 Task: Apply color and lighting effect for a moody and atmospheric portrait.
Action: Mouse moved to (1141, 686)
Screenshot: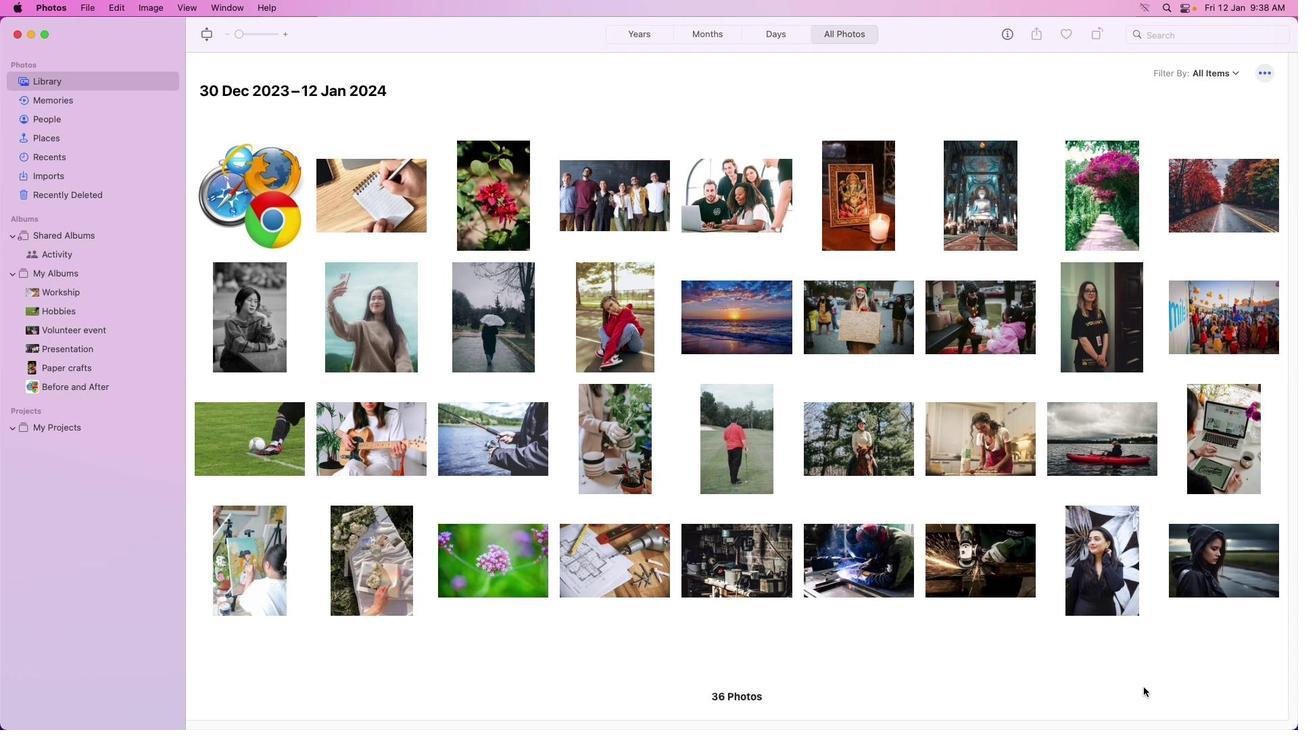 
Action: Mouse pressed left at (1141, 686)
Screenshot: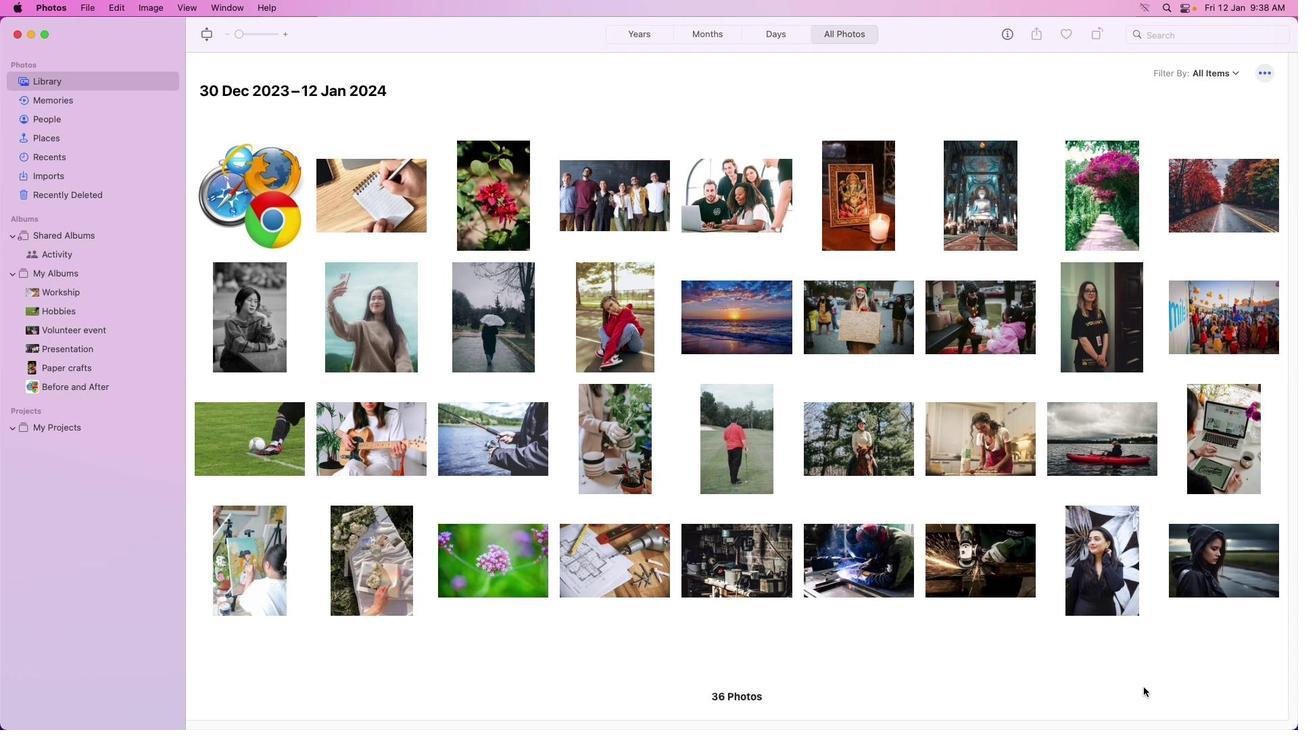 
Action: Mouse moved to (1221, 566)
Screenshot: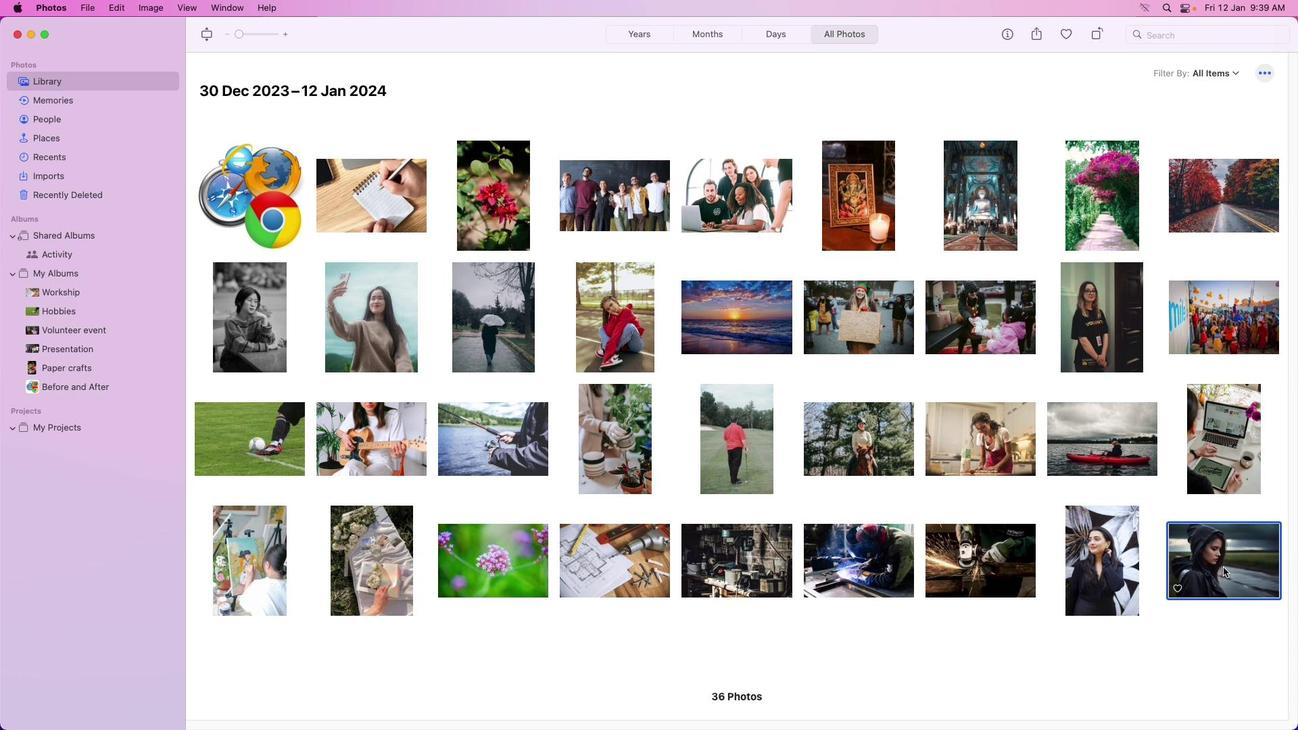 
Action: Mouse pressed left at (1221, 566)
Screenshot: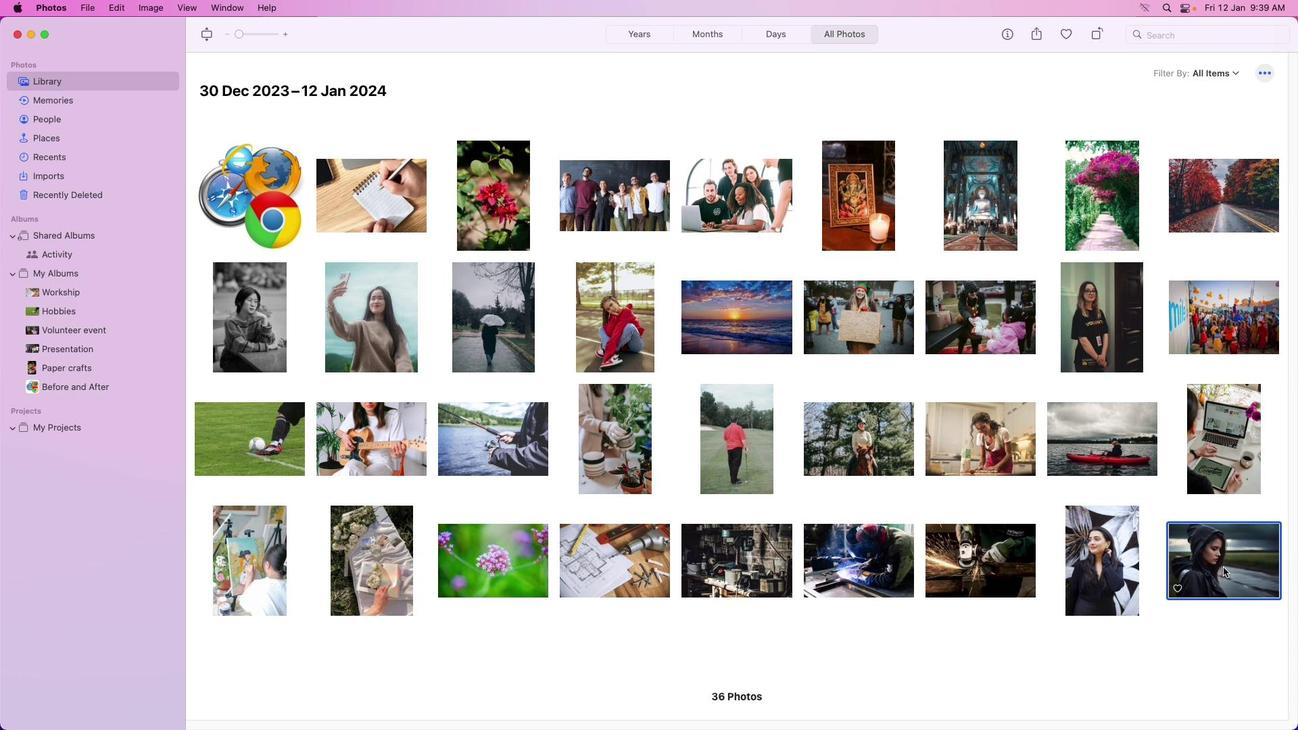 
Action: Mouse moved to (1223, 567)
Screenshot: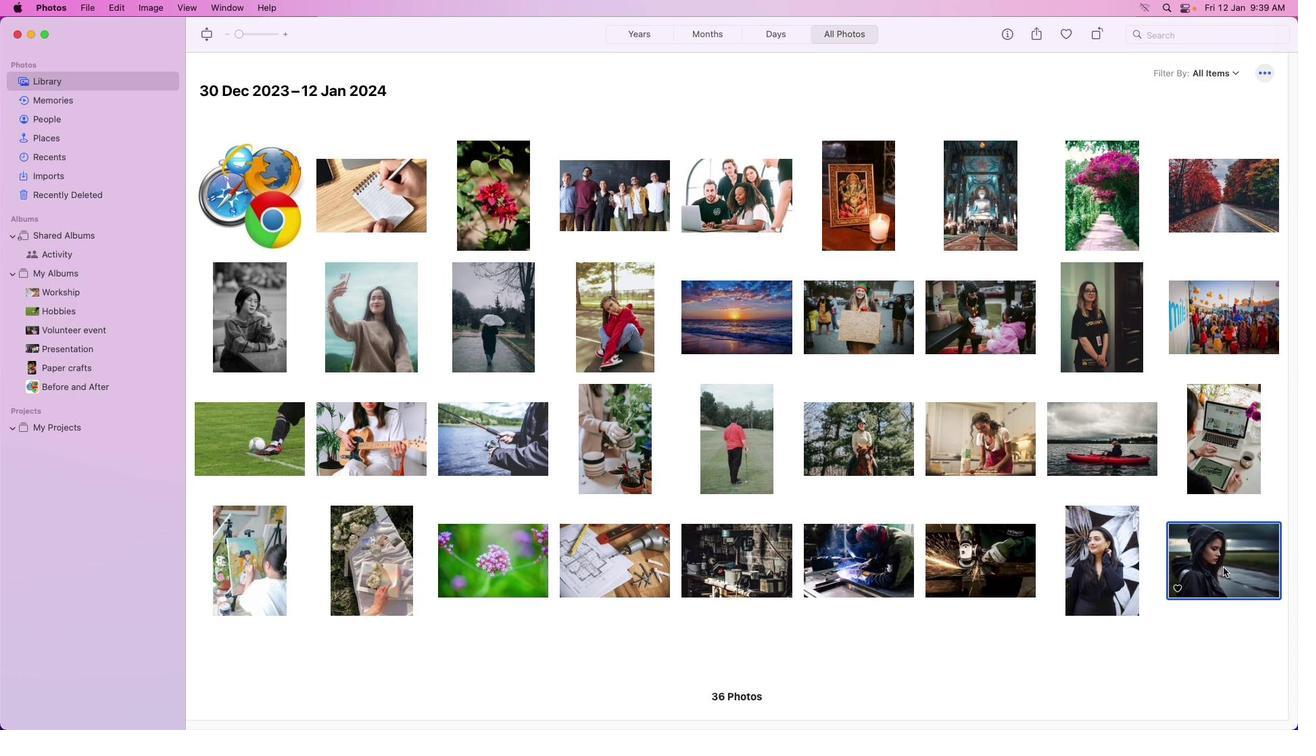 
Action: Mouse pressed left at (1223, 567)
Screenshot: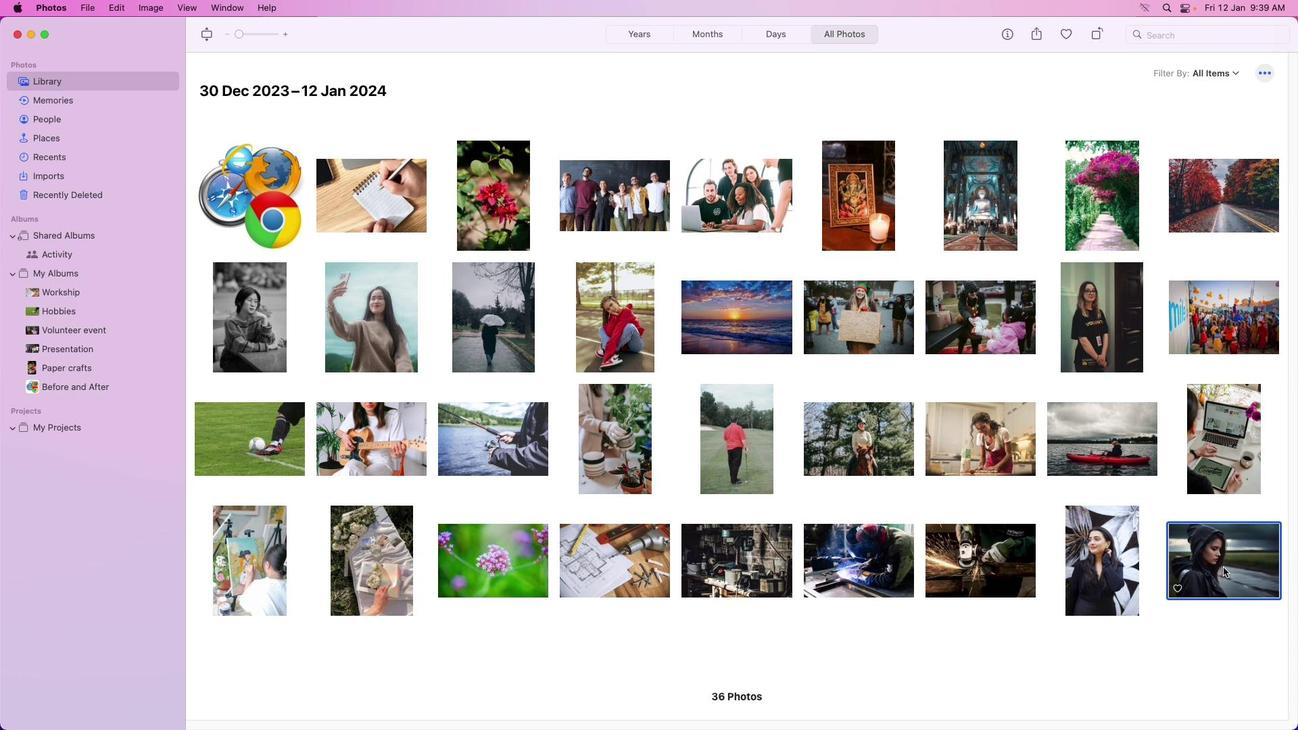 
Action: Mouse pressed left at (1223, 567)
Screenshot: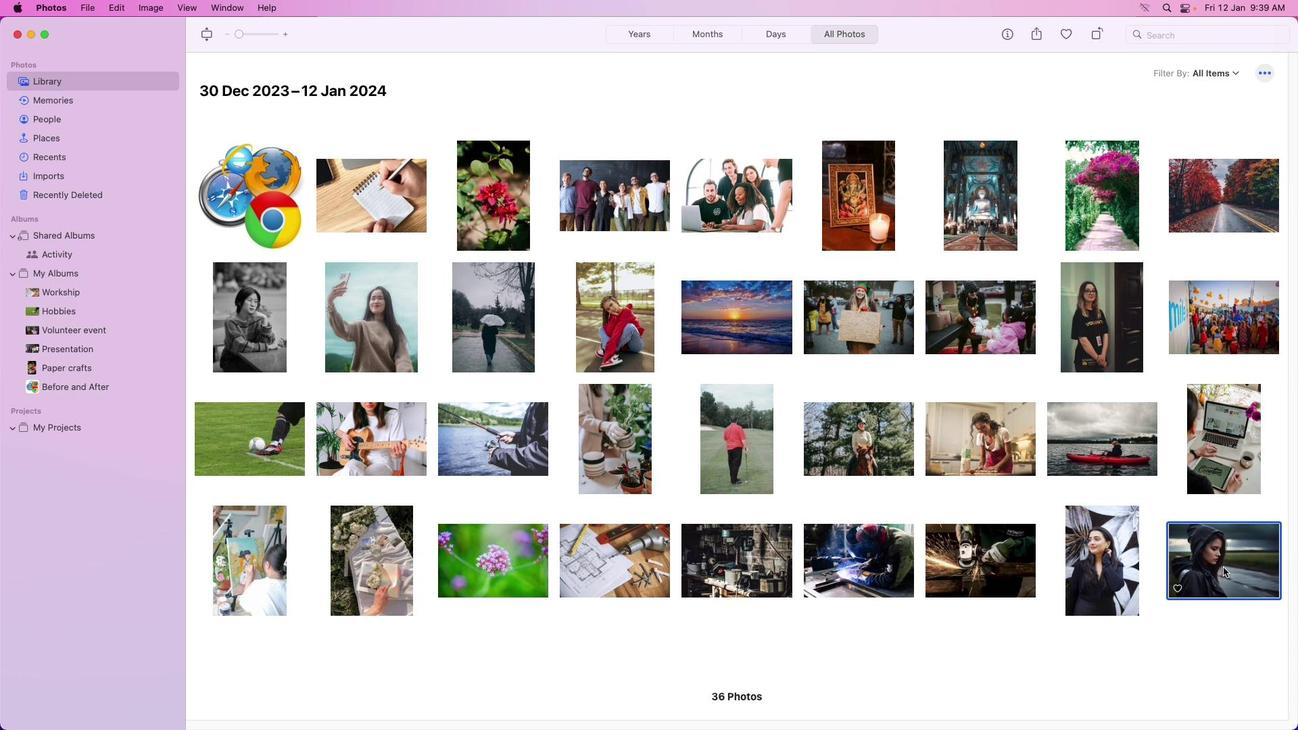 
Action: Mouse moved to (1271, 35)
Screenshot: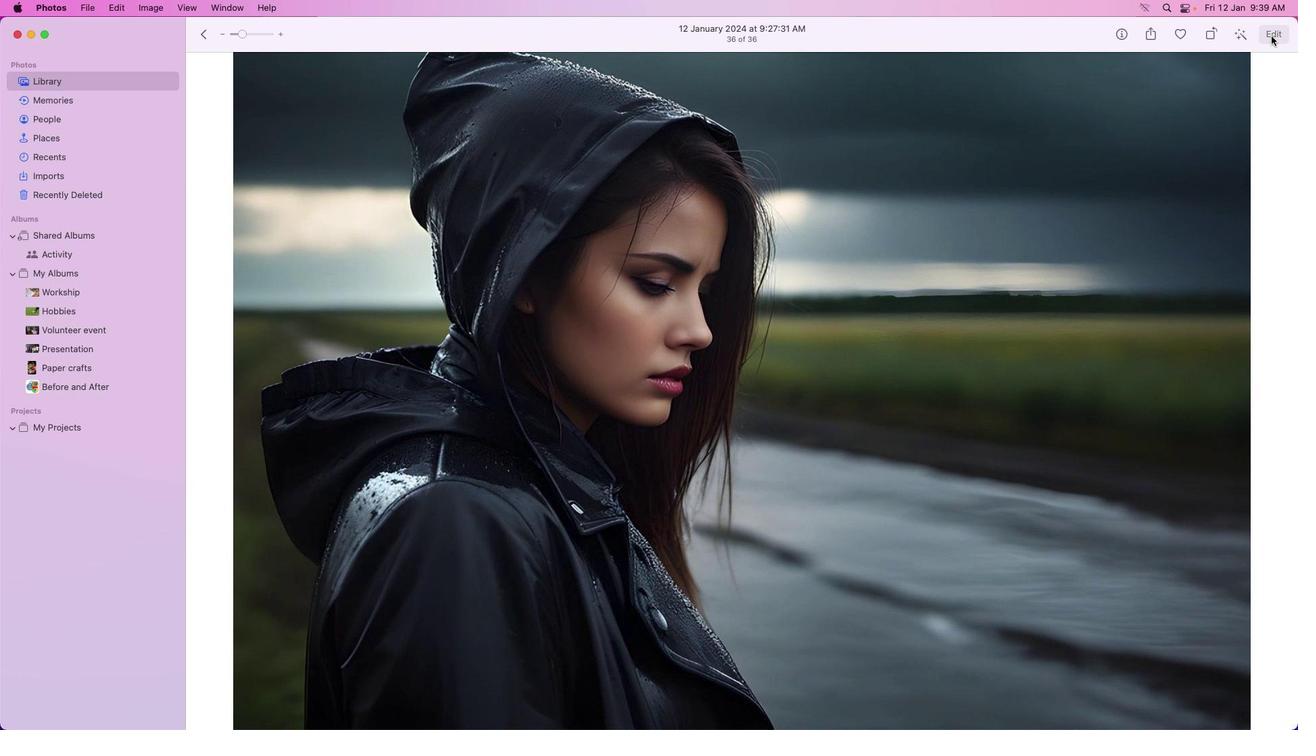 
Action: Mouse pressed left at (1271, 35)
Screenshot: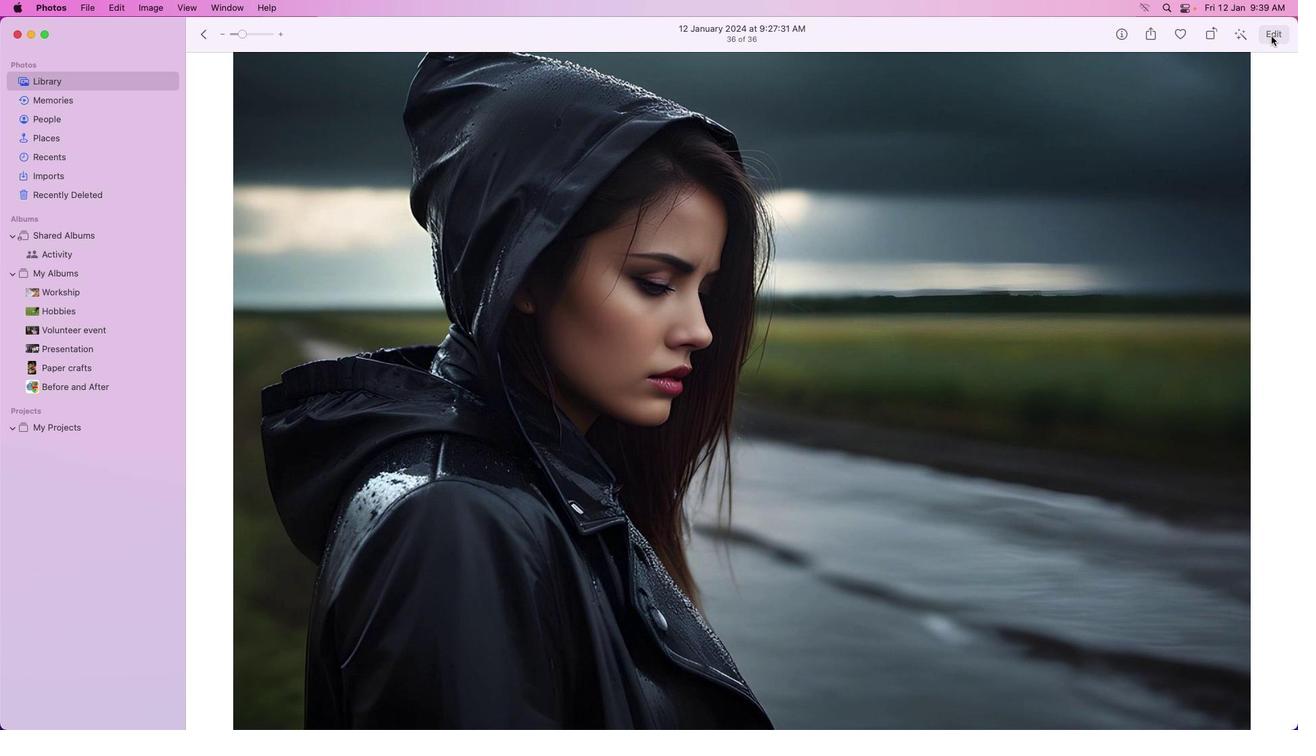 
Action: Mouse moved to (726, 34)
Screenshot: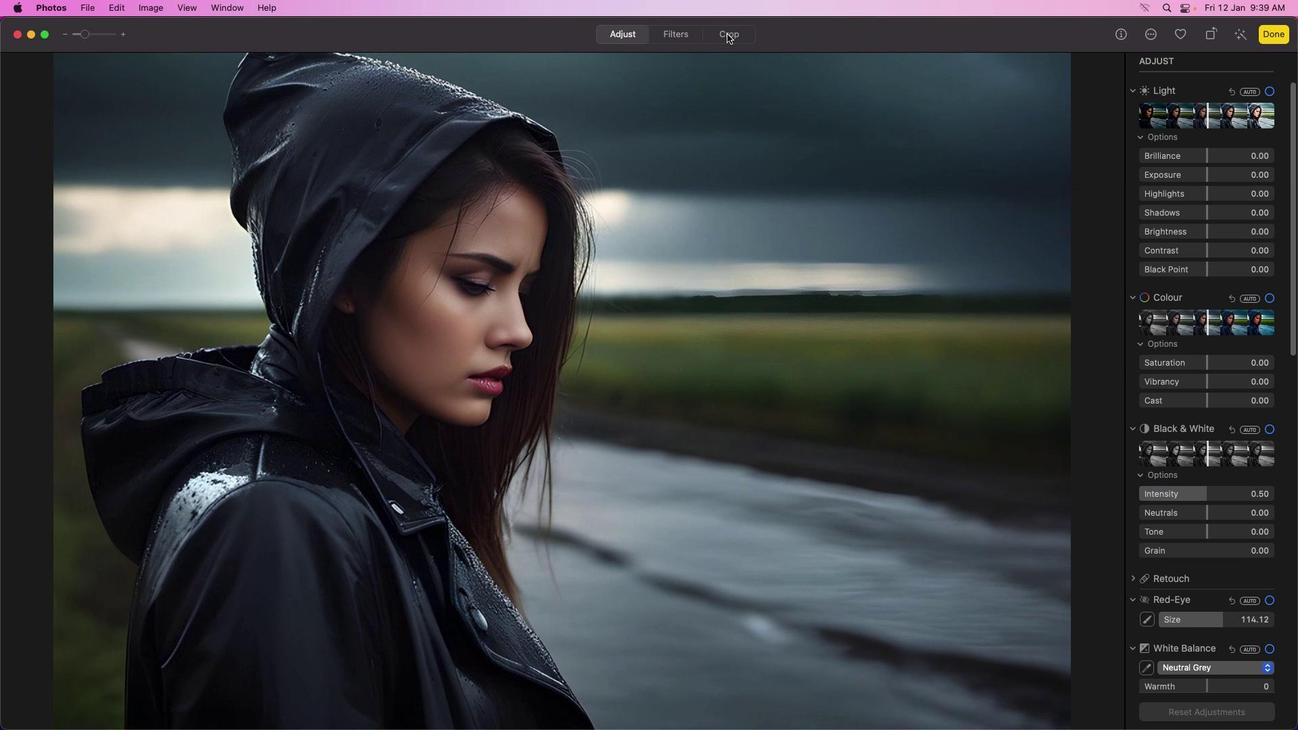 
Action: Mouse pressed left at (726, 34)
Screenshot: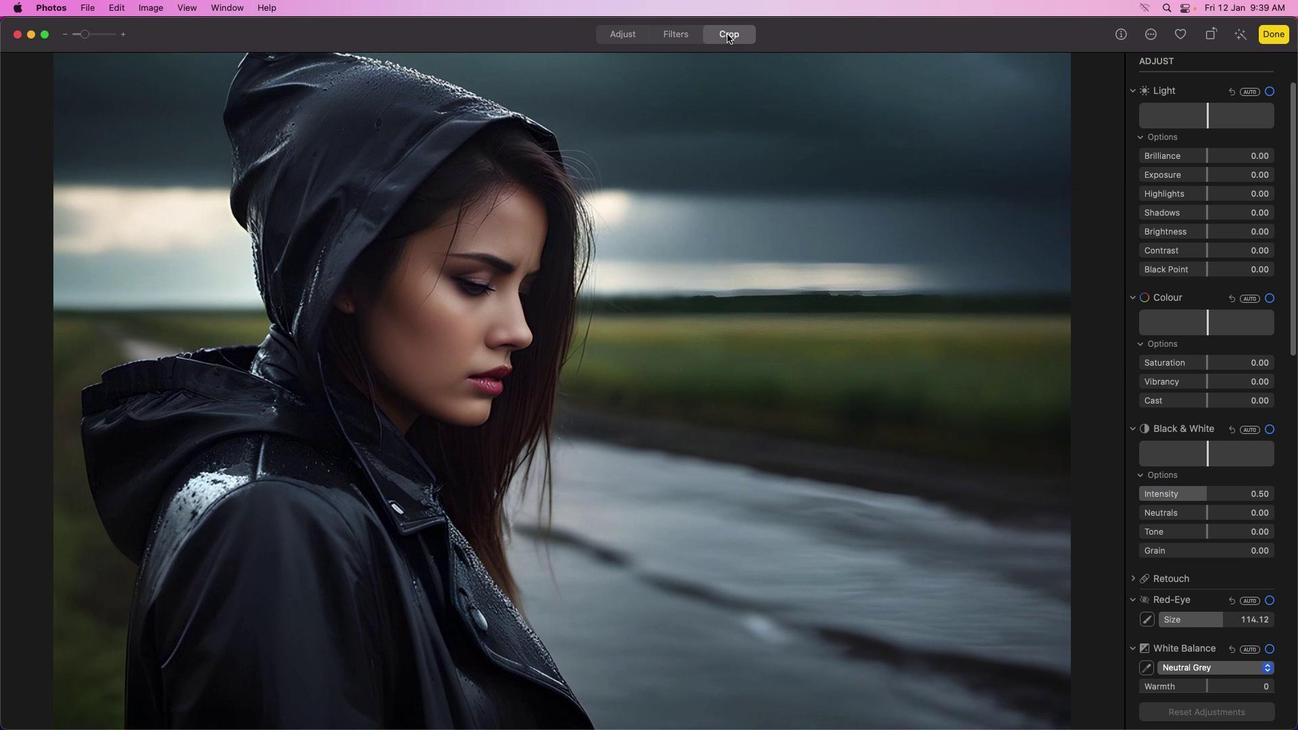 
Action: Mouse moved to (1038, 214)
Screenshot: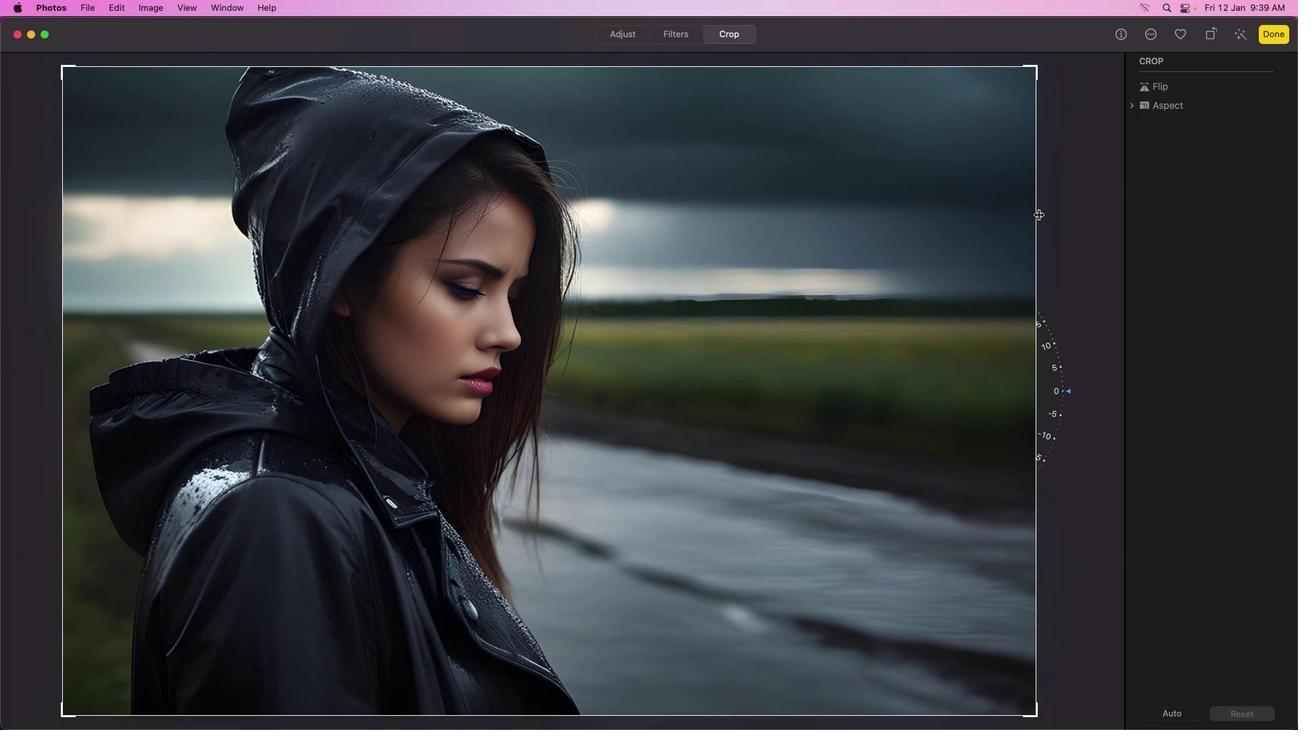 
Action: Mouse pressed left at (1038, 214)
Screenshot: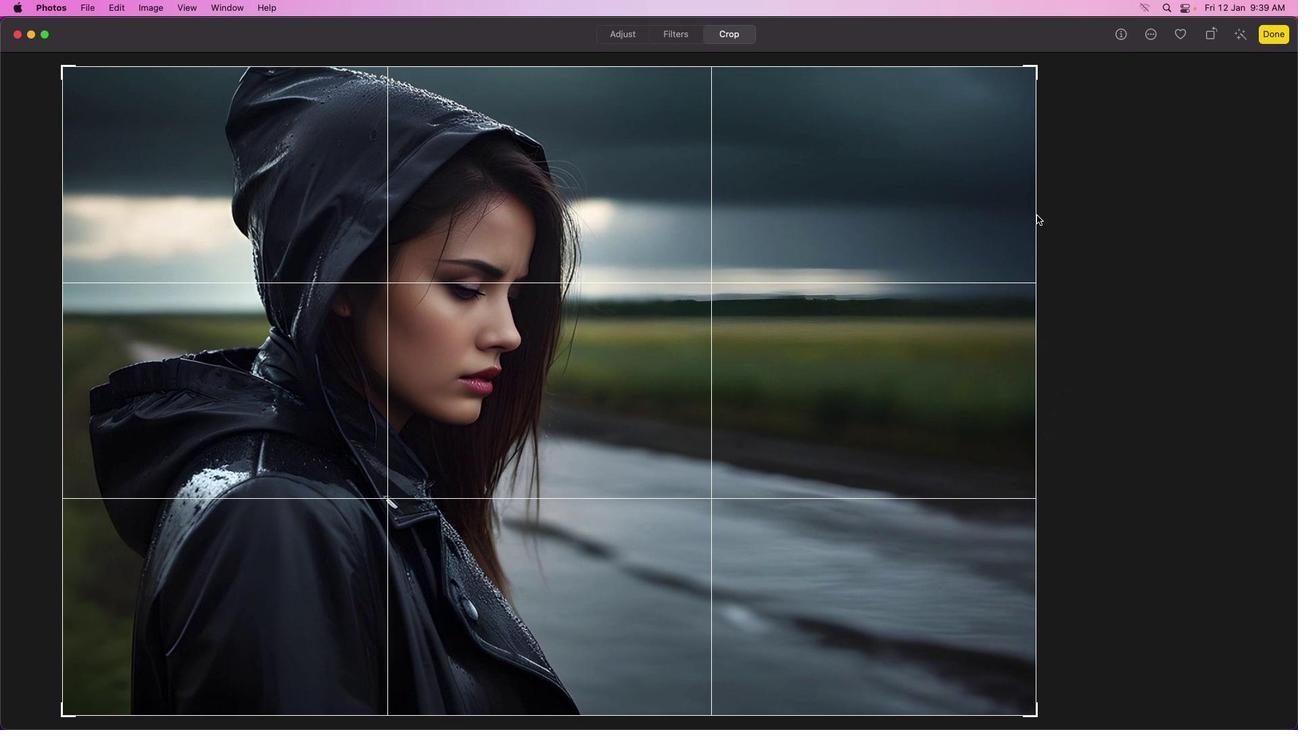 
Action: Mouse moved to (279, 256)
Screenshot: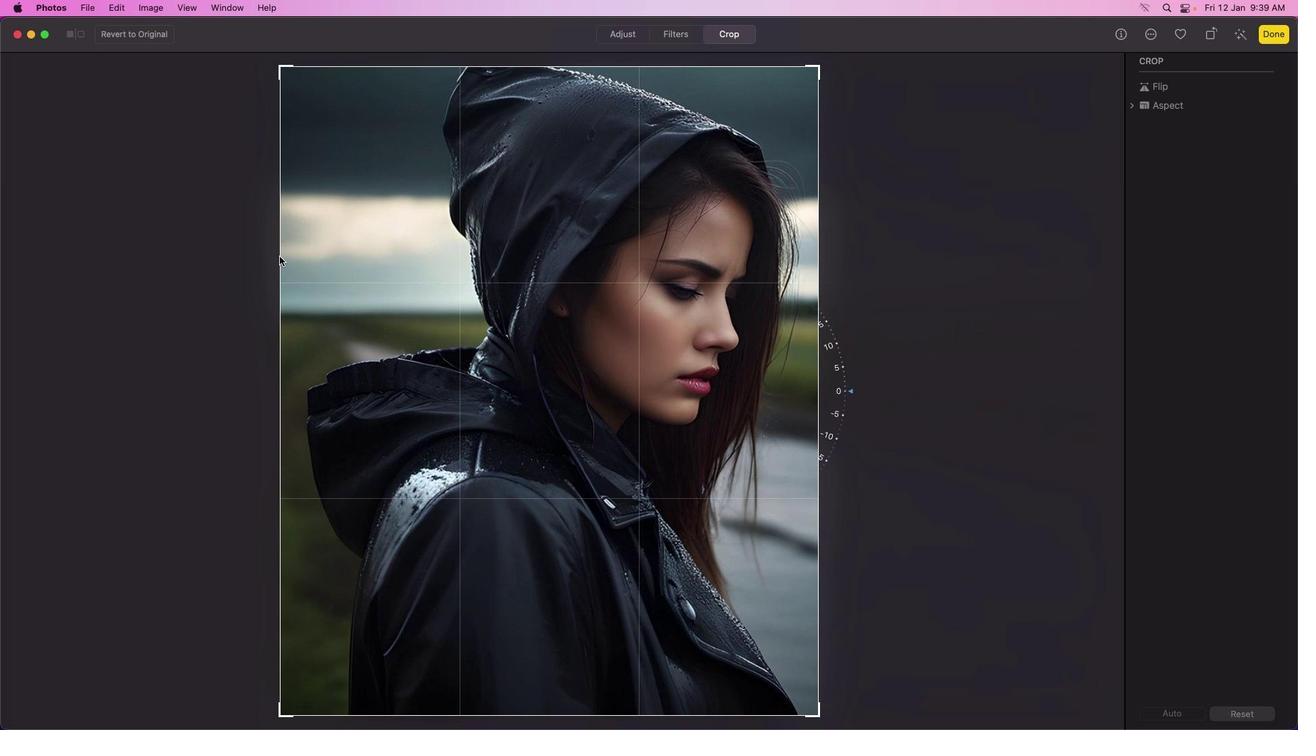 
Action: Mouse pressed left at (279, 256)
Screenshot: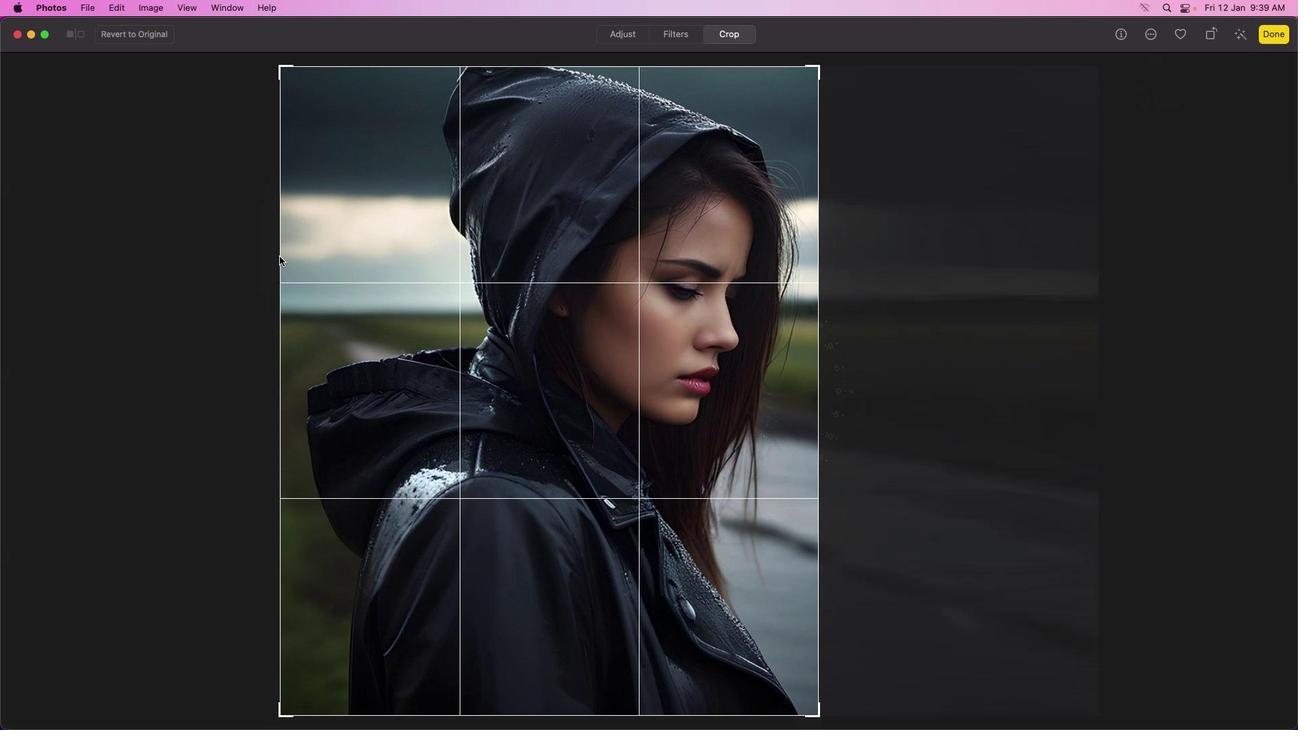 
Action: Mouse moved to (1279, 35)
Screenshot: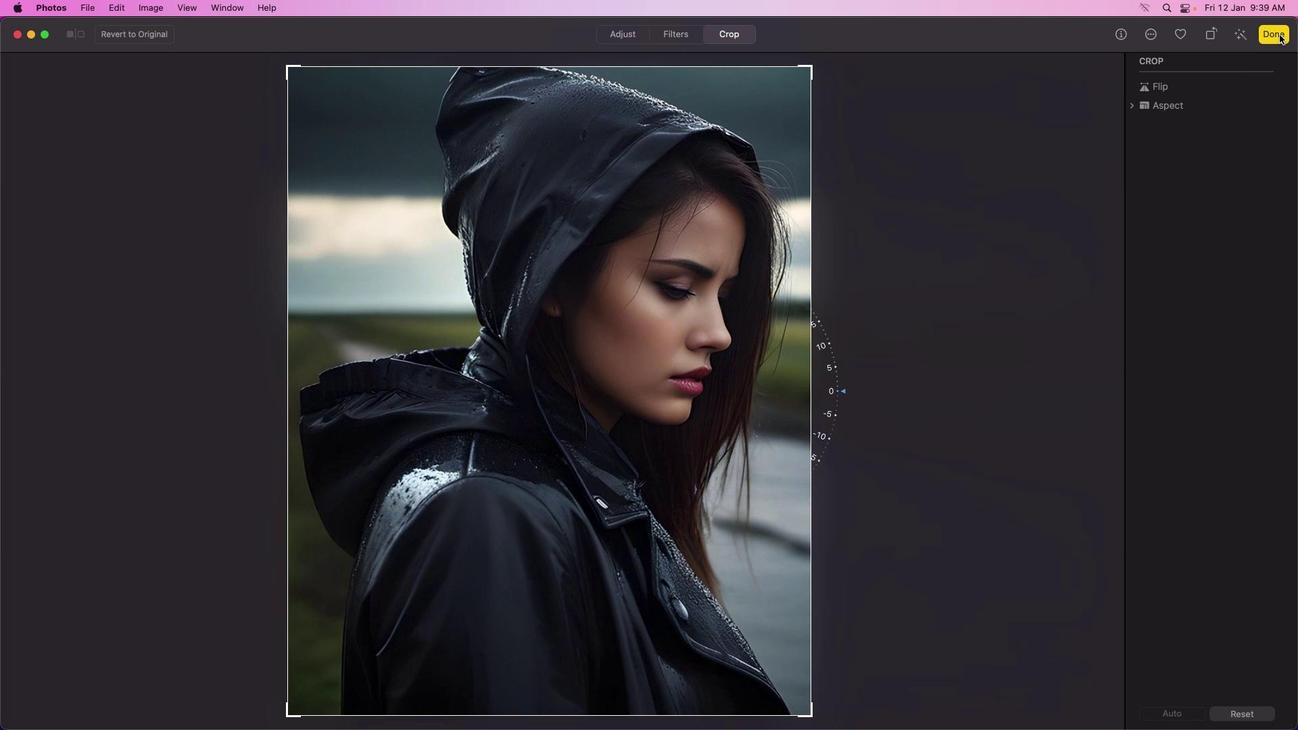 
Action: Mouse pressed left at (1279, 35)
Screenshot: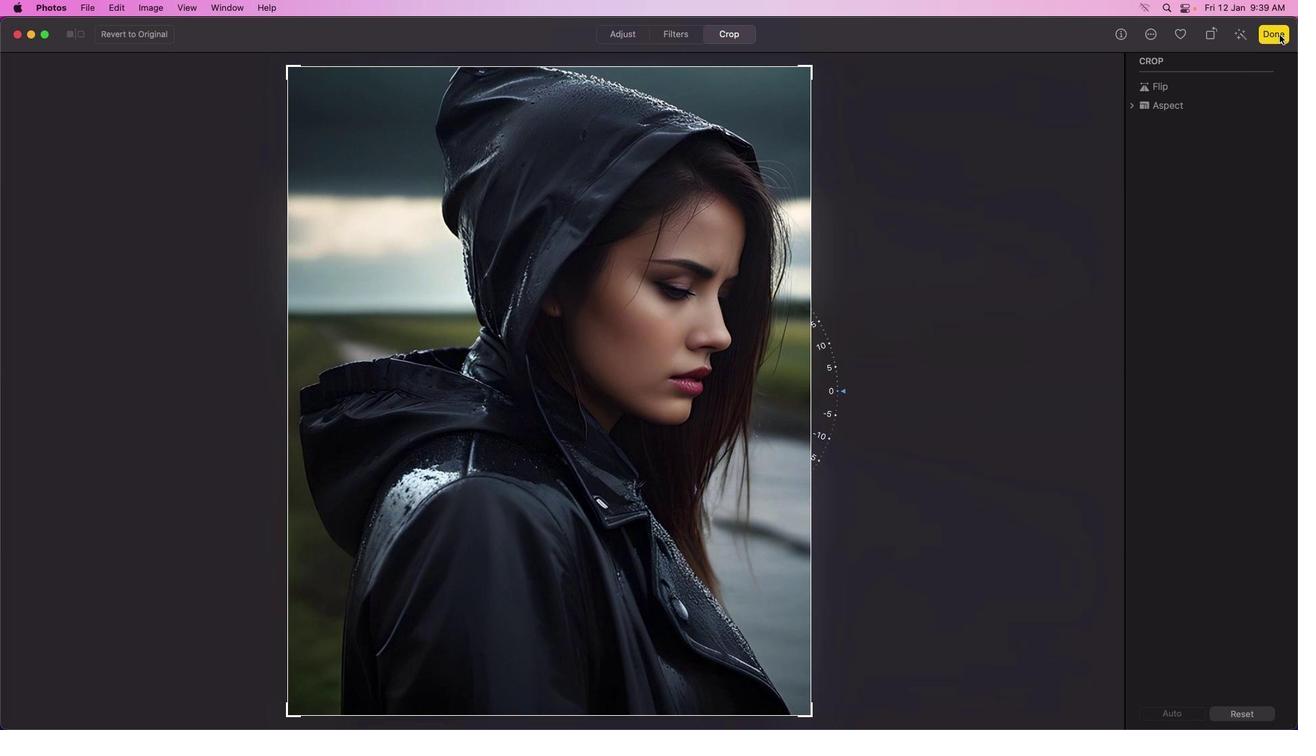 
Action: Mouse moved to (1264, 33)
Screenshot: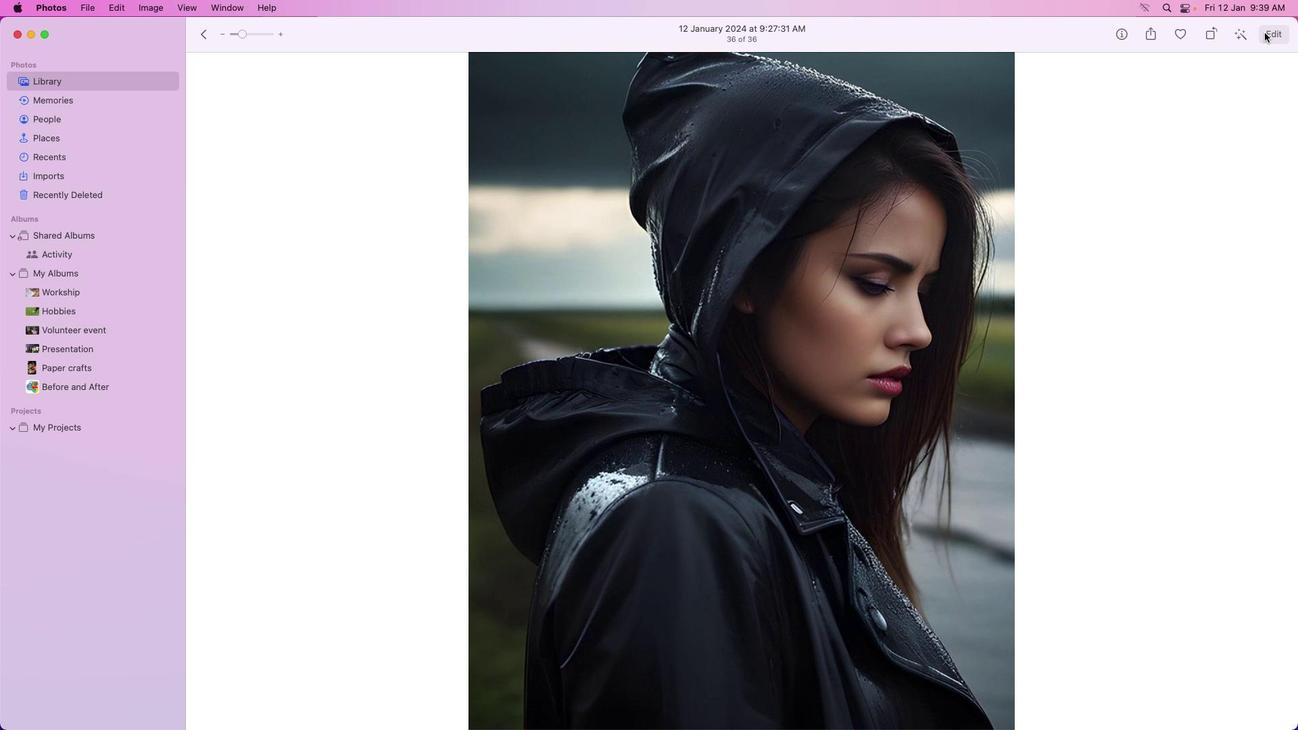 
Action: Mouse pressed left at (1264, 33)
Screenshot: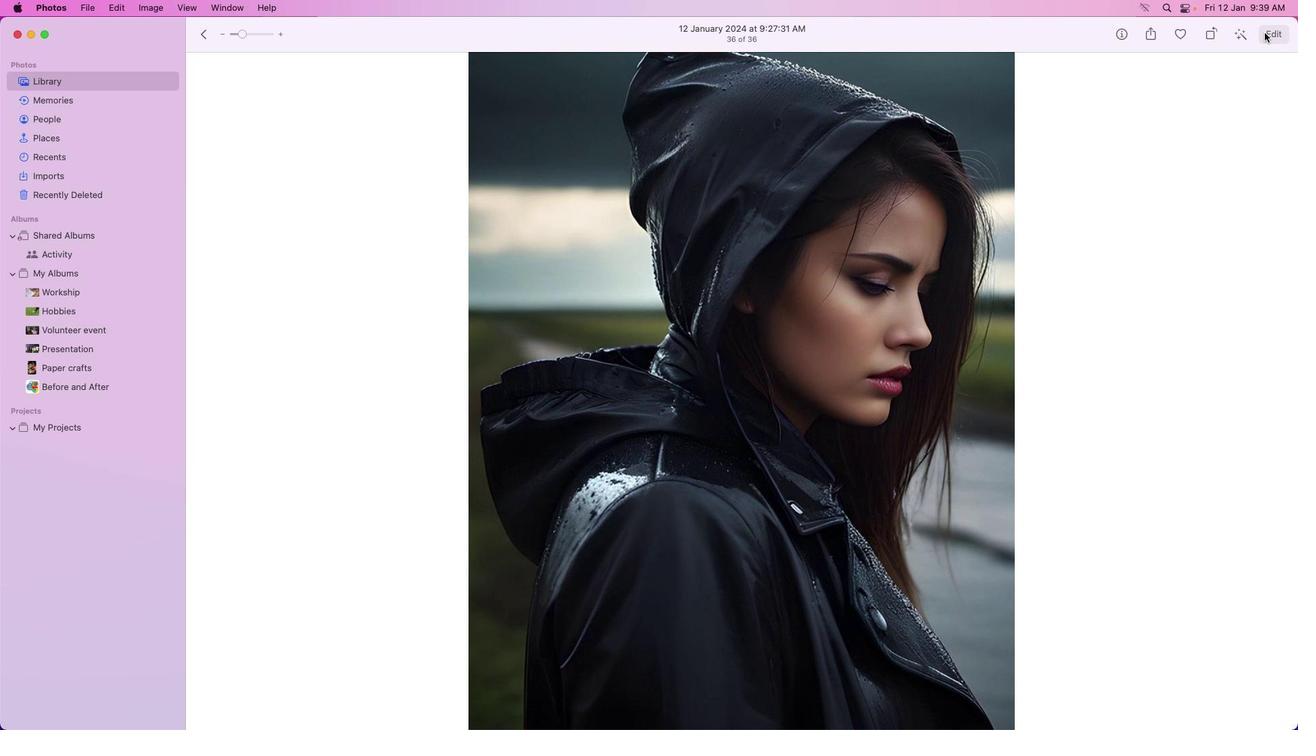 
Action: Mouse moved to (1204, 214)
Screenshot: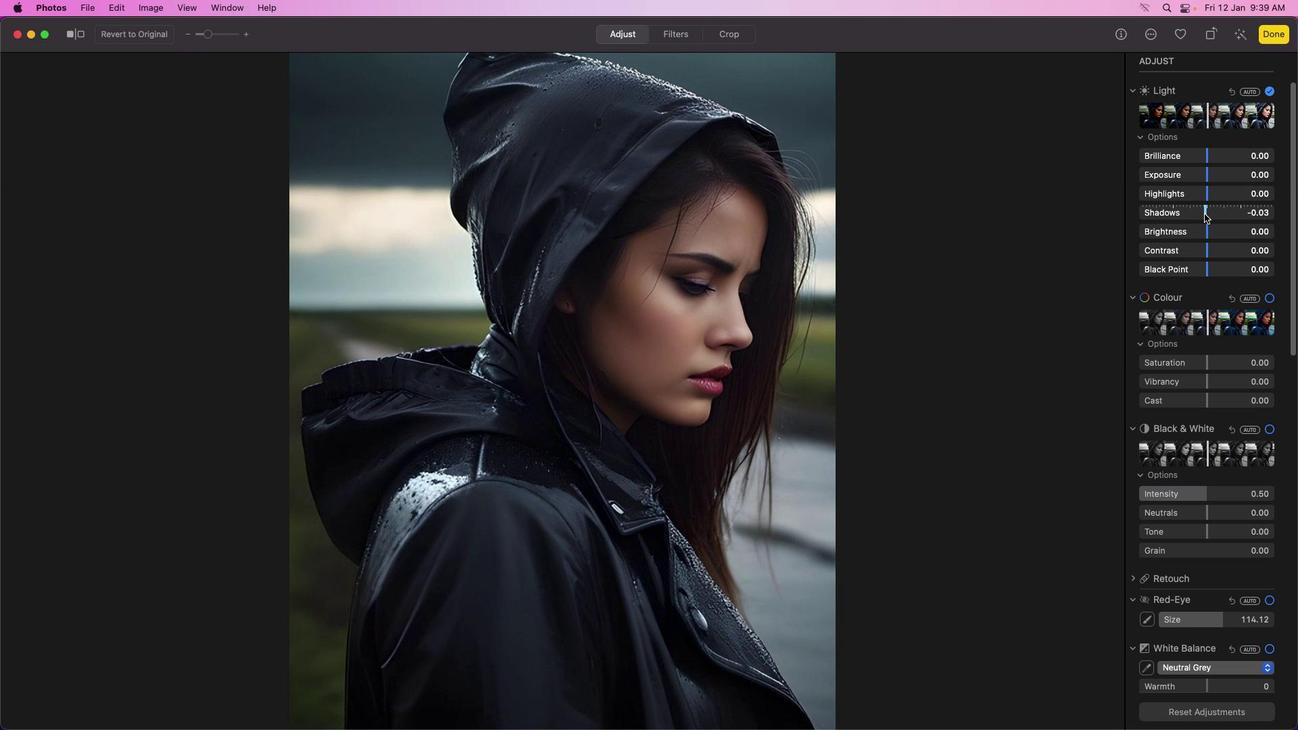 
Action: Mouse pressed left at (1204, 214)
Screenshot: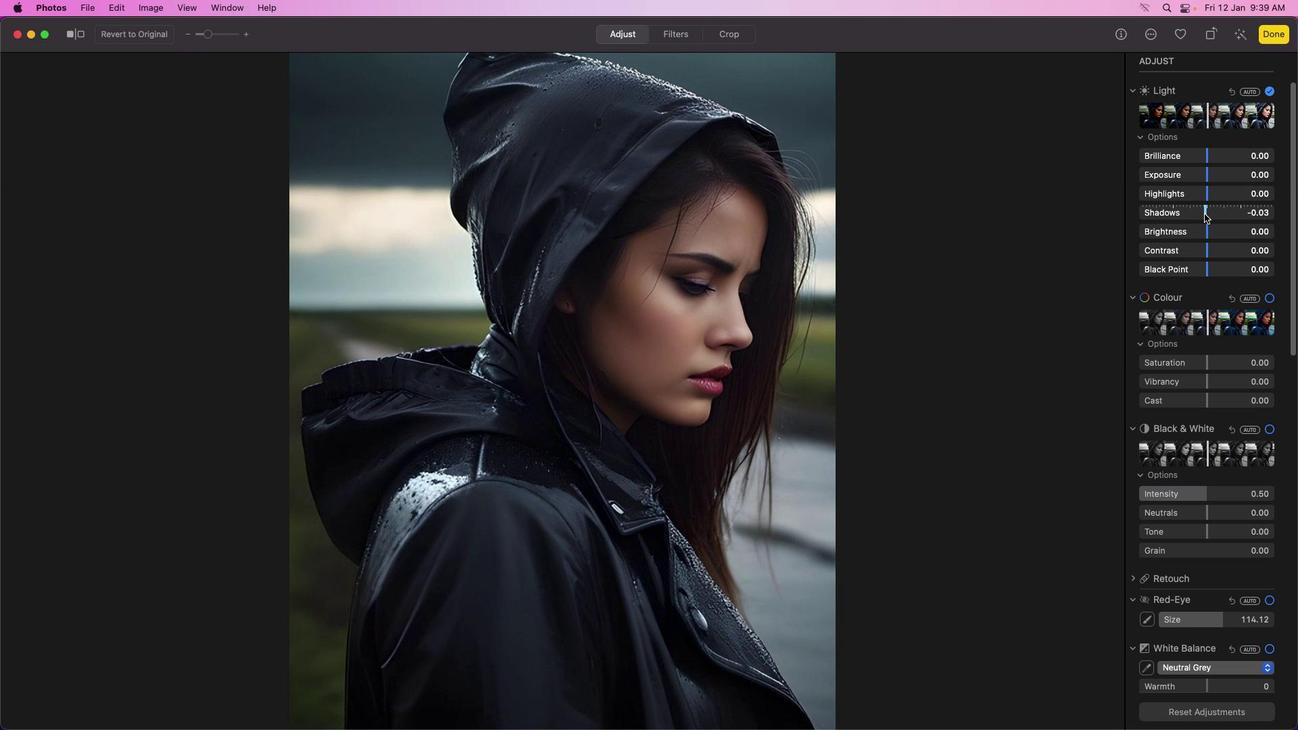 
Action: Mouse moved to (1208, 250)
Screenshot: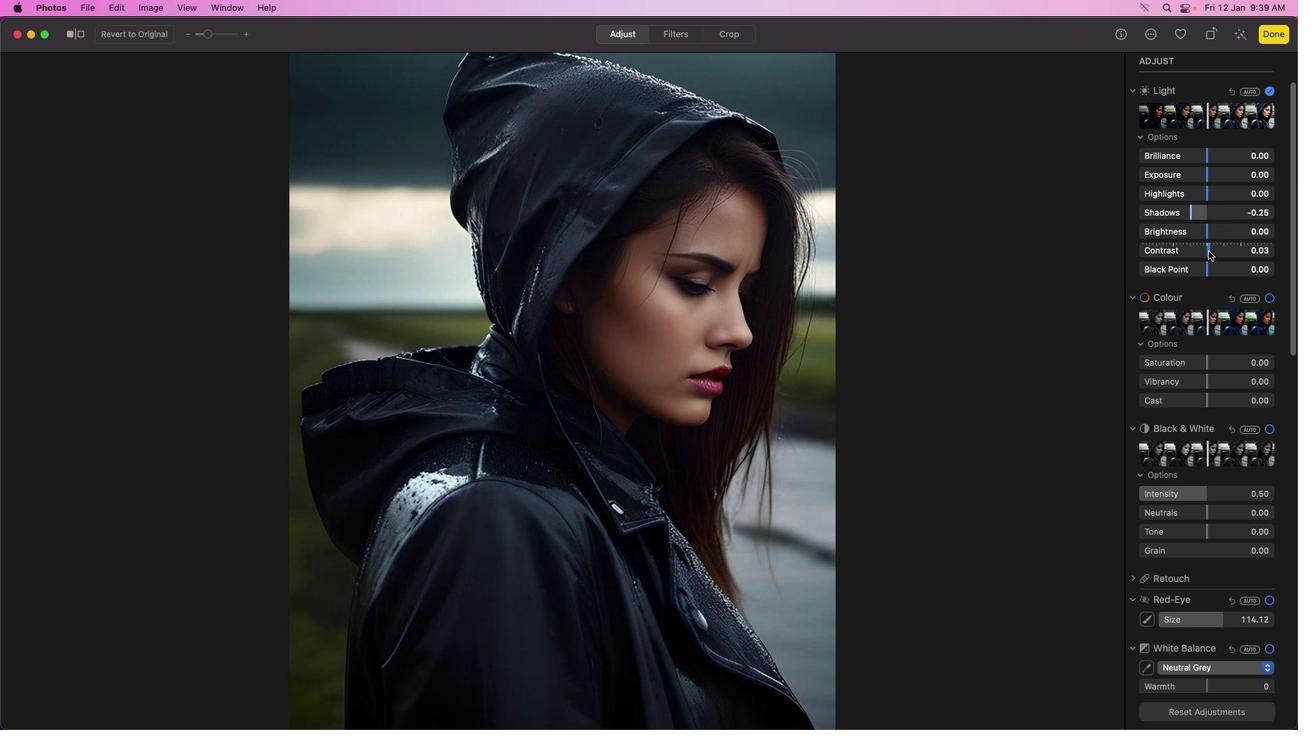 
Action: Mouse pressed left at (1208, 250)
Screenshot: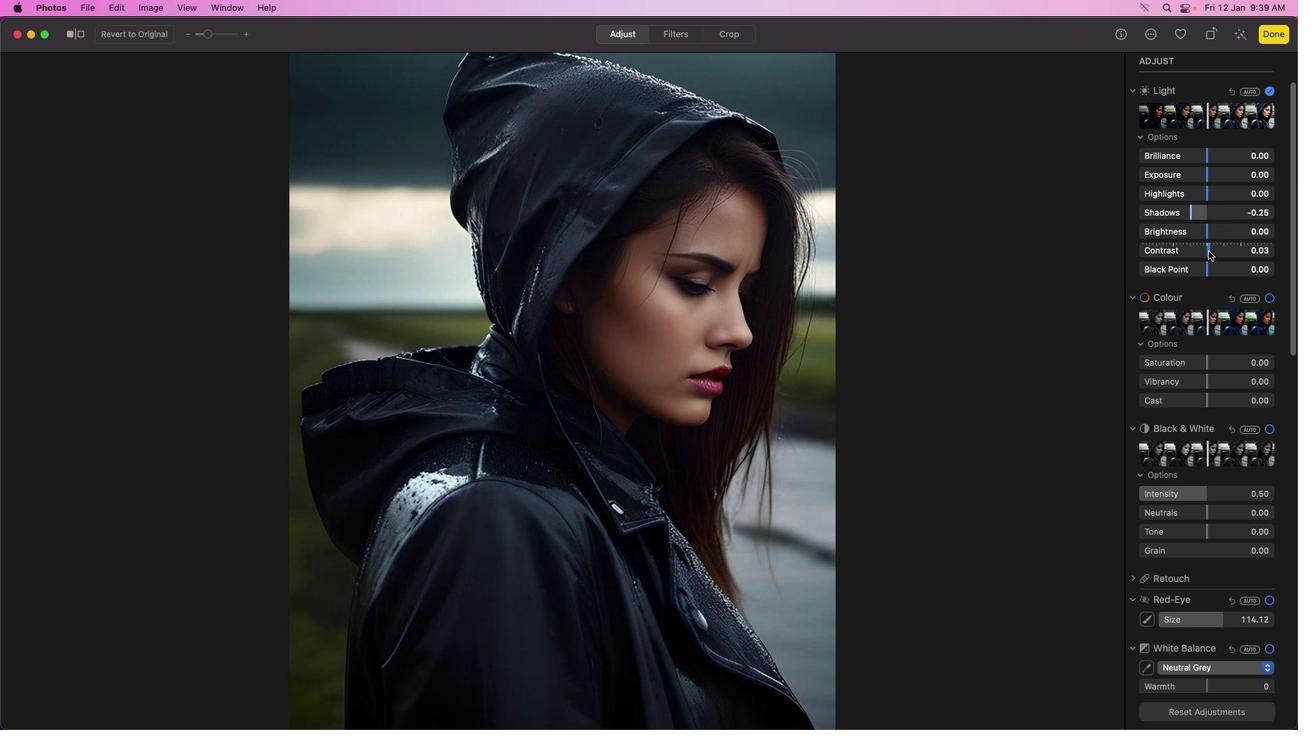 
Action: Mouse moved to (1206, 269)
Screenshot: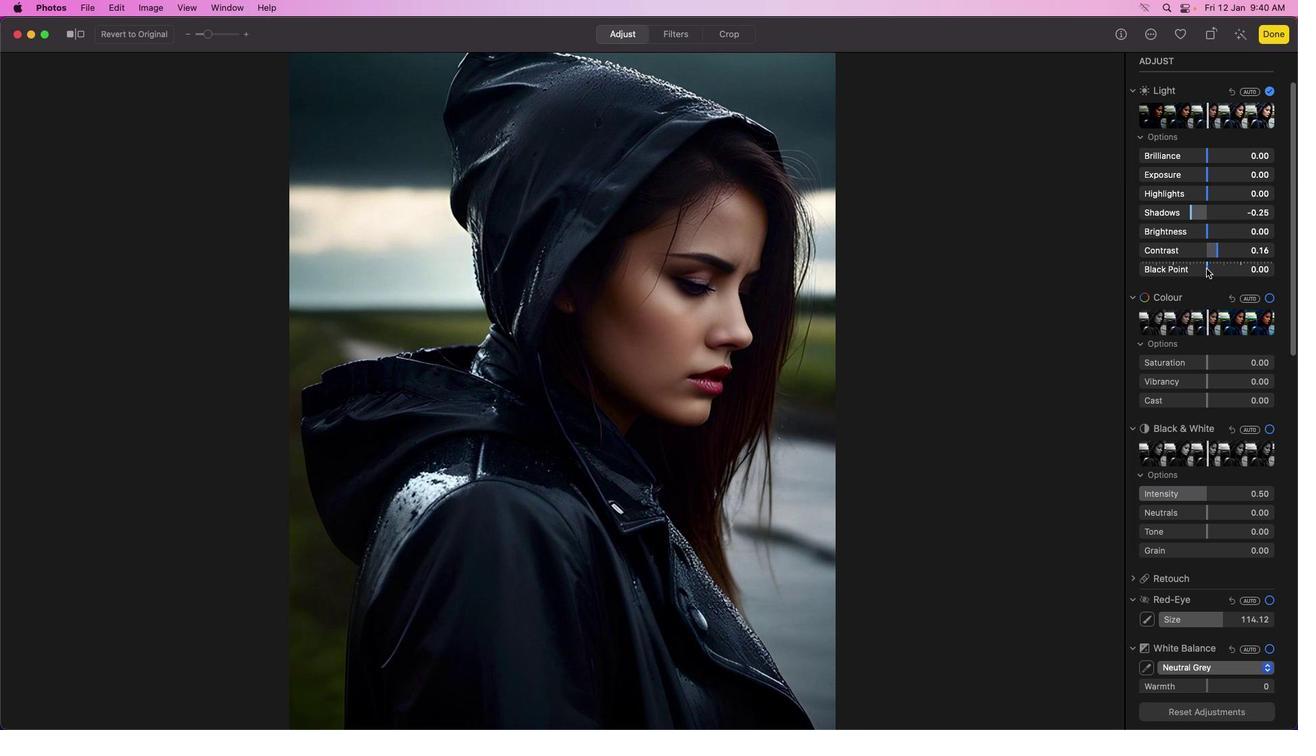 
Action: Mouse pressed left at (1206, 269)
Screenshot: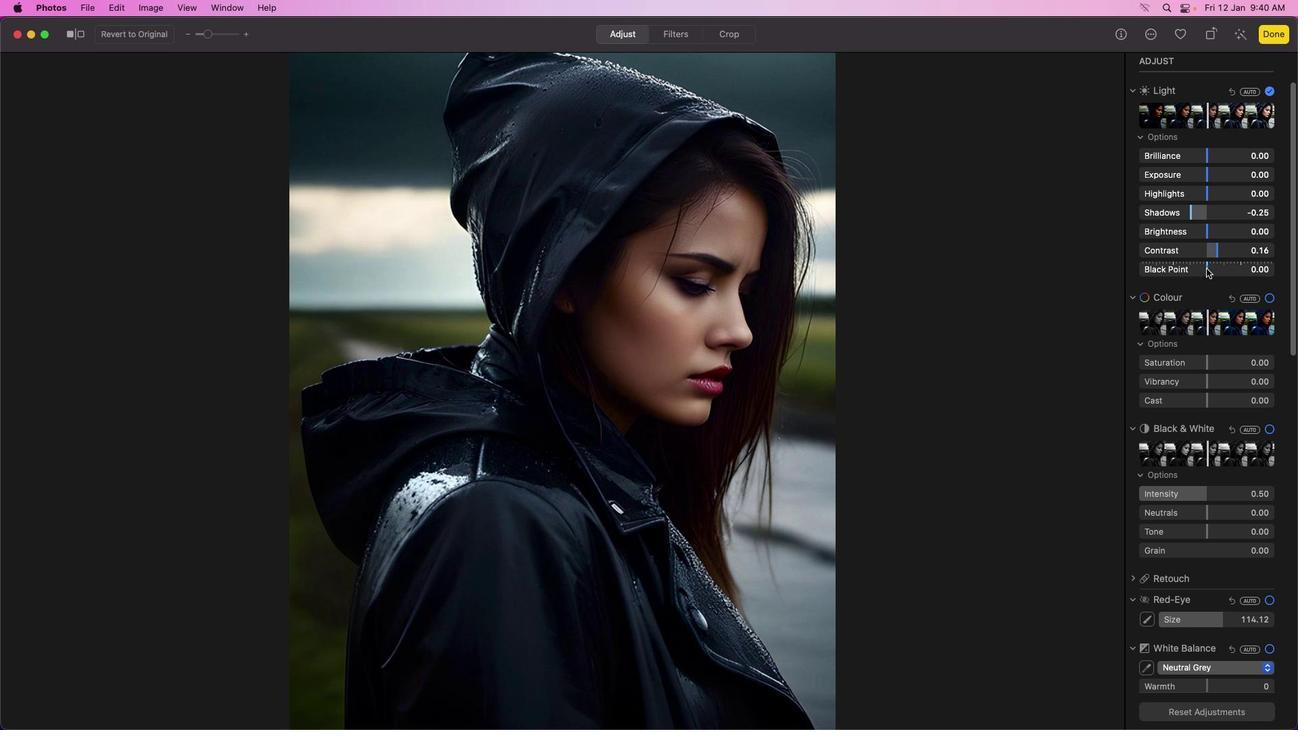 
Action: Mouse moved to (1208, 196)
Screenshot: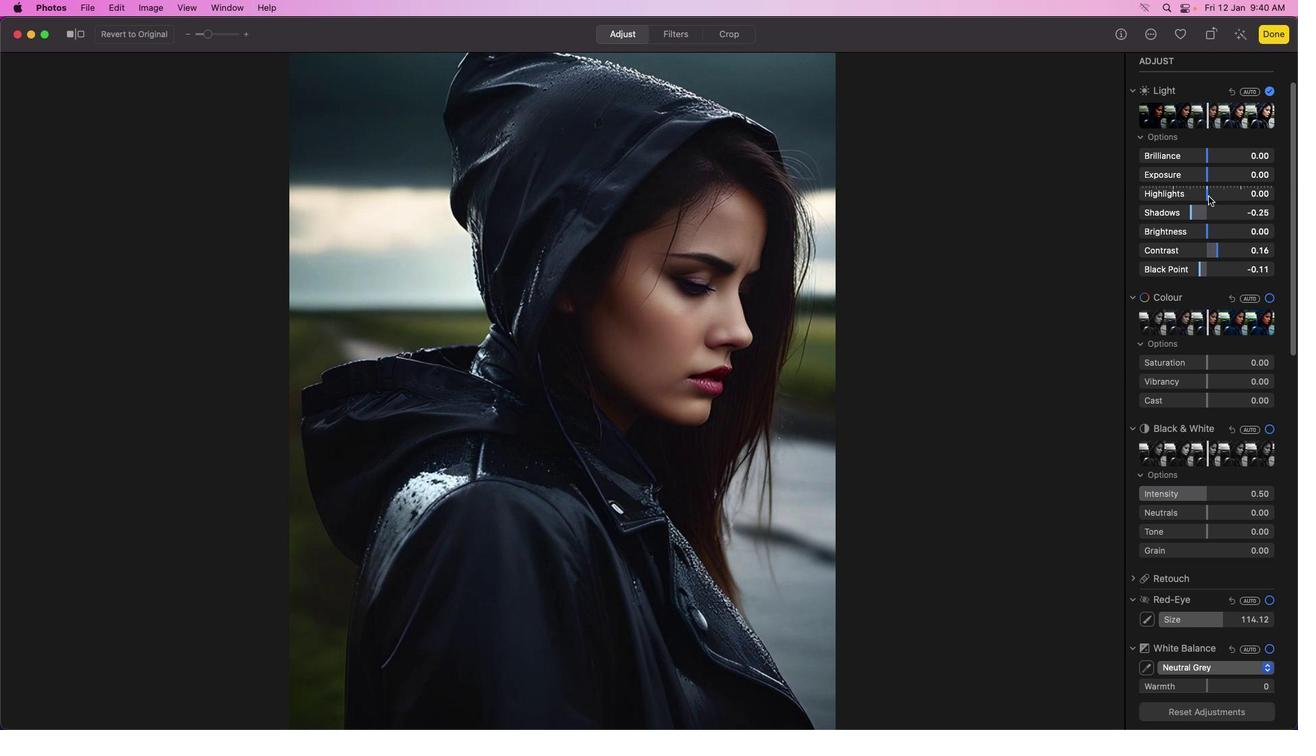 
Action: Mouse pressed left at (1208, 196)
Screenshot: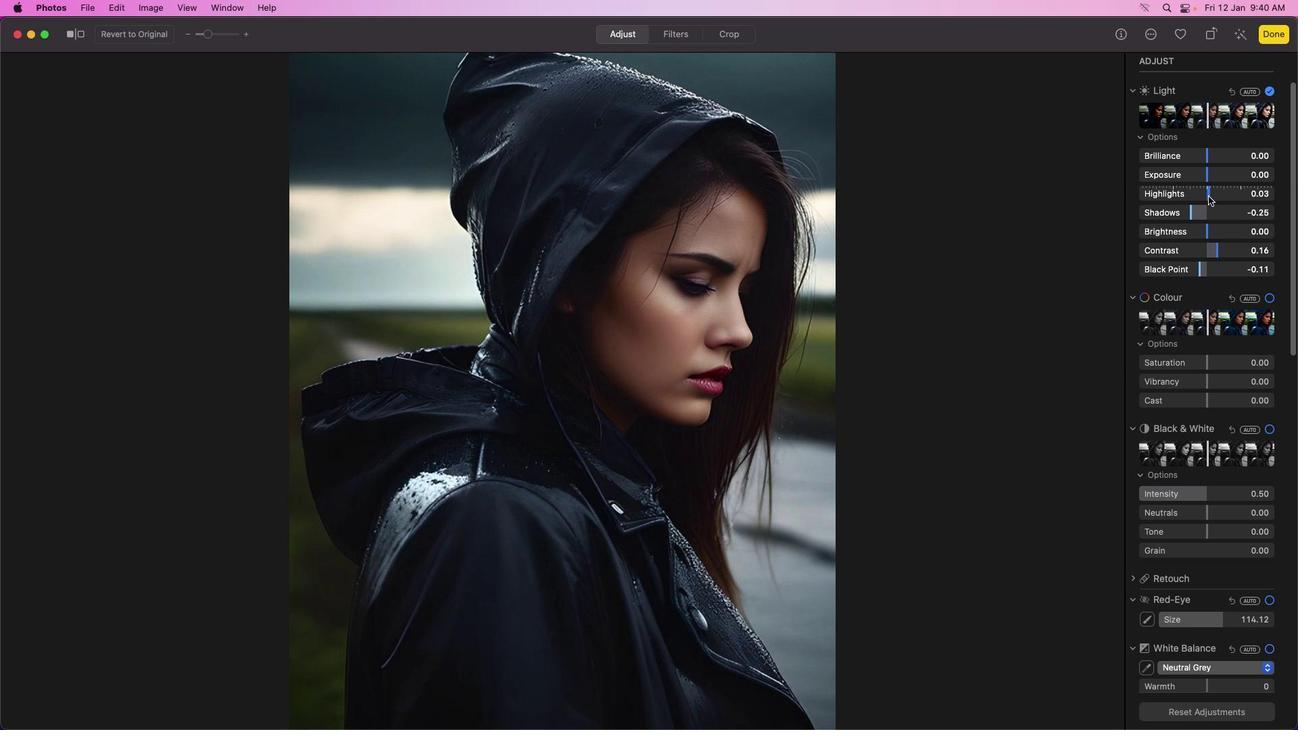 
Action: Mouse moved to (1205, 176)
Screenshot: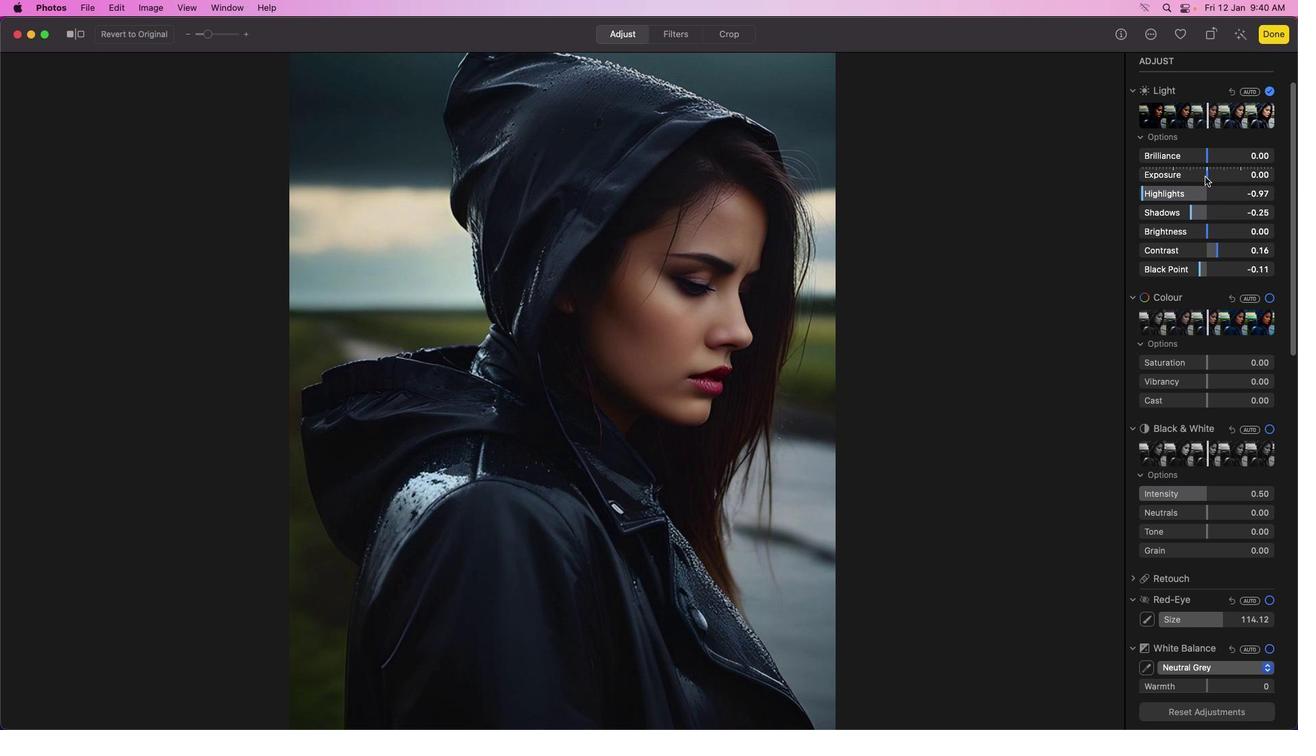 
Action: Mouse pressed left at (1205, 176)
Screenshot: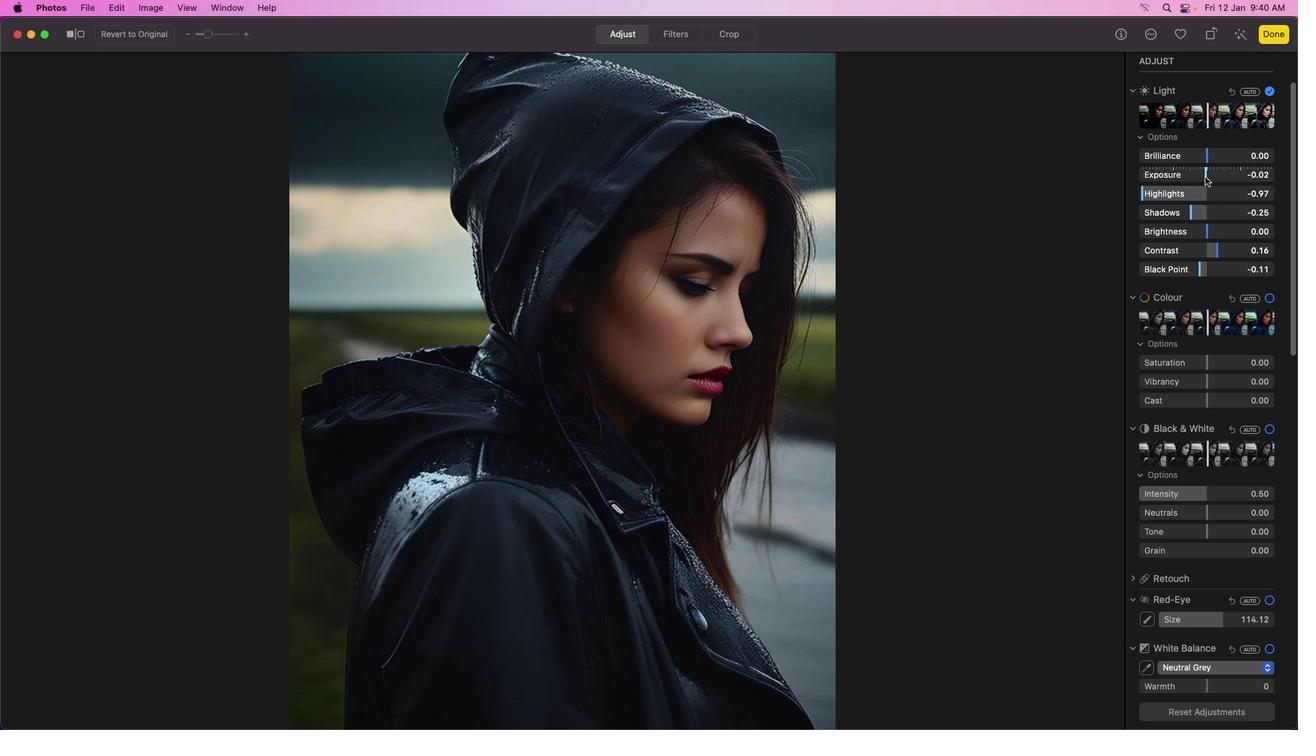 
Action: Mouse moved to (1208, 160)
Screenshot: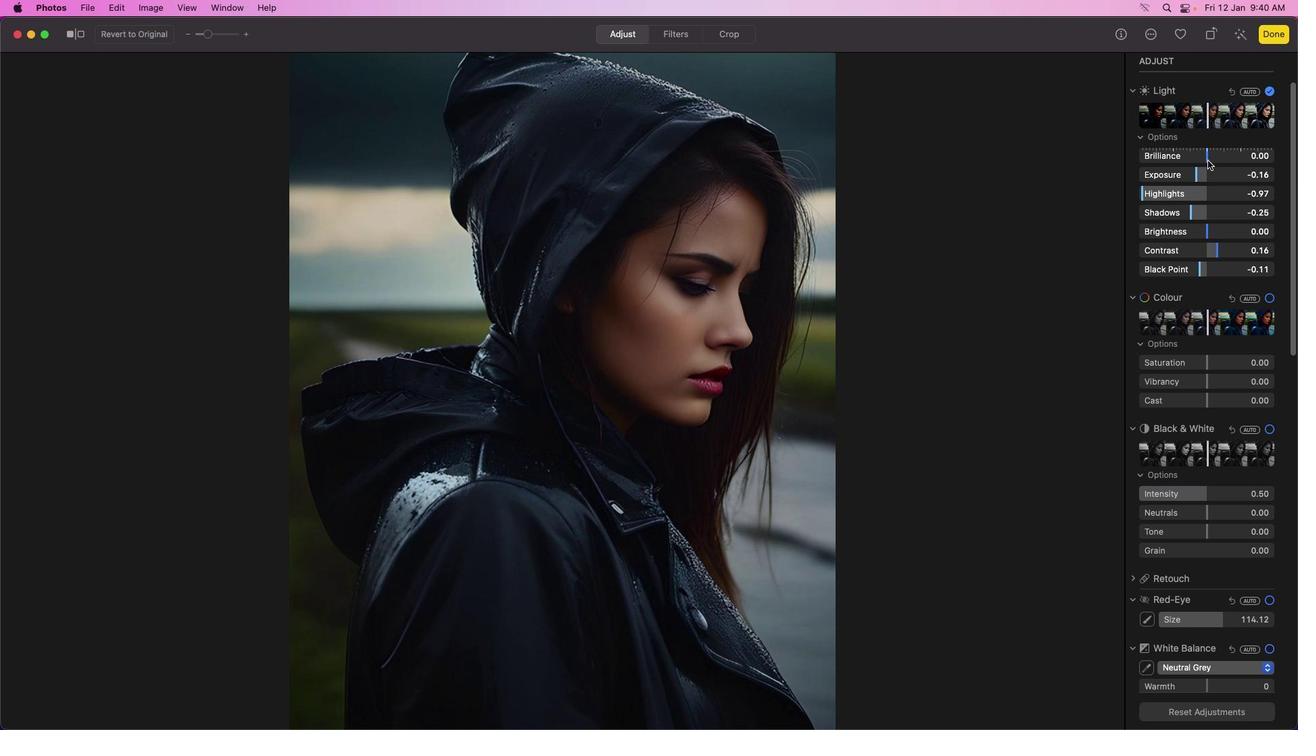 
Action: Mouse pressed left at (1208, 160)
Screenshot: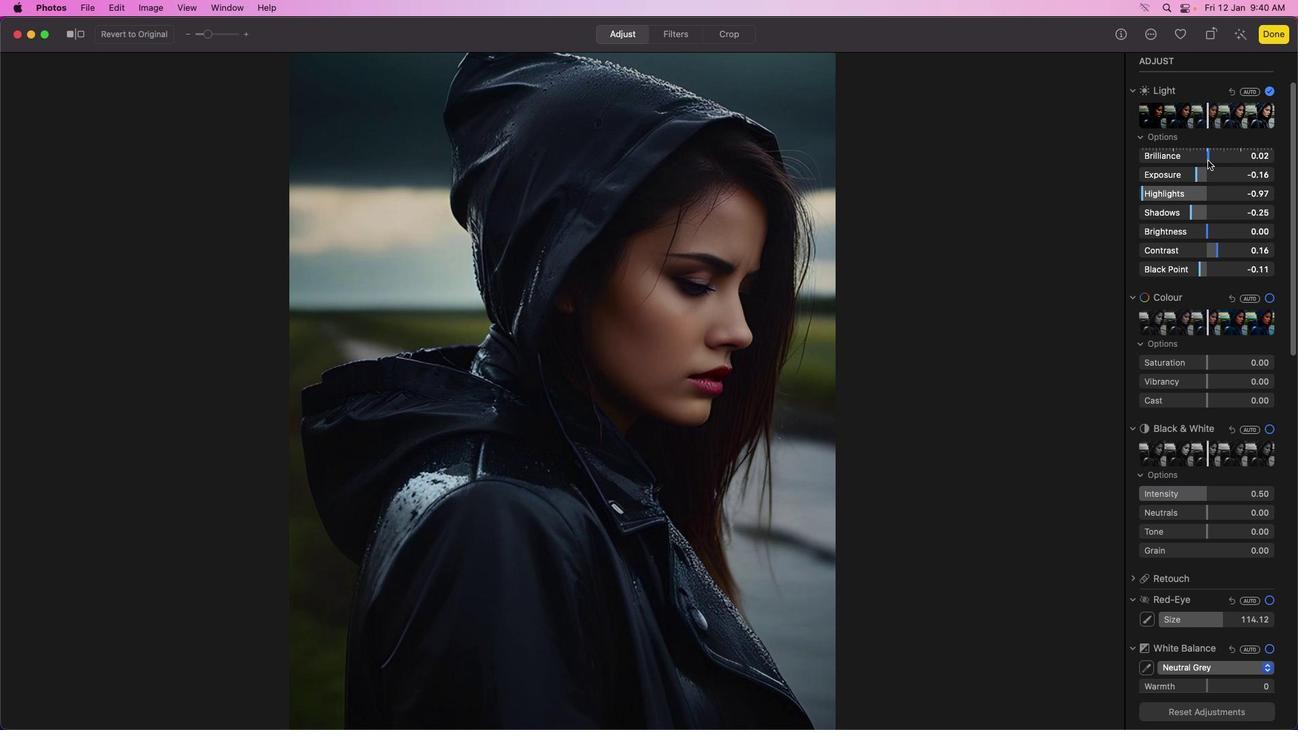 
Action: Mouse moved to (1224, 237)
Screenshot: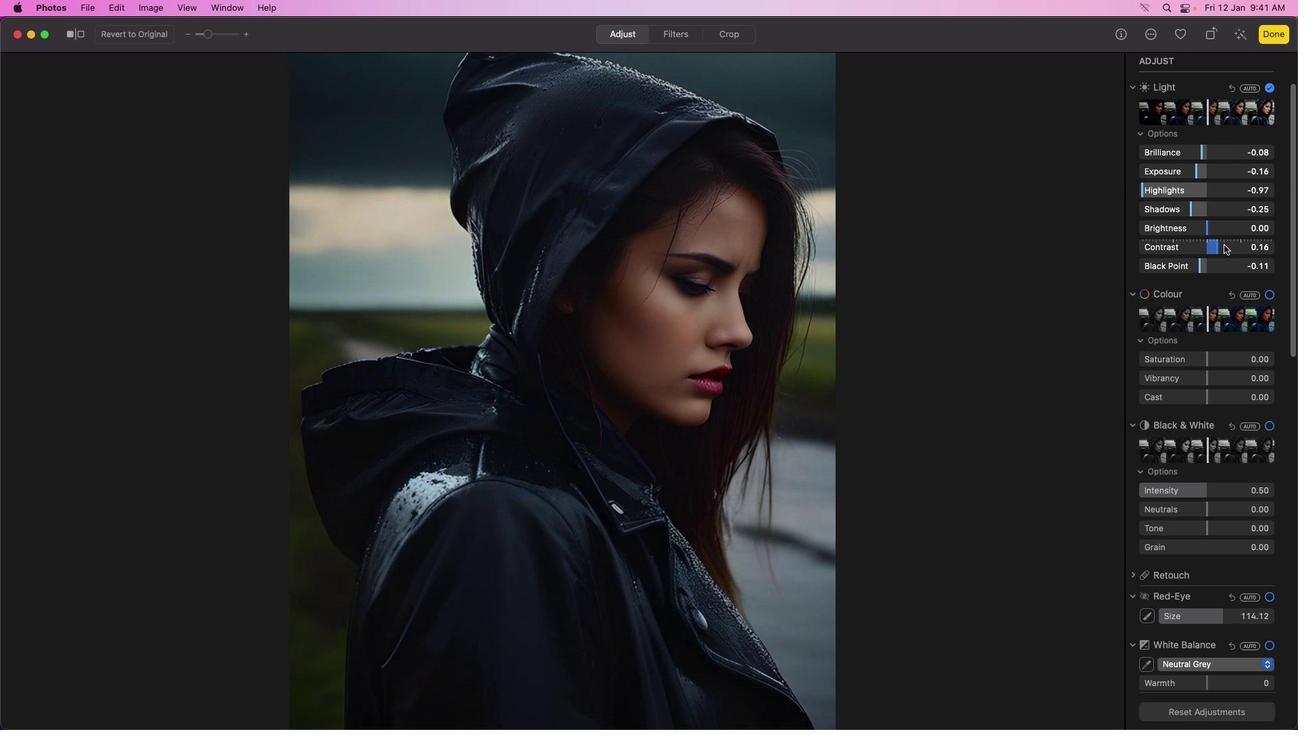 
Action: Mouse scrolled (1224, 237) with delta (0, 0)
Screenshot: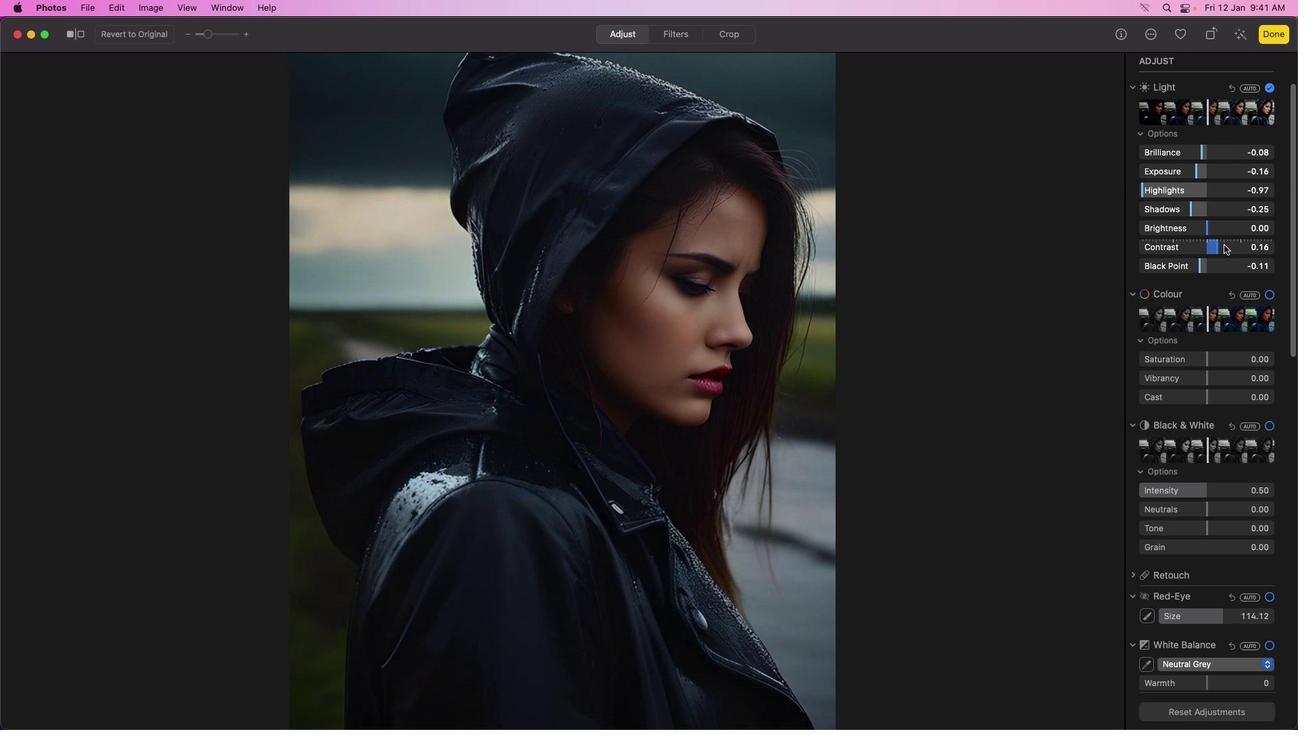 
Action: Mouse moved to (1225, 242)
Screenshot: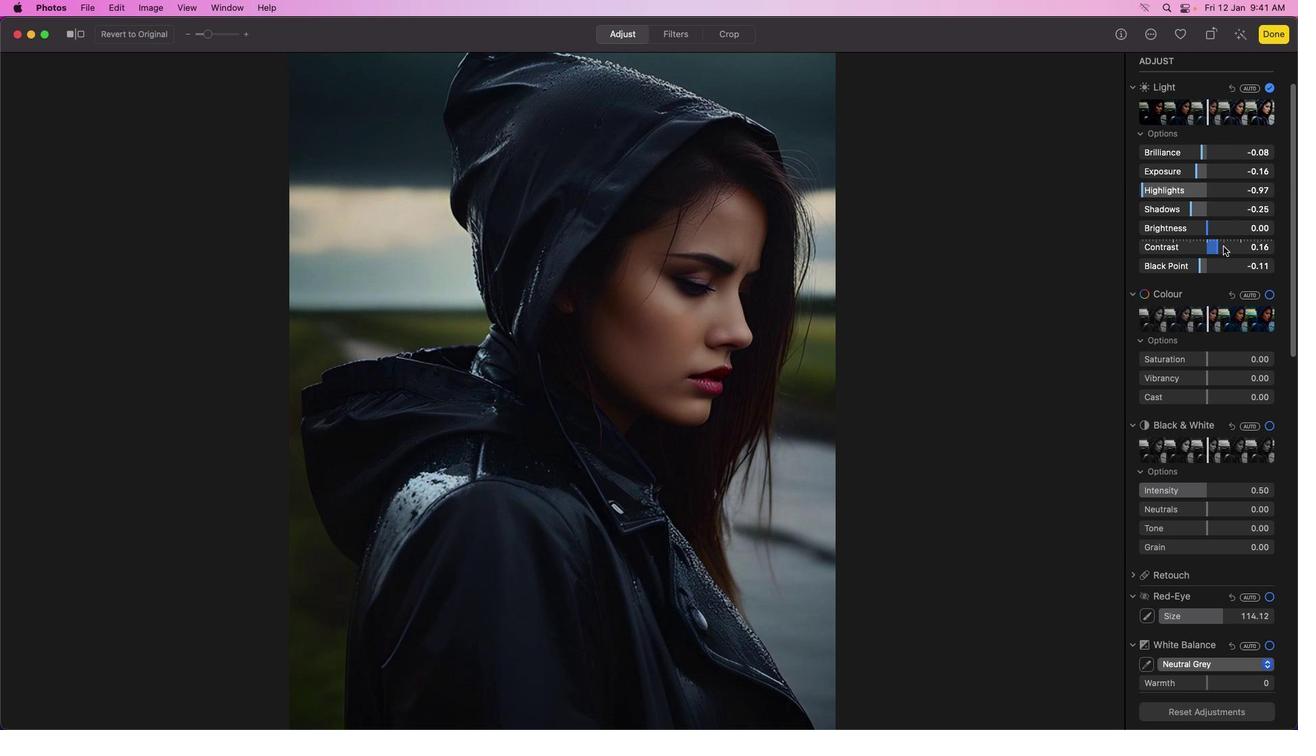 
Action: Mouse scrolled (1225, 242) with delta (0, 0)
Screenshot: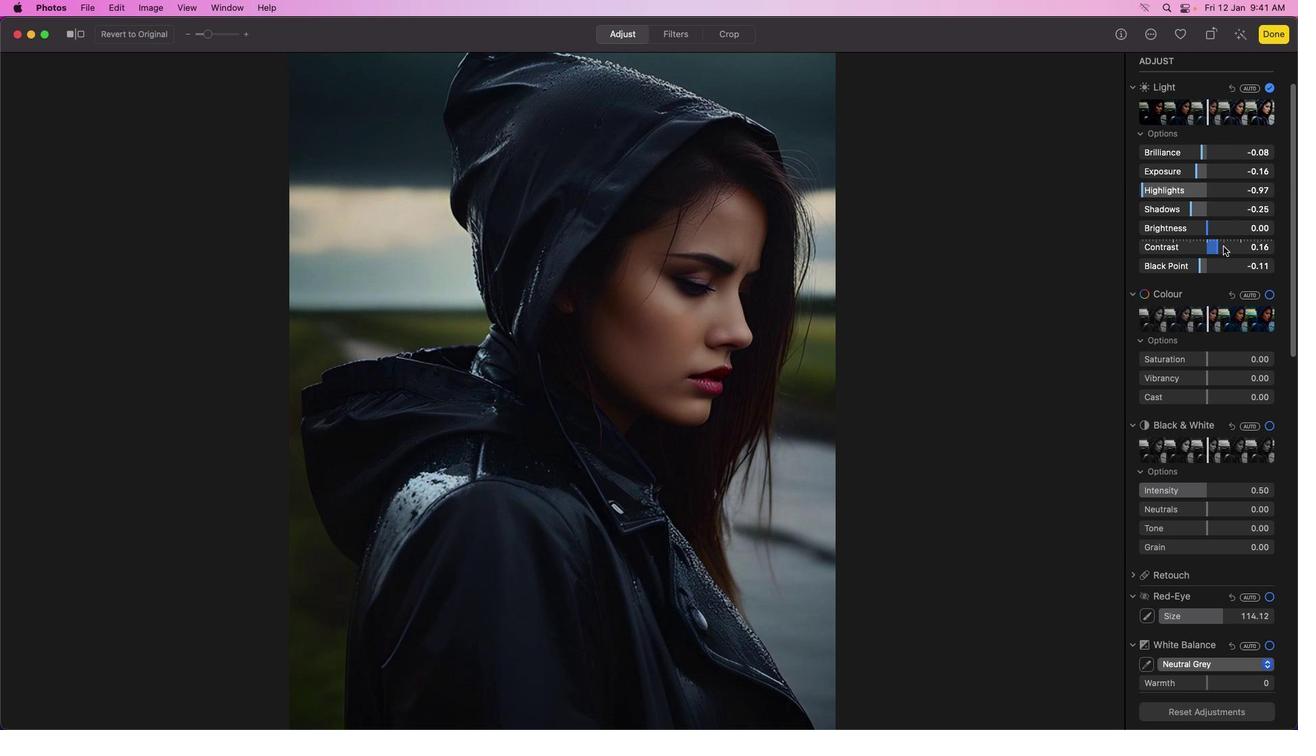 
Action: Mouse moved to (1200, 320)
Screenshot: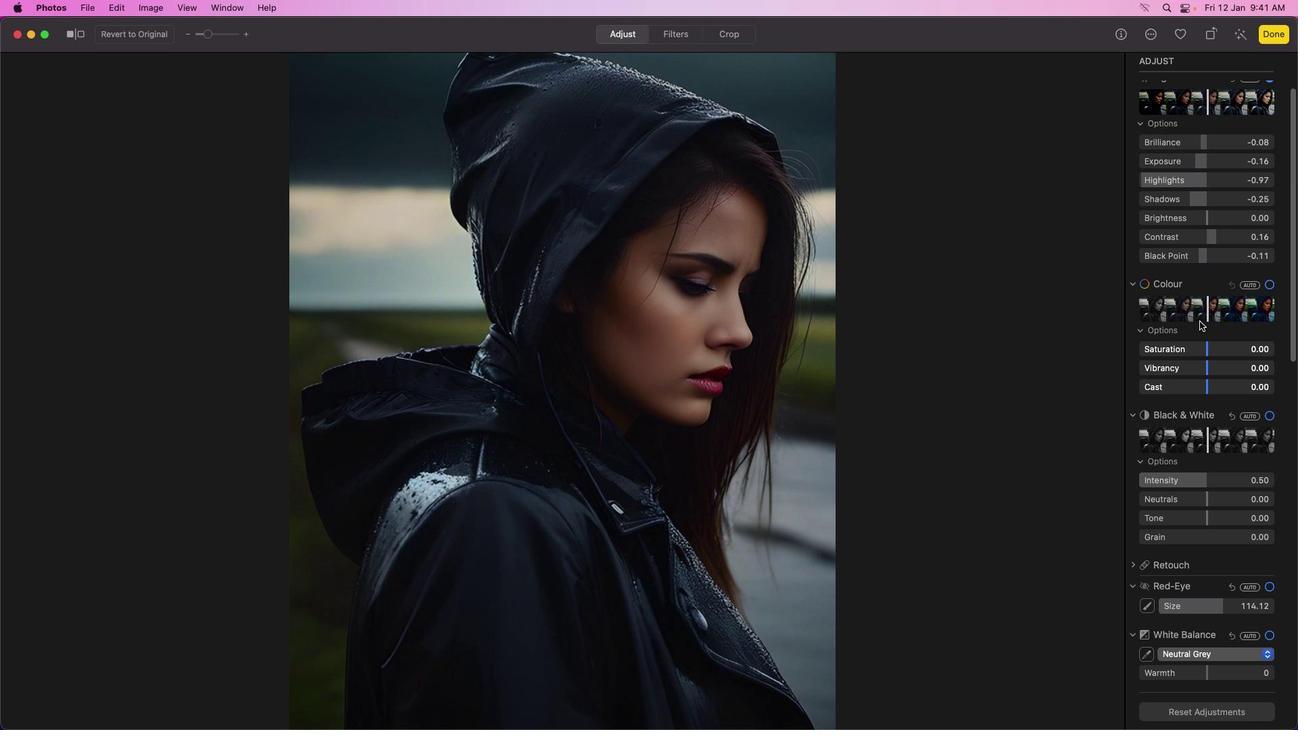 
Action: Mouse scrolled (1200, 320) with delta (0, 0)
Screenshot: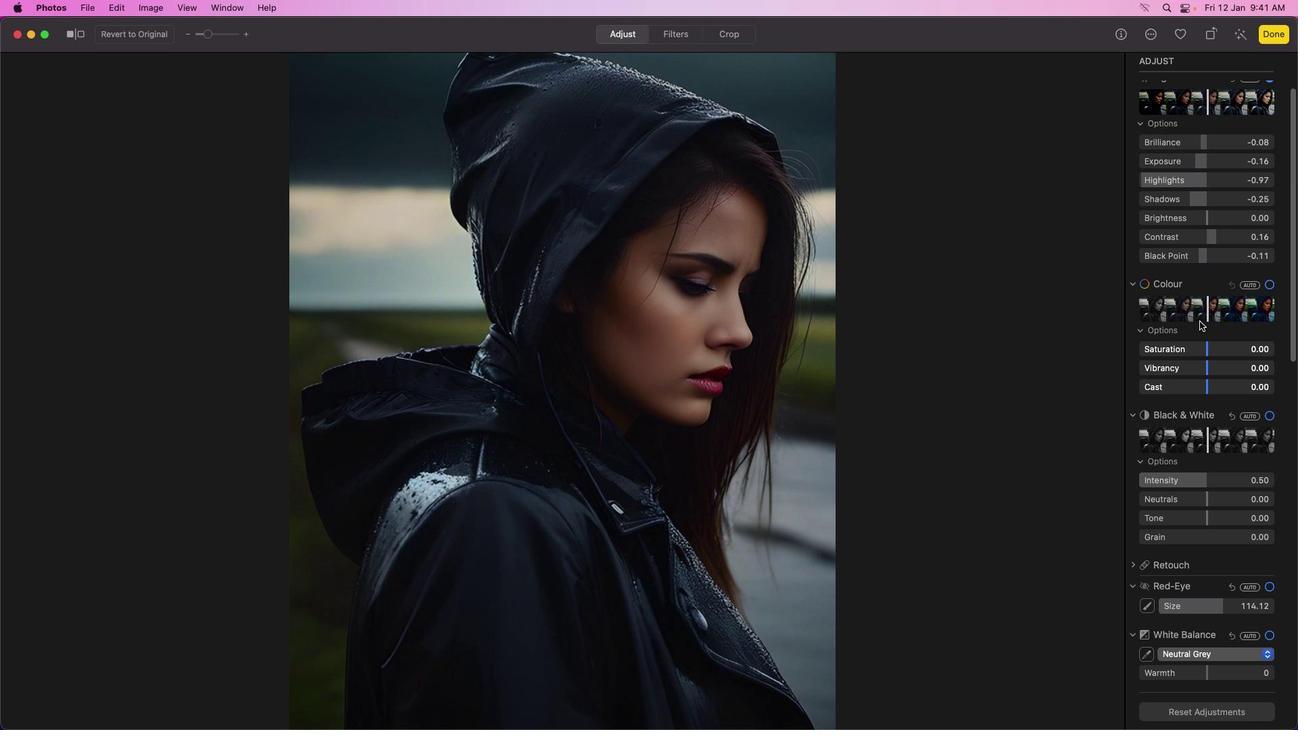 
Action: Mouse moved to (1200, 321)
Screenshot: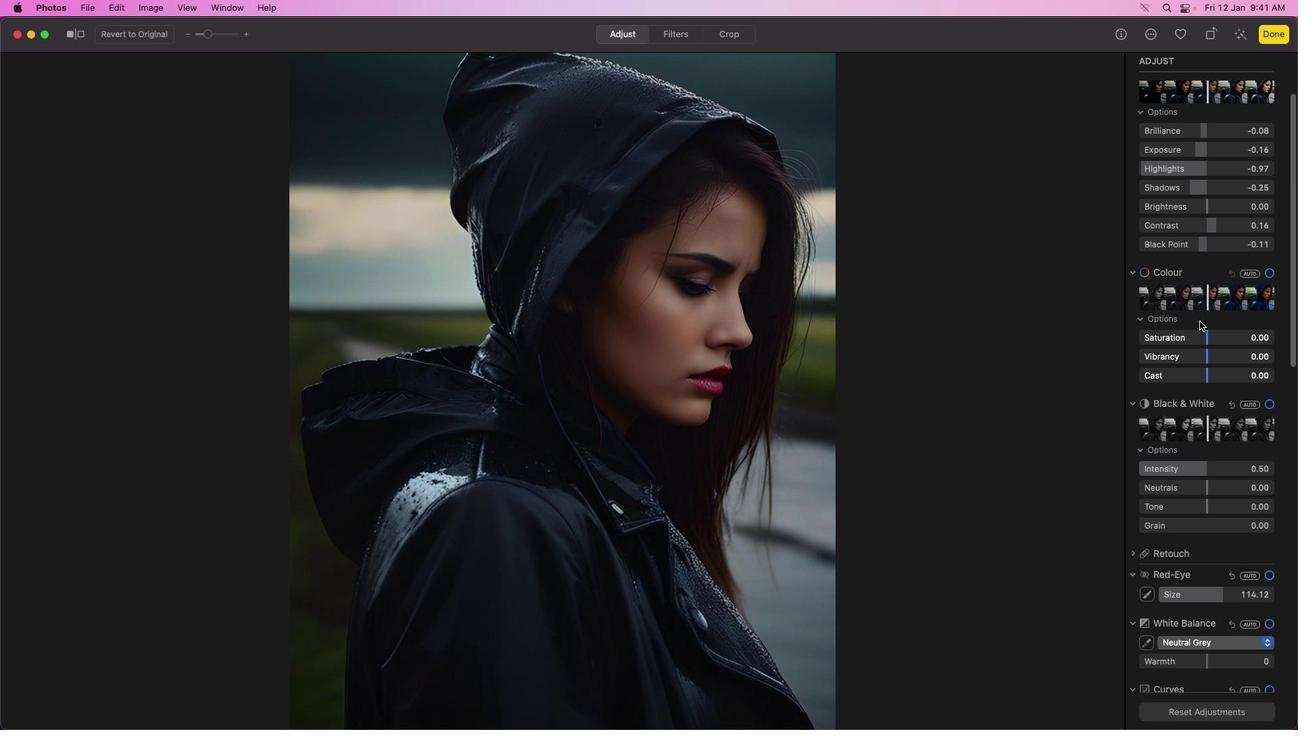 
Action: Mouse scrolled (1200, 321) with delta (0, 0)
Screenshot: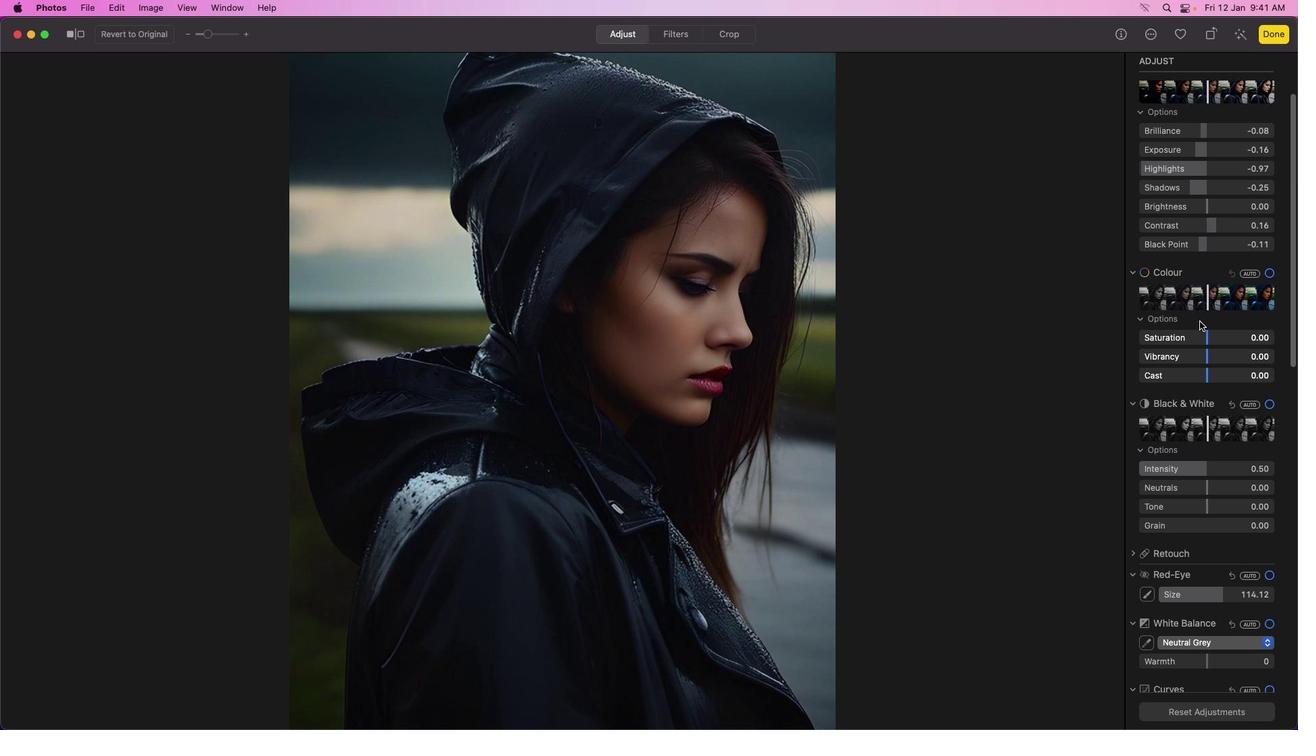 
Action: Mouse scrolled (1200, 321) with delta (0, 0)
Screenshot: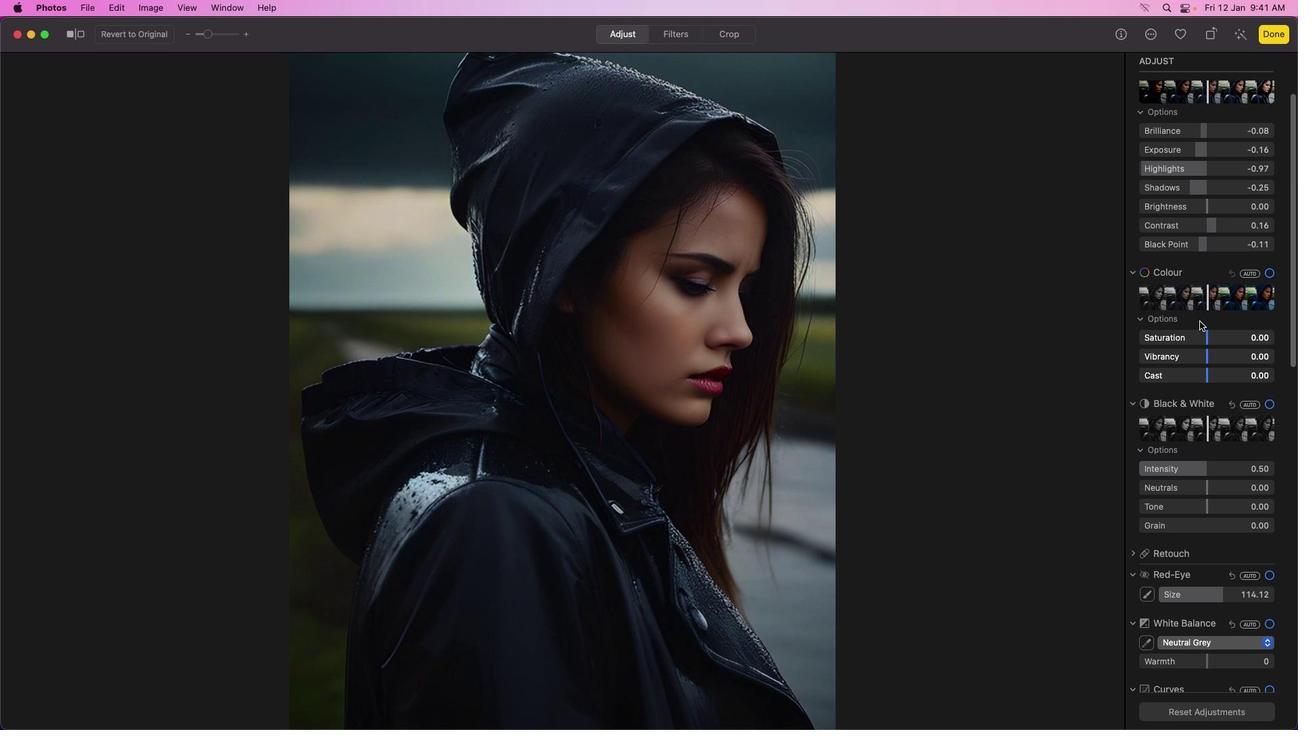 
Action: Mouse moved to (1200, 321)
Screenshot: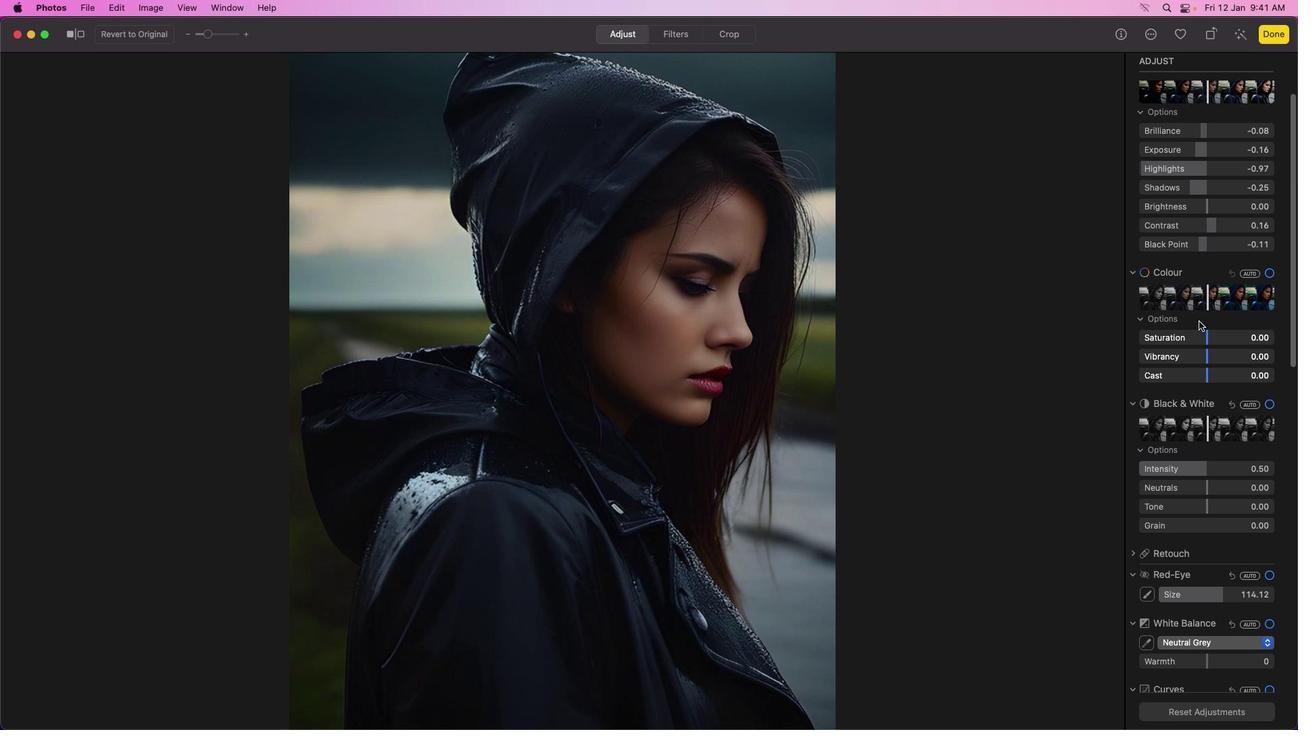 
Action: Mouse scrolled (1200, 321) with delta (0, 0)
Screenshot: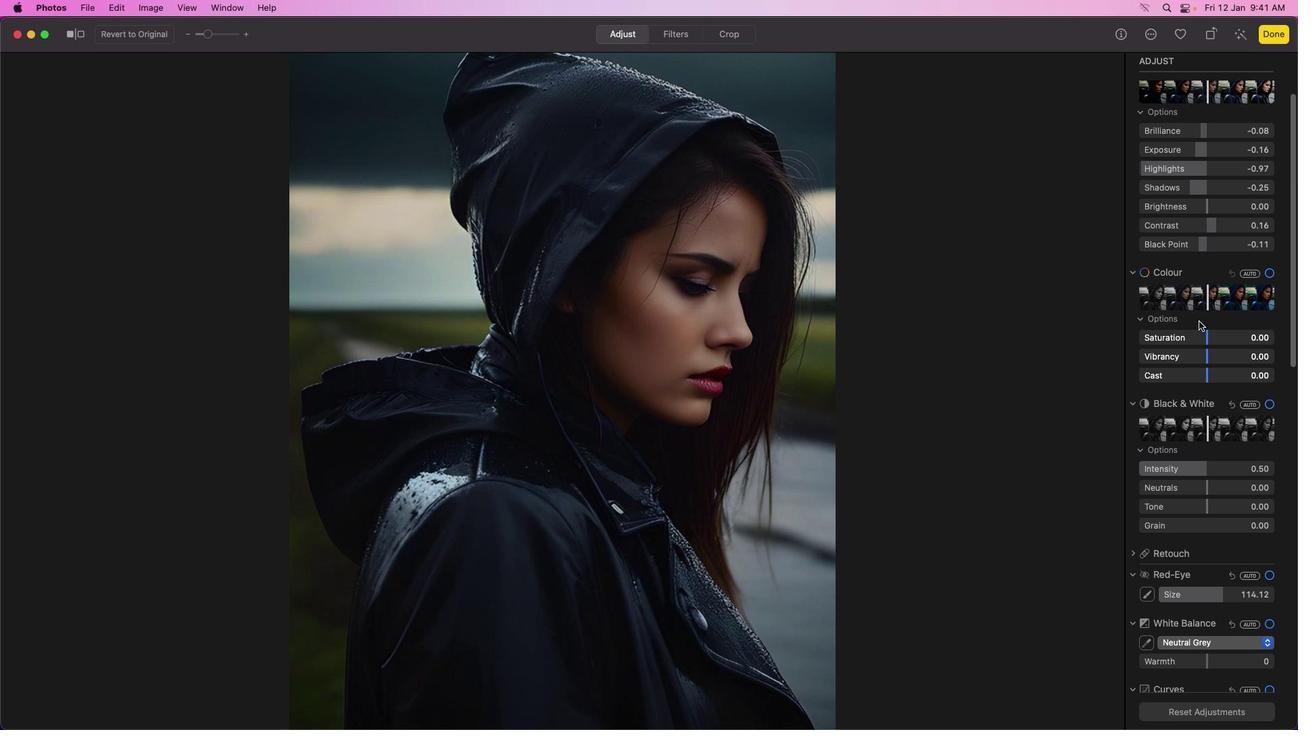 
Action: Mouse moved to (1196, 343)
Screenshot: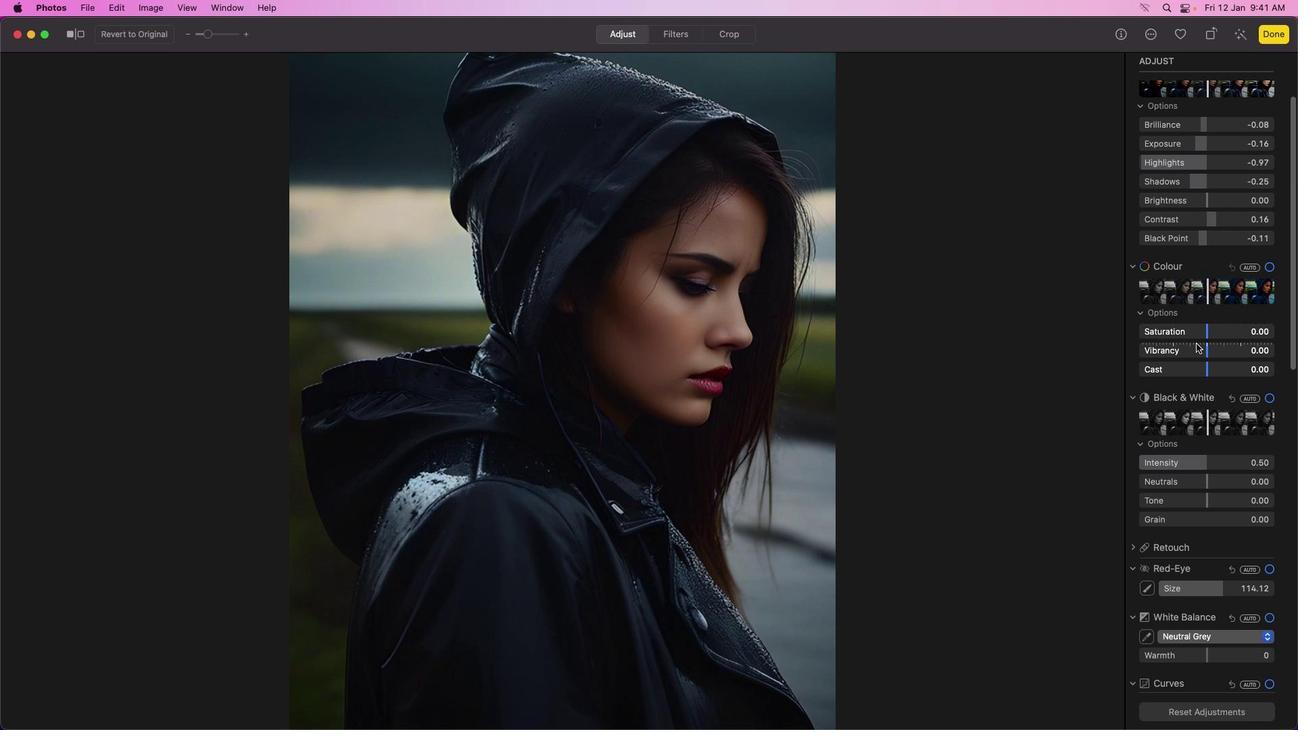 
Action: Mouse scrolled (1196, 343) with delta (0, 0)
Screenshot: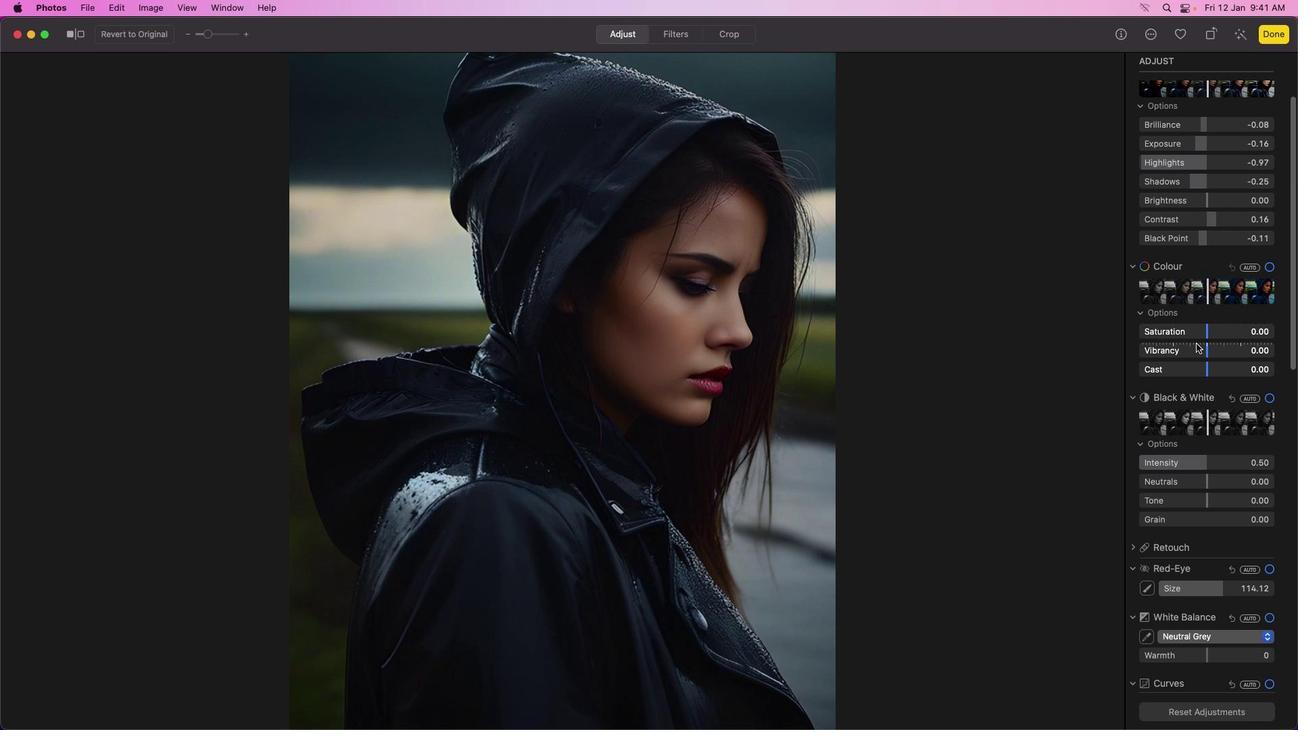 
Action: Mouse scrolled (1196, 343) with delta (0, 0)
Screenshot: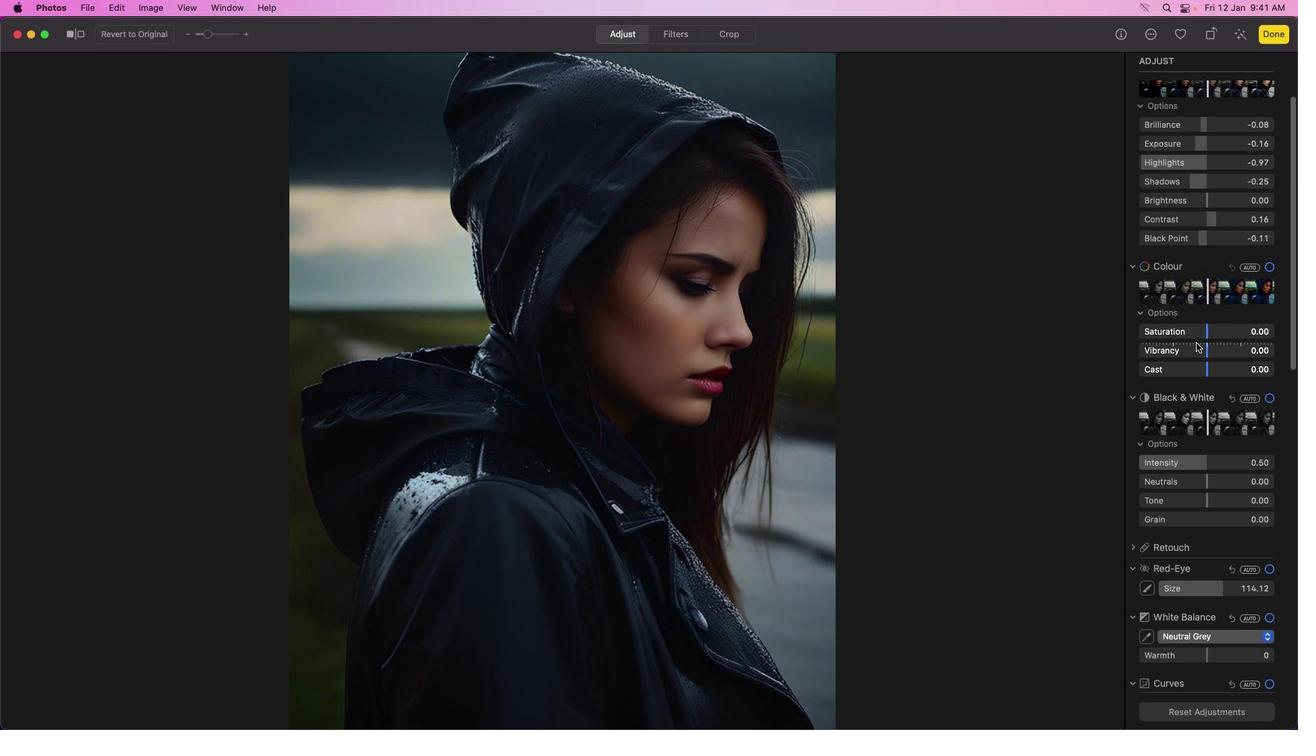 
Action: Mouse moved to (1207, 333)
Screenshot: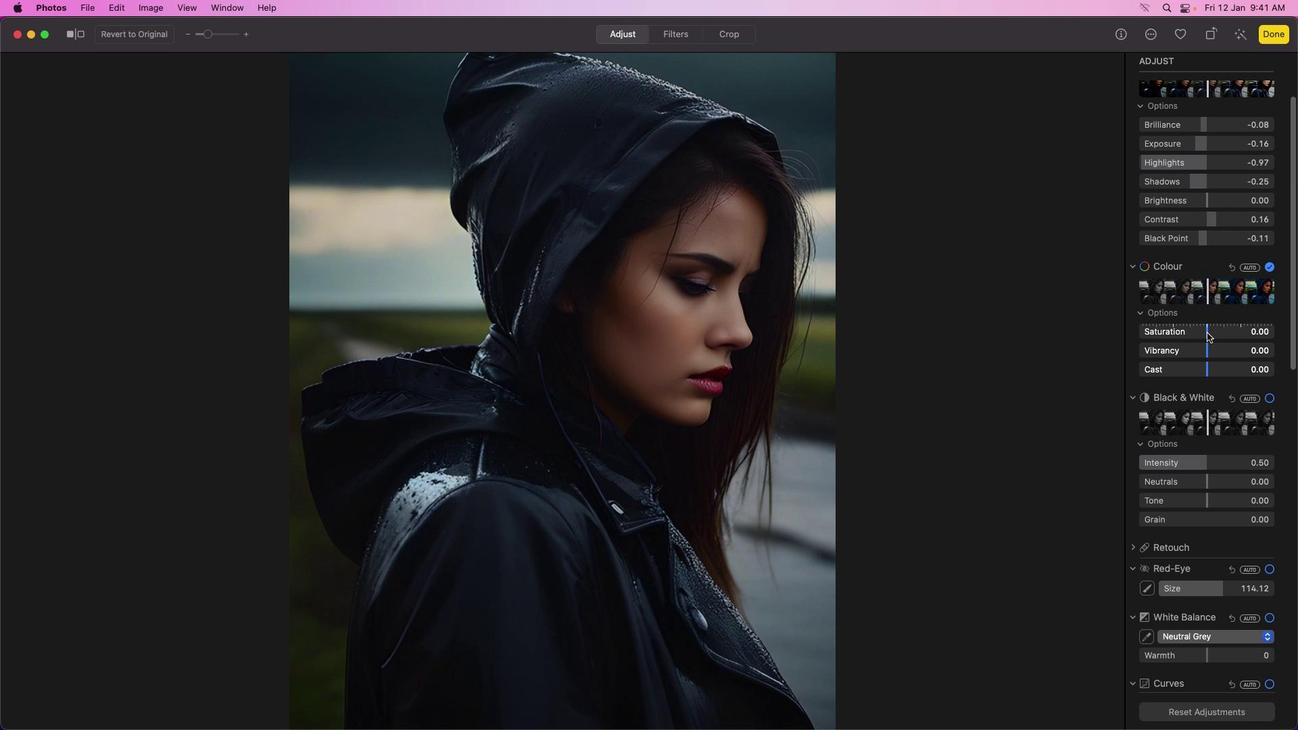 
Action: Mouse pressed left at (1207, 333)
Screenshot: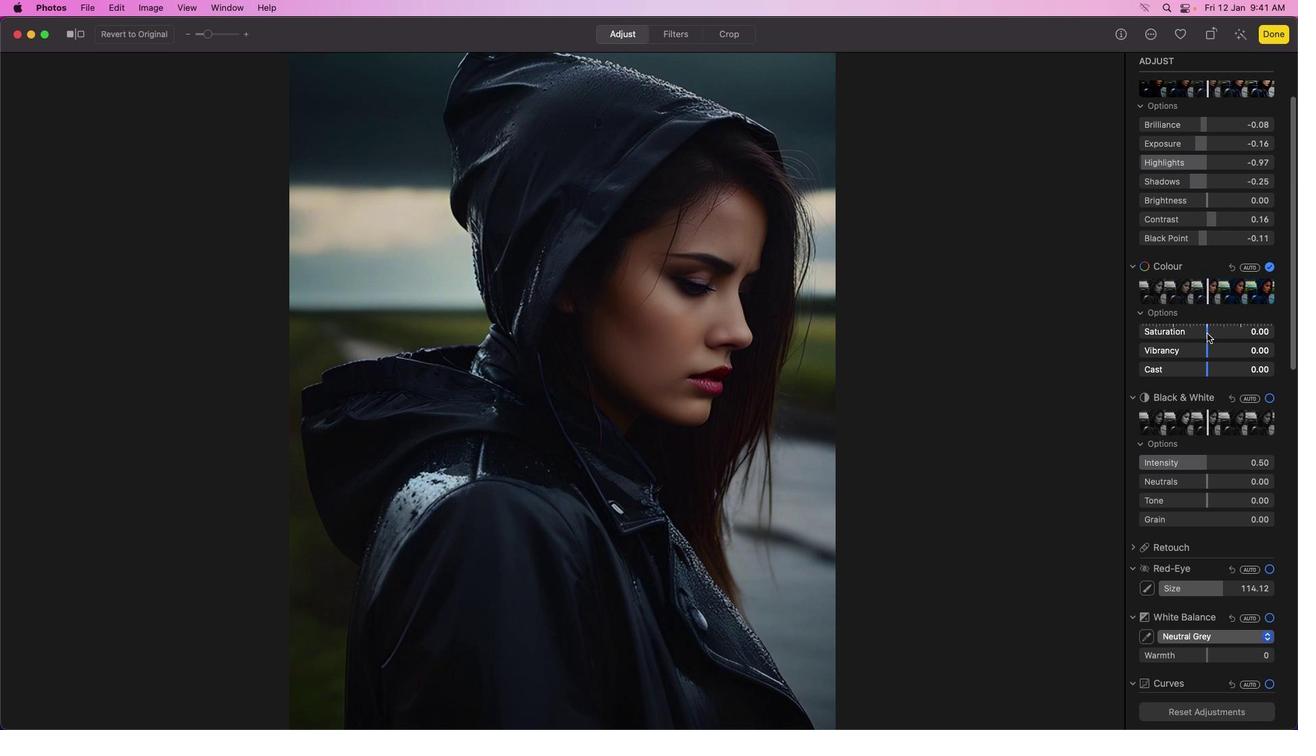 
Action: Mouse moved to (1214, 338)
Screenshot: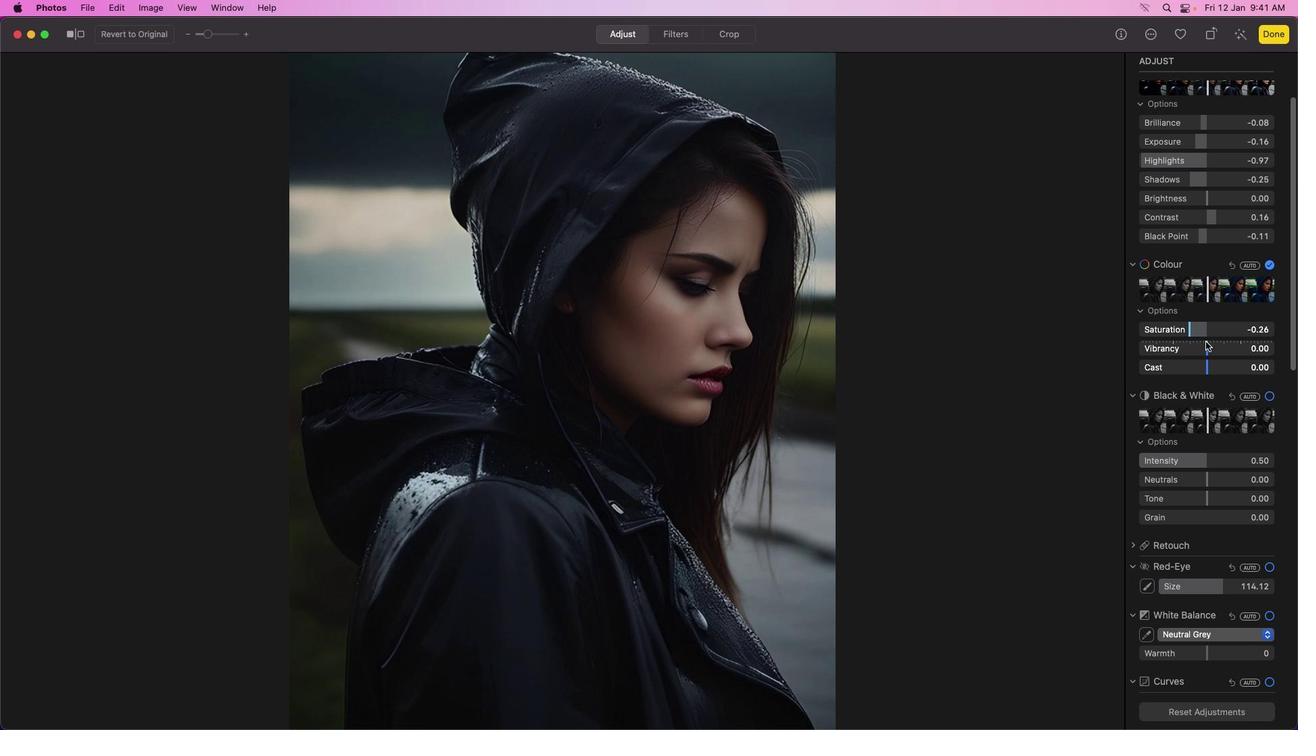 
Action: Mouse scrolled (1214, 338) with delta (0, 0)
Screenshot: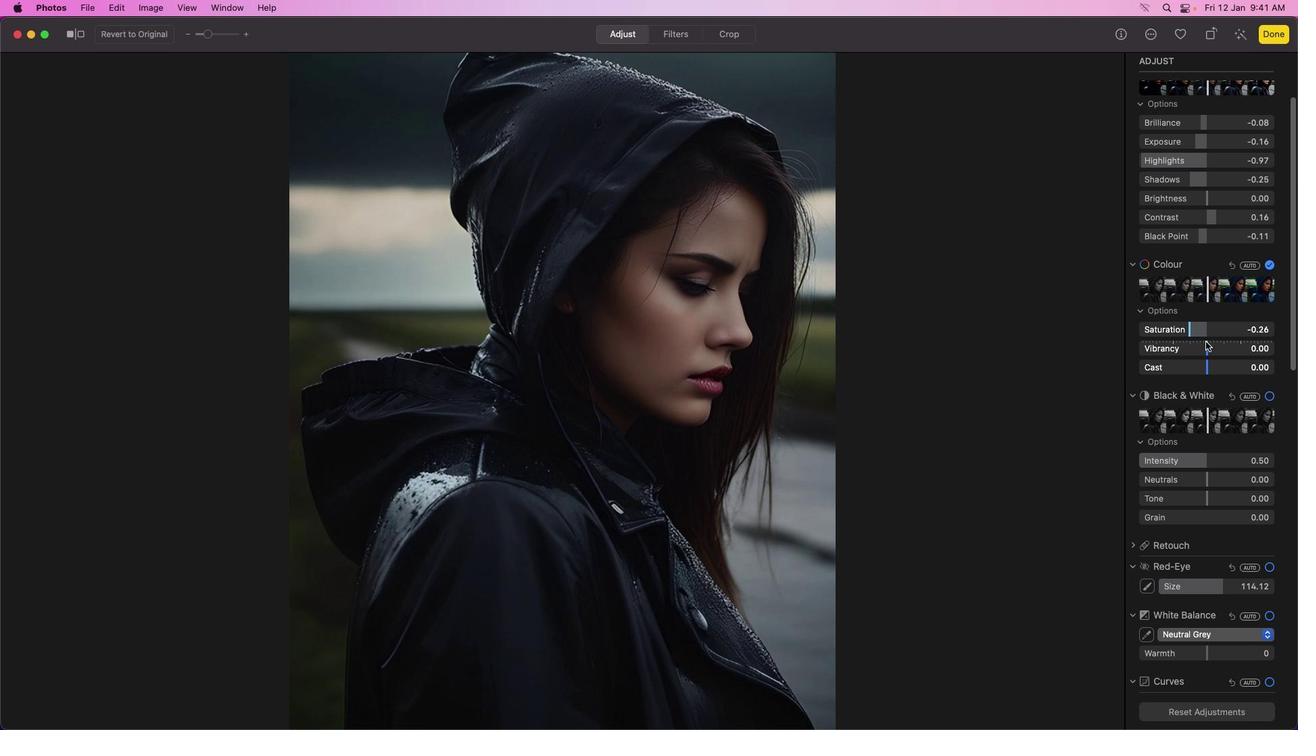 
Action: Mouse moved to (1205, 341)
Screenshot: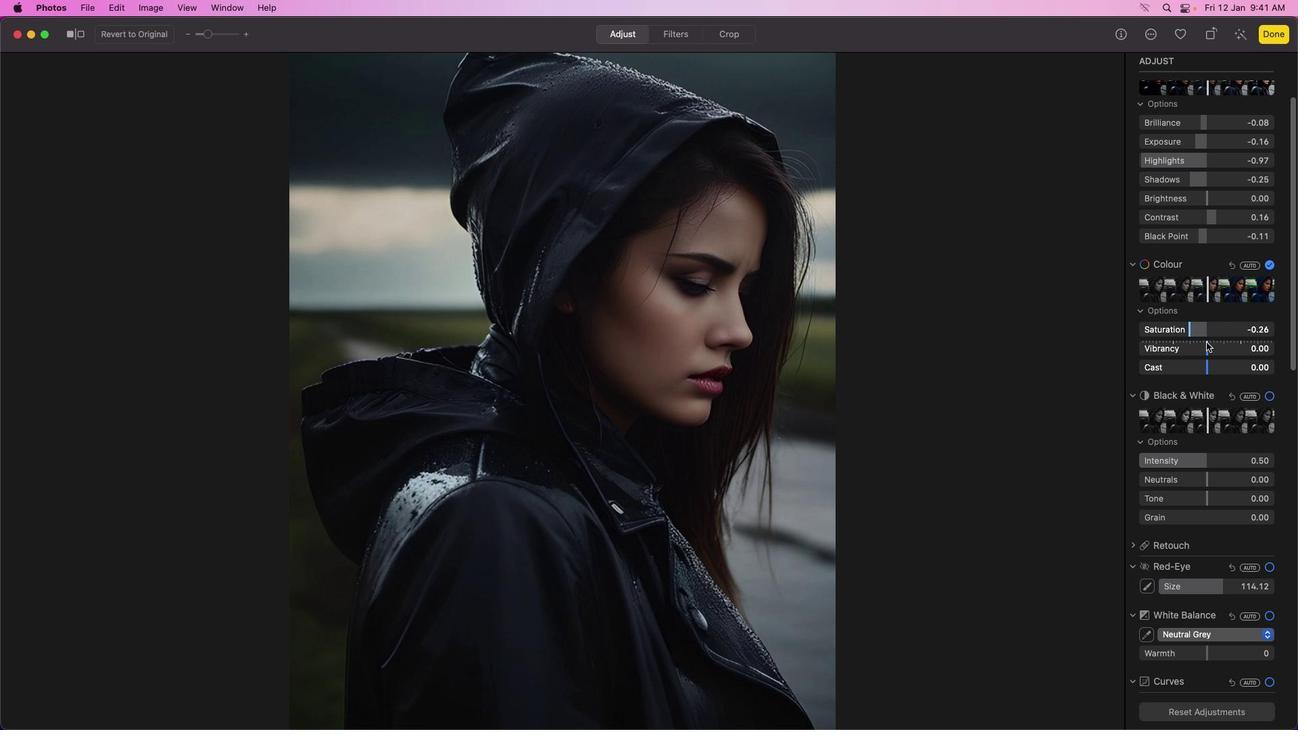 
Action: Mouse scrolled (1205, 341) with delta (0, 0)
Screenshot: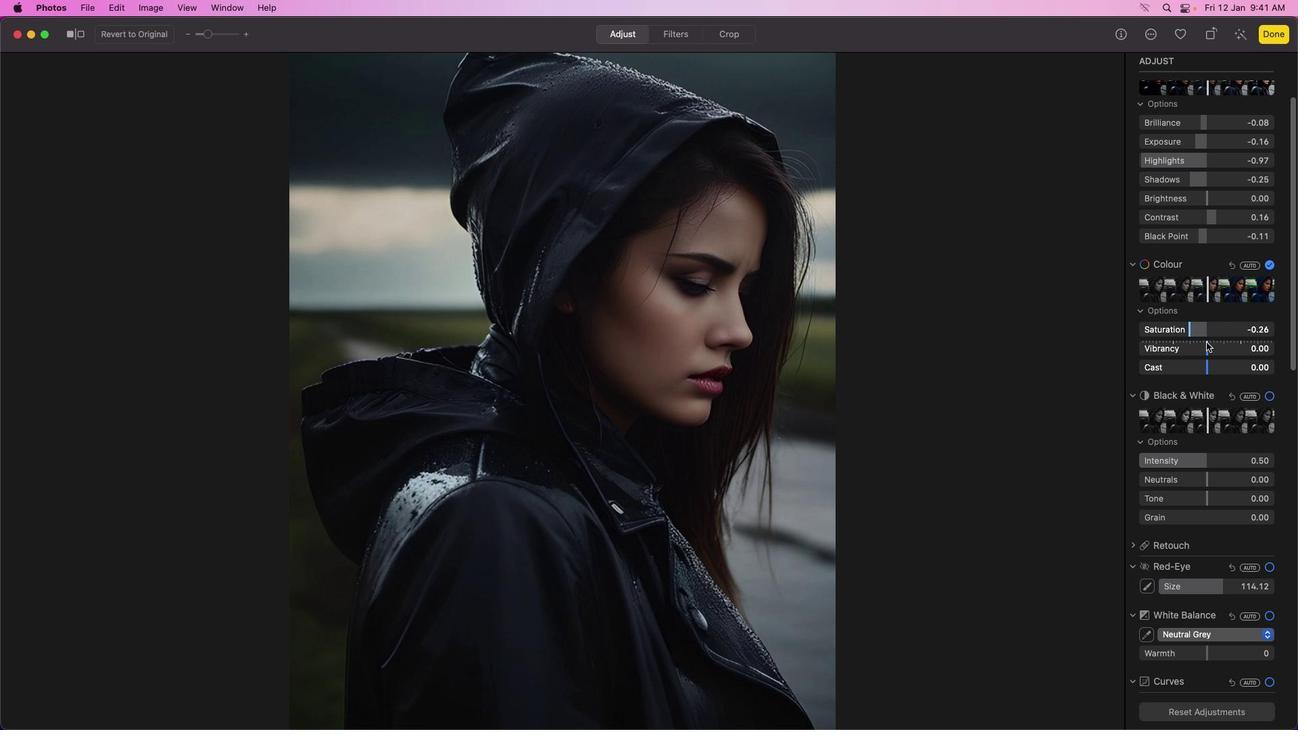 
Action: Mouse moved to (1206, 342)
Screenshot: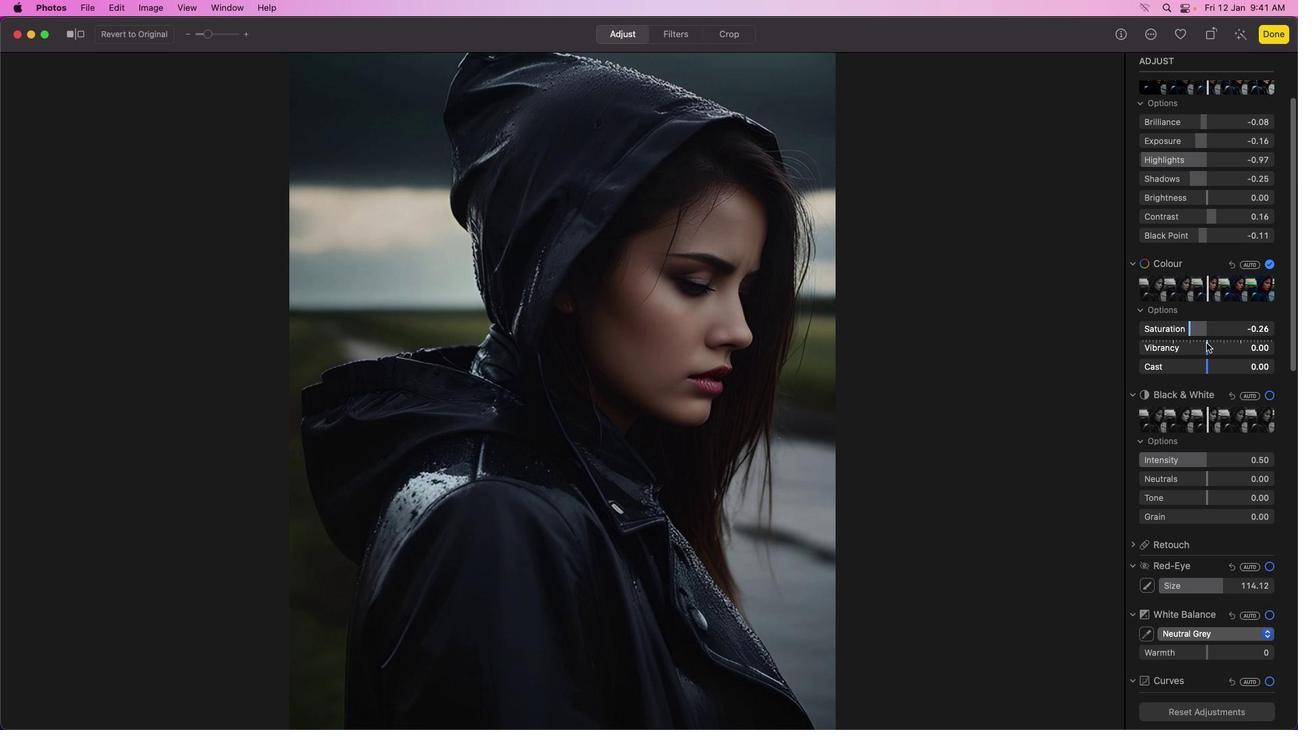 
Action: Mouse scrolled (1206, 342) with delta (0, 0)
Screenshot: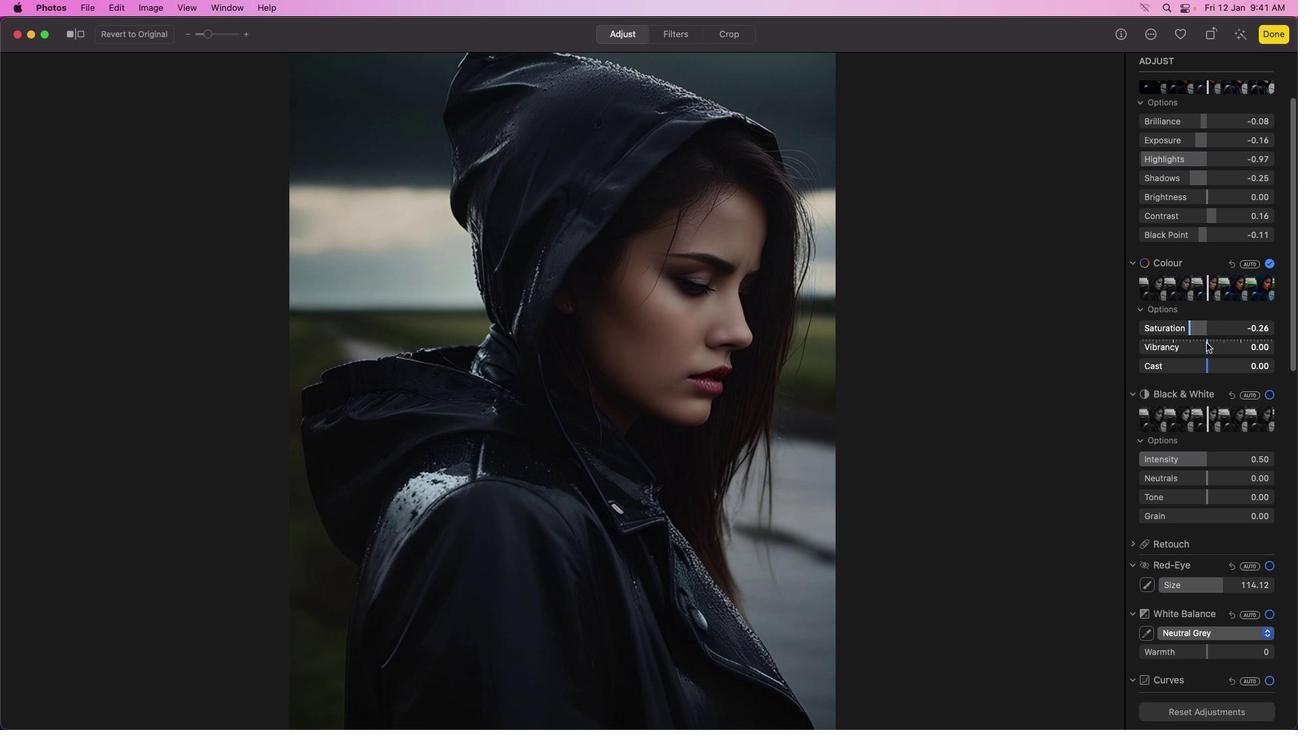 
Action: Mouse moved to (1206, 343)
Screenshot: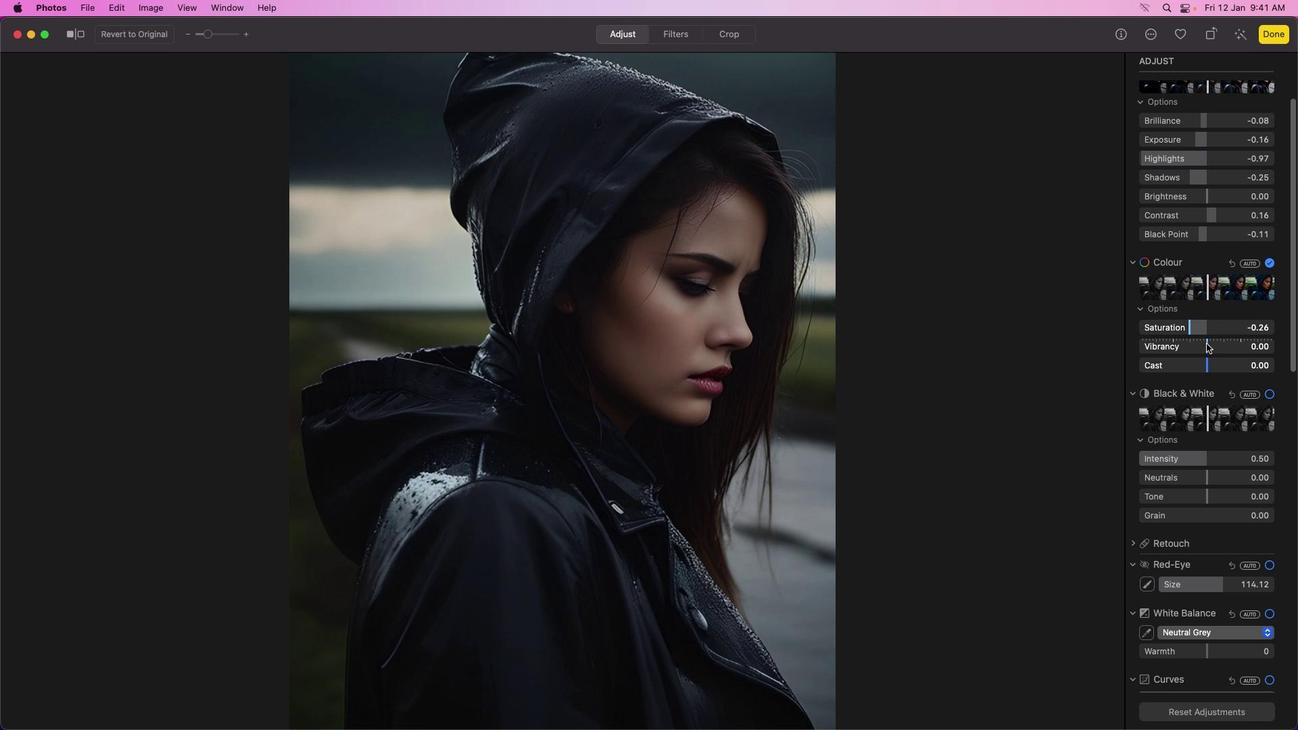 
Action: Mouse scrolled (1206, 343) with delta (0, 0)
Screenshot: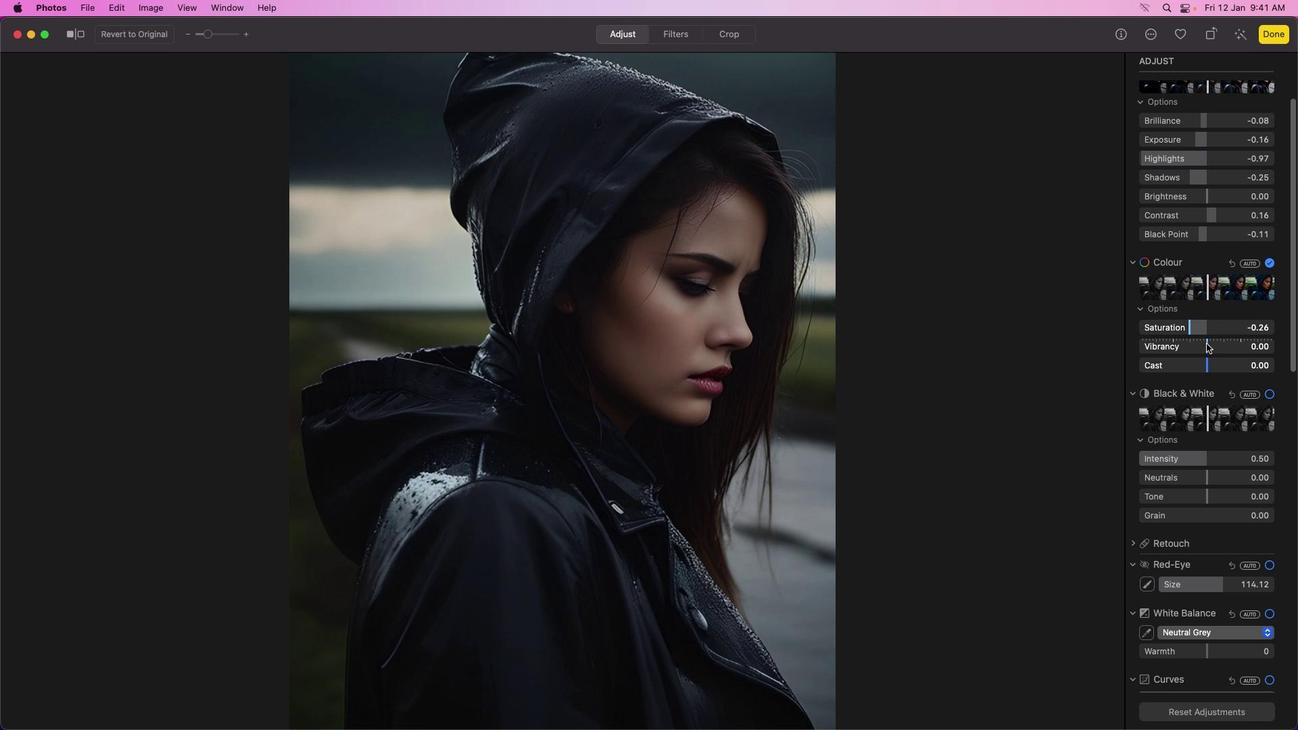 
Action: Mouse moved to (1206, 343)
Screenshot: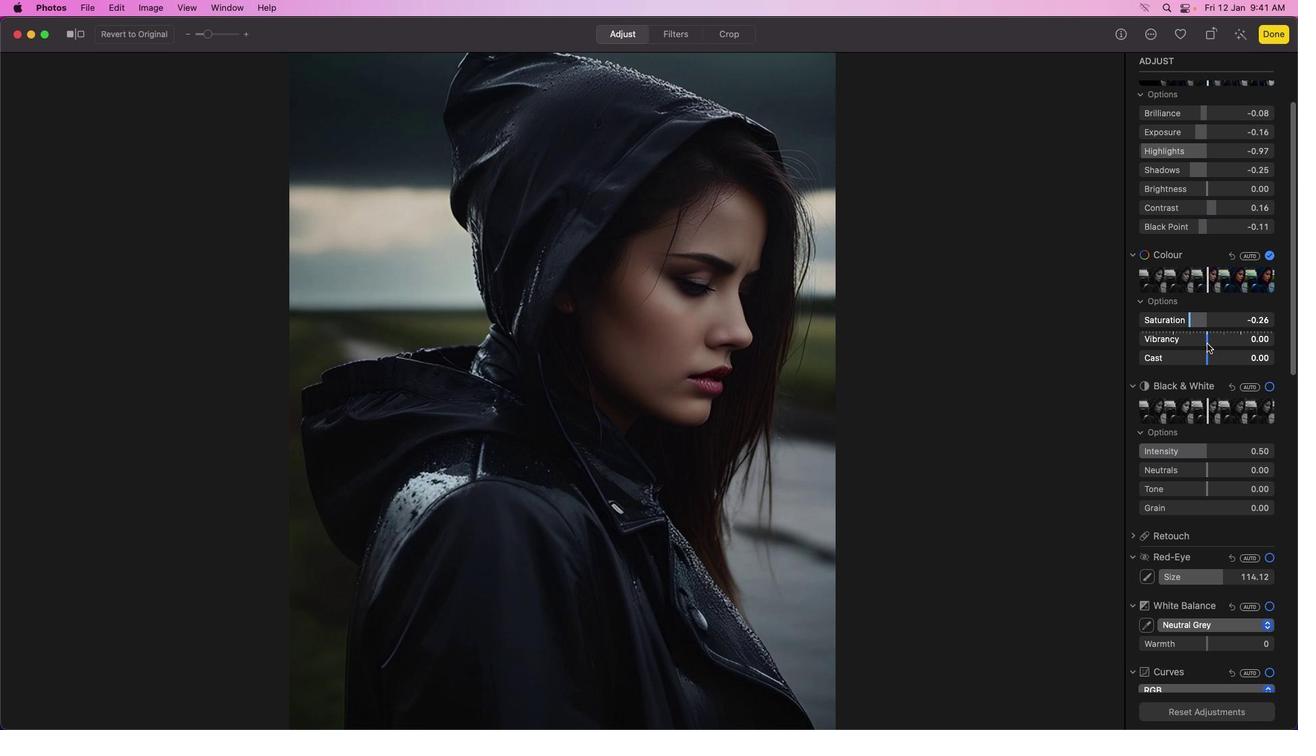 
Action: Mouse scrolled (1206, 343) with delta (0, 0)
Screenshot: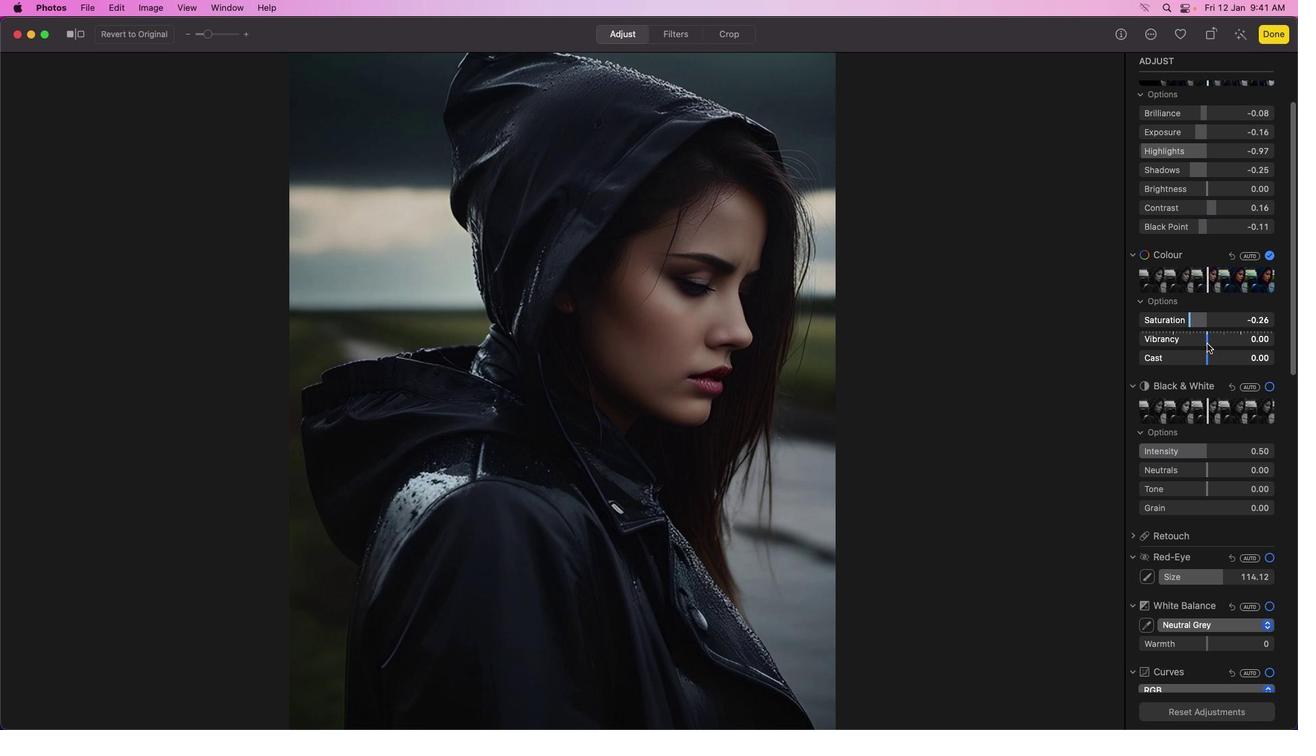 
Action: Mouse moved to (1206, 344)
Screenshot: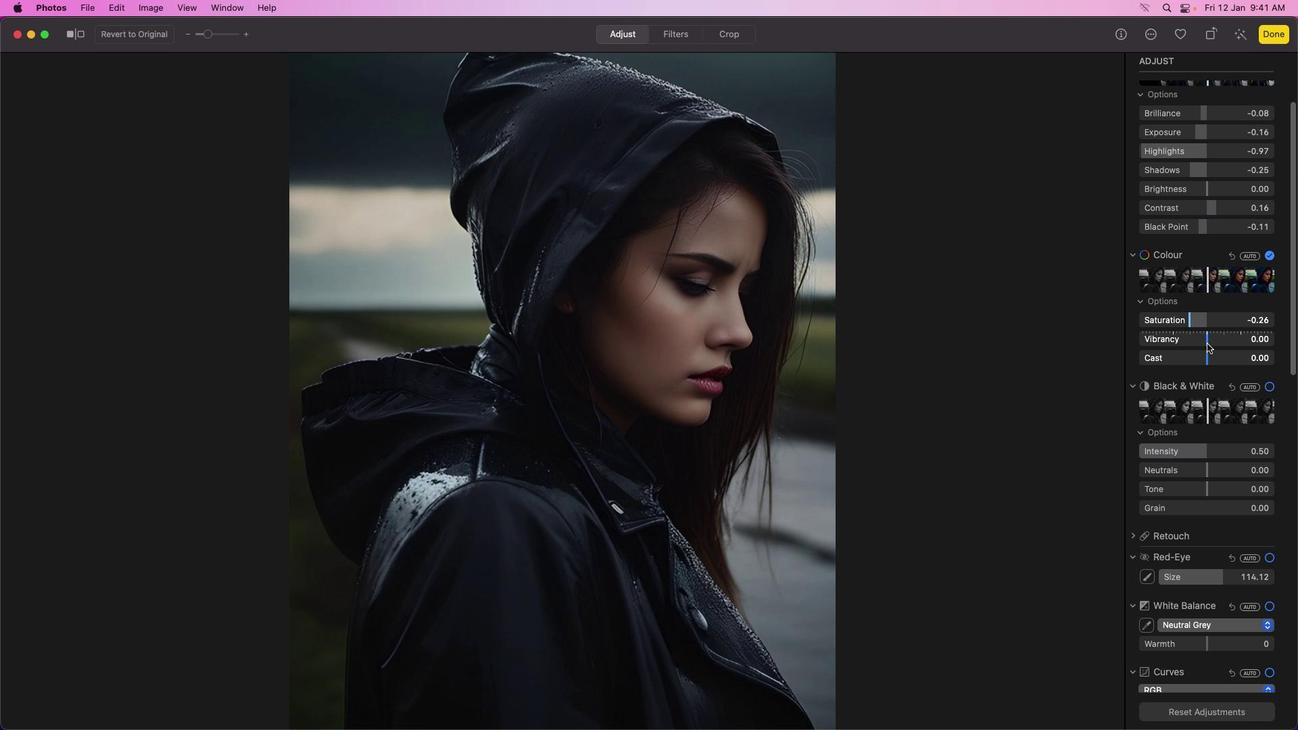 
Action: Mouse scrolled (1206, 344) with delta (0, 0)
Screenshot: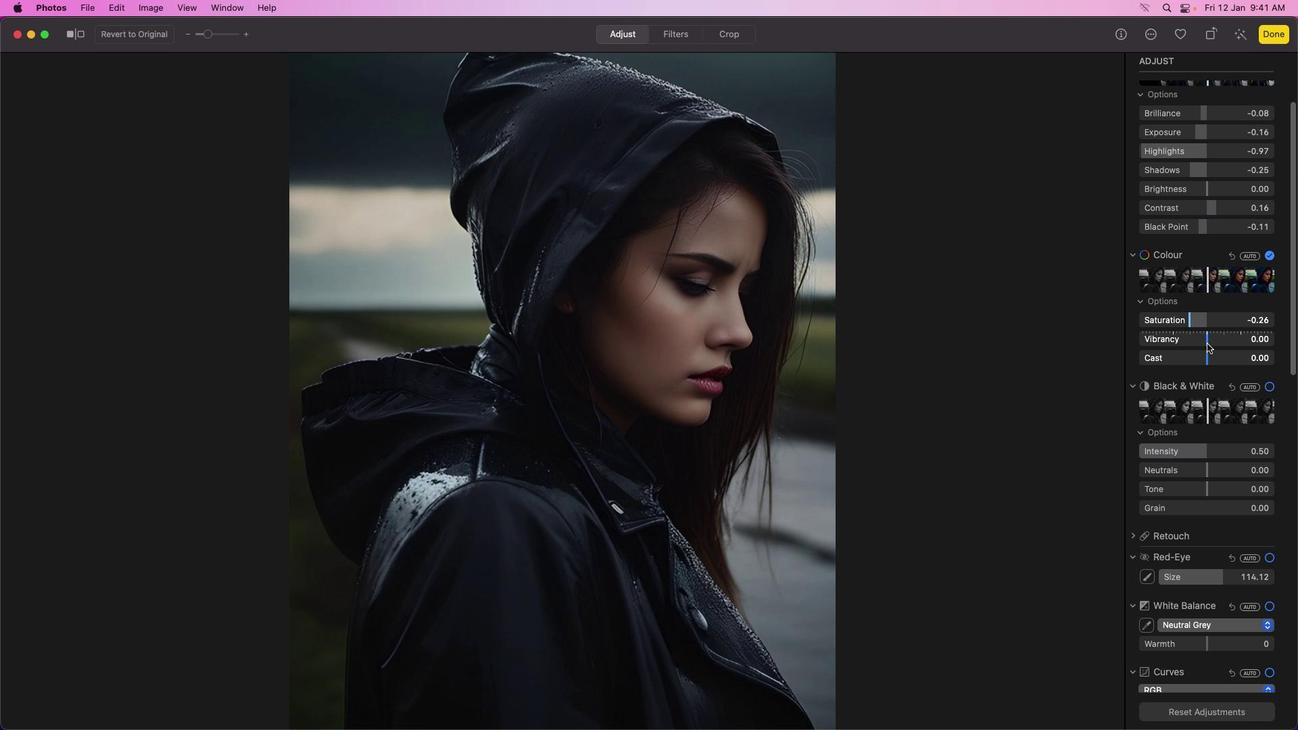 
Action: Mouse scrolled (1206, 344) with delta (0, 0)
Screenshot: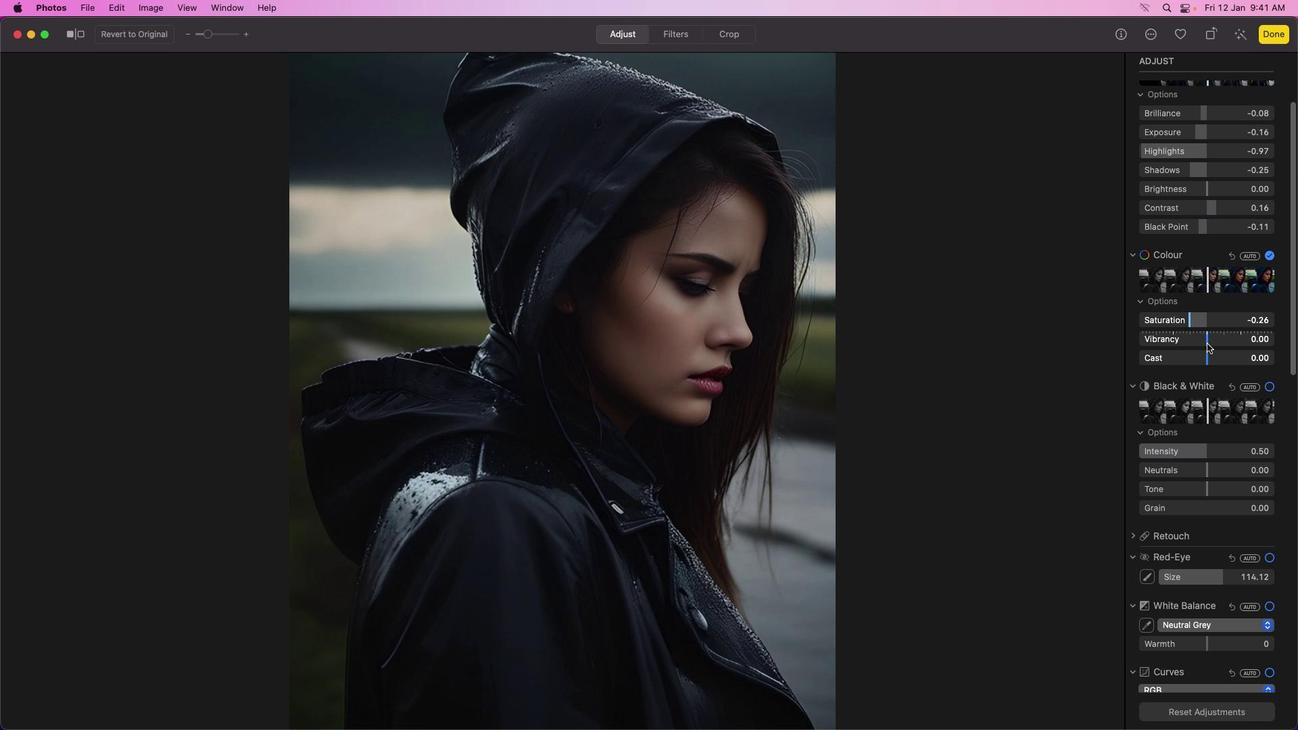 
Action: Mouse moved to (1206, 342)
Screenshot: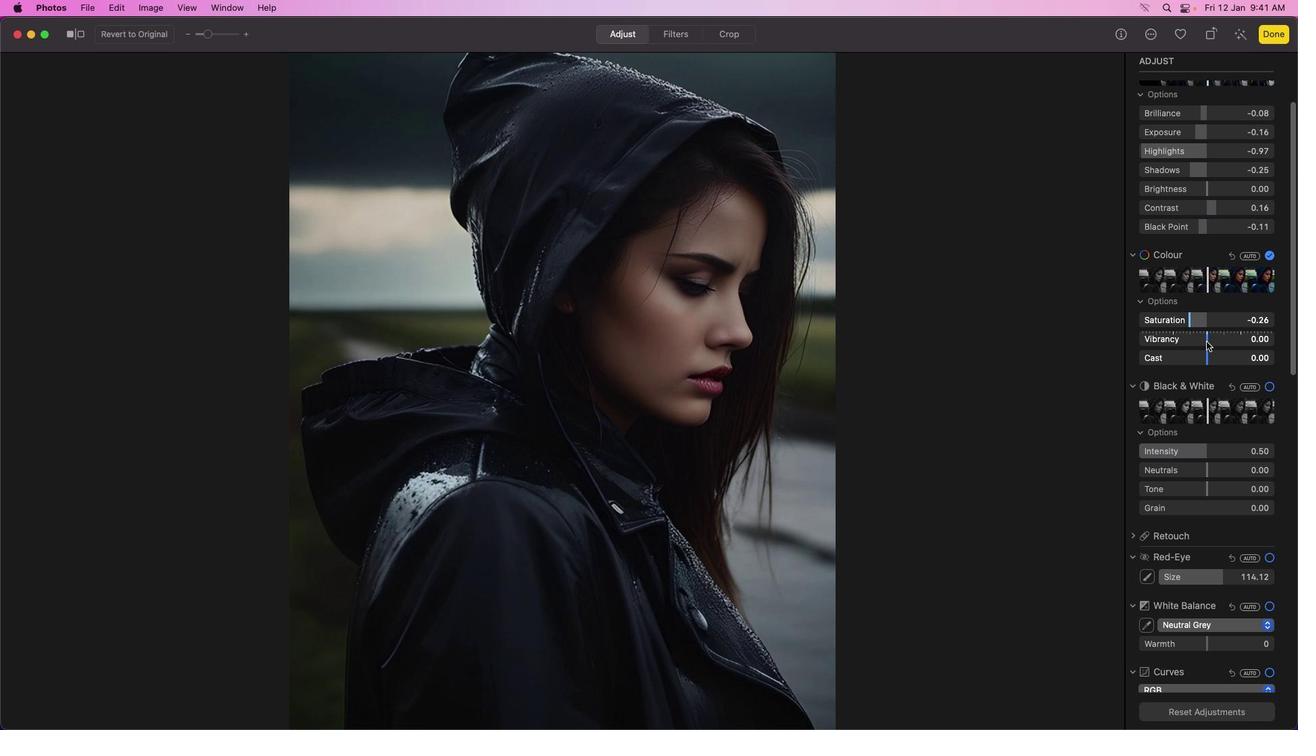 
Action: Mouse pressed left at (1206, 342)
Screenshot: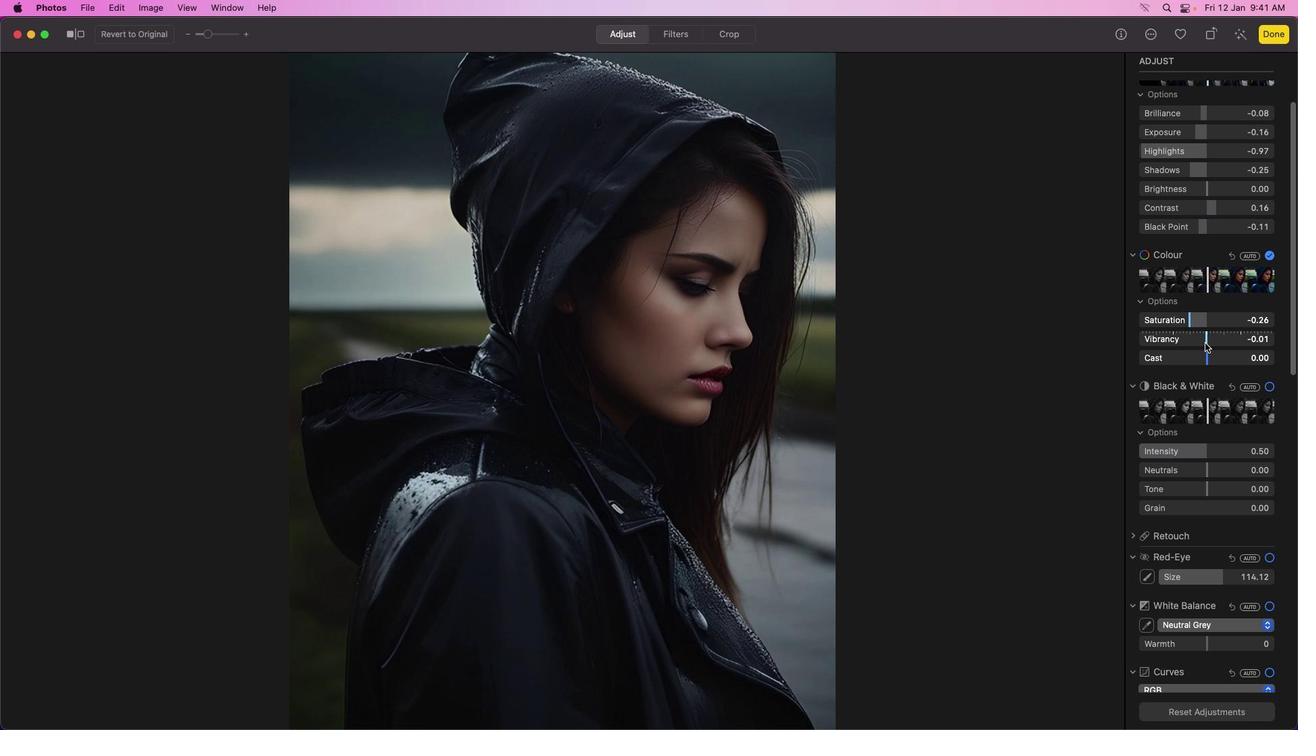 
Action: Mouse moved to (1252, 394)
Screenshot: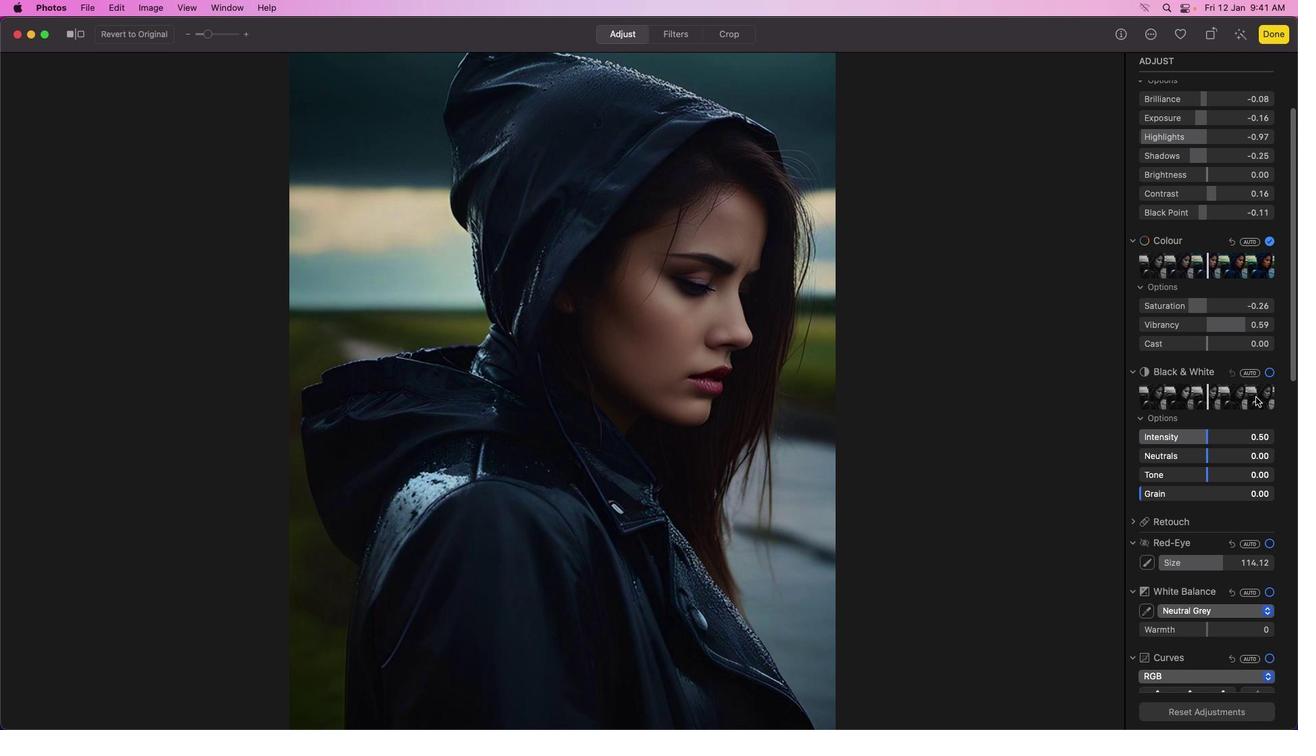 
Action: Mouse scrolled (1252, 394) with delta (0, 0)
Screenshot: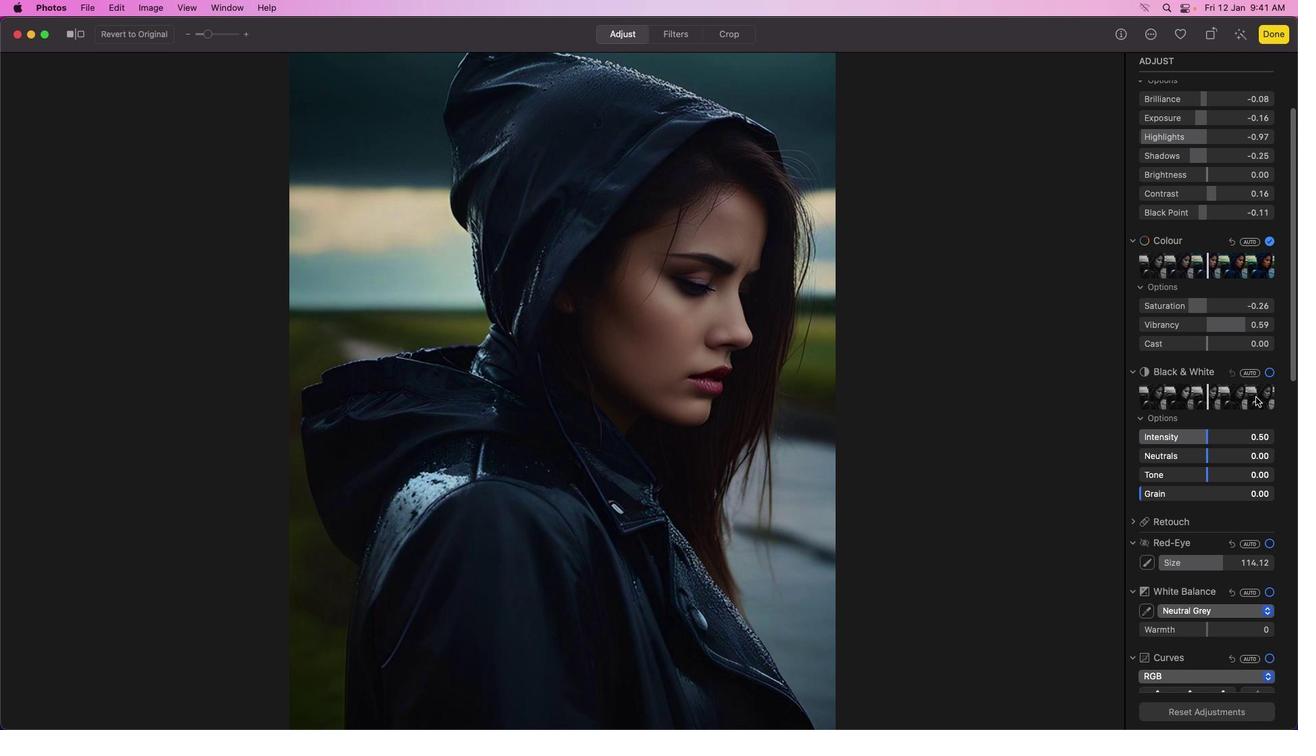 
Action: Mouse moved to (1254, 396)
Screenshot: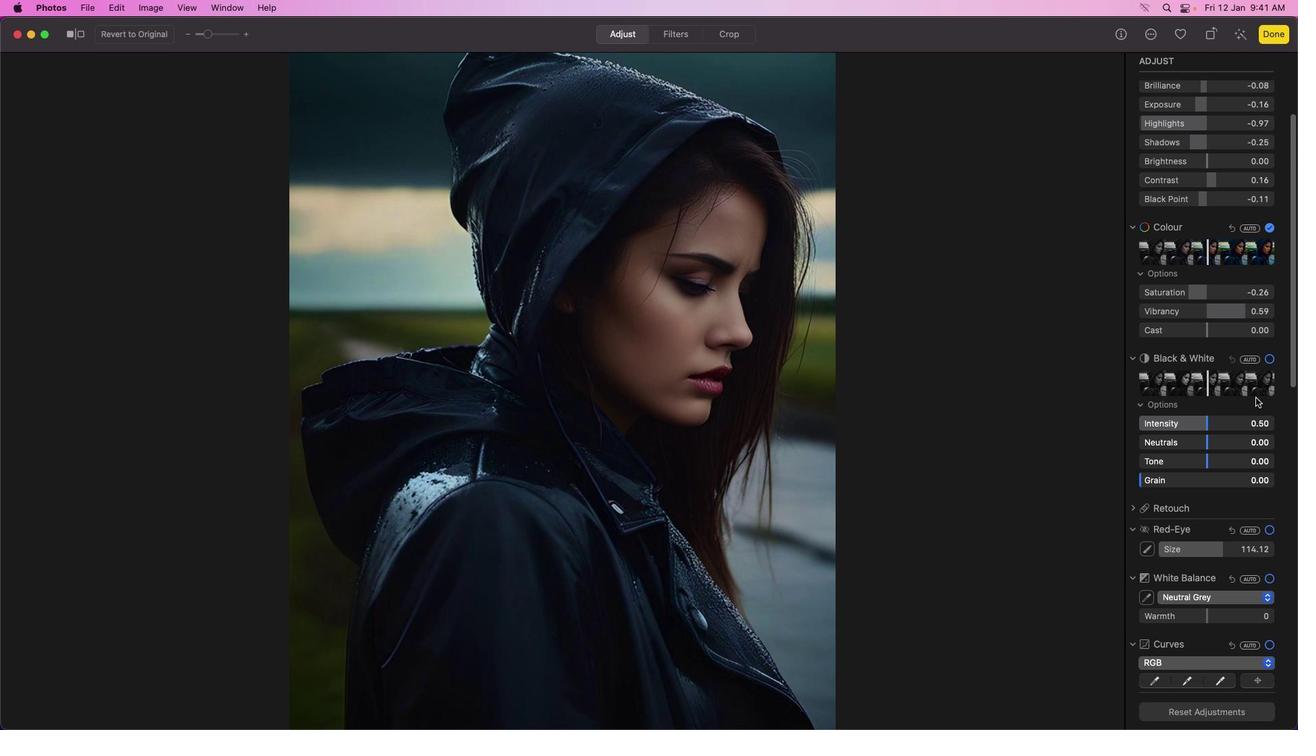 
Action: Mouse scrolled (1254, 396) with delta (0, 0)
Screenshot: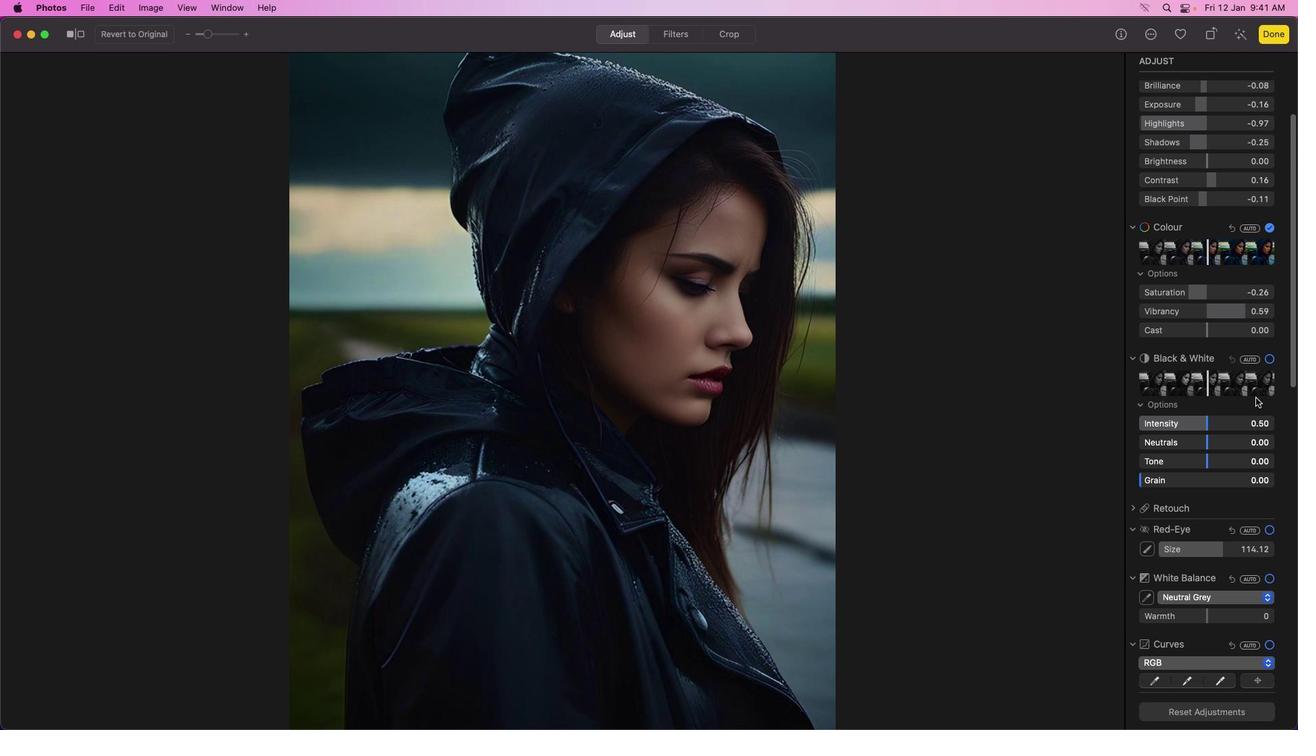 
Action: Mouse moved to (1254, 396)
Screenshot: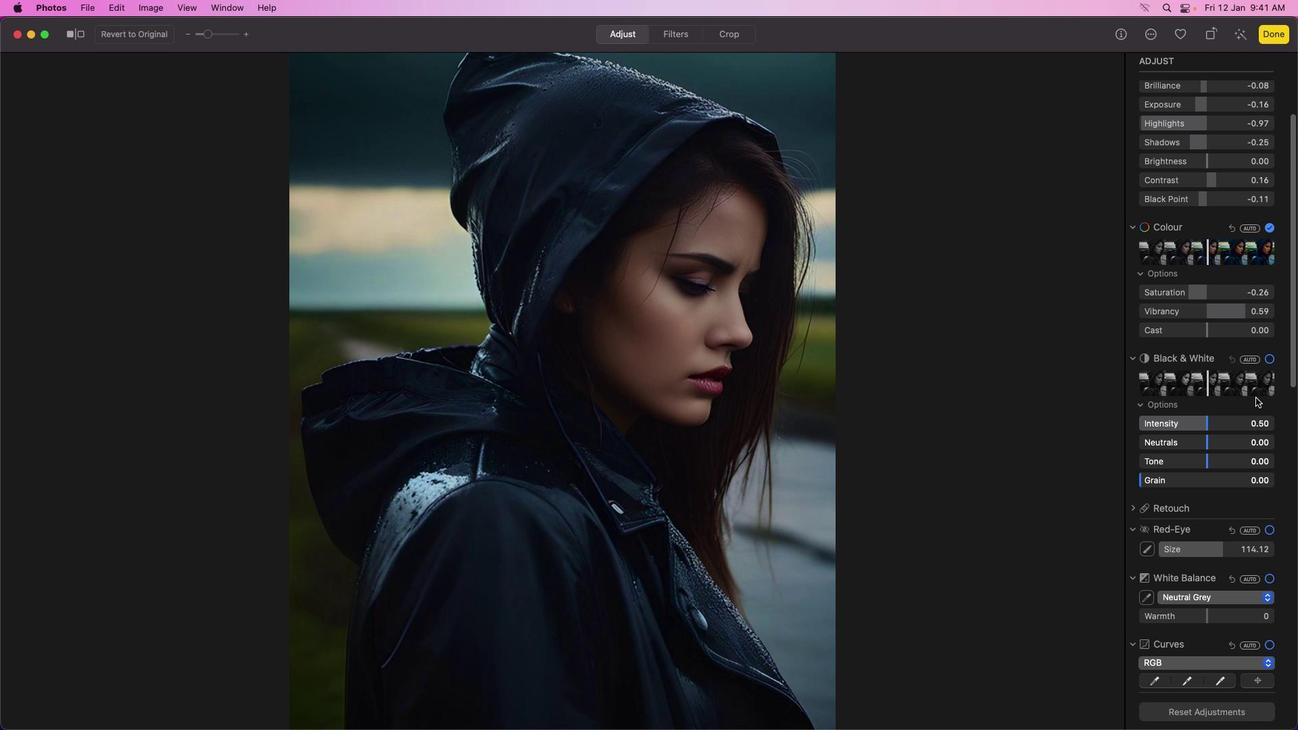 
Action: Mouse scrolled (1254, 396) with delta (0, 0)
Screenshot: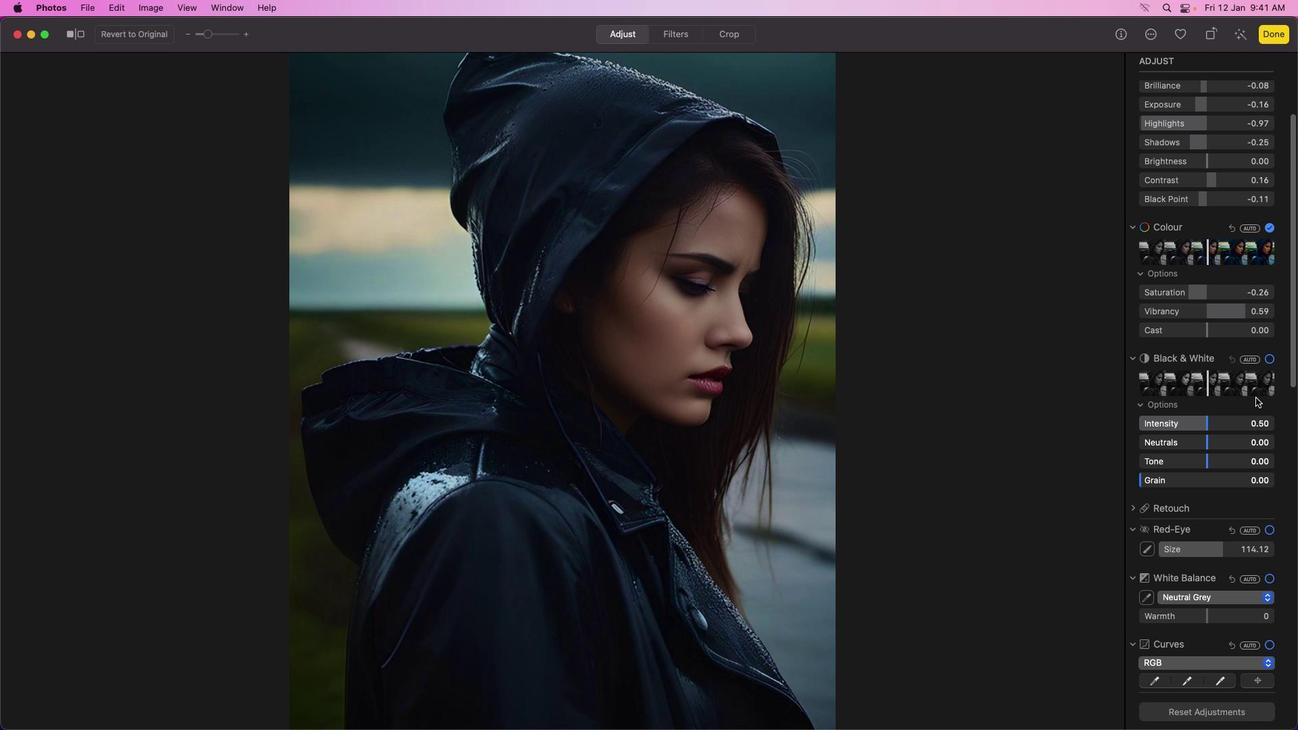 
Action: Mouse moved to (1255, 397)
Screenshot: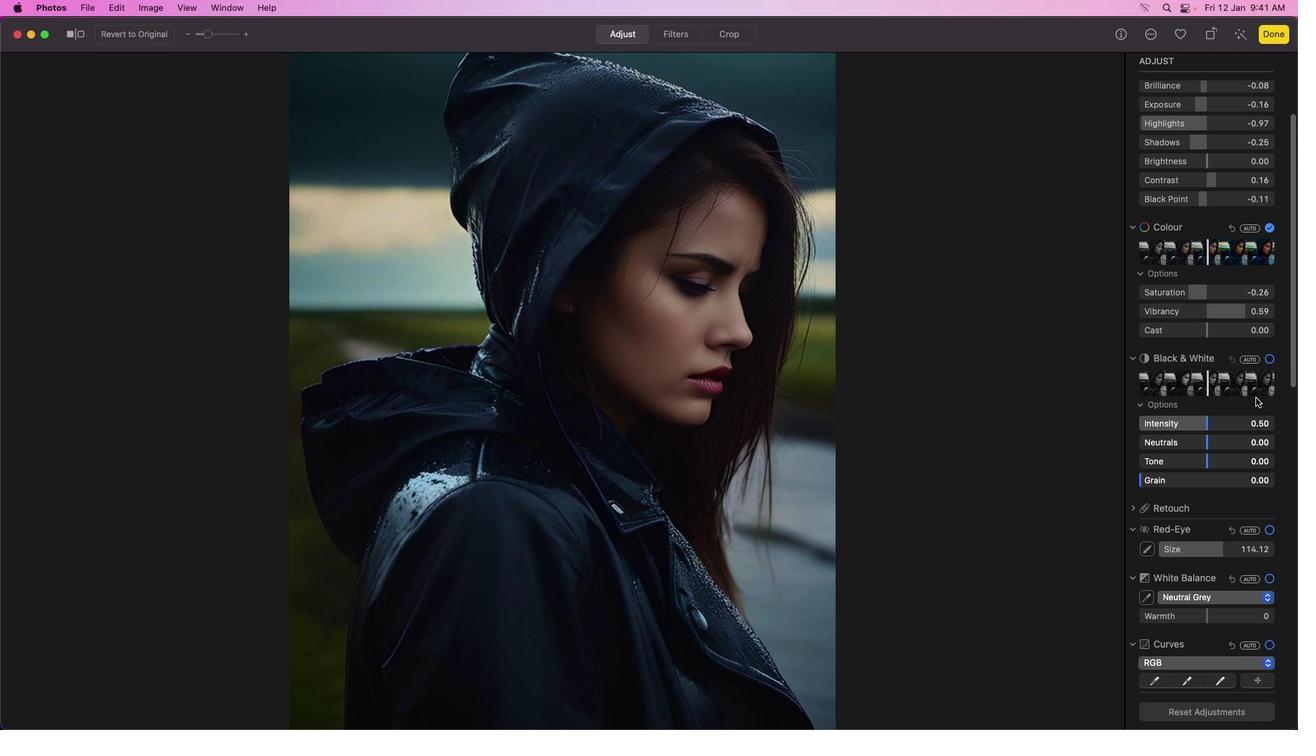 
Action: Mouse scrolled (1255, 397) with delta (0, 0)
Screenshot: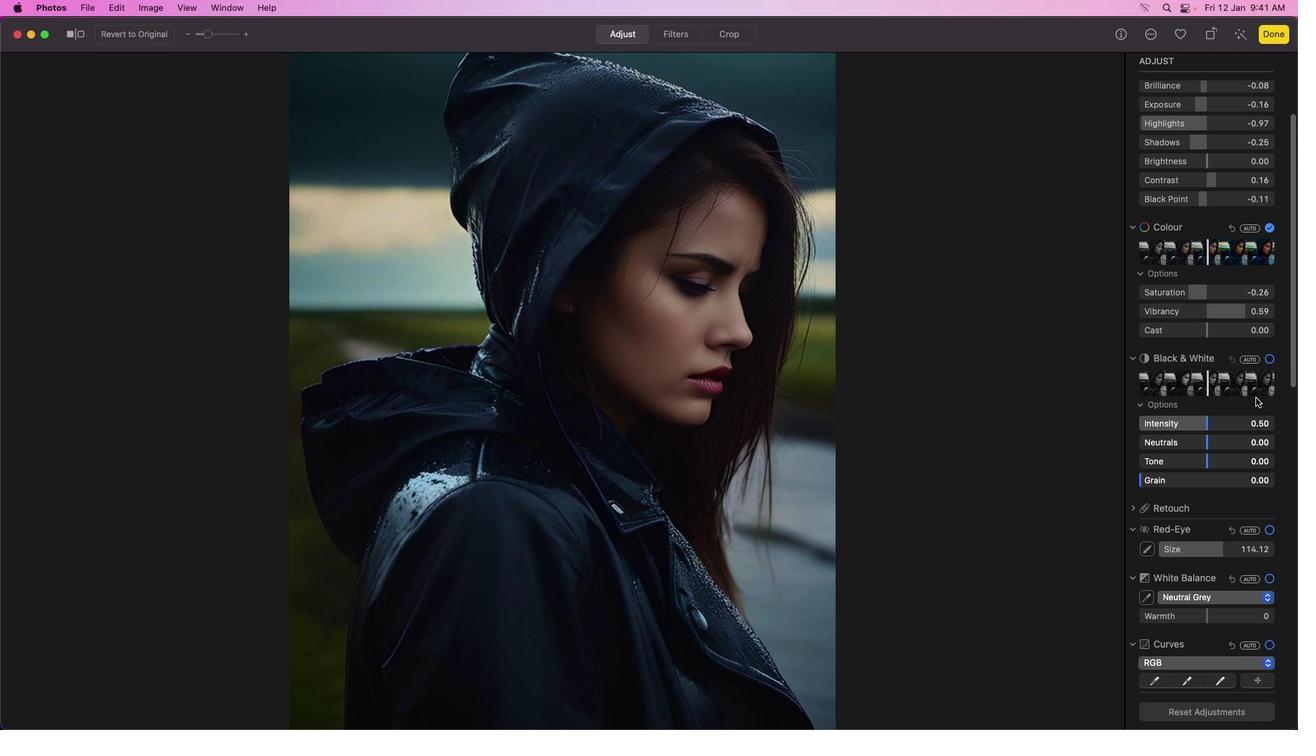 
Action: Mouse moved to (1210, 332)
Screenshot: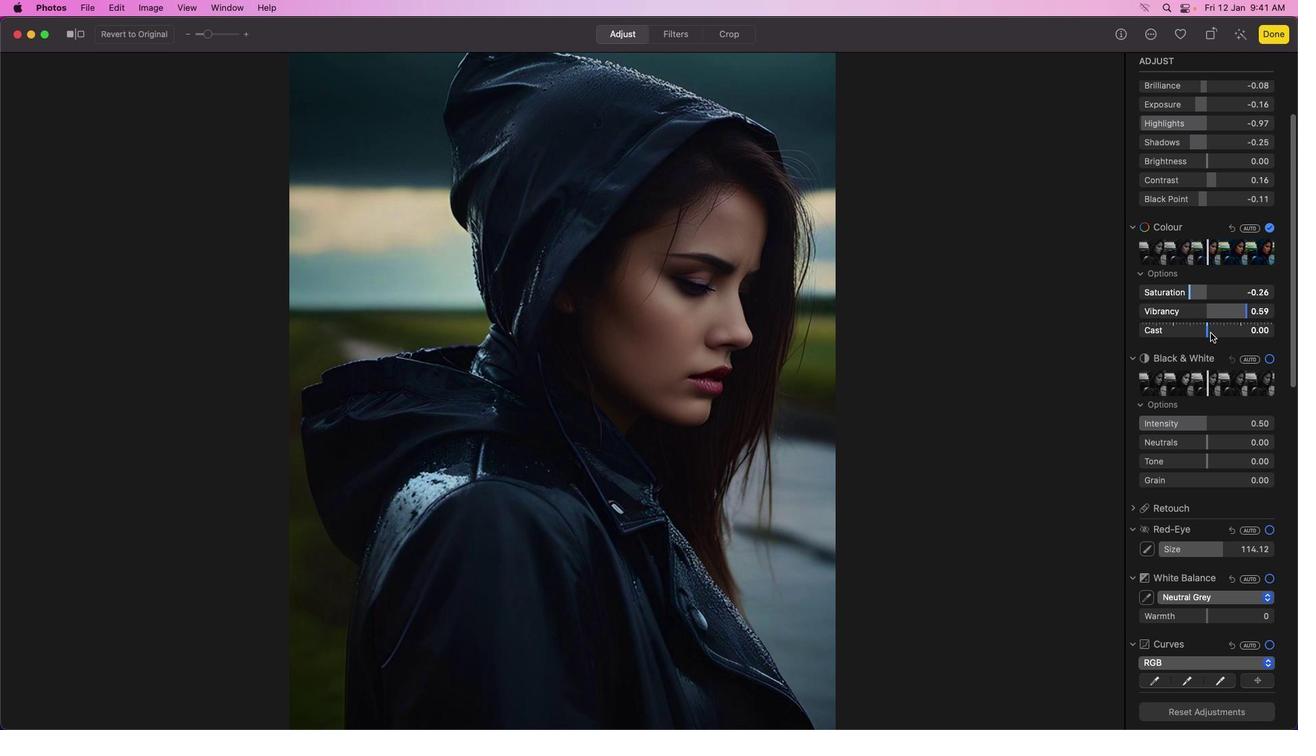 
Action: Mouse pressed left at (1210, 332)
Screenshot: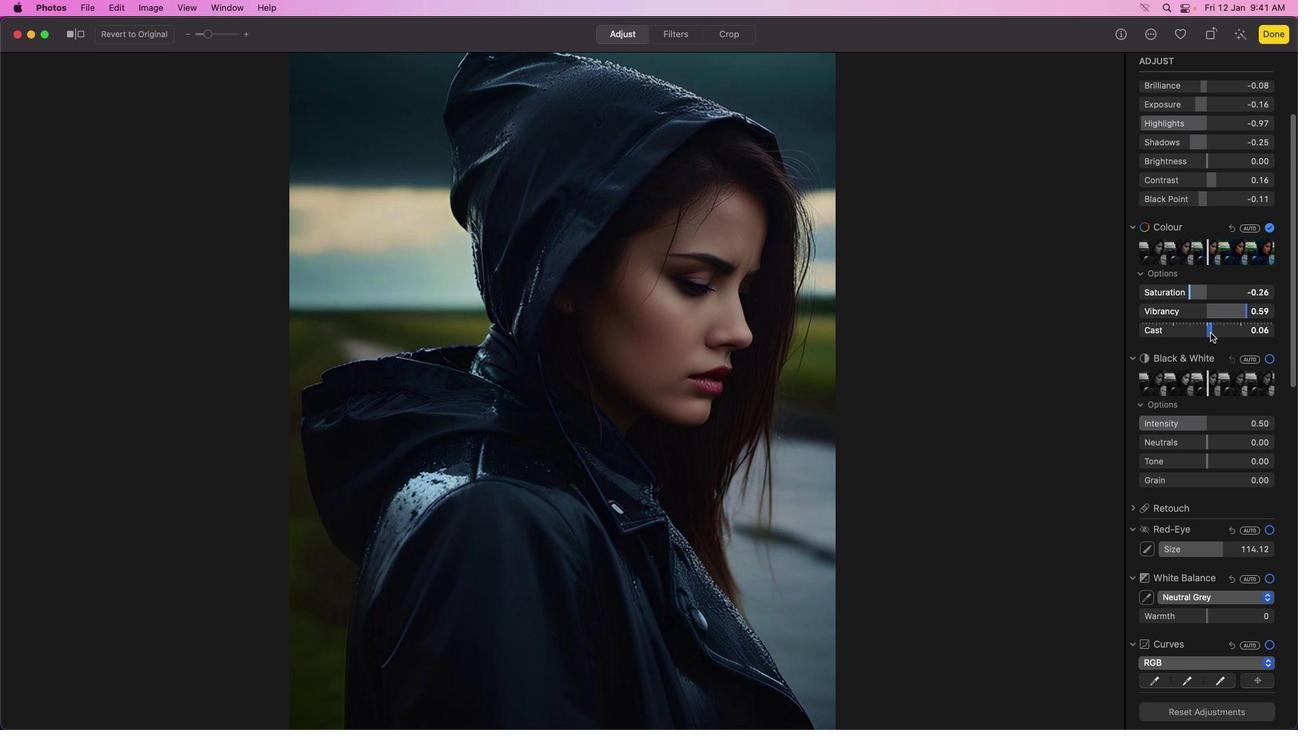 
Action: Mouse moved to (1200, 346)
Screenshot: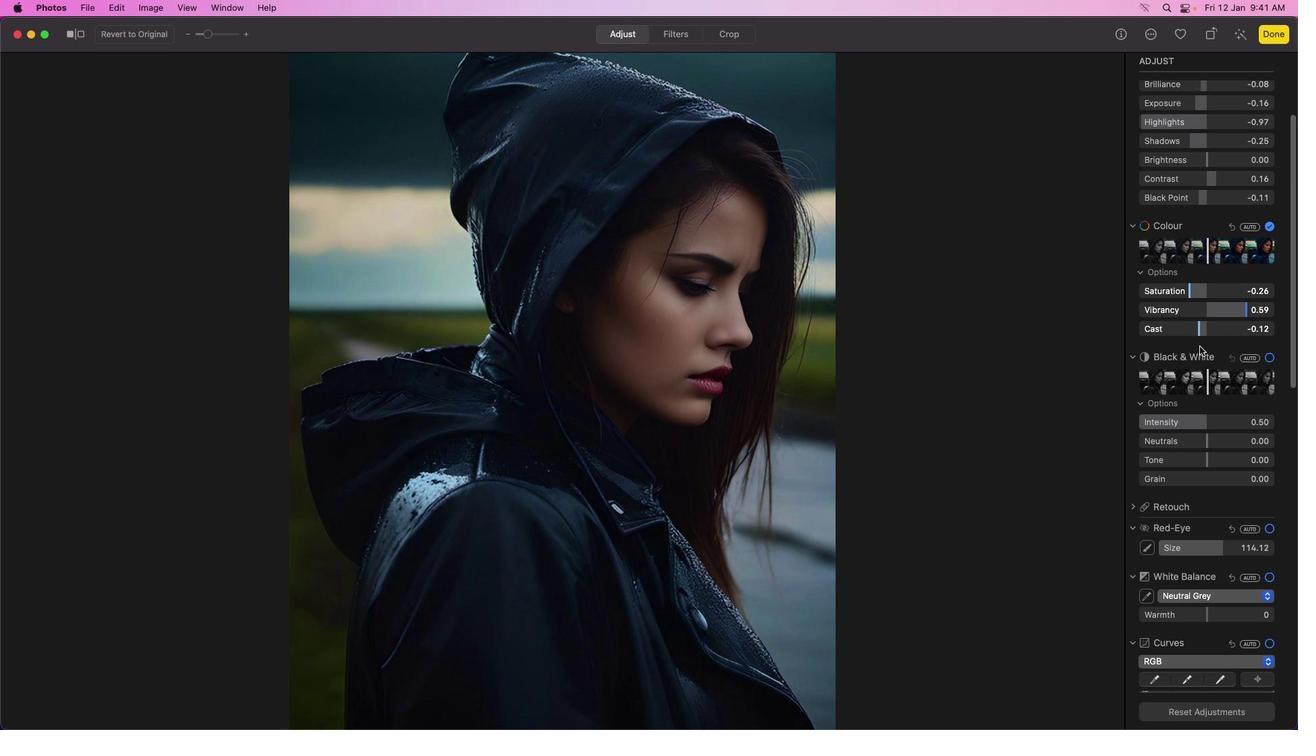 
Action: Mouse scrolled (1200, 346) with delta (0, 0)
Screenshot: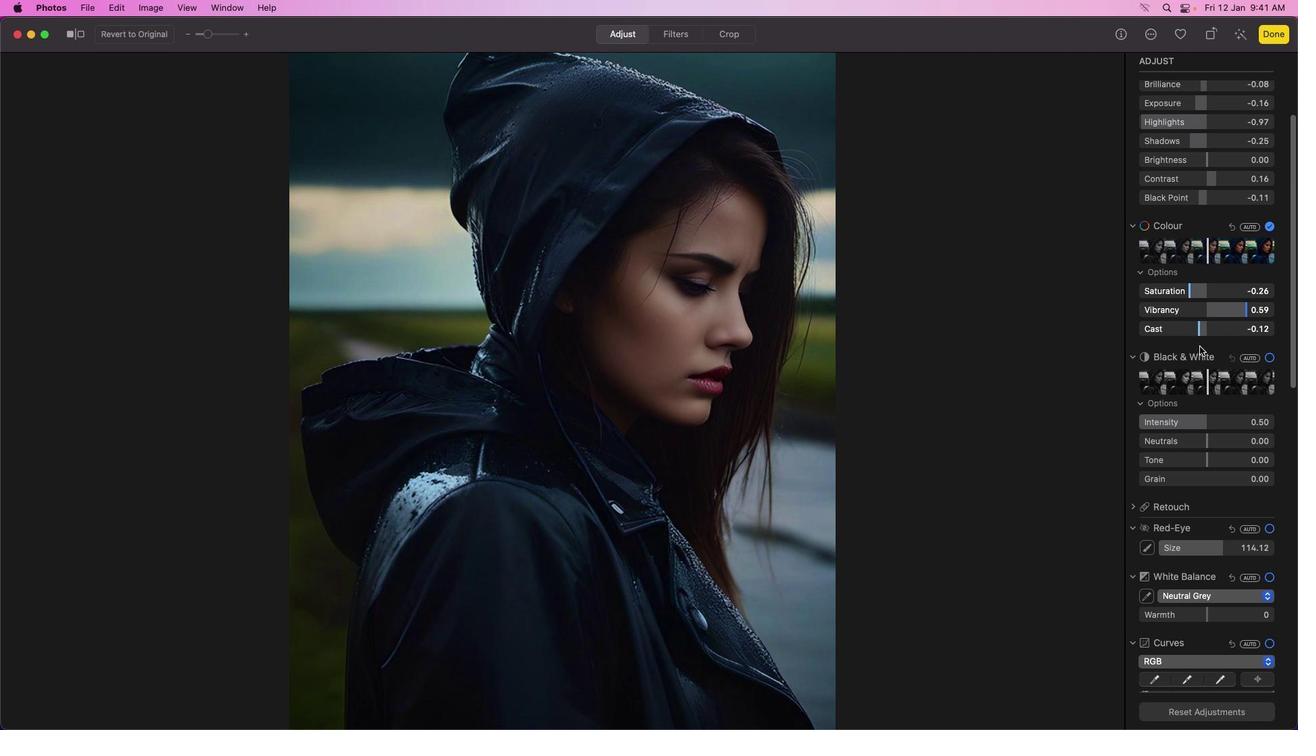 
Action: Mouse moved to (1200, 346)
Screenshot: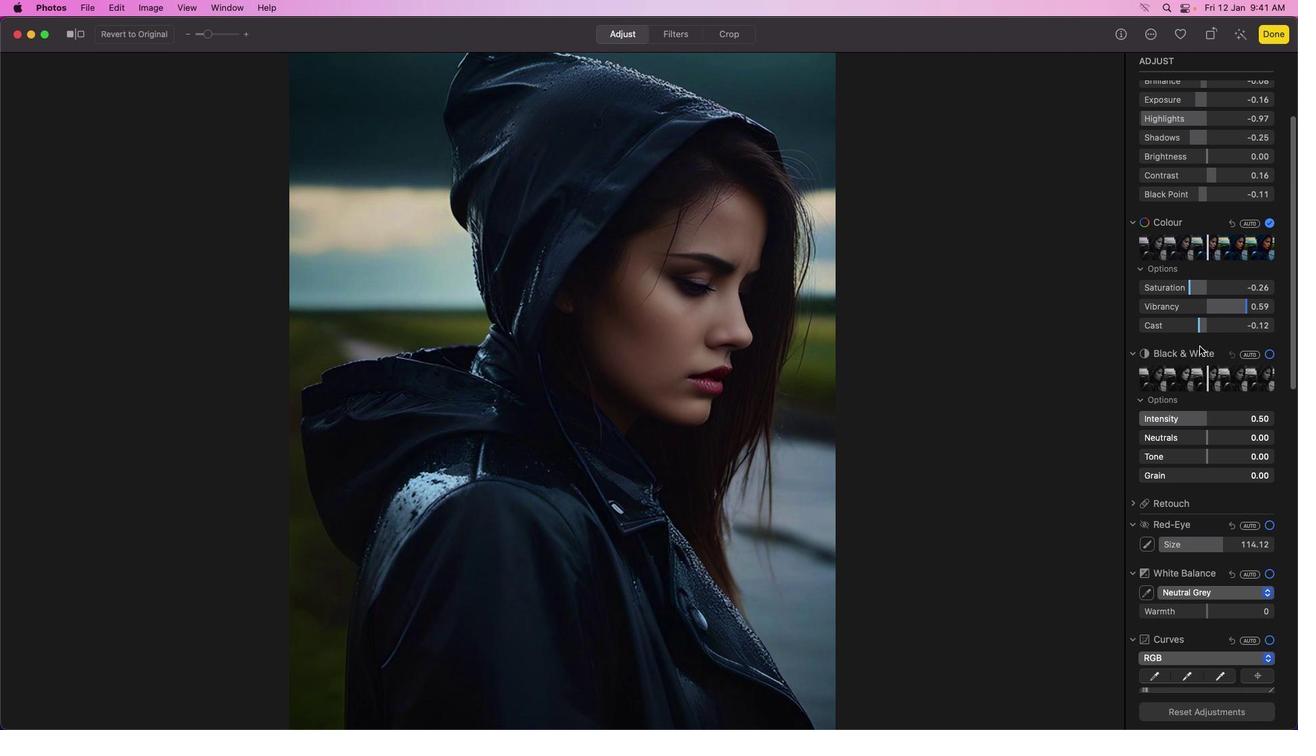 
Action: Mouse scrolled (1200, 346) with delta (0, 0)
Screenshot: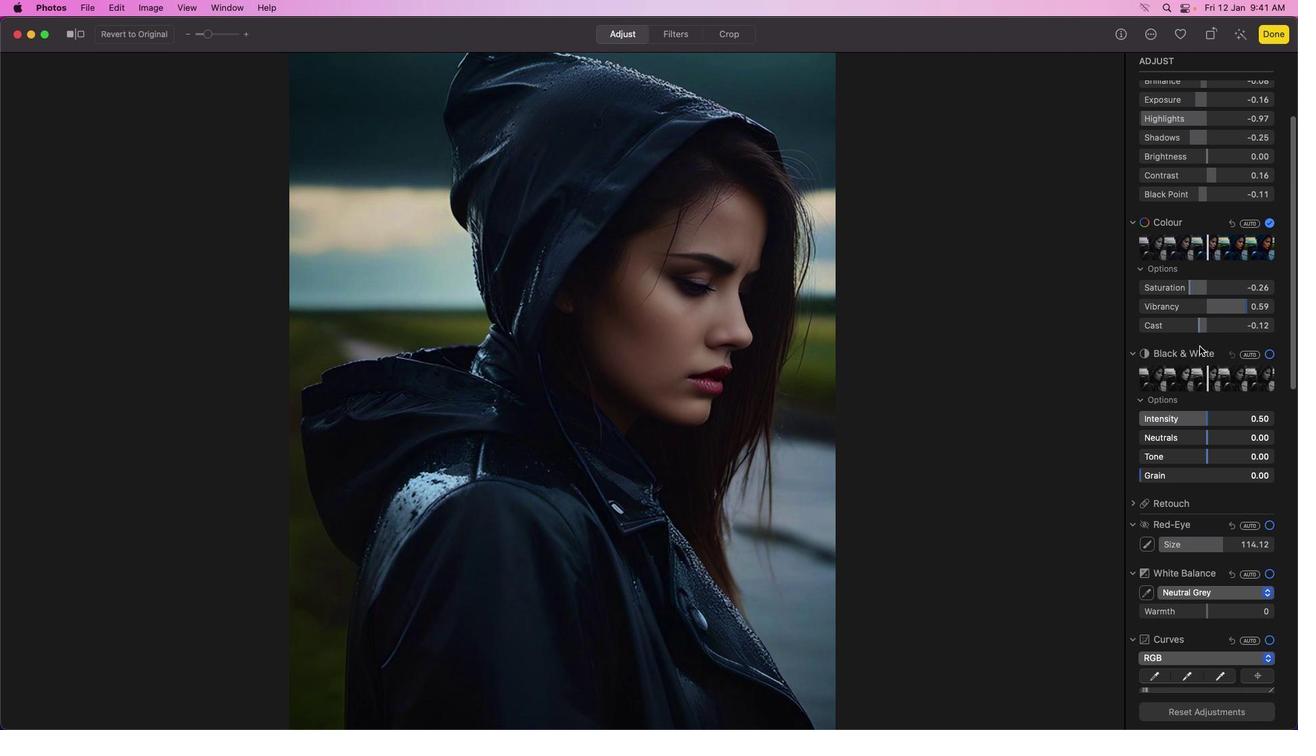 
Action: Mouse scrolled (1200, 346) with delta (0, 0)
Screenshot: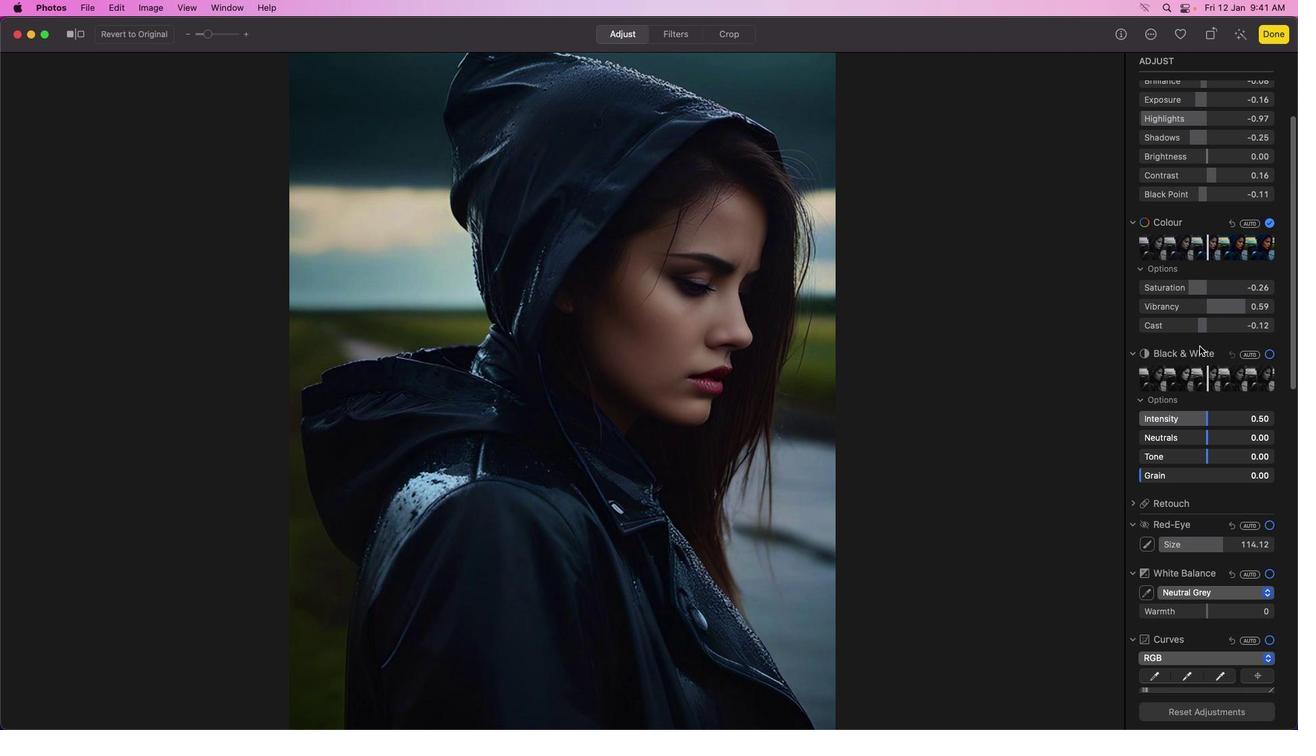
Action: Mouse scrolled (1200, 346) with delta (0, 0)
Screenshot: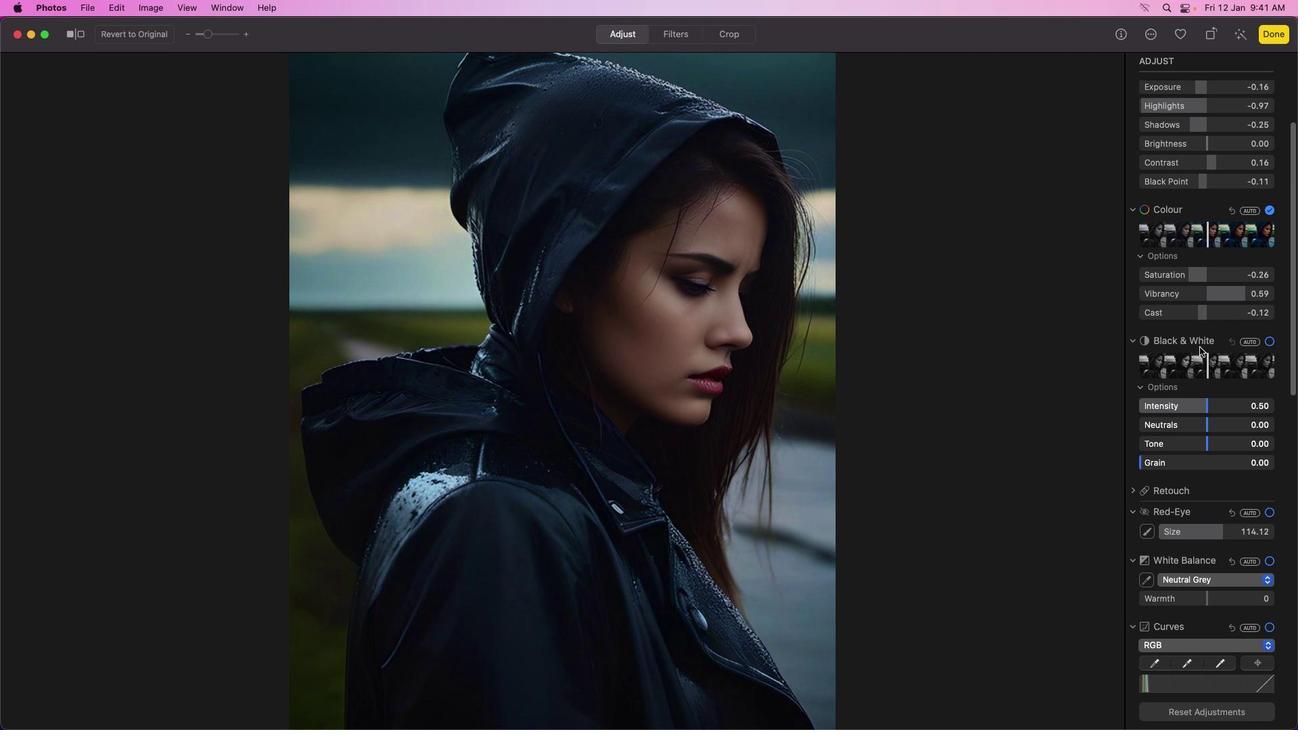 
Action: Mouse moved to (1200, 346)
Screenshot: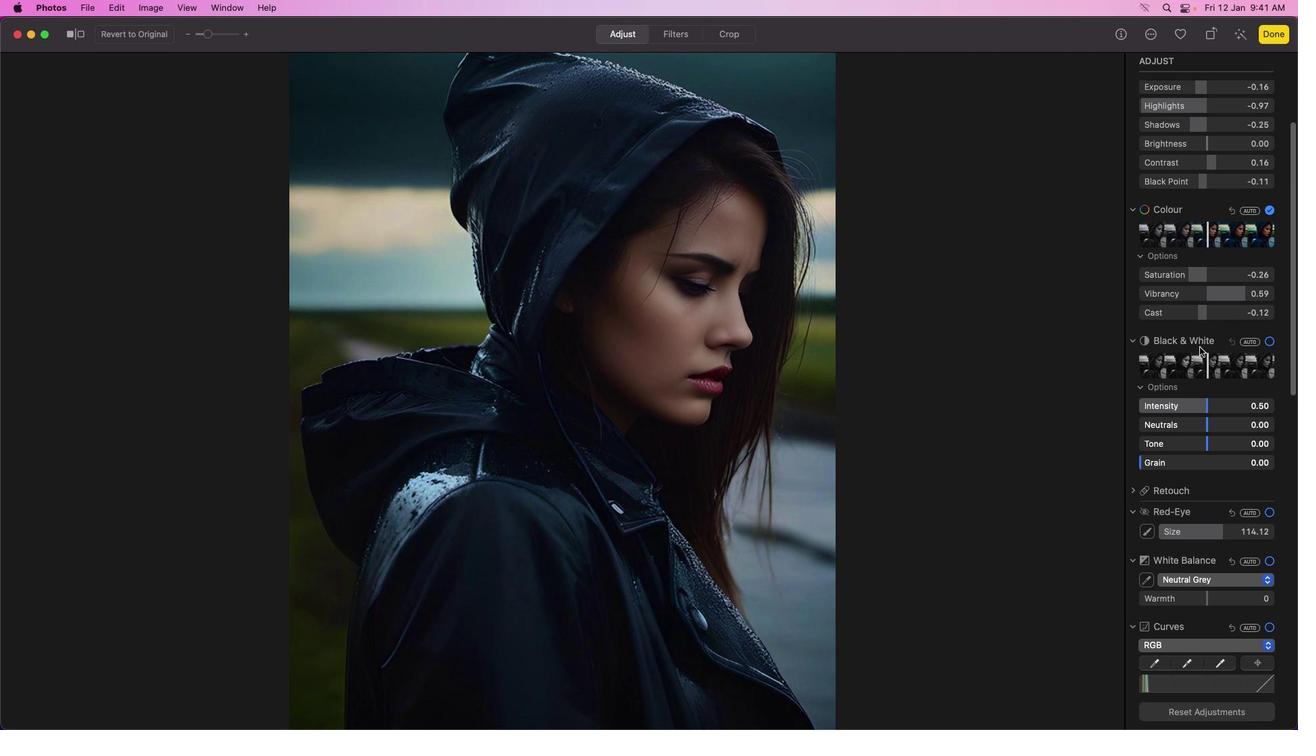 
Action: Mouse scrolled (1200, 346) with delta (0, 0)
Screenshot: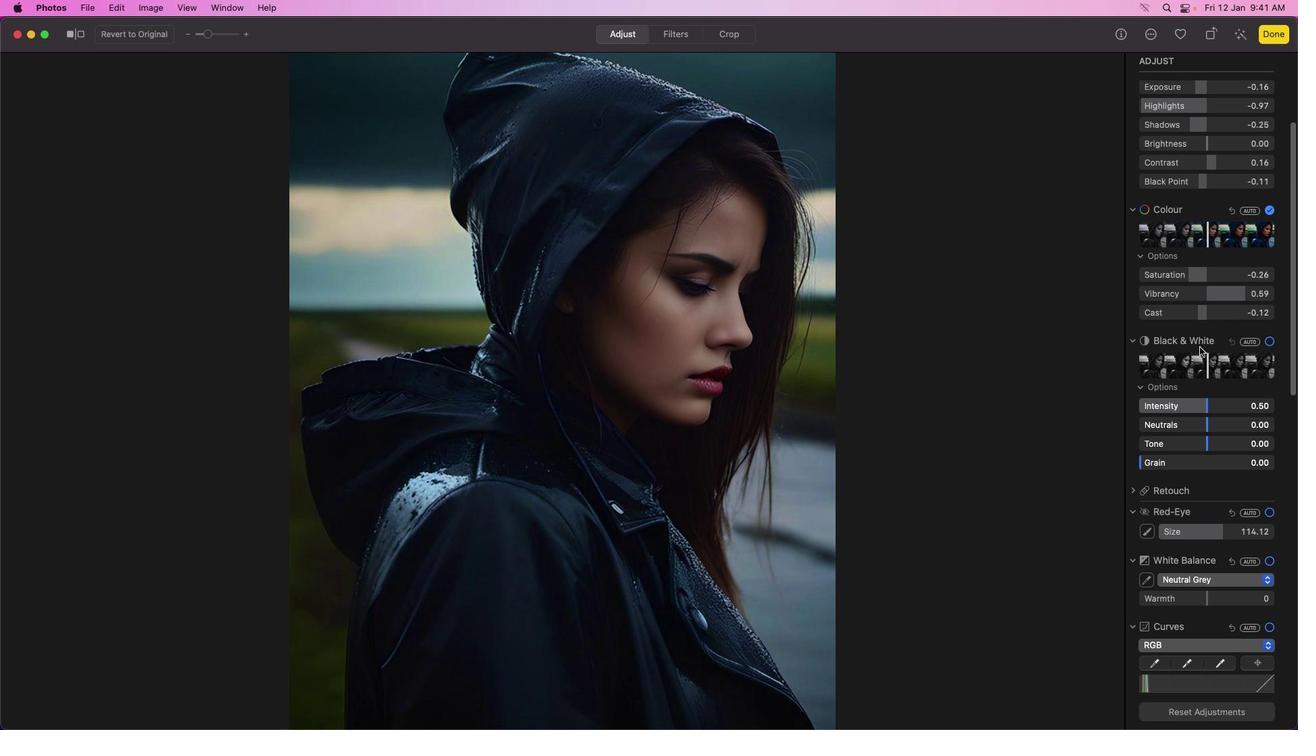 
Action: Mouse moved to (1200, 346)
Screenshot: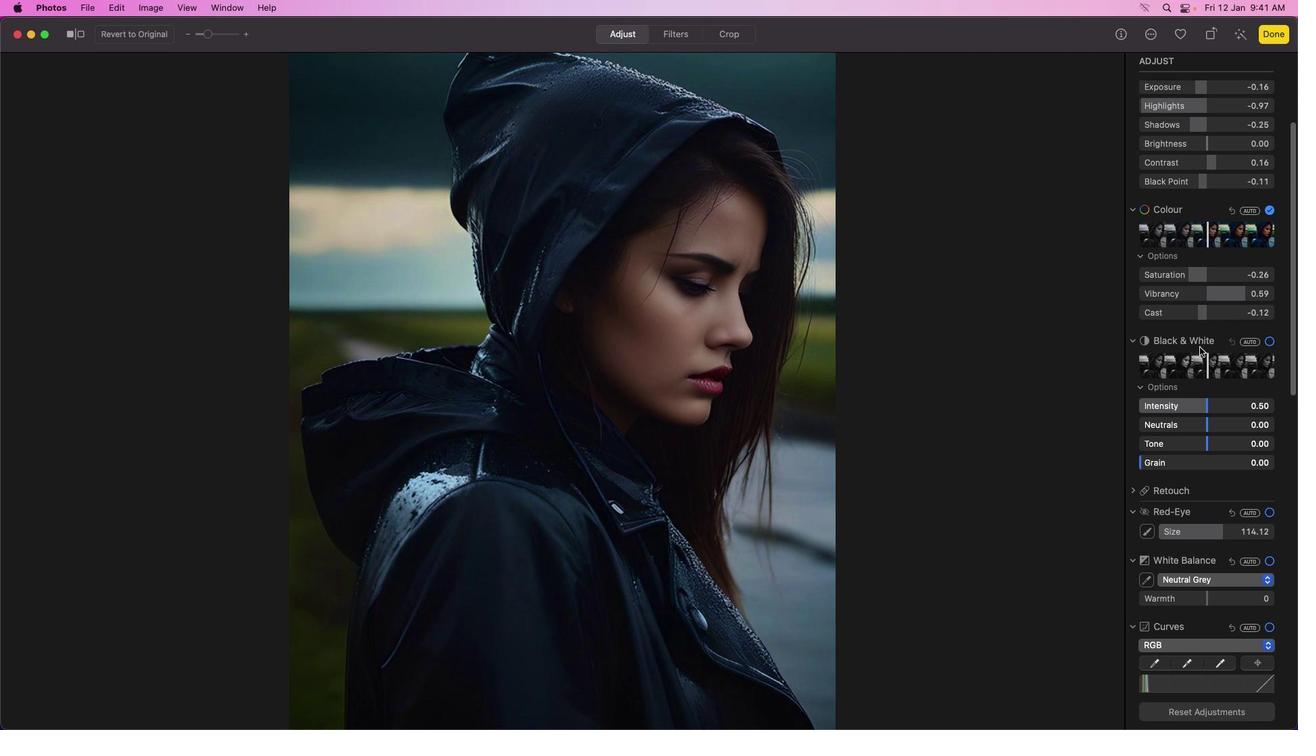 
Action: Mouse scrolled (1200, 346) with delta (0, 0)
Screenshot: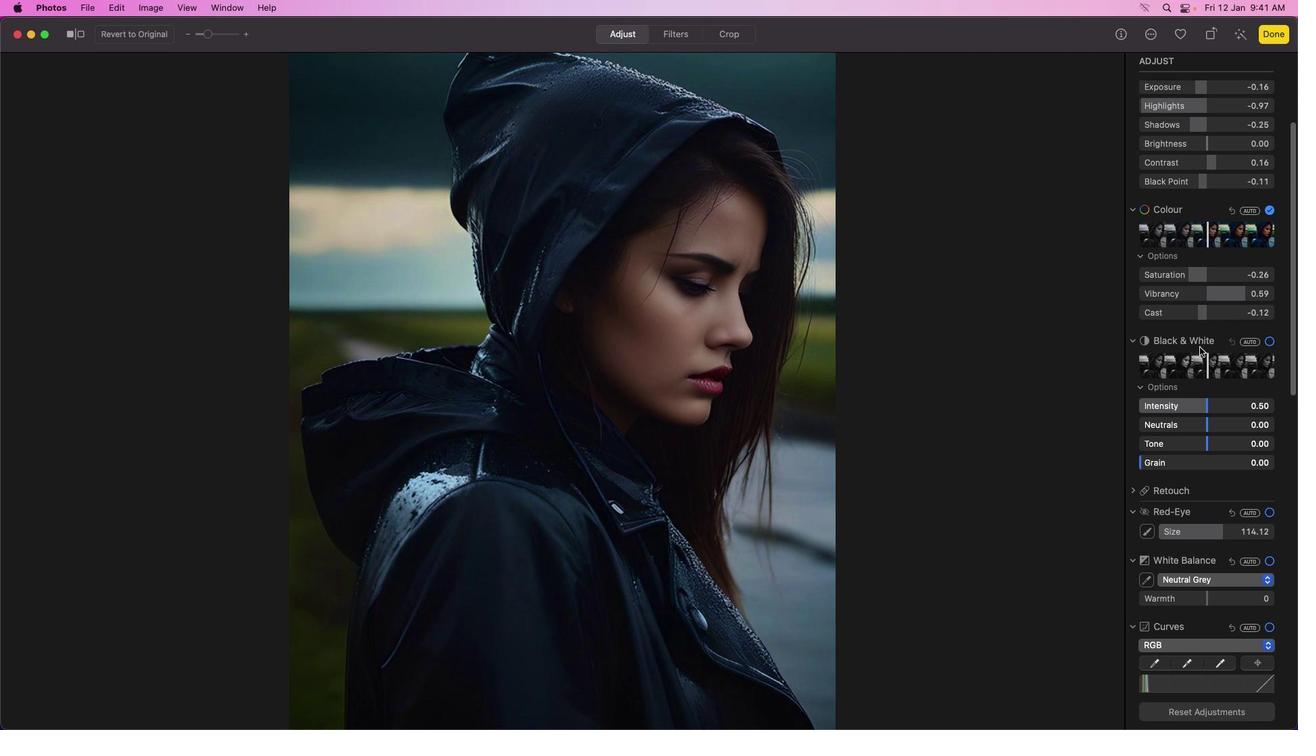 
Action: Mouse scrolled (1200, 346) with delta (0, 0)
Screenshot: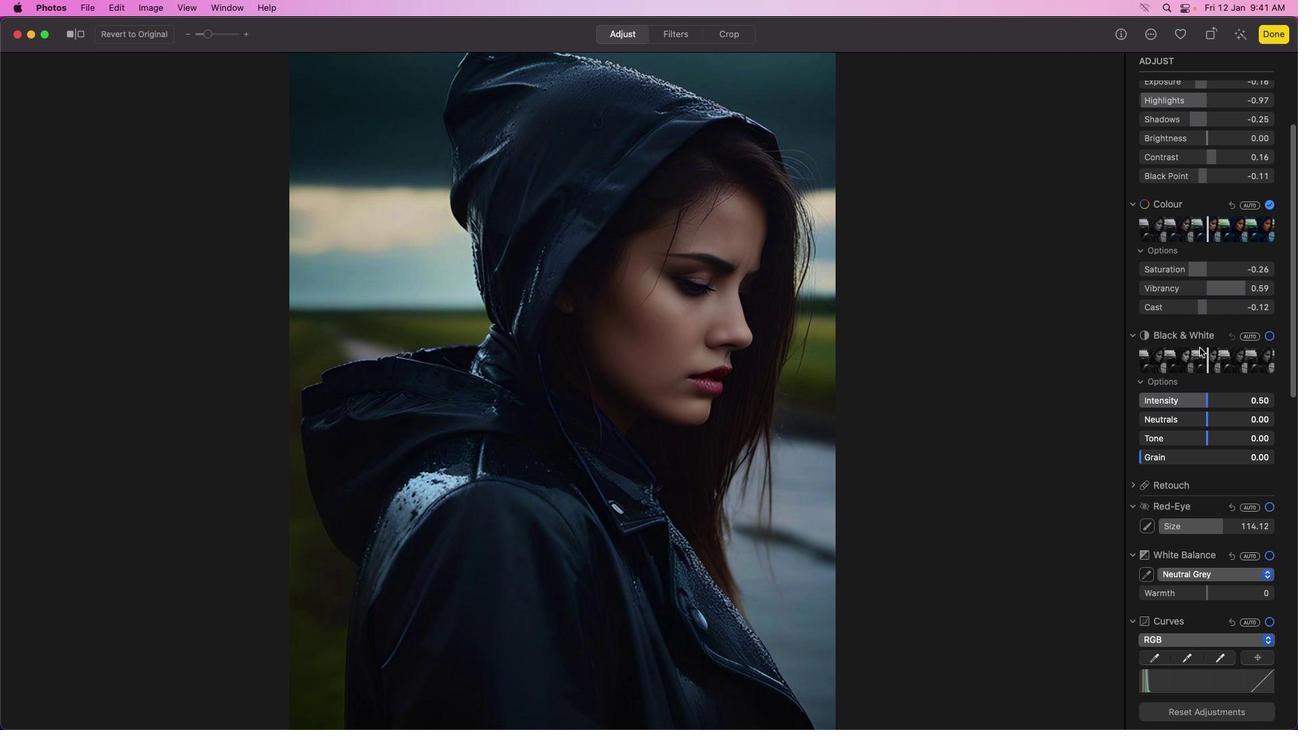 
Action: Mouse moved to (1200, 347)
Screenshot: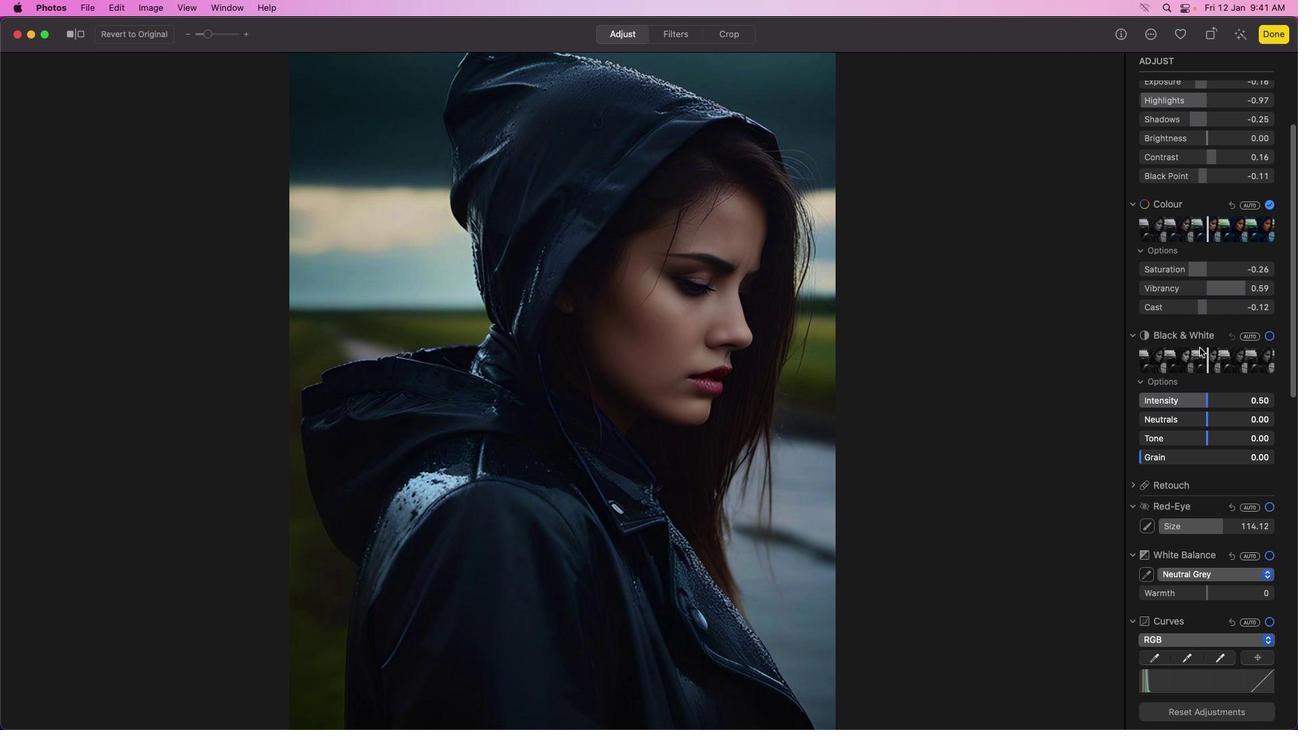 
Action: Mouse scrolled (1200, 347) with delta (0, 0)
Screenshot: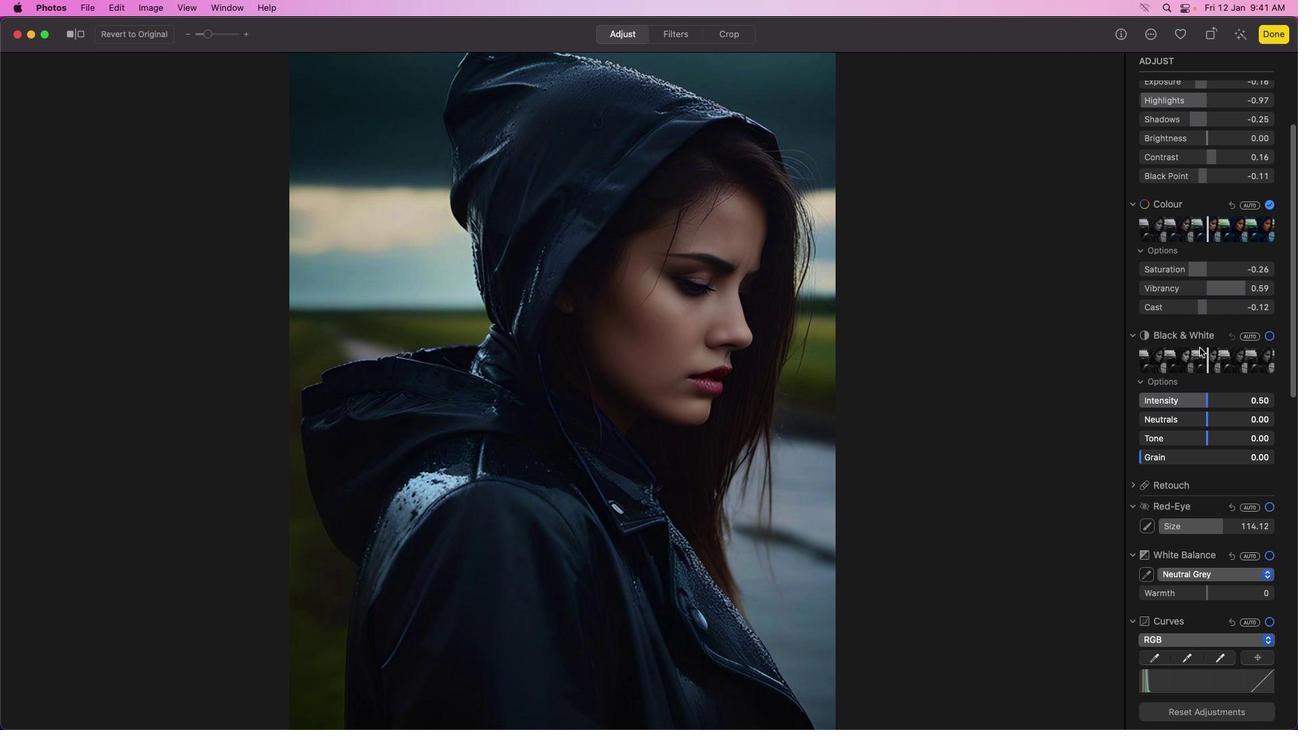 
Action: Mouse moved to (1202, 351)
Screenshot: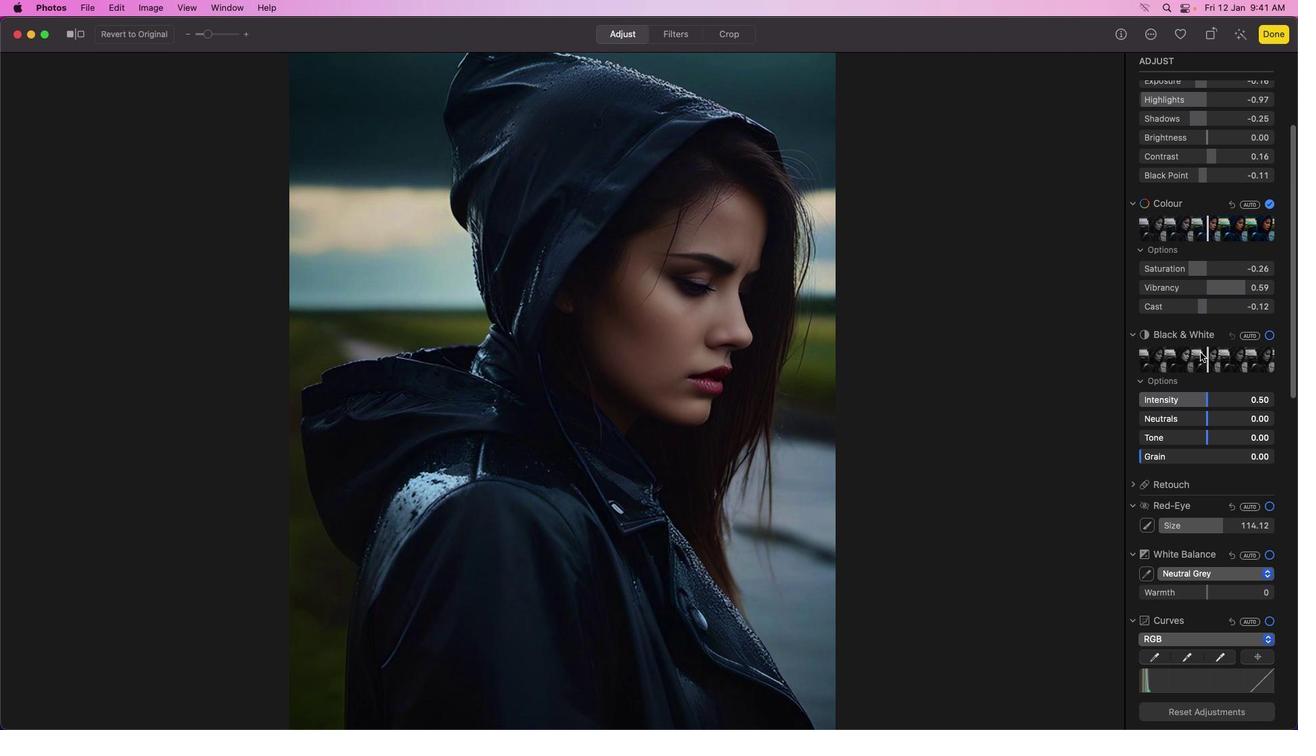
Action: Mouse scrolled (1202, 351) with delta (0, 0)
Screenshot: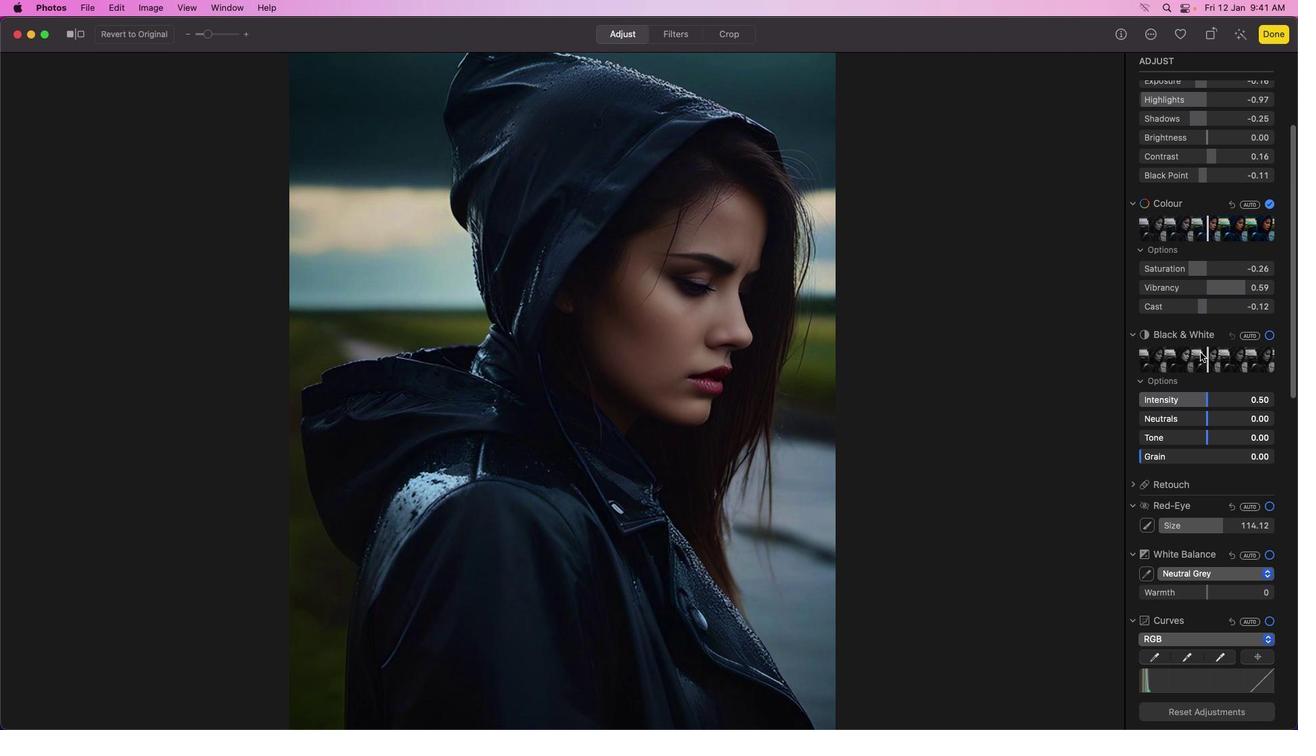 
Action: Mouse moved to (1225, 364)
Screenshot: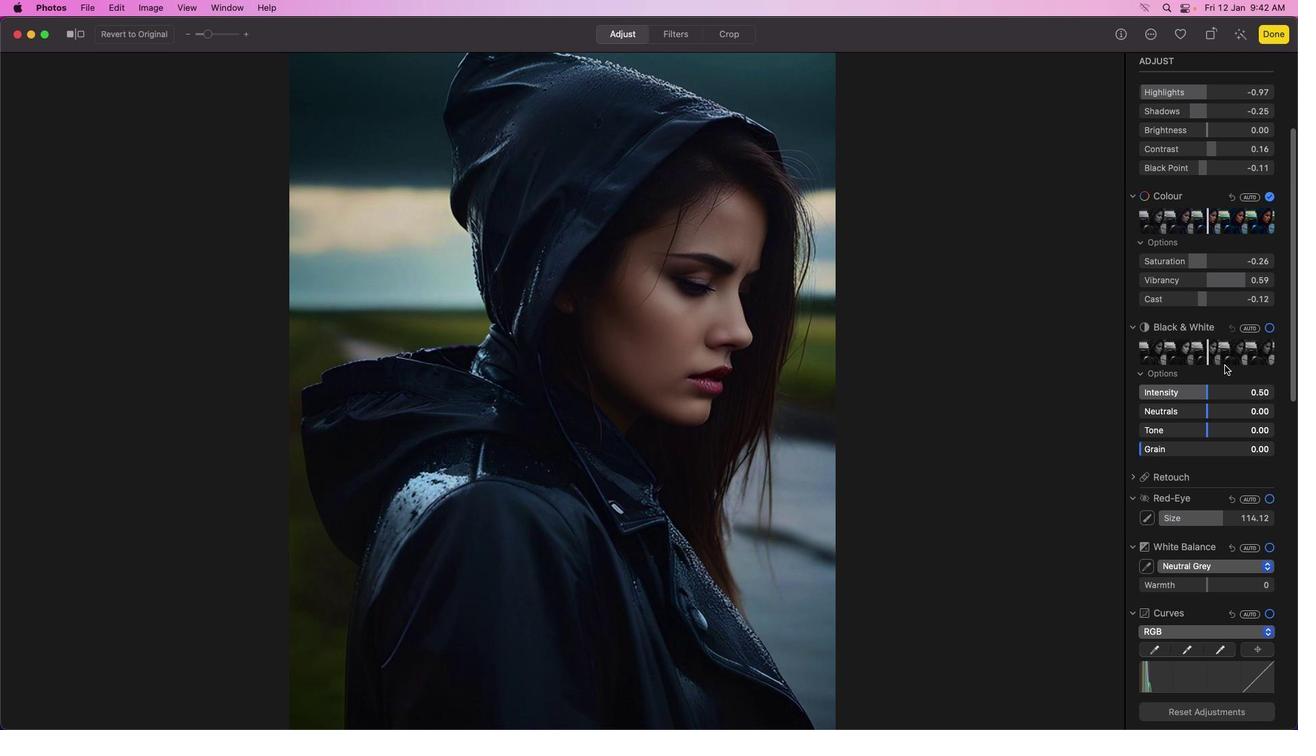 
Action: Mouse scrolled (1225, 364) with delta (0, 0)
Screenshot: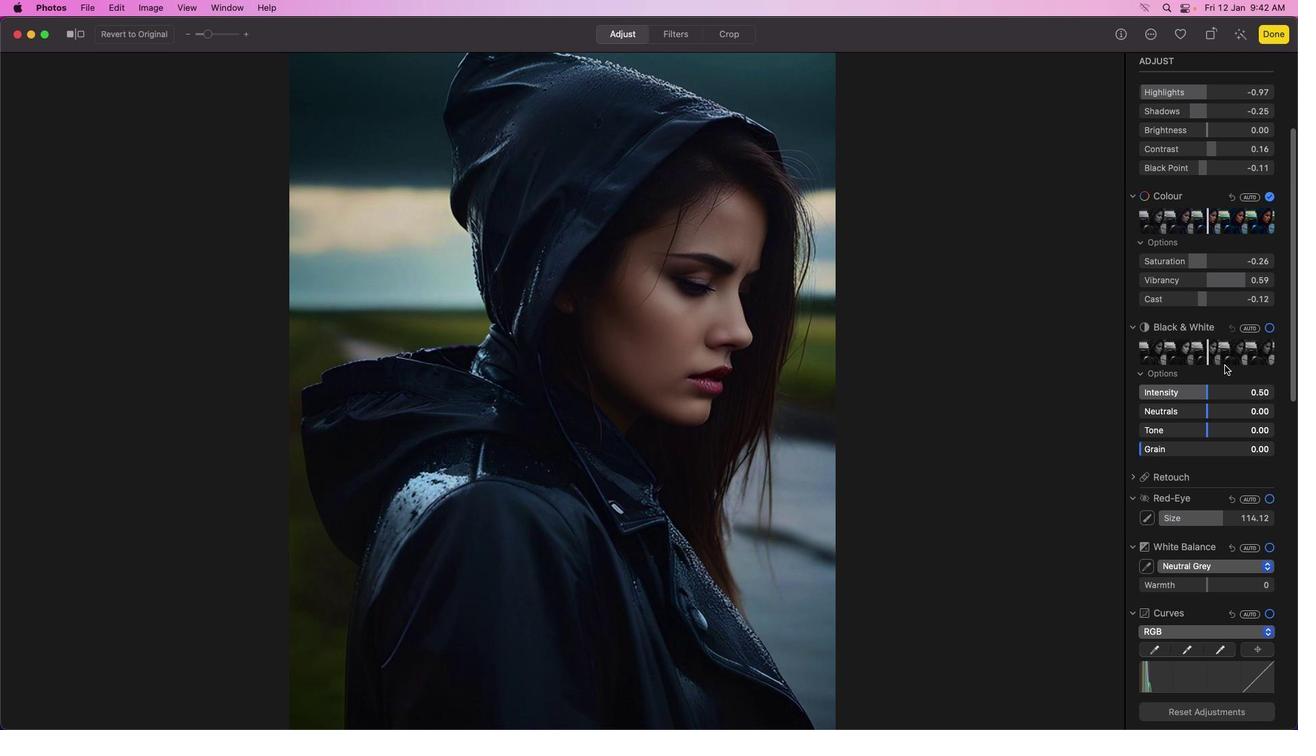 
Action: Mouse moved to (1225, 364)
Screenshot: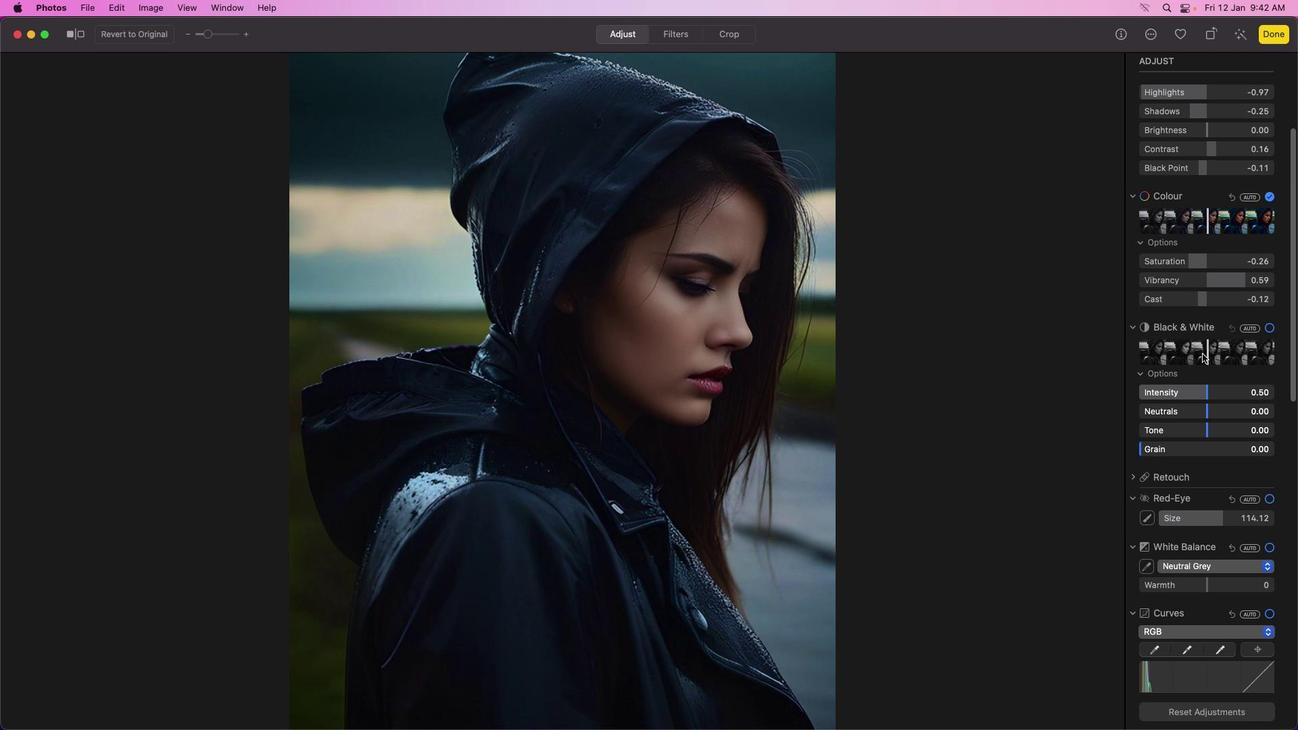 
Action: Mouse scrolled (1225, 364) with delta (0, 0)
Screenshot: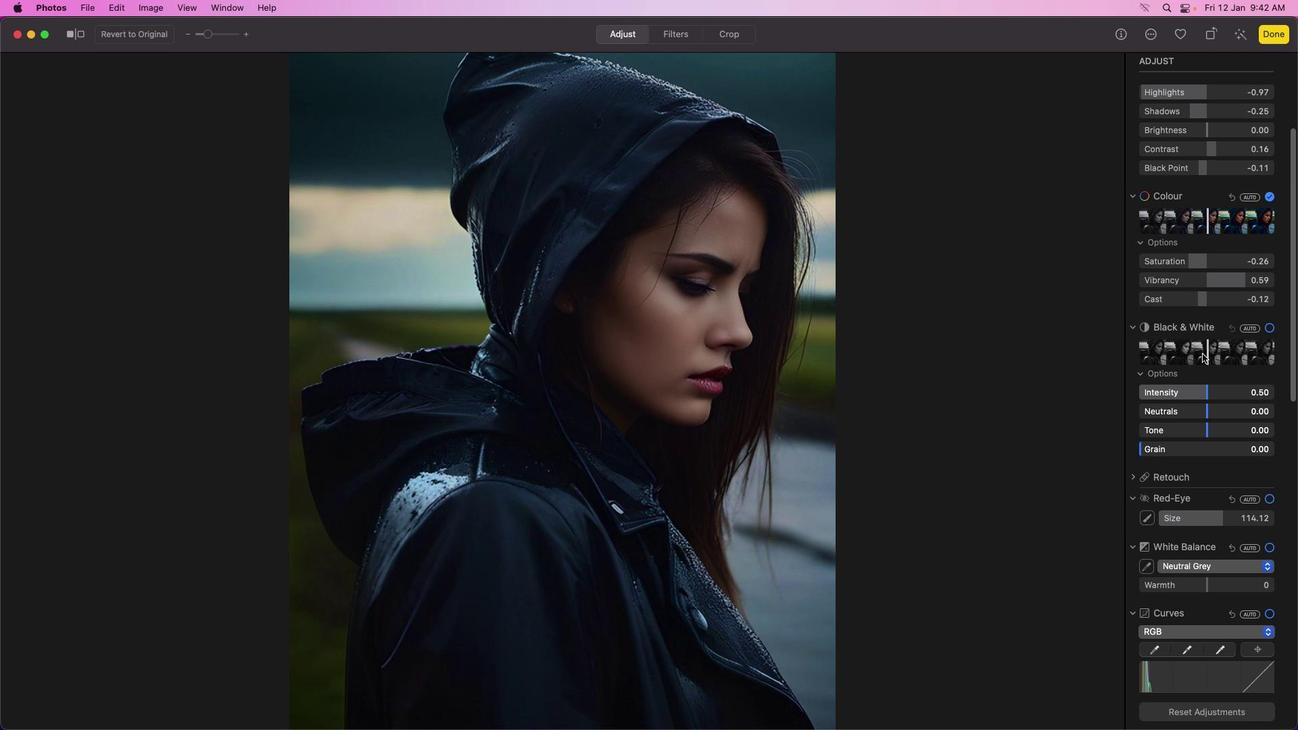 
Action: Mouse moved to (1225, 365)
Screenshot: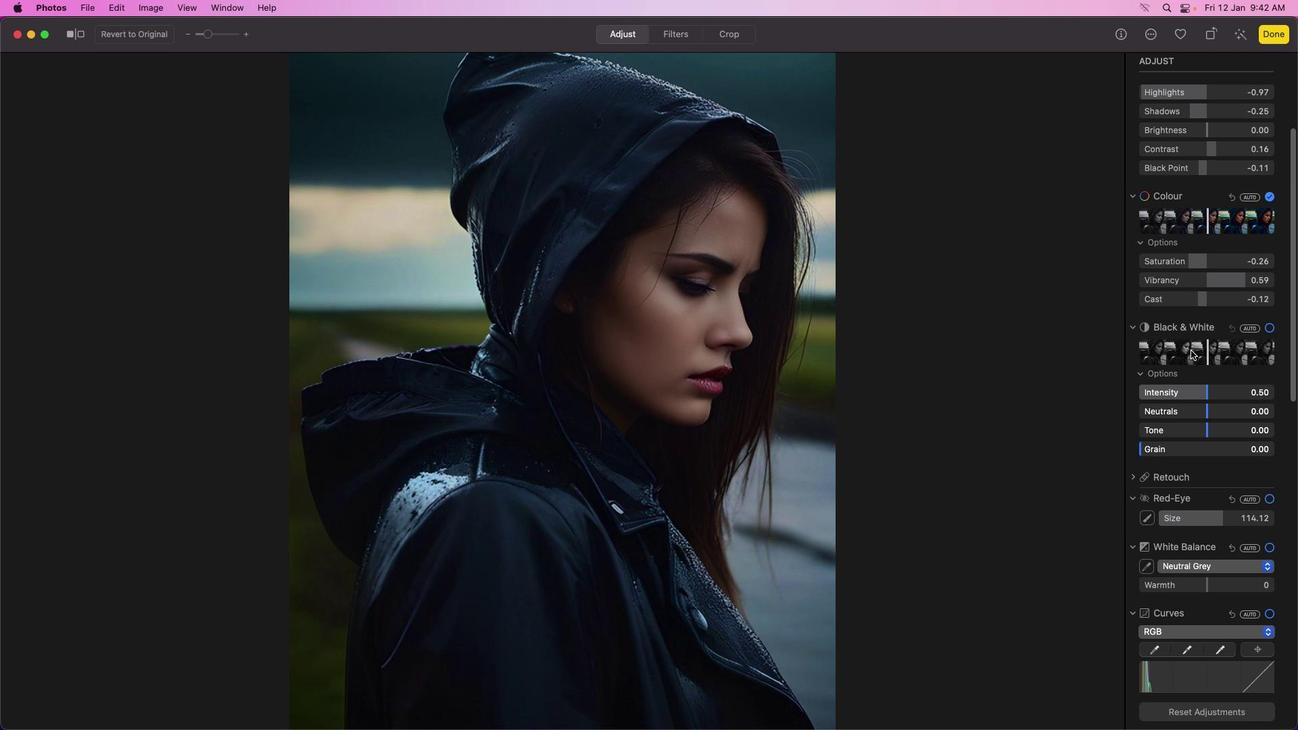 
Action: Mouse scrolled (1225, 365) with delta (0, 0)
Screenshot: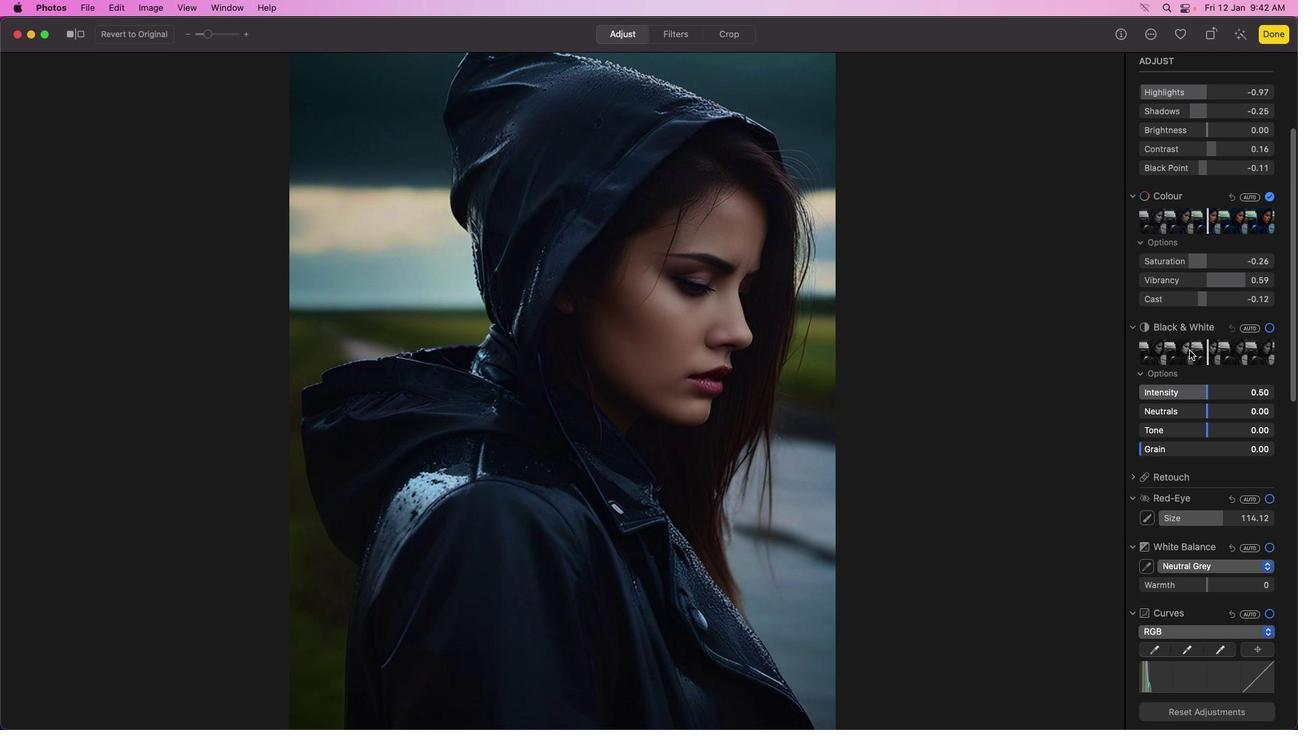 
Action: Mouse moved to (1141, 377)
Screenshot: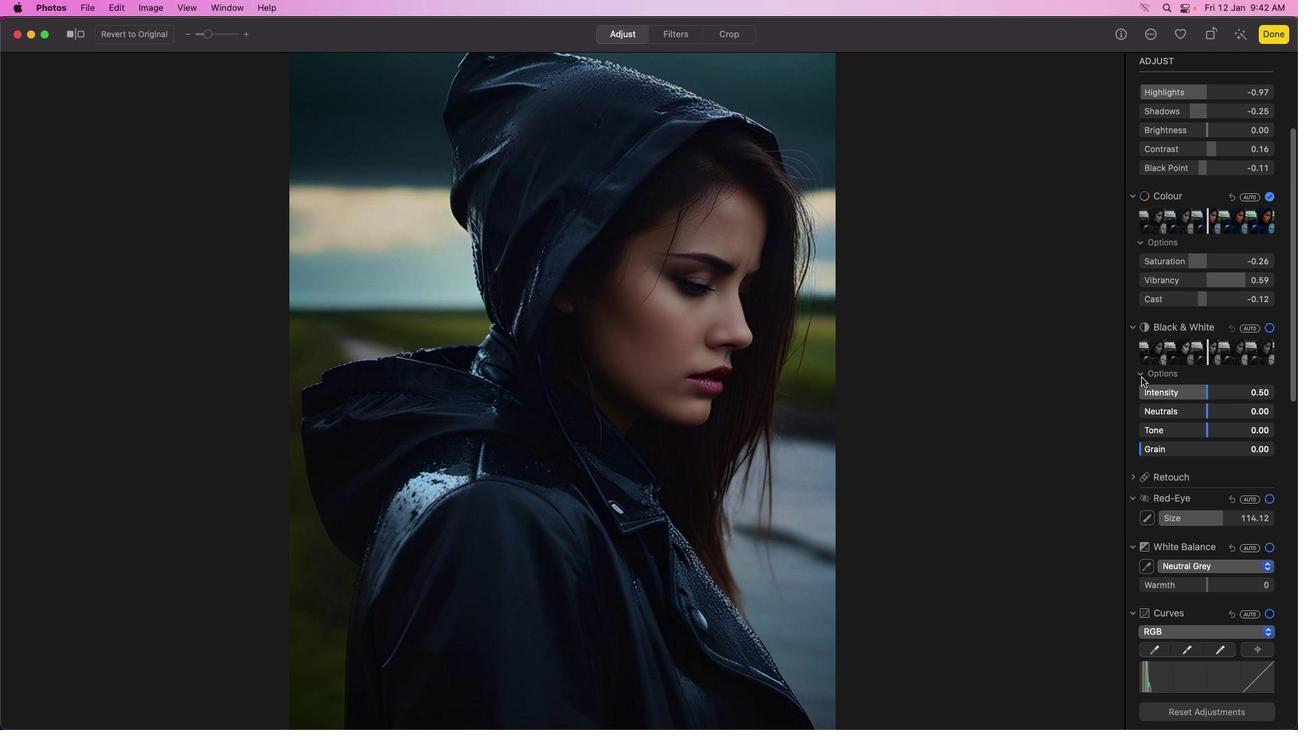 
Action: Mouse pressed left at (1141, 377)
Screenshot: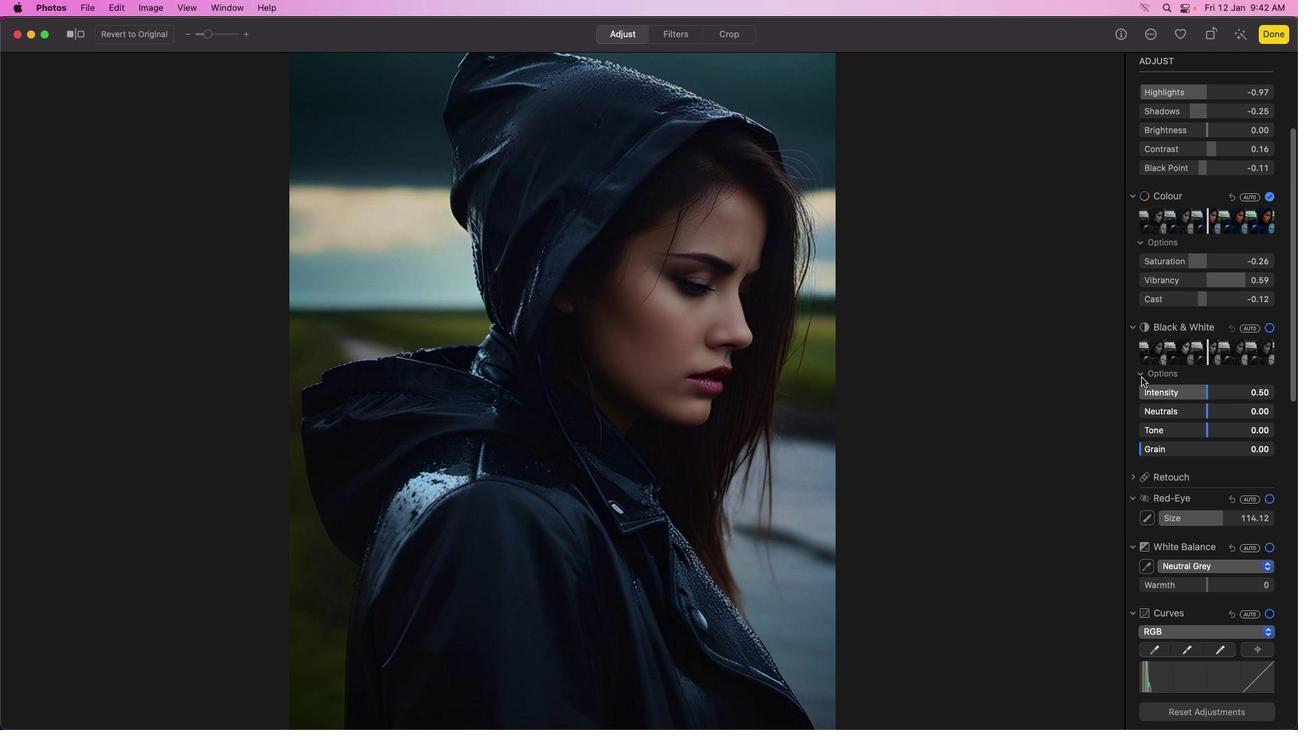 
Action: Mouse moved to (1142, 374)
Screenshot: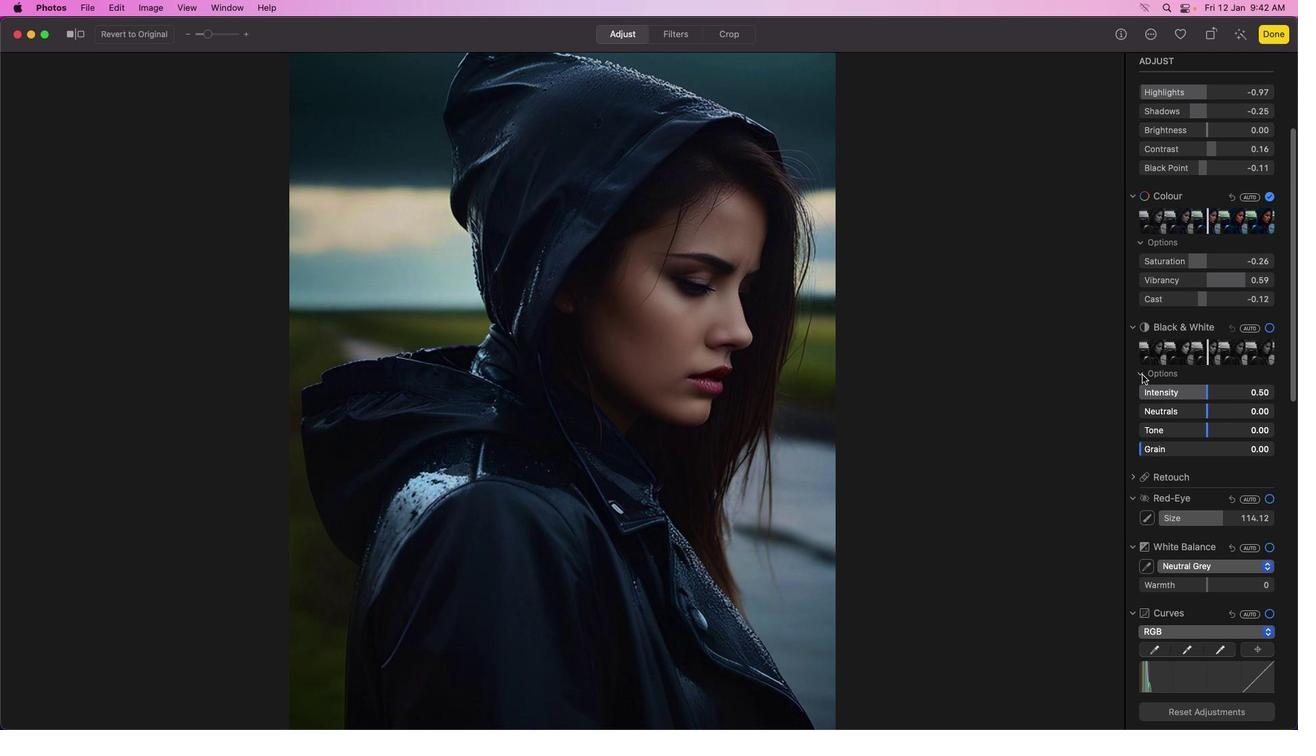
Action: Mouse pressed left at (1142, 374)
Screenshot: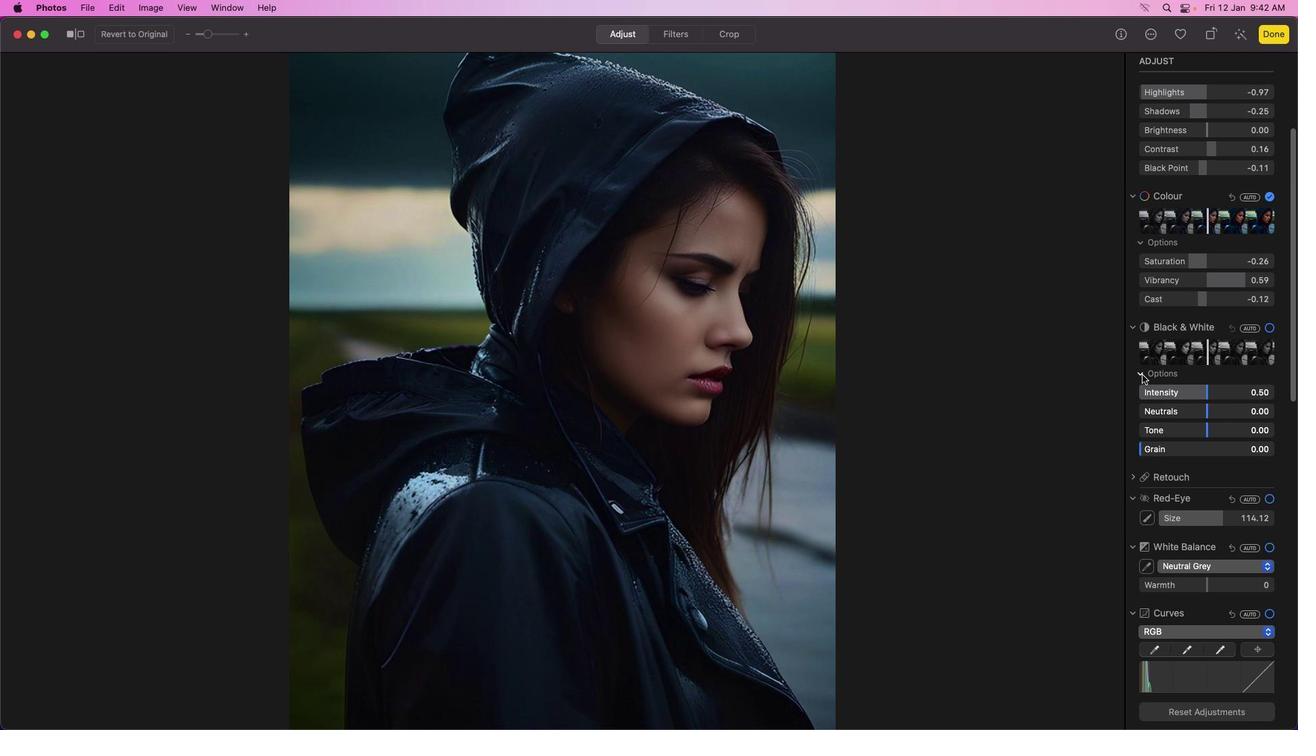 
Action: Mouse moved to (1189, 369)
Screenshot: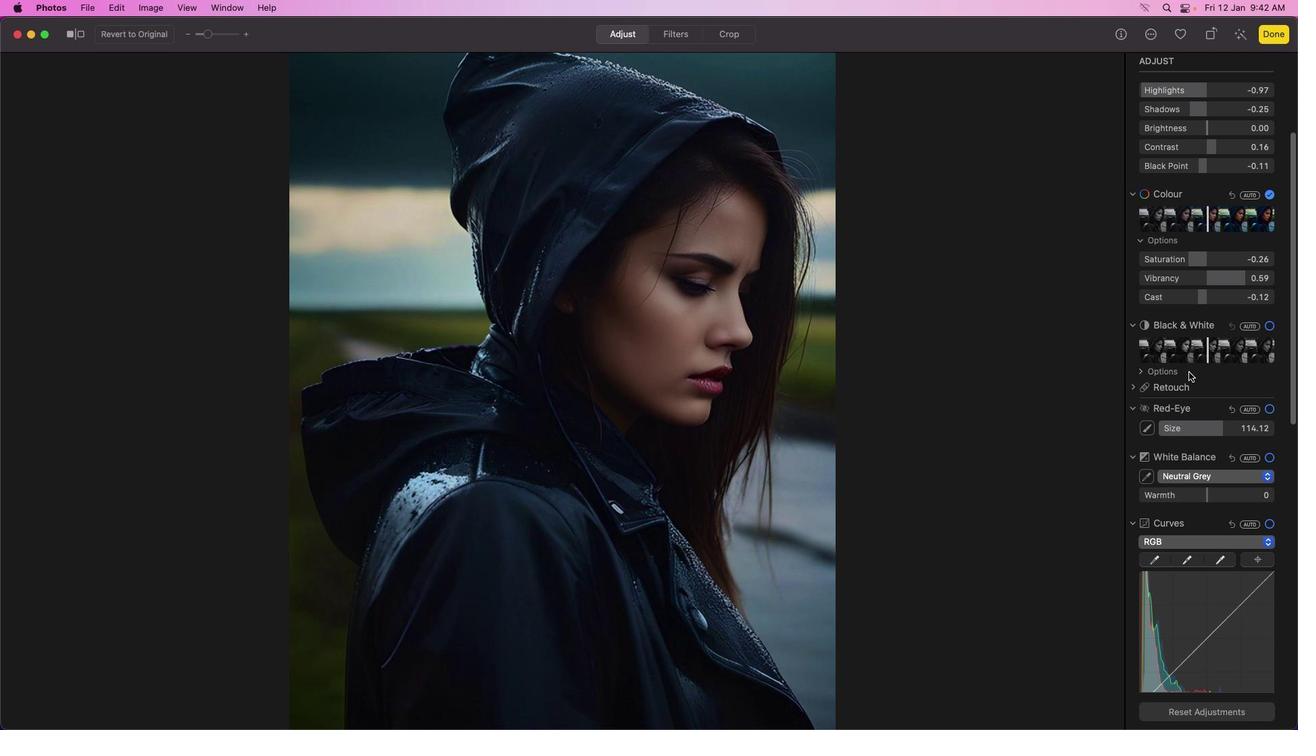 
Action: Mouse scrolled (1189, 369) with delta (0, 0)
Screenshot: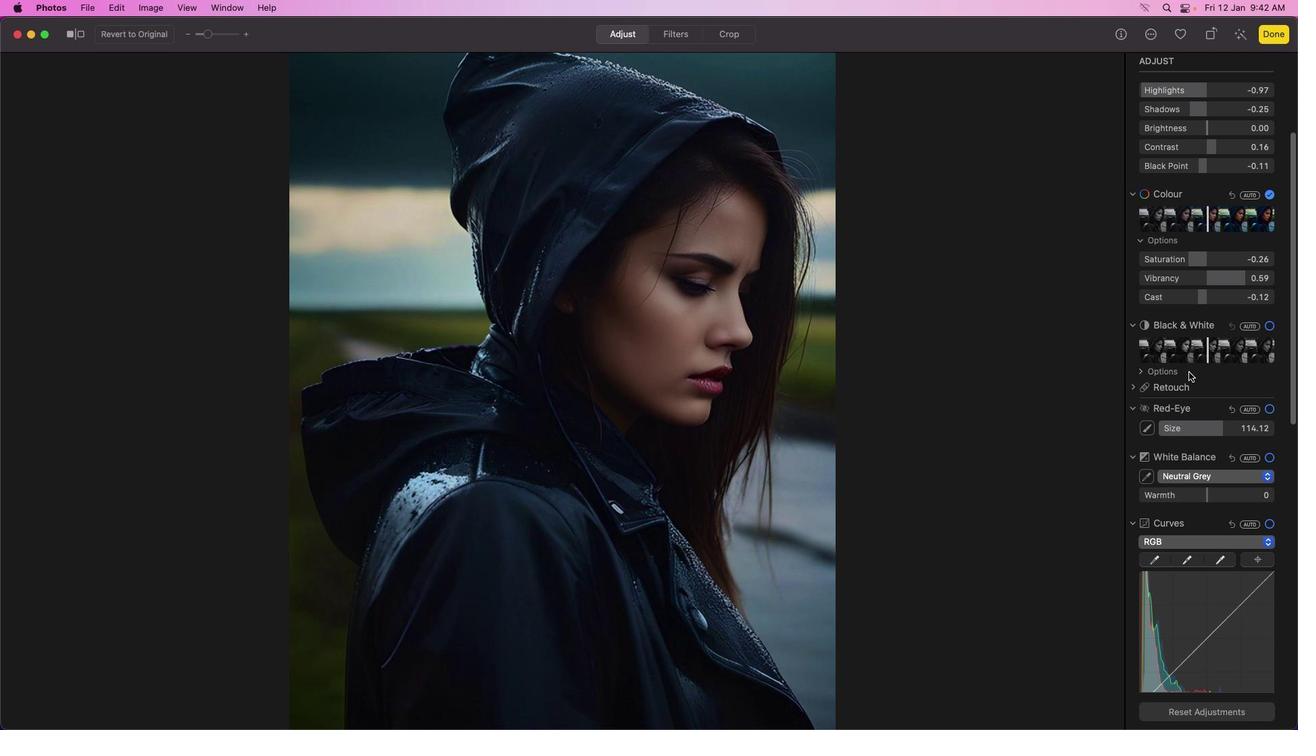 
Action: Mouse moved to (1189, 370)
Screenshot: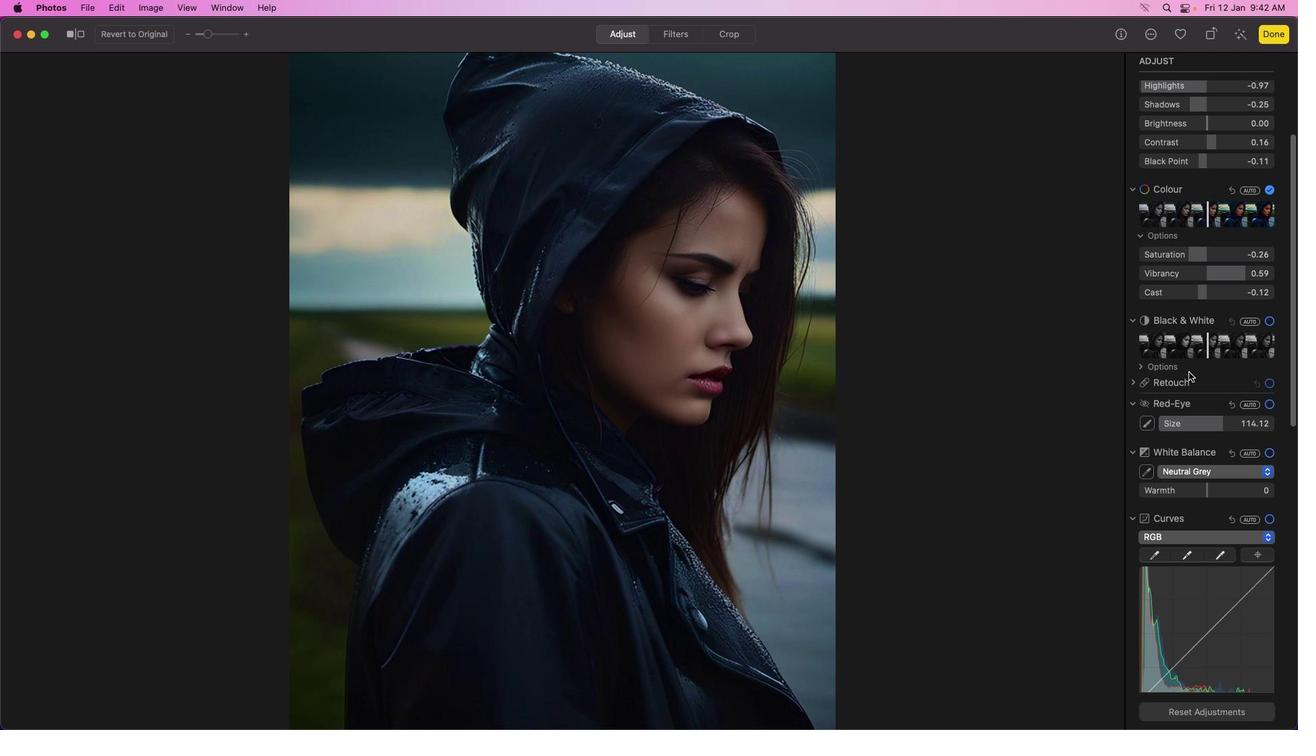 
Action: Mouse scrolled (1189, 370) with delta (0, 0)
Screenshot: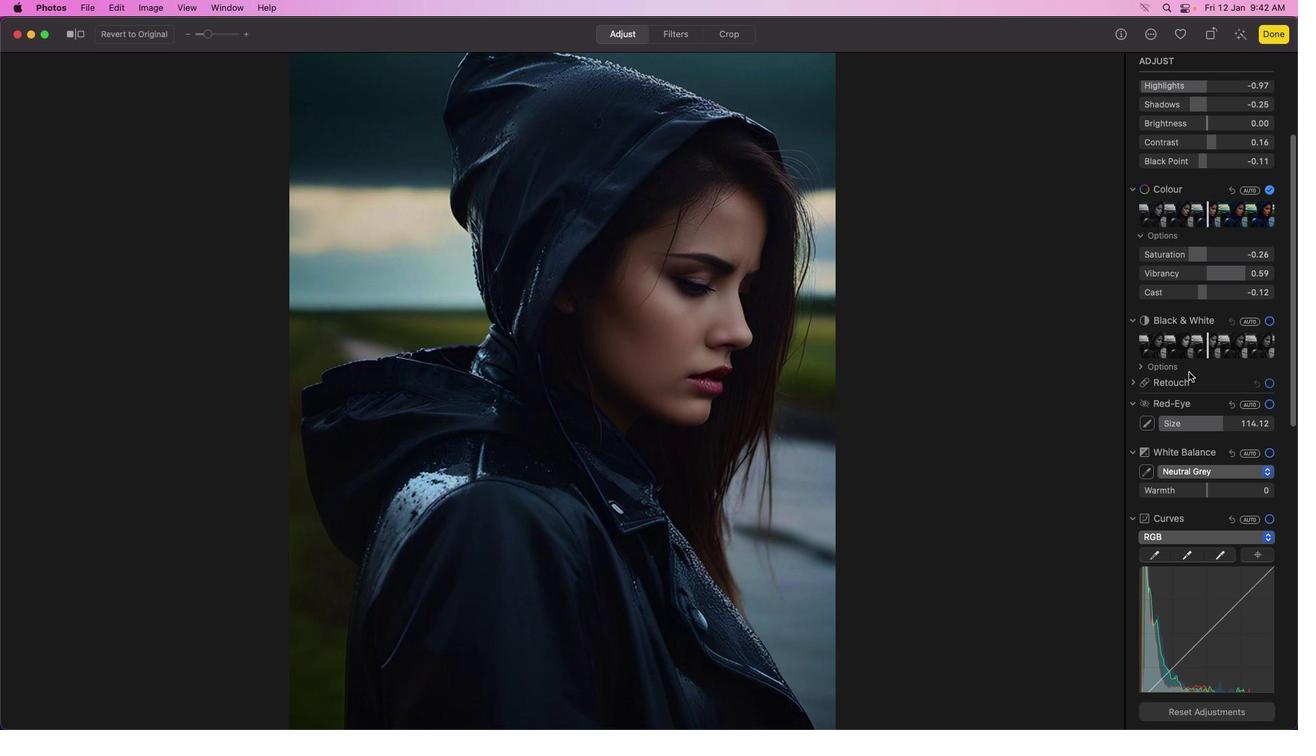 
Action: Mouse moved to (1188, 372)
Screenshot: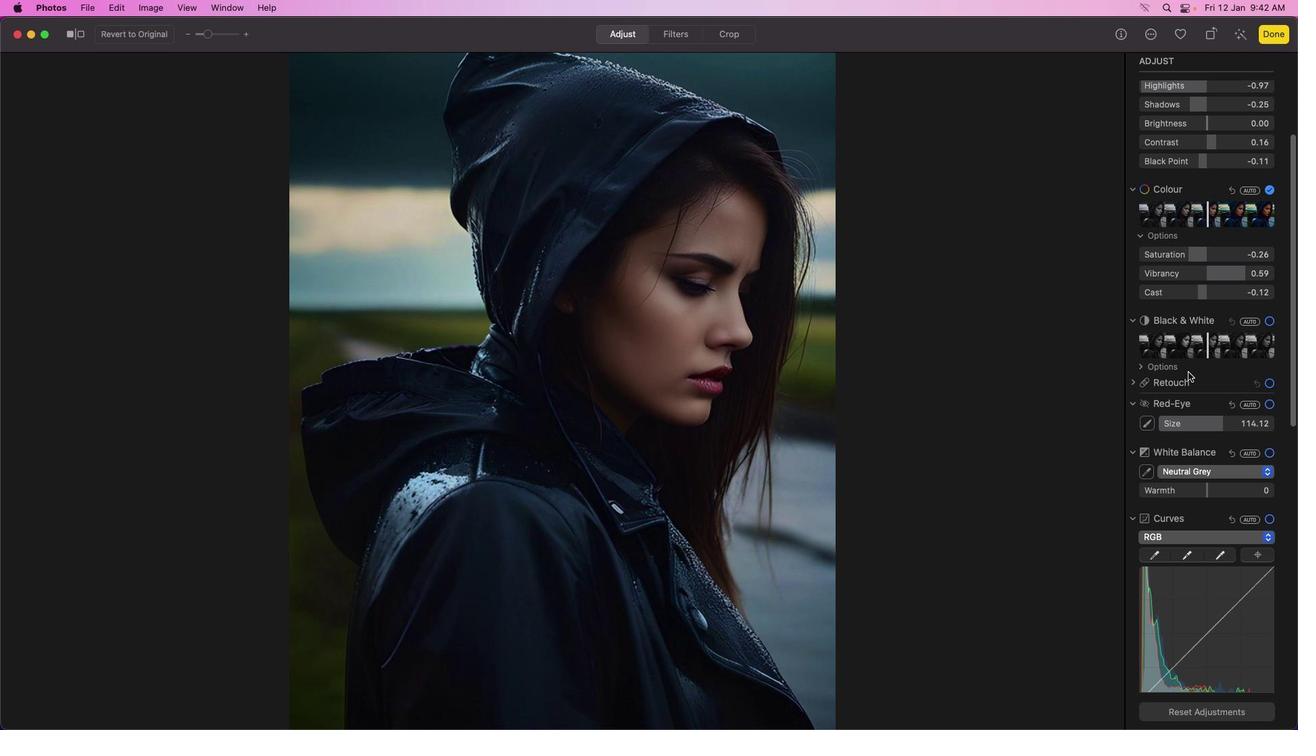 
Action: Mouse scrolled (1188, 372) with delta (0, 0)
Screenshot: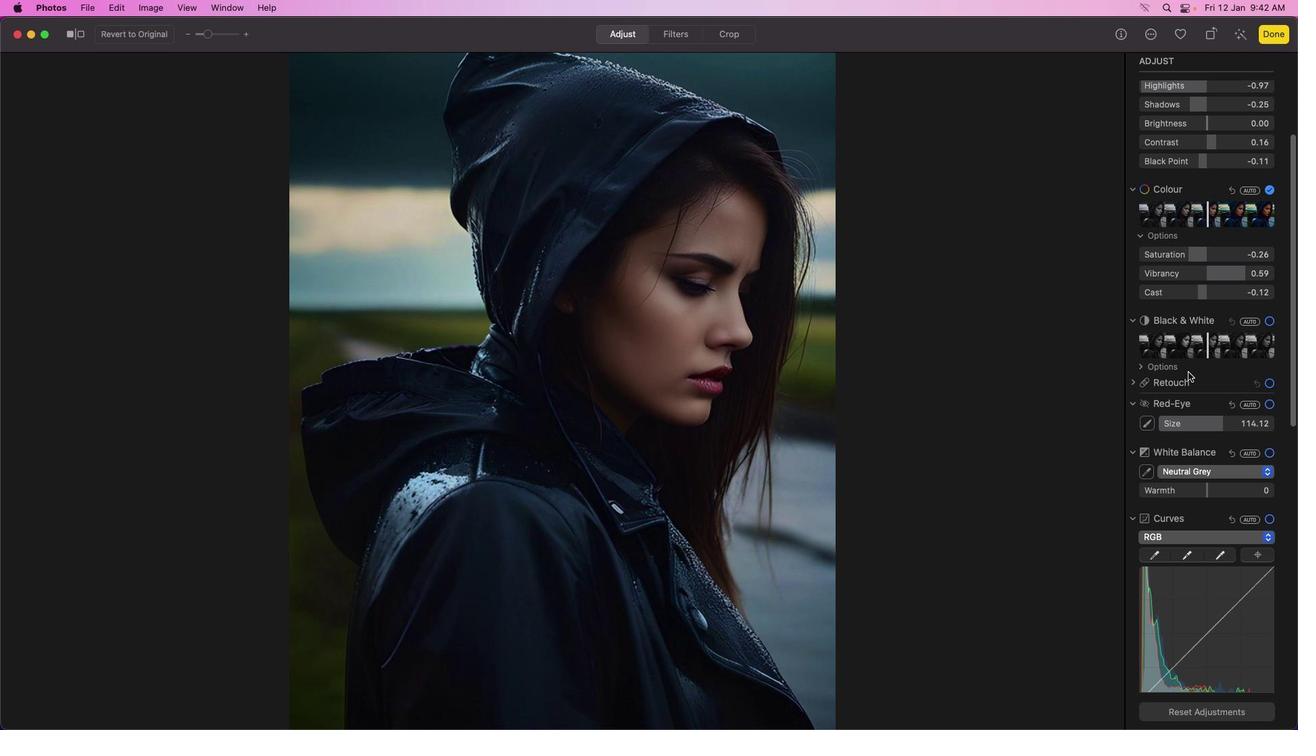 
Action: Mouse moved to (1185, 373)
Screenshot: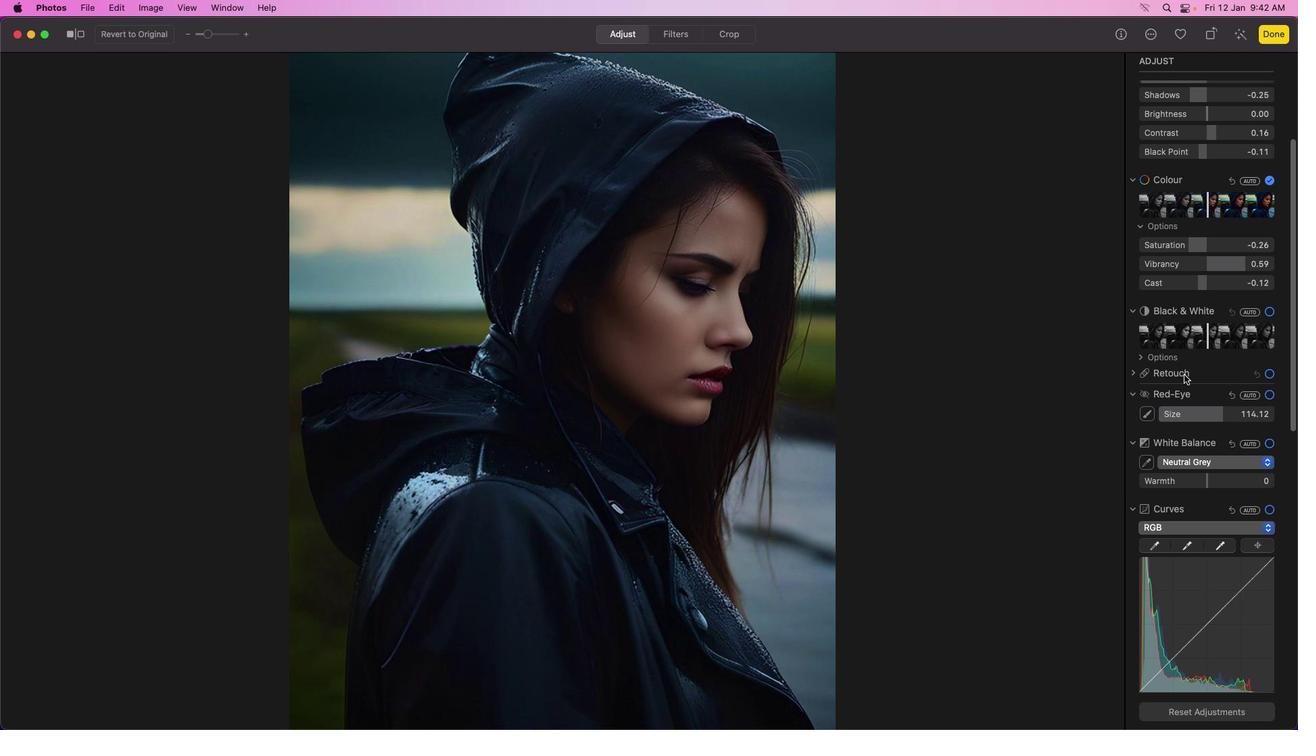 
Action: Mouse scrolled (1185, 373) with delta (0, 0)
Screenshot: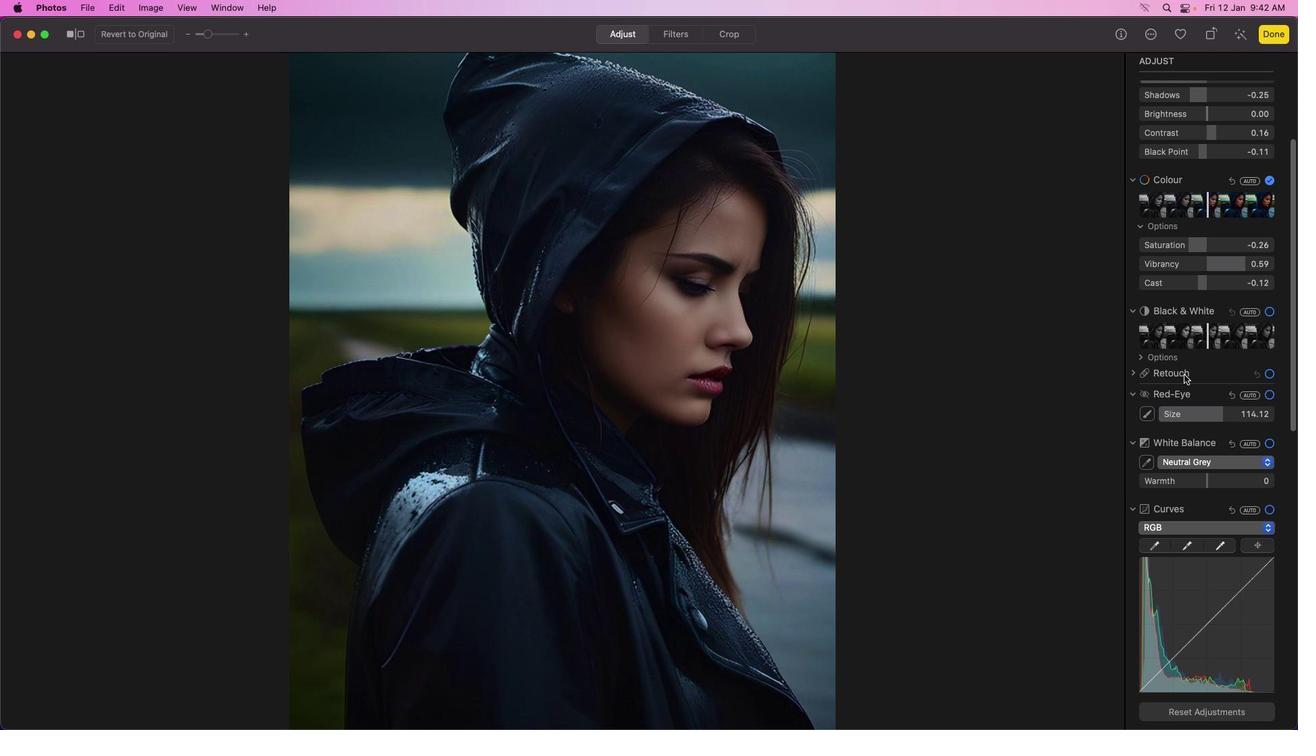 
Action: Mouse moved to (1184, 374)
Screenshot: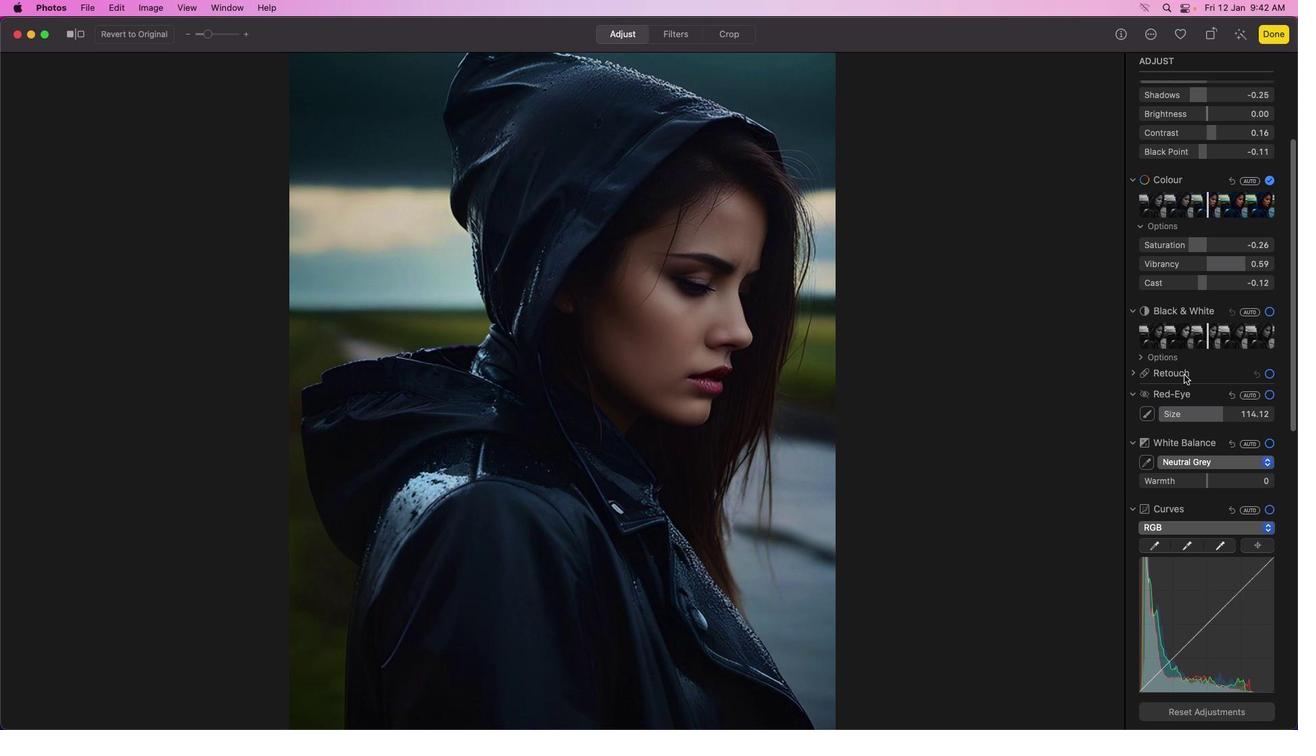 
Action: Mouse scrolled (1184, 374) with delta (0, 0)
Screenshot: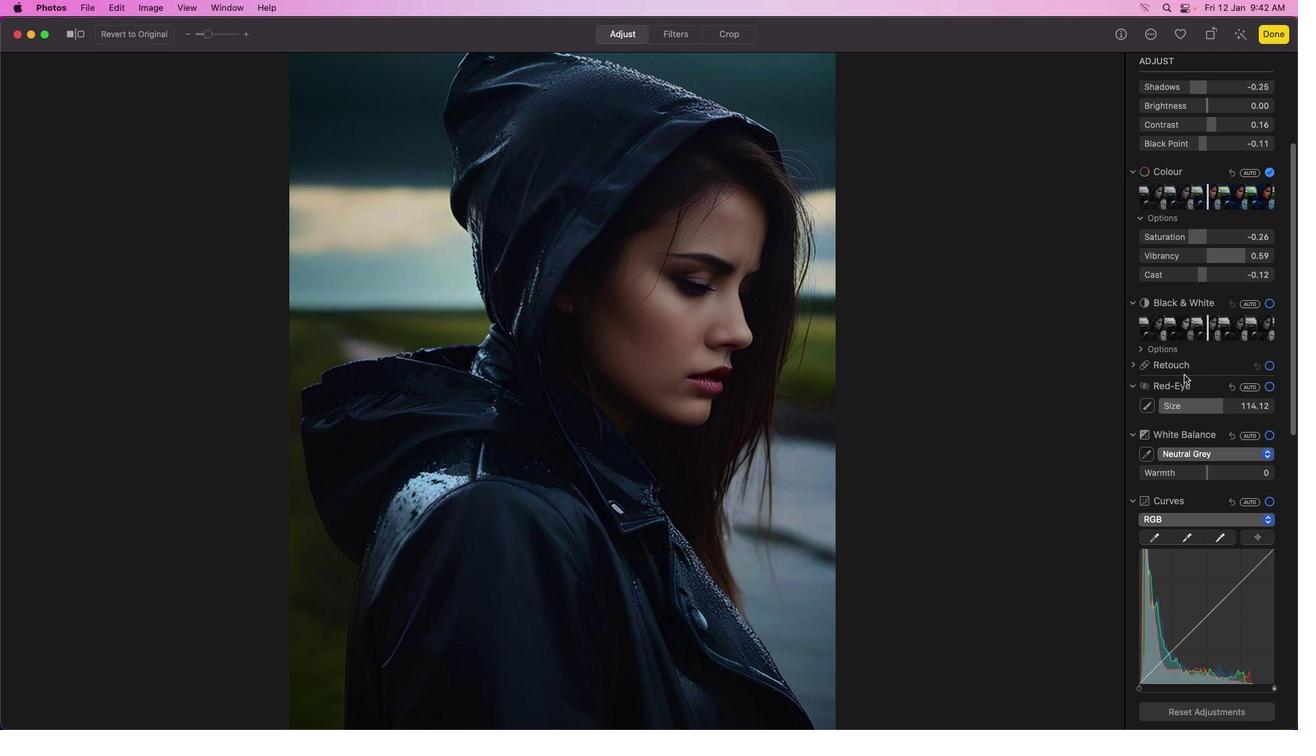 
Action: Mouse moved to (1184, 374)
Screenshot: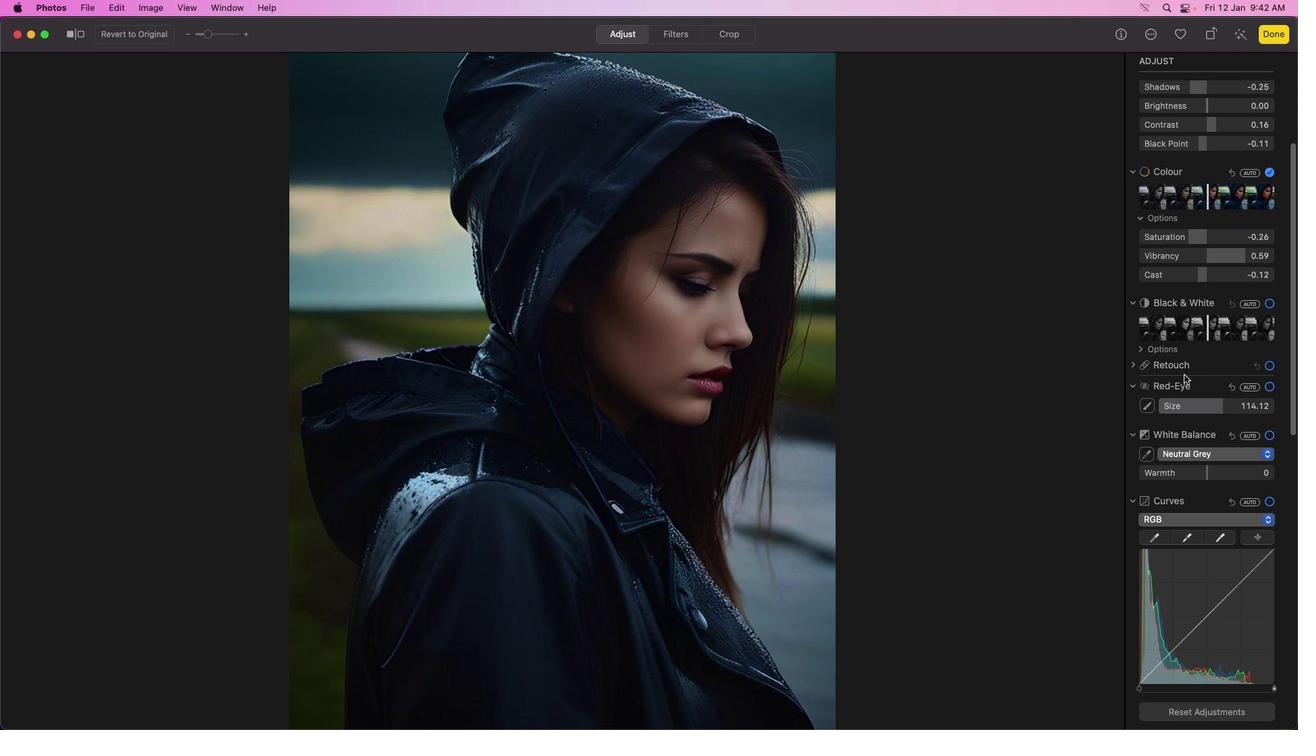 
Action: Mouse scrolled (1184, 374) with delta (0, 0)
Screenshot: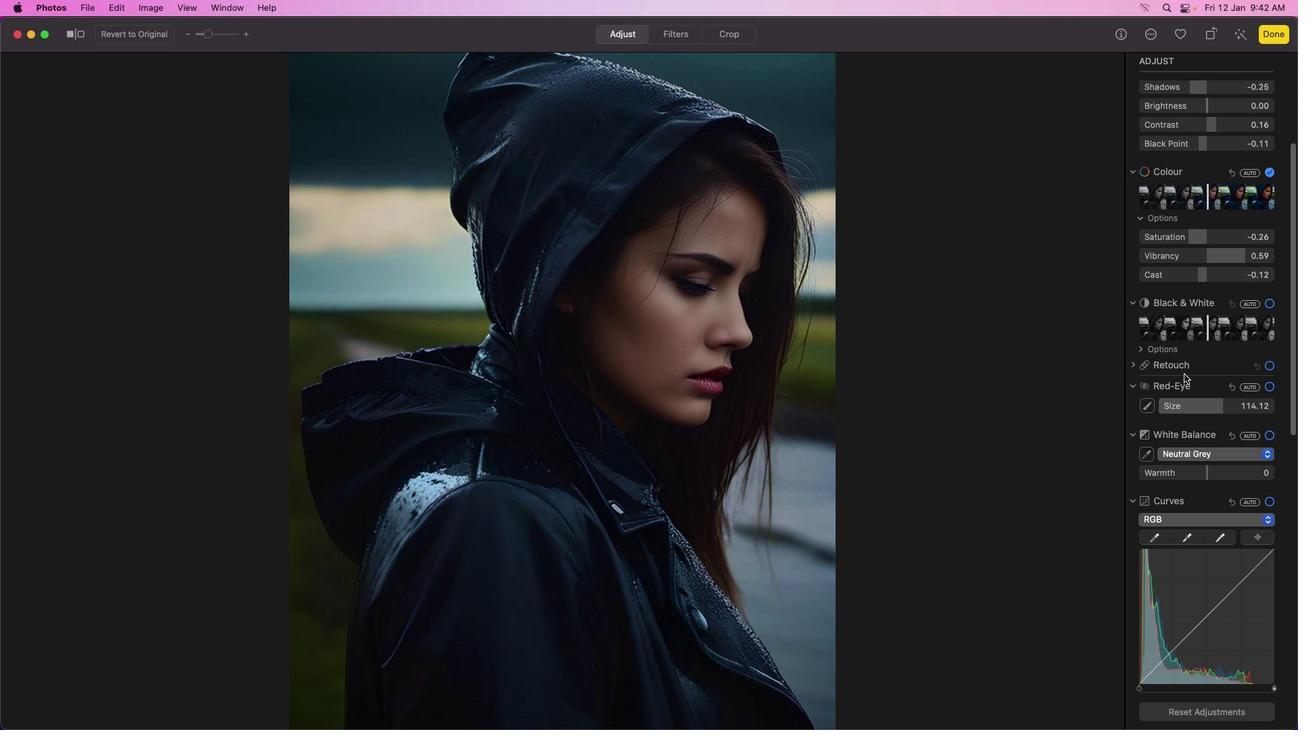 
Action: Mouse scrolled (1184, 374) with delta (0, 0)
Screenshot: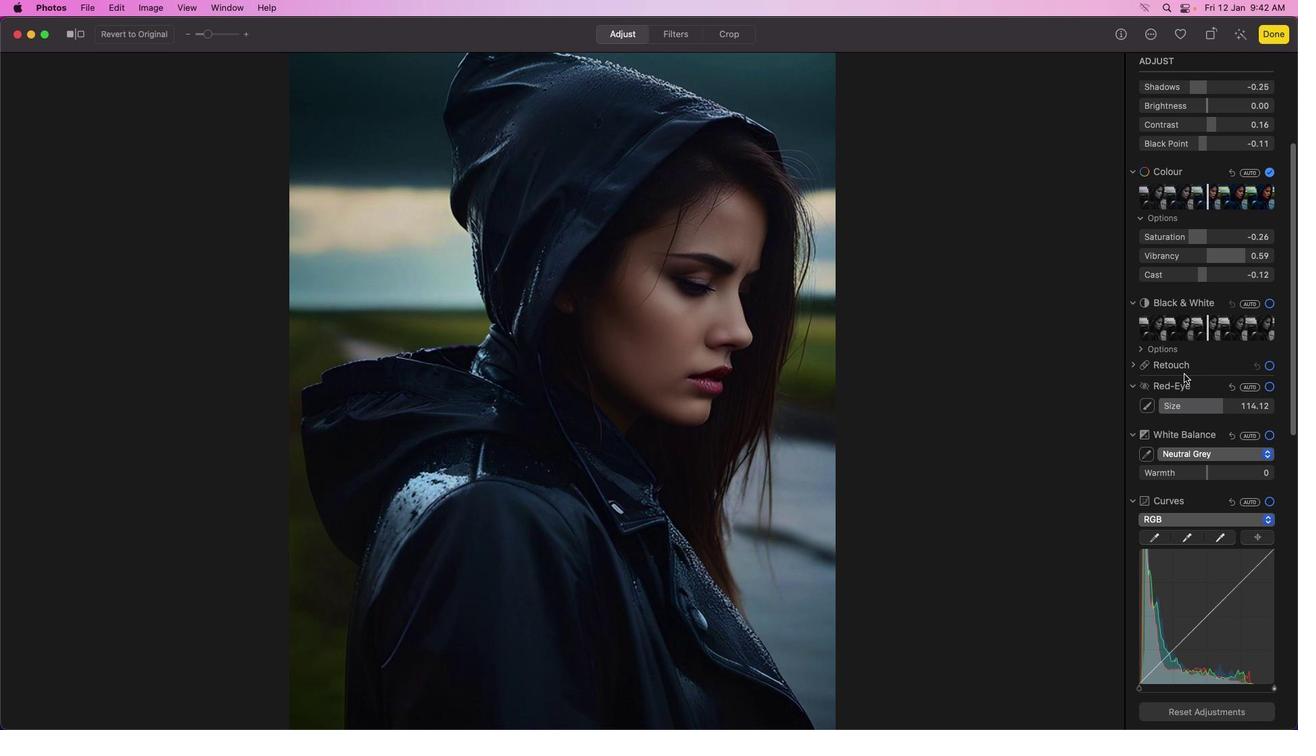 
Action: Mouse moved to (1182, 377)
Screenshot: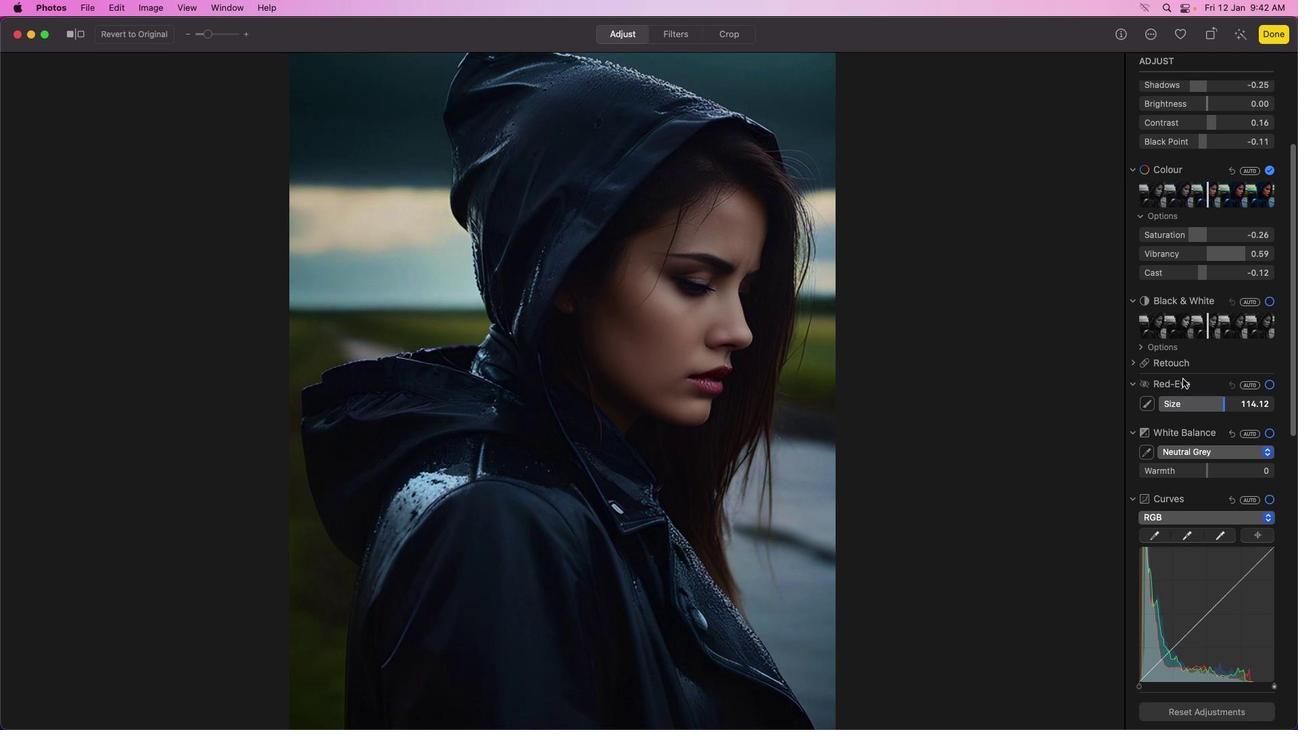 
Action: Mouse scrolled (1182, 377) with delta (0, 0)
Screenshot: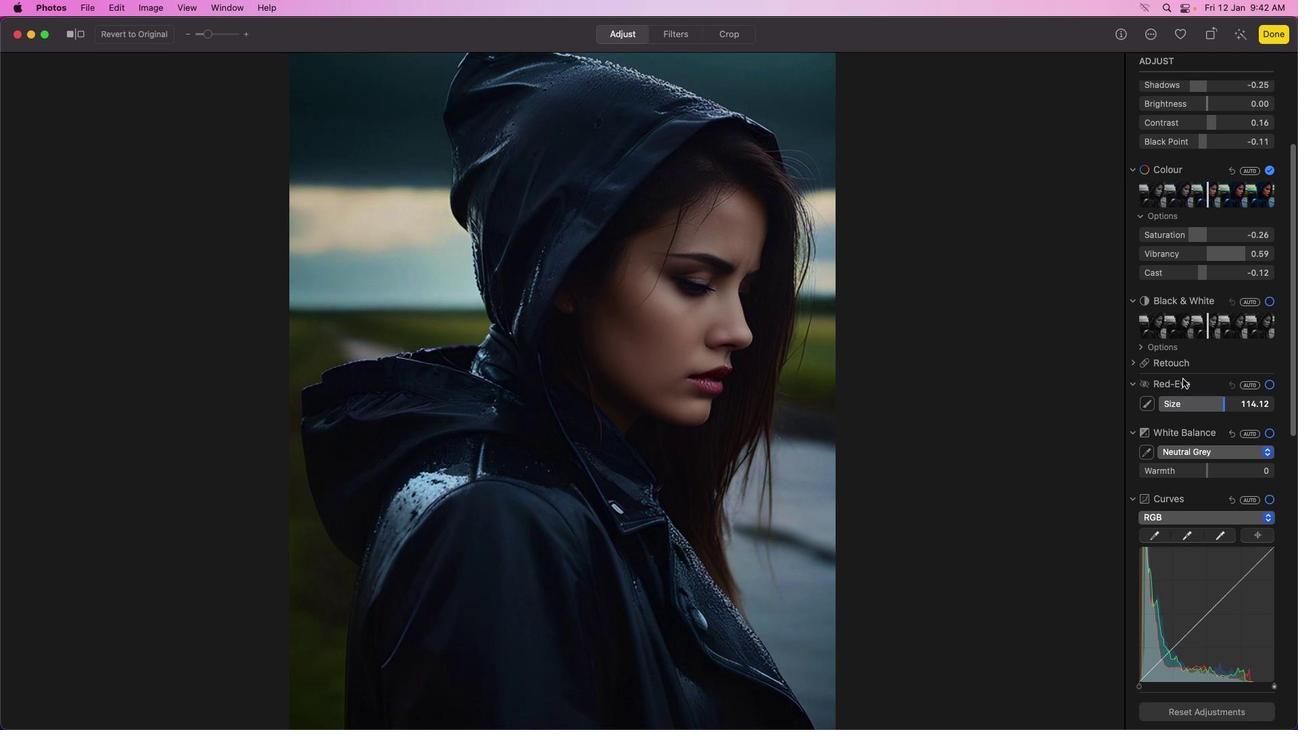 
Action: Mouse moved to (1182, 379)
Screenshot: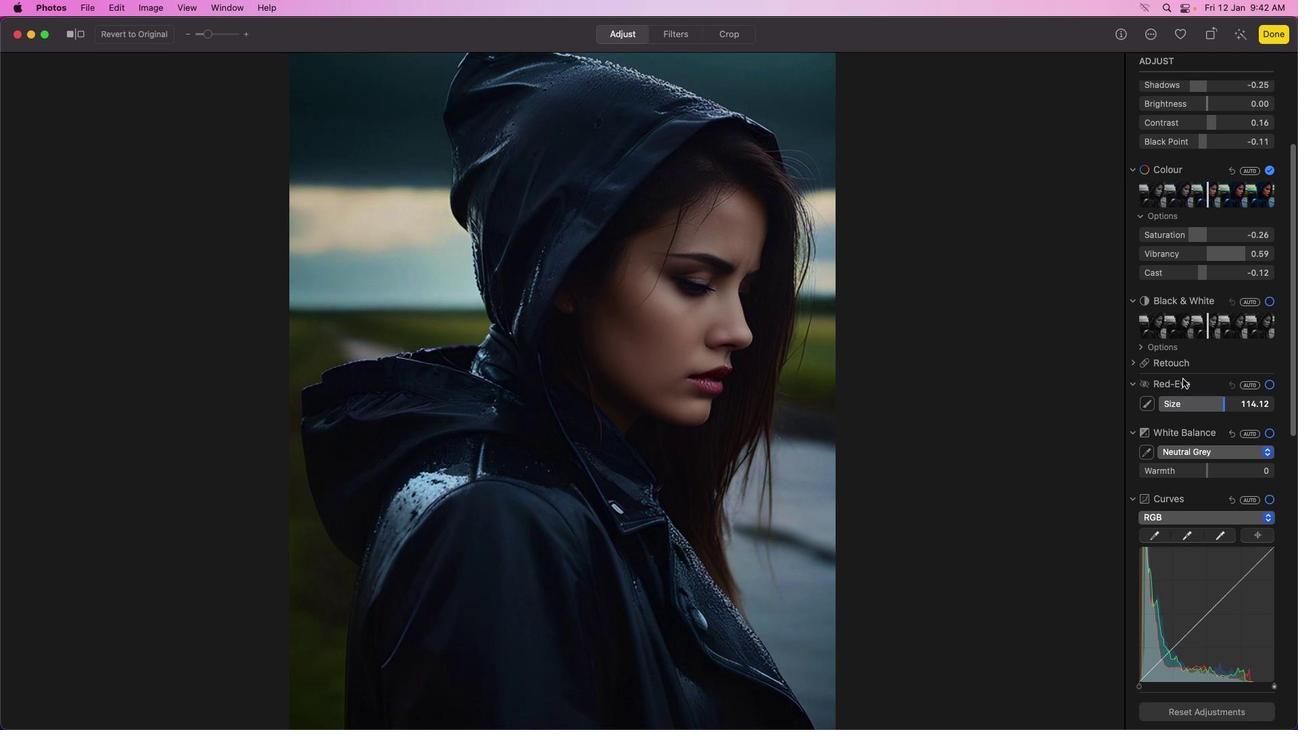 
Action: Mouse scrolled (1182, 379) with delta (0, 0)
Screenshot: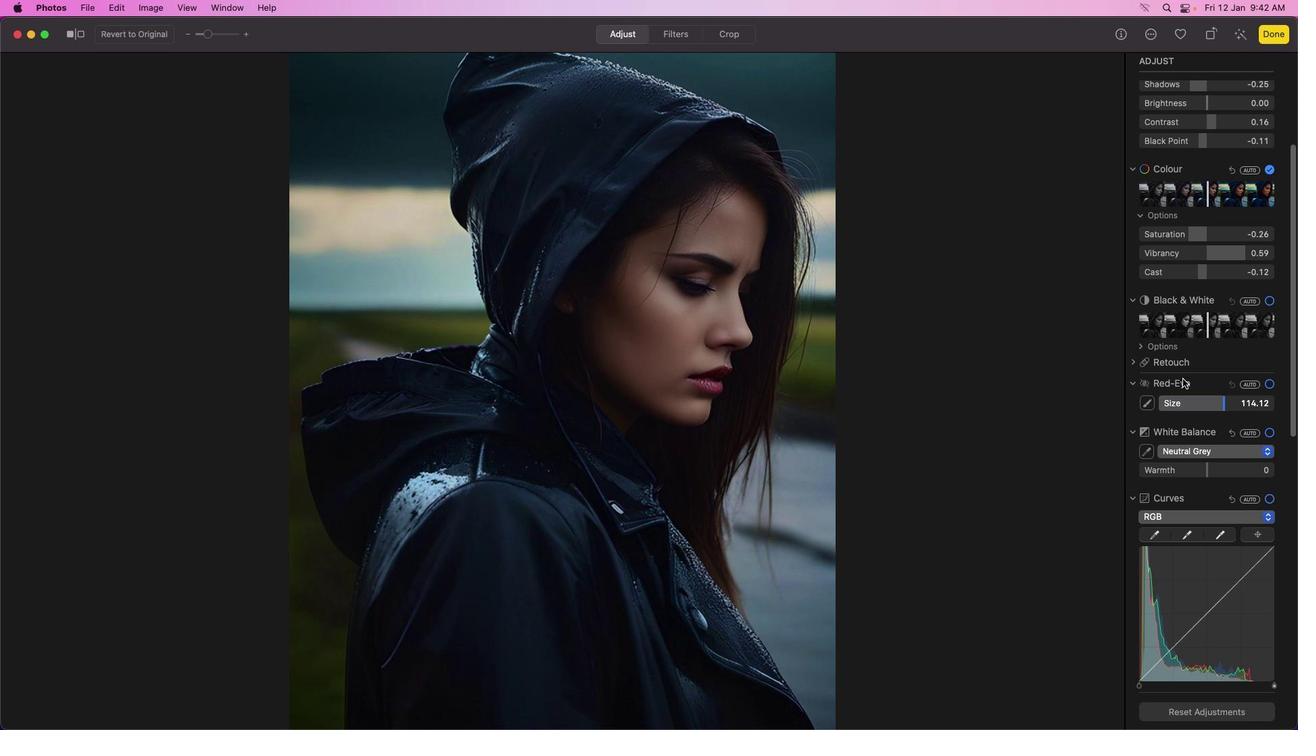
Action: Mouse moved to (1183, 379)
Screenshot: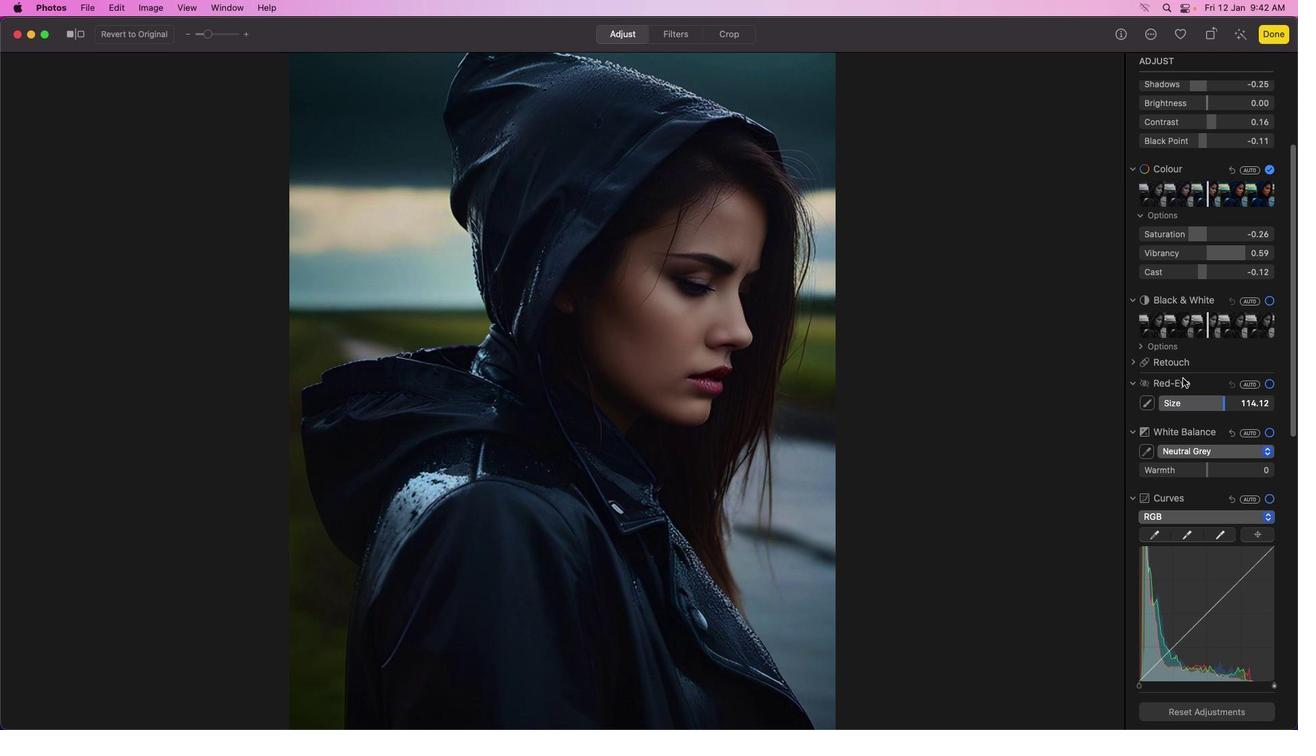
Action: Mouse scrolled (1183, 379) with delta (0, 0)
Screenshot: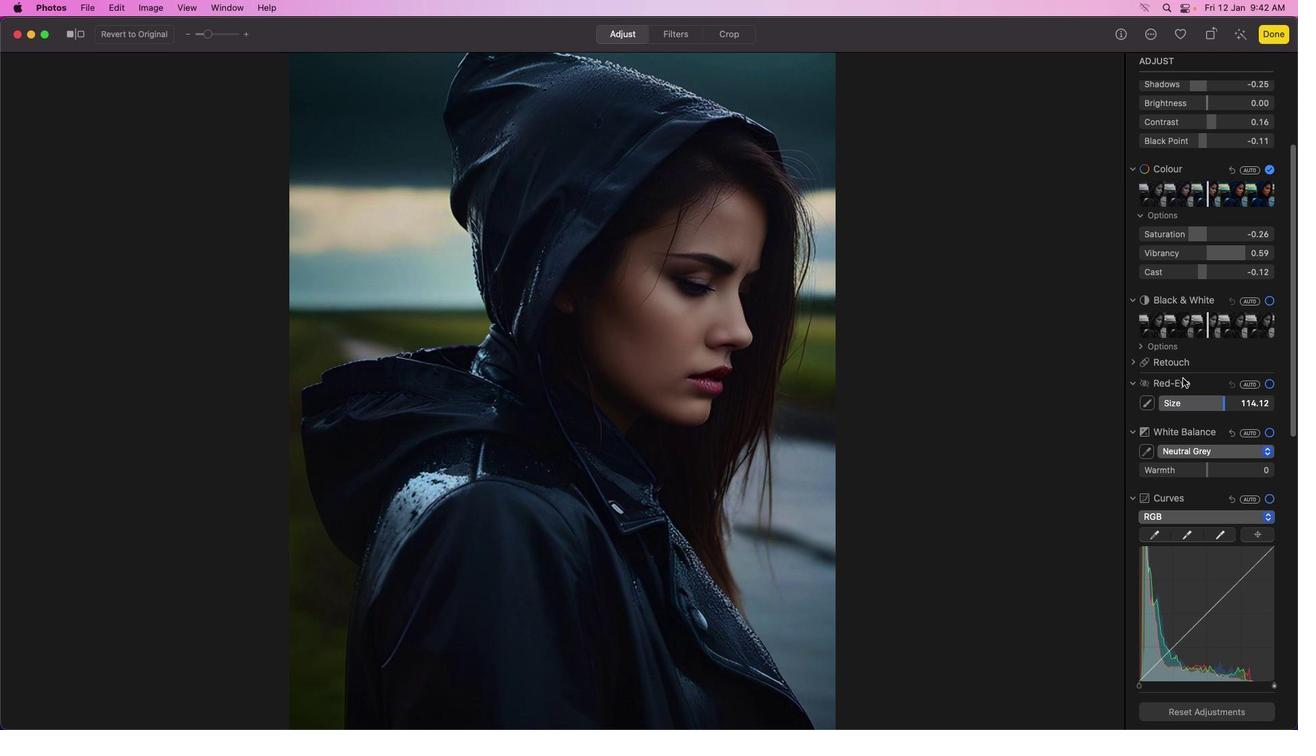 
Action: Mouse moved to (1136, 363)
Screenshot: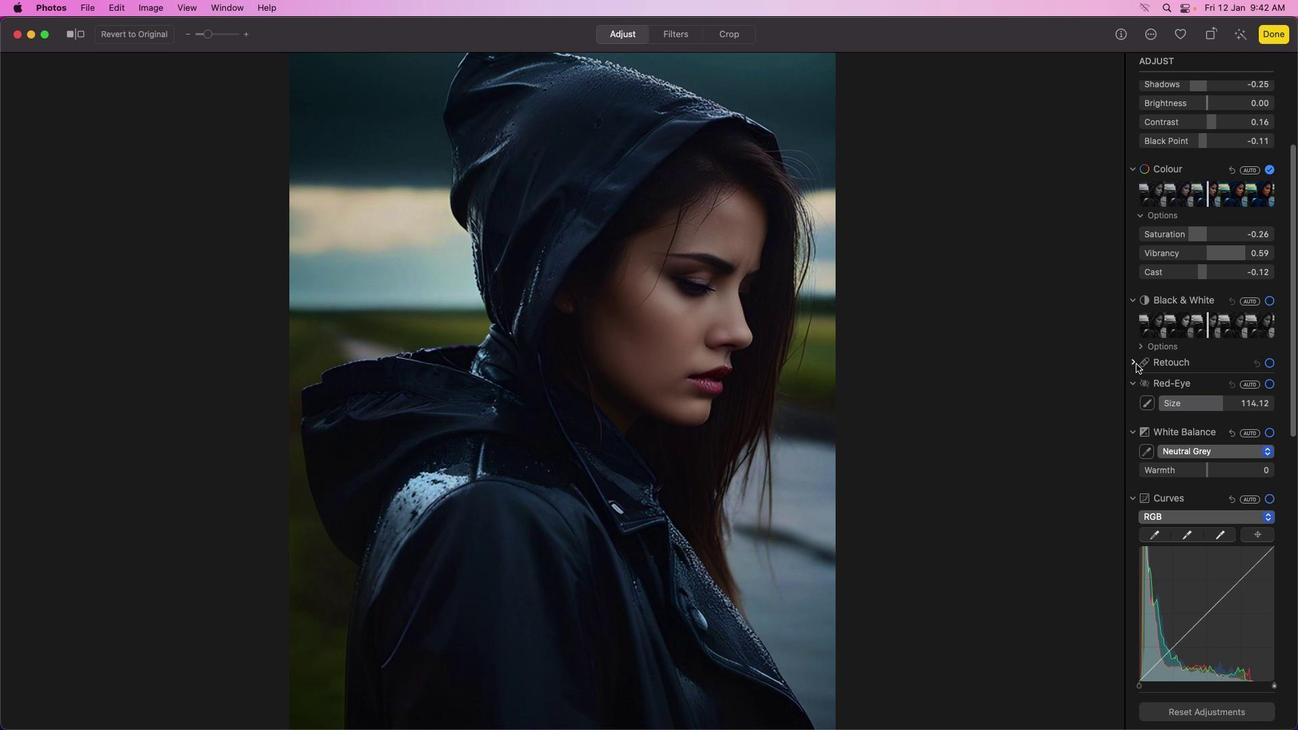 
Action: Mouse pressed left at (1136, 363)
Screenshot: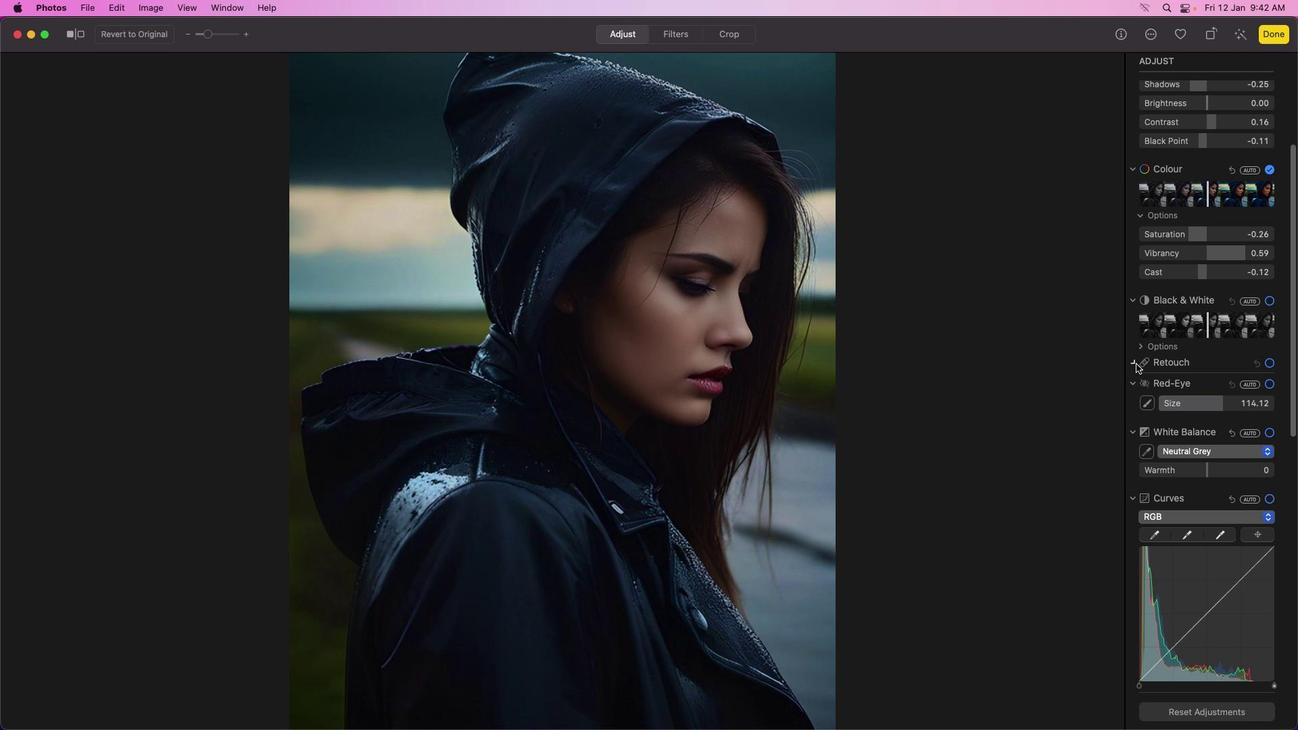 
Action: Mouse moved to (1133, 364)
Screenshot: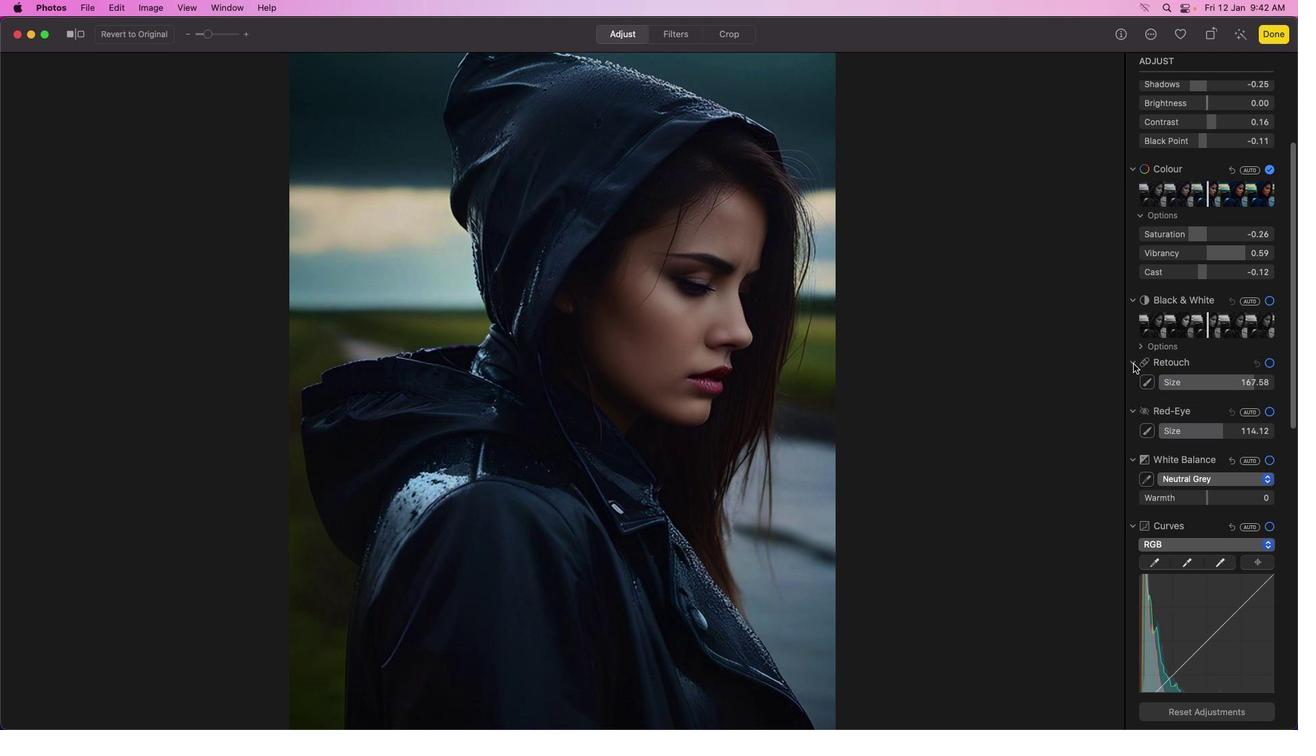 
Action: Mouse pressed left at (1133, 364)
Screenshot: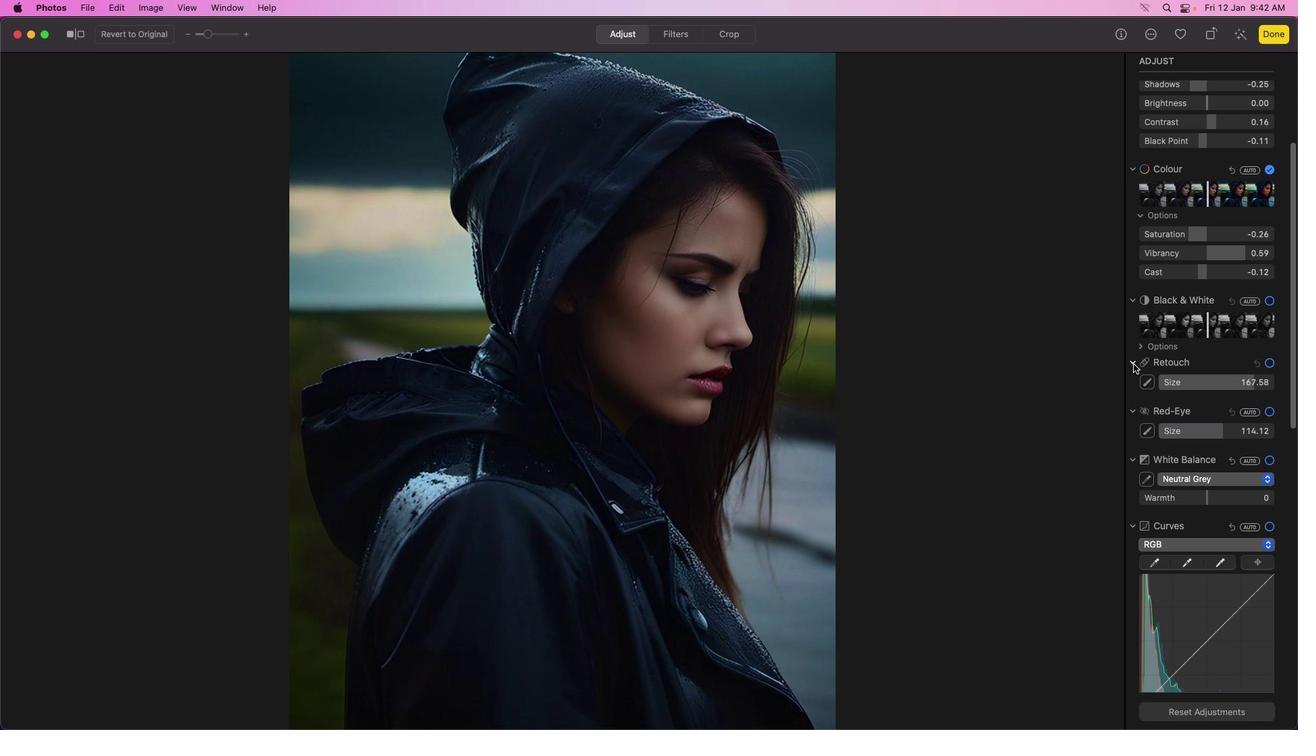 
Action: Mouse moved to (1164, 381)
Screenshot: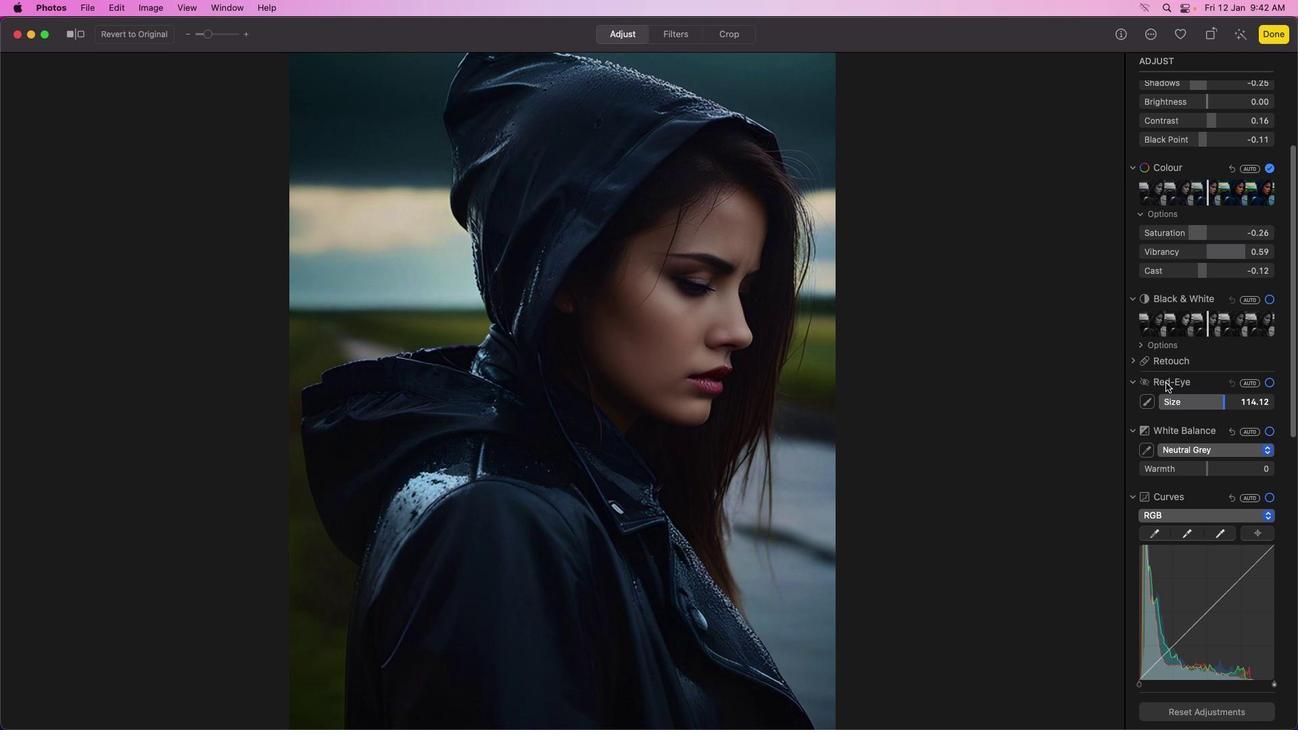
Action: Mouse scrolled (1164, 381) with delta (0, 0)
Screenshot: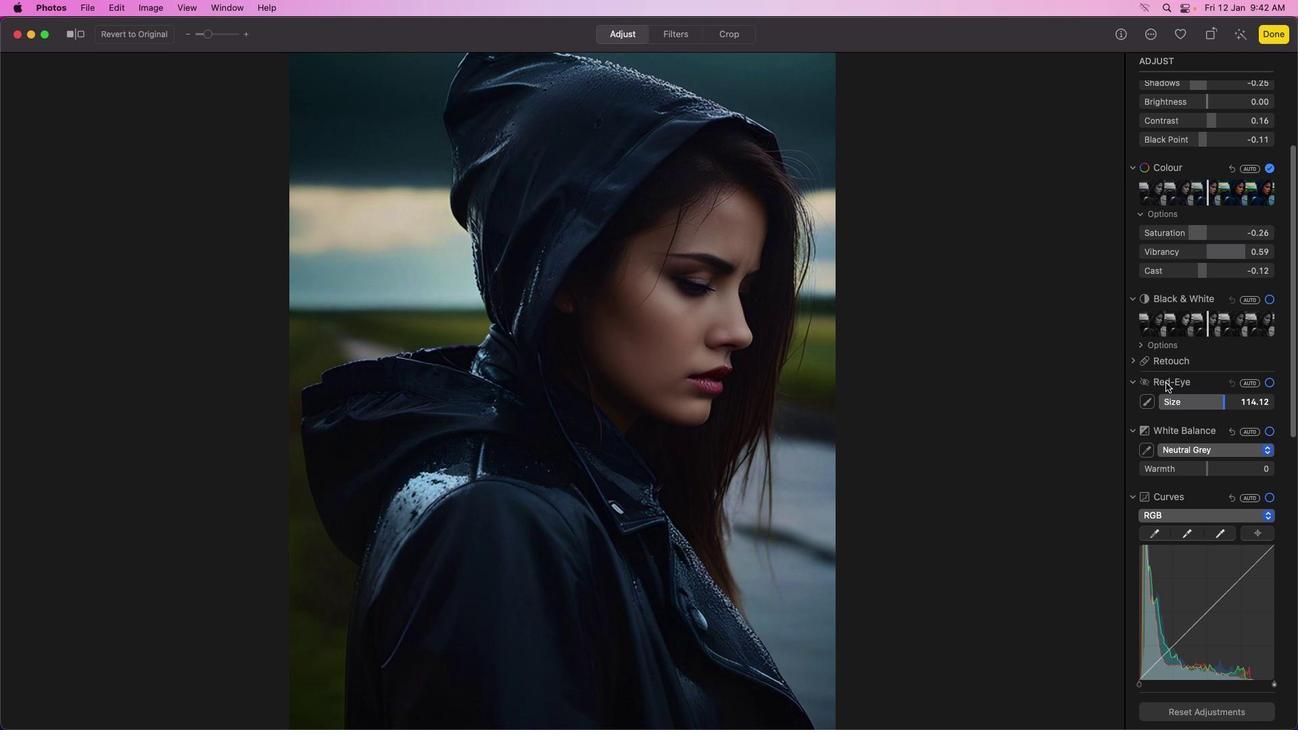 
Action: Mouse moved to (1165, 382)
Screenshot: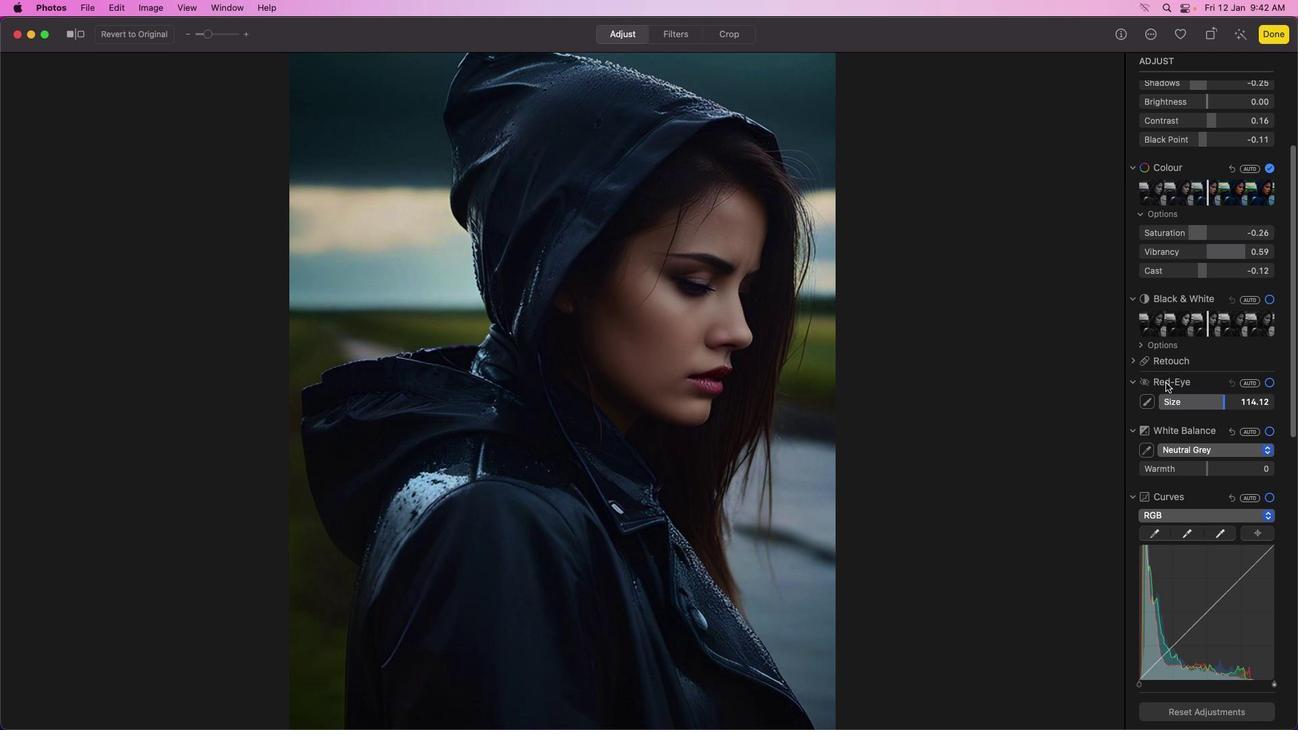 
Action: Mouse scrolled (1165, 382) with delta (0, 0)
Screenshot: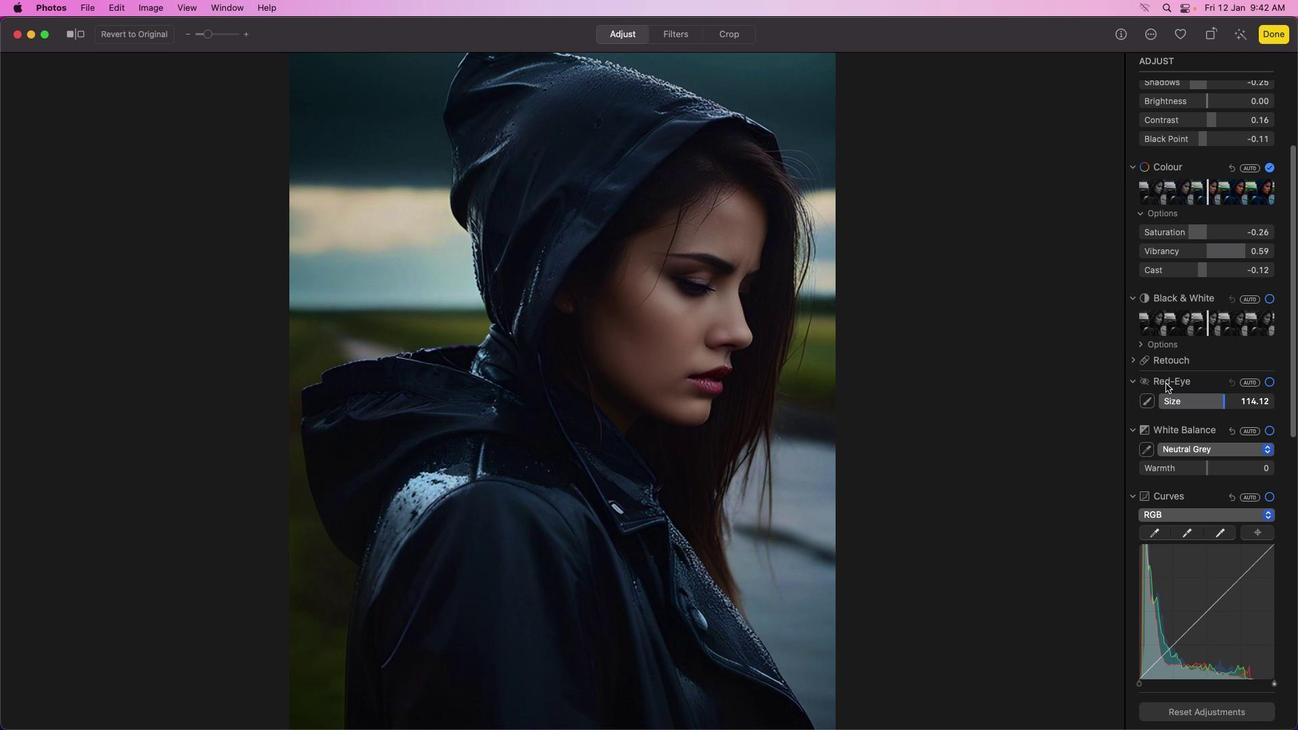 
Action: Mouse moved to (1165, 383)
Screenshot: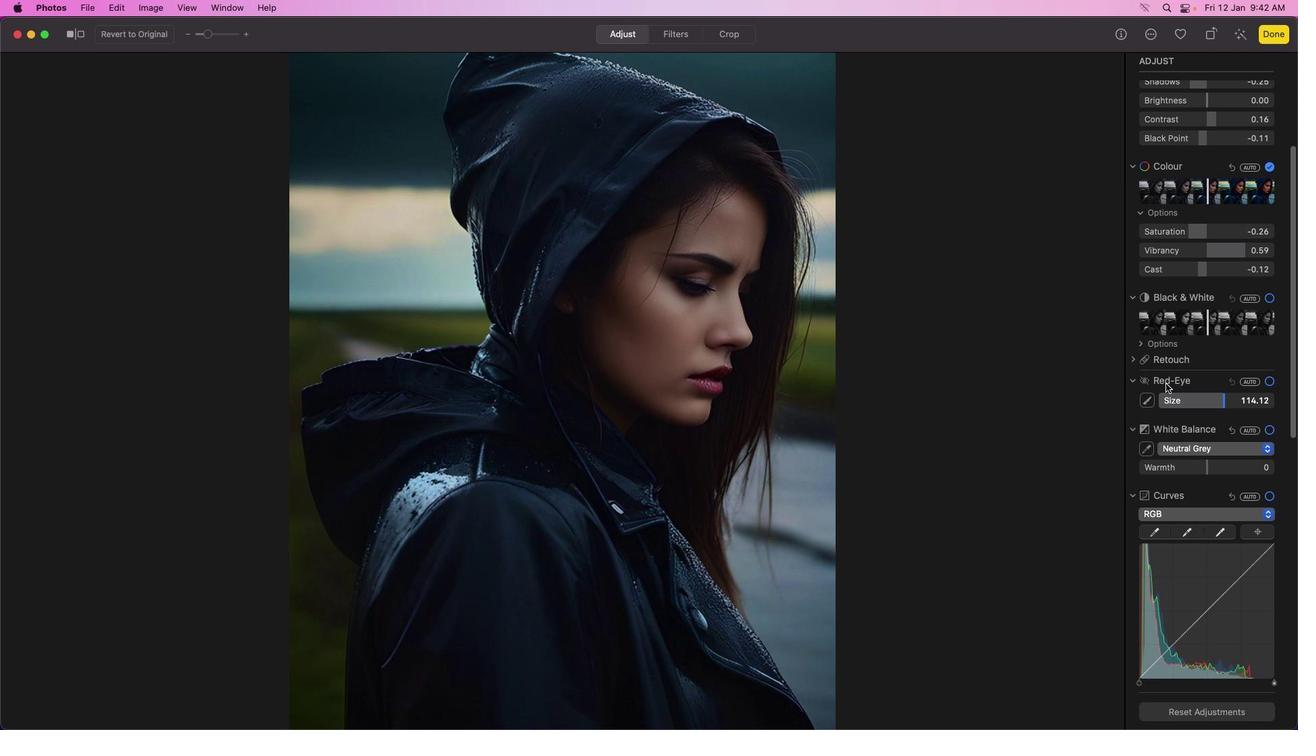 
Action: Mouse scrolled (1165, 383) with delta (0, 0)
Screenshot: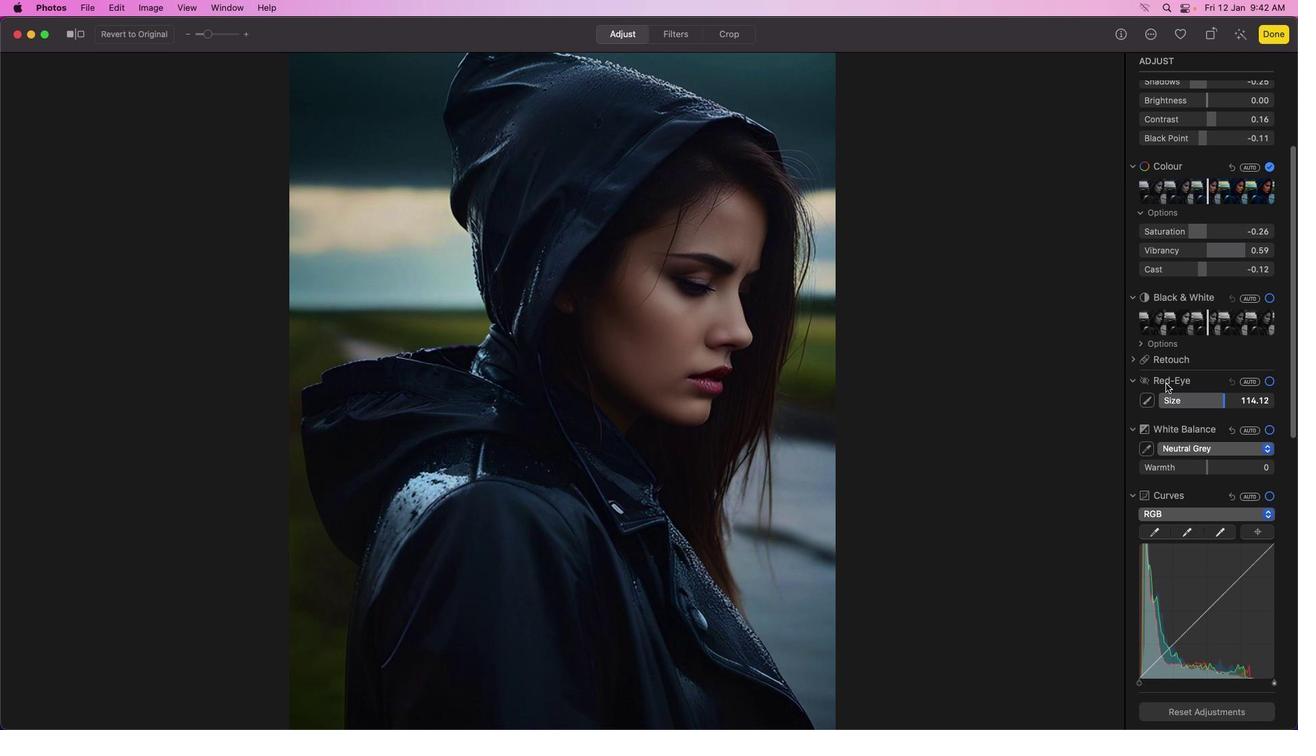 
Action: Mouse moved to (1165, 384)
Screenshot: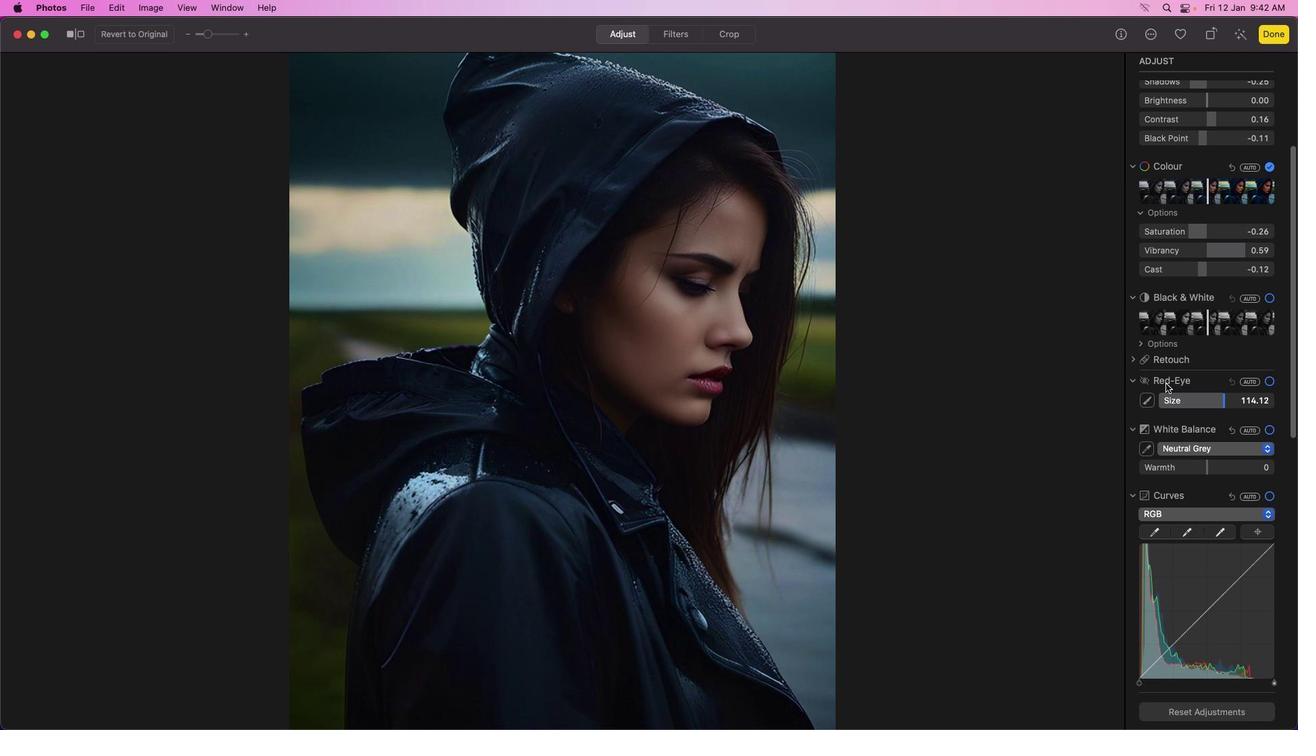 
Action: Mouse scrolled (1165, 384) with delta (0, 0)
Screenshot: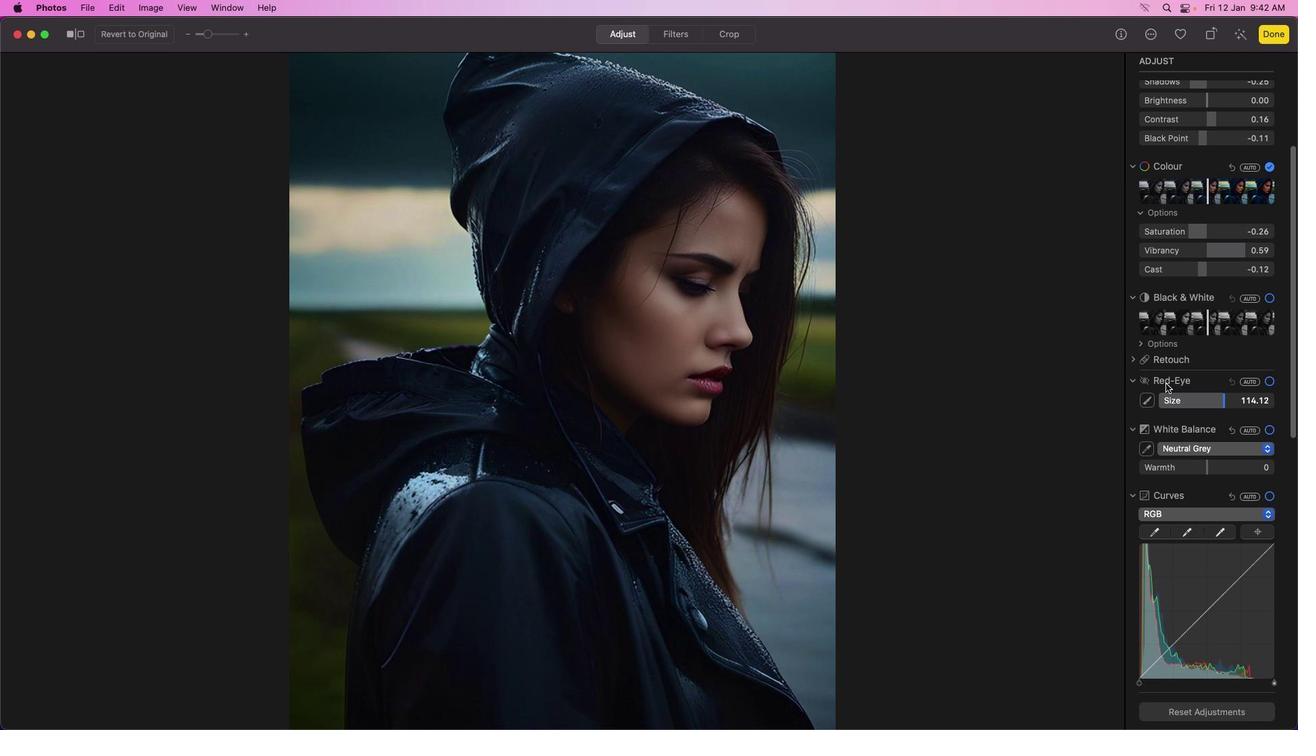 
Action: Mouse moved to (1227, 420)
Screenshot: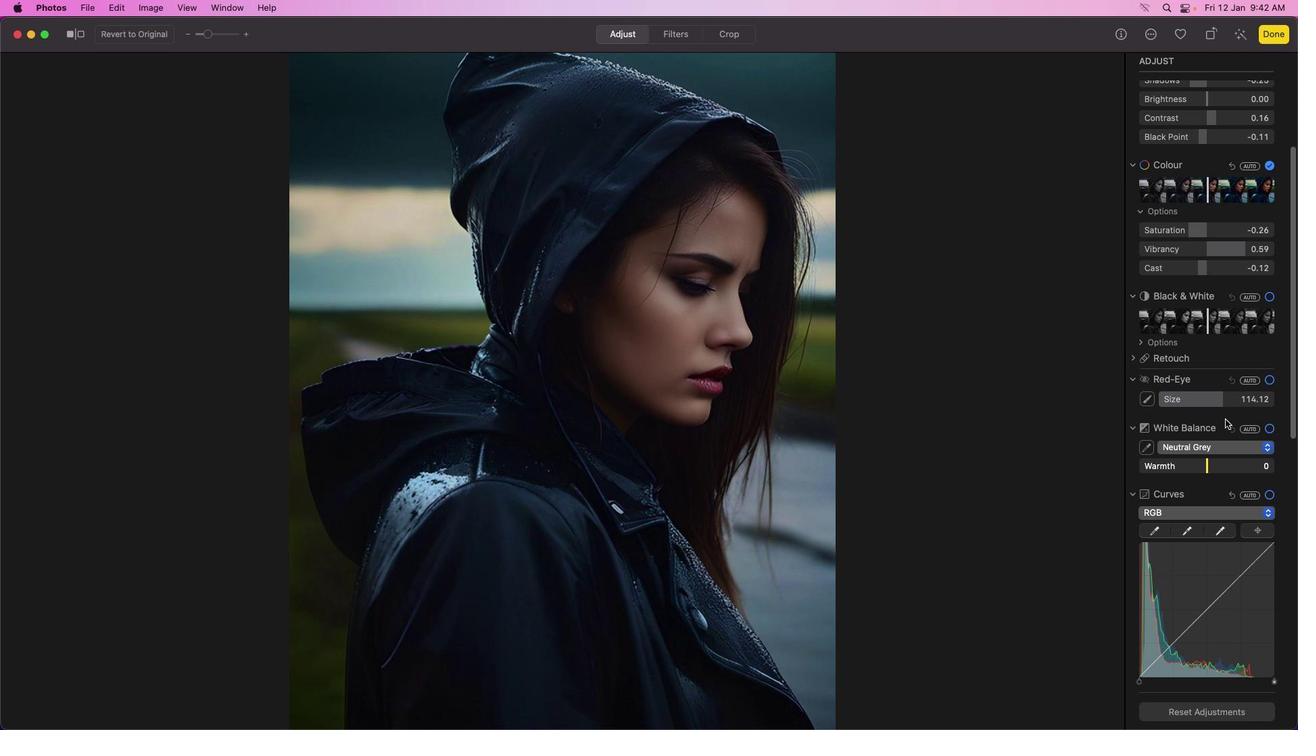 
Action: Mouse scrolled (1227, 420) with delta (0, 0)
Screenshot: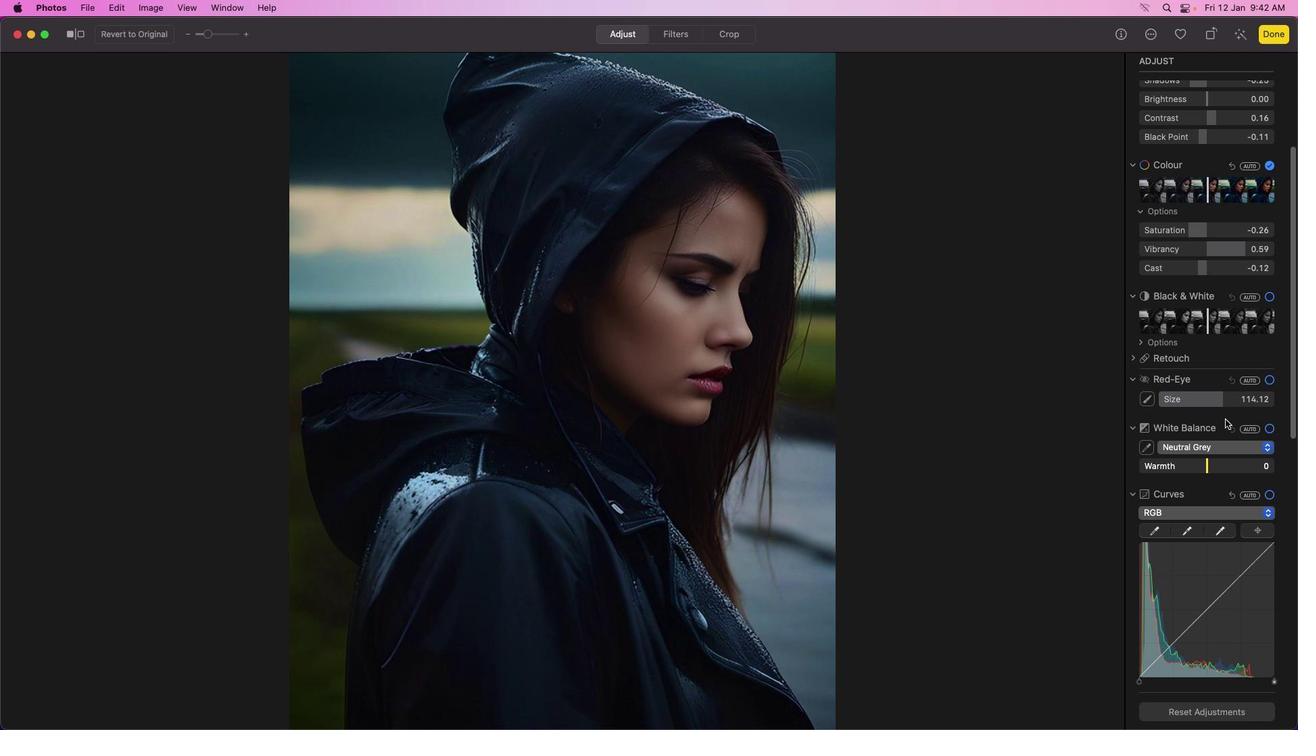 
Action: Mouse moved to (1227, 420)
Screenshot: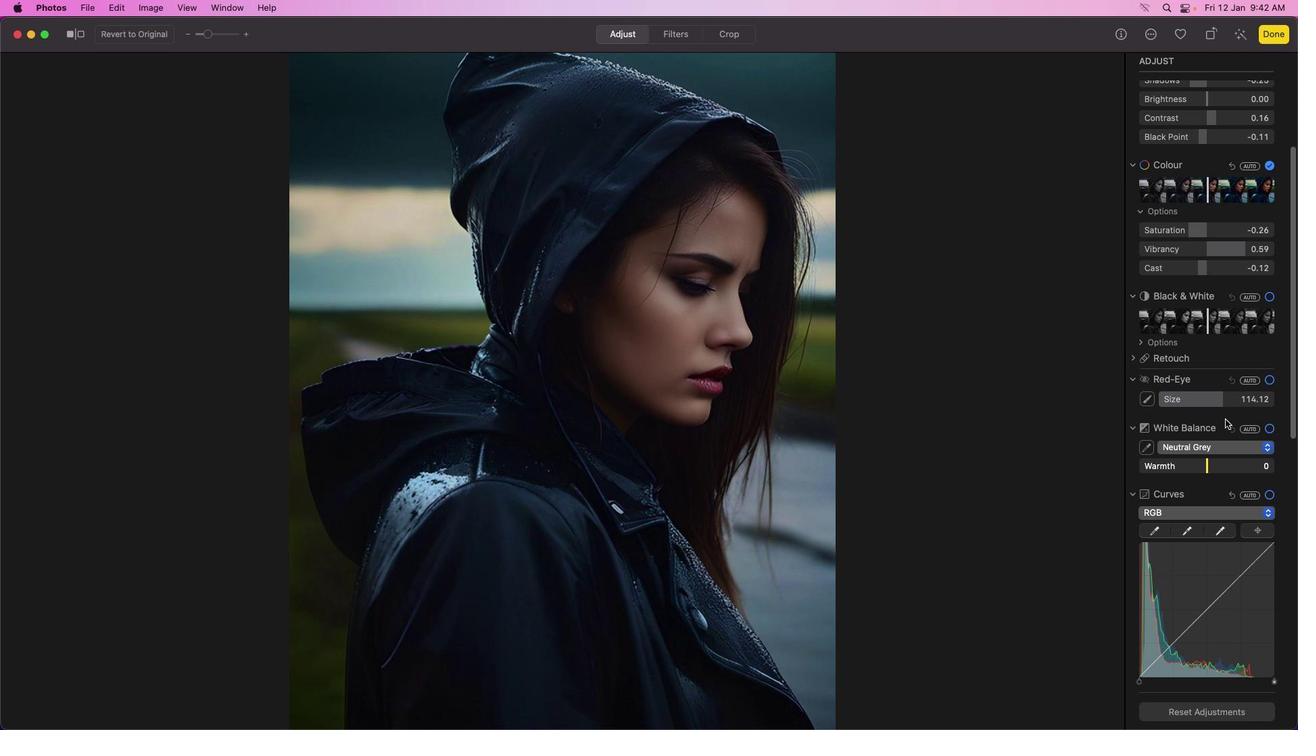 
Action: Mouse scrolled (1227, 420) with delta (0, 0)
Screenshot: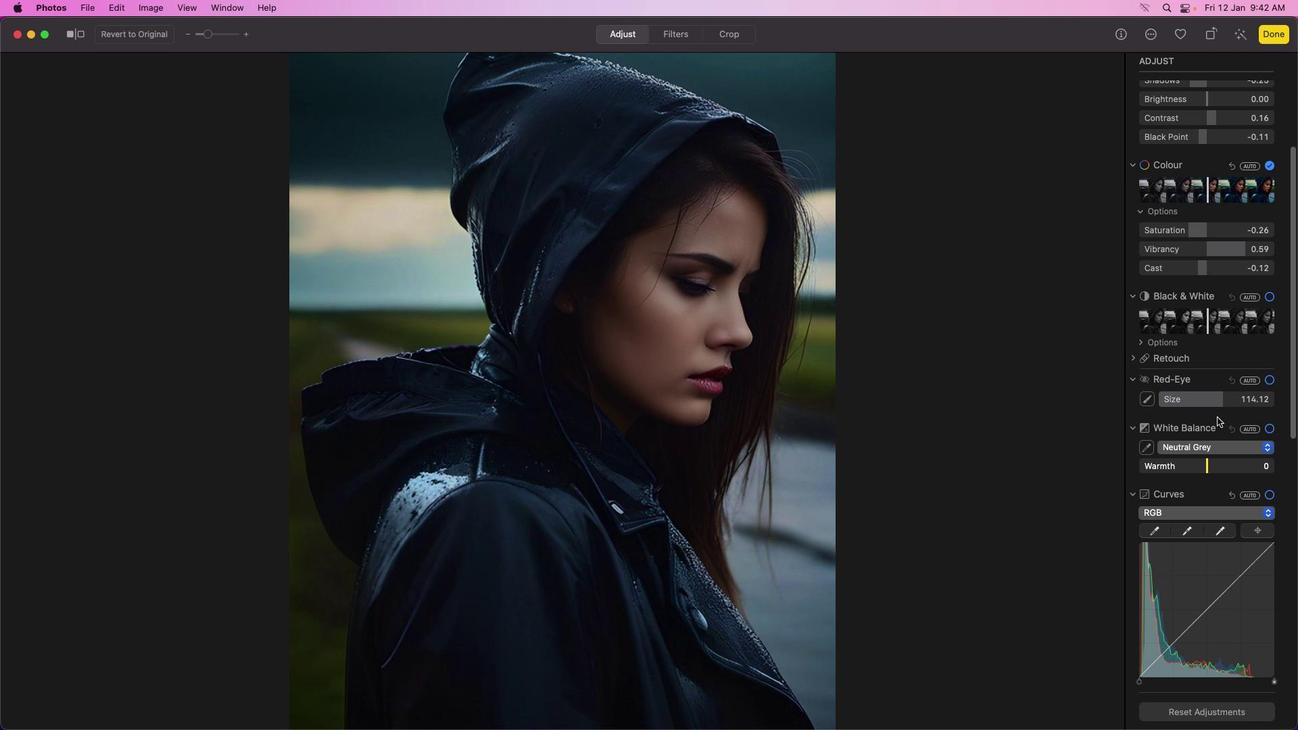 
Action: Mouse moved to (1212, 407)
Screenshot: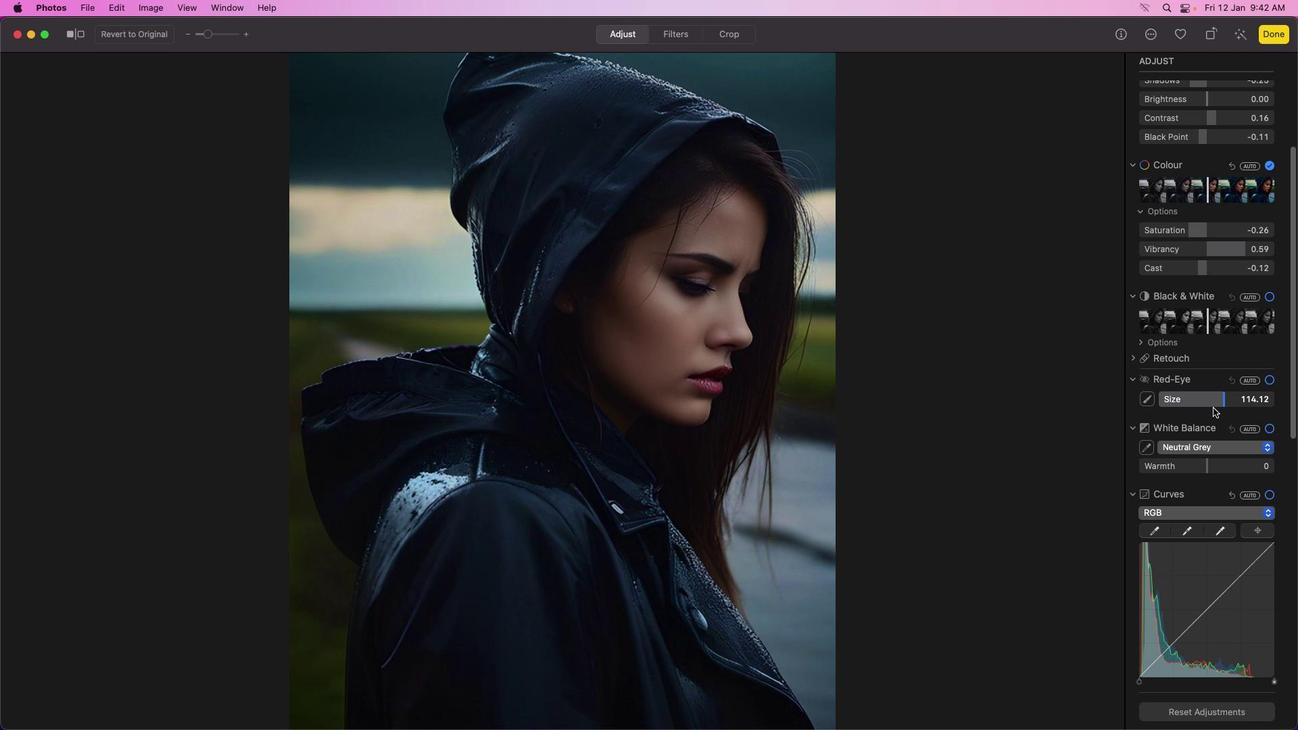 
Action: Mouse pressed left at (1212, 407)
Screenshot: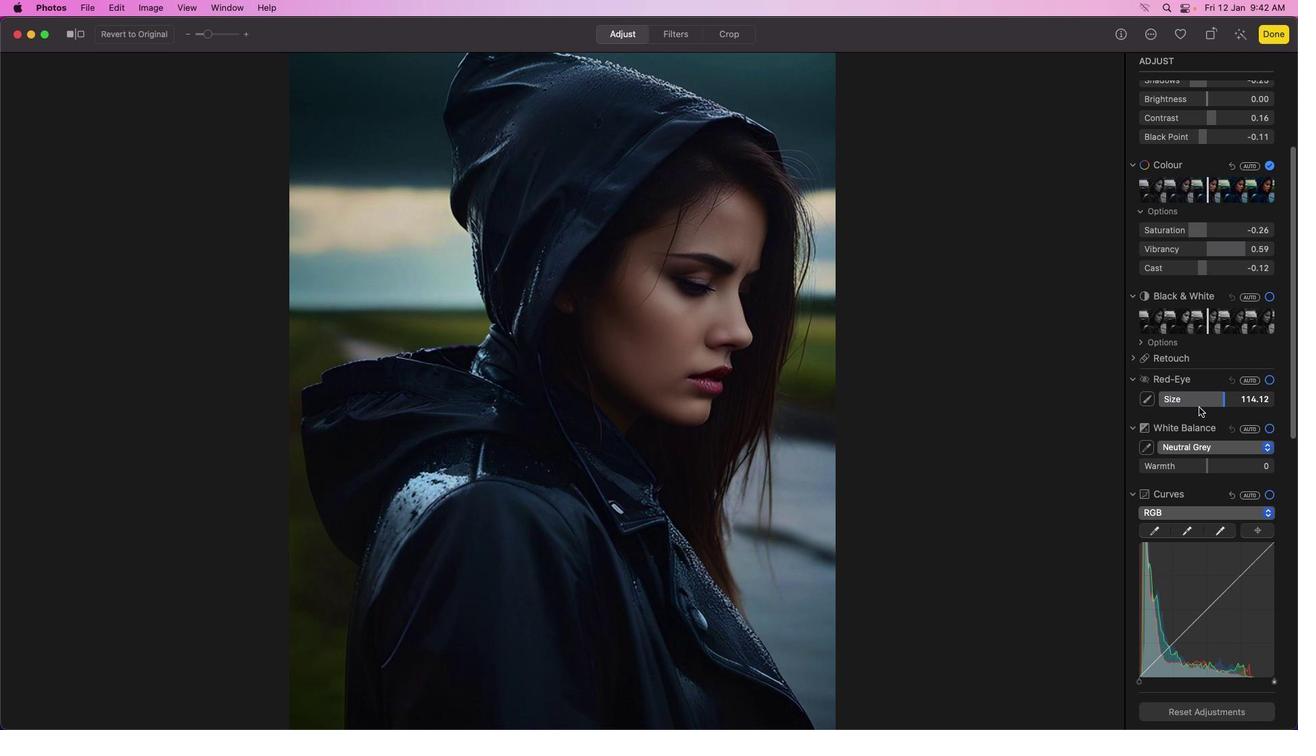 
Action: Mouse moved to (1222, 400)
Screenshot: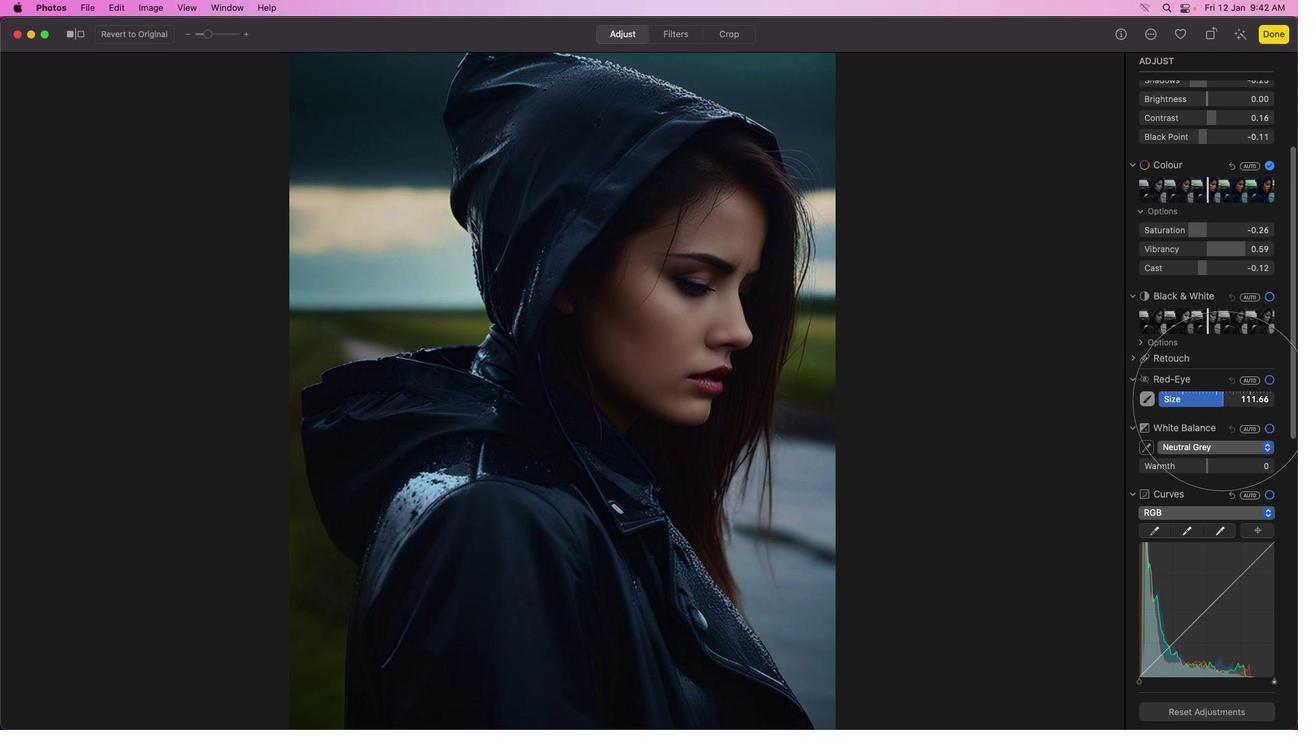 
Action: Mouse pressed left at (1222, 400)
Screenshot: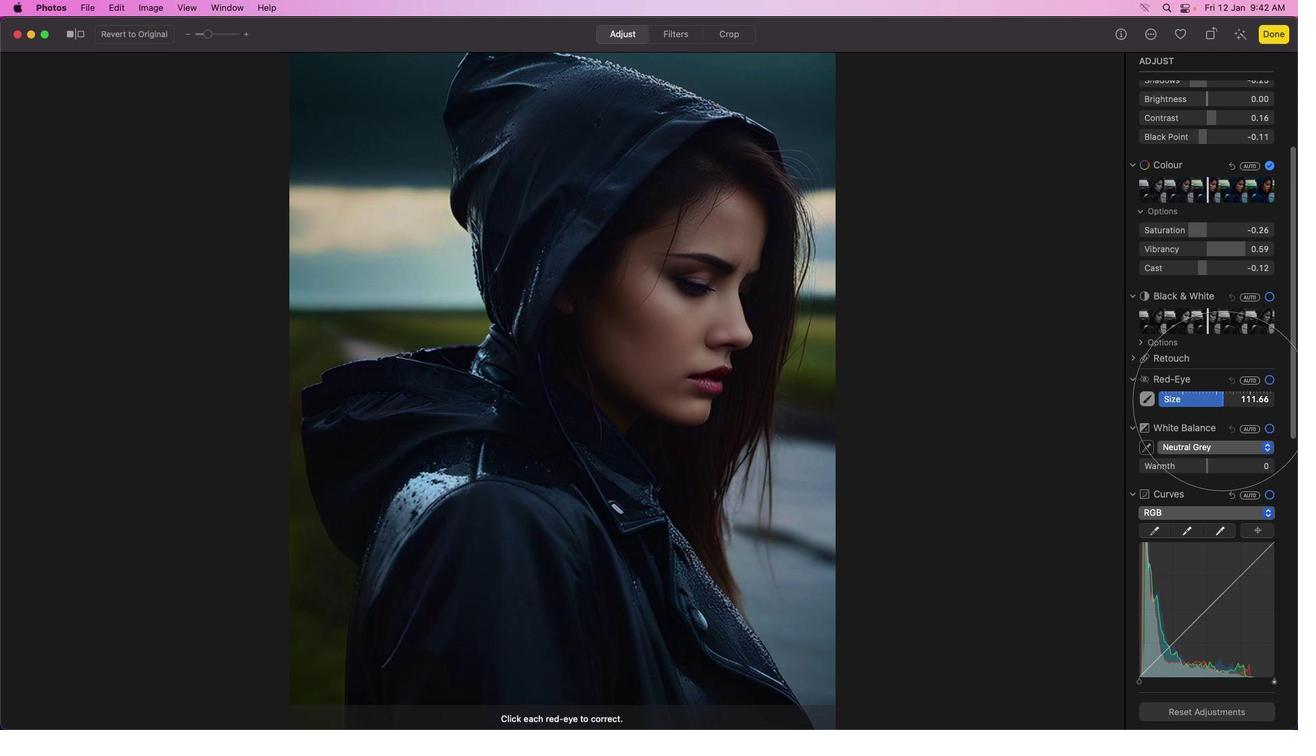 
Action: Mouse moved to (1135, 381)
Screenshot: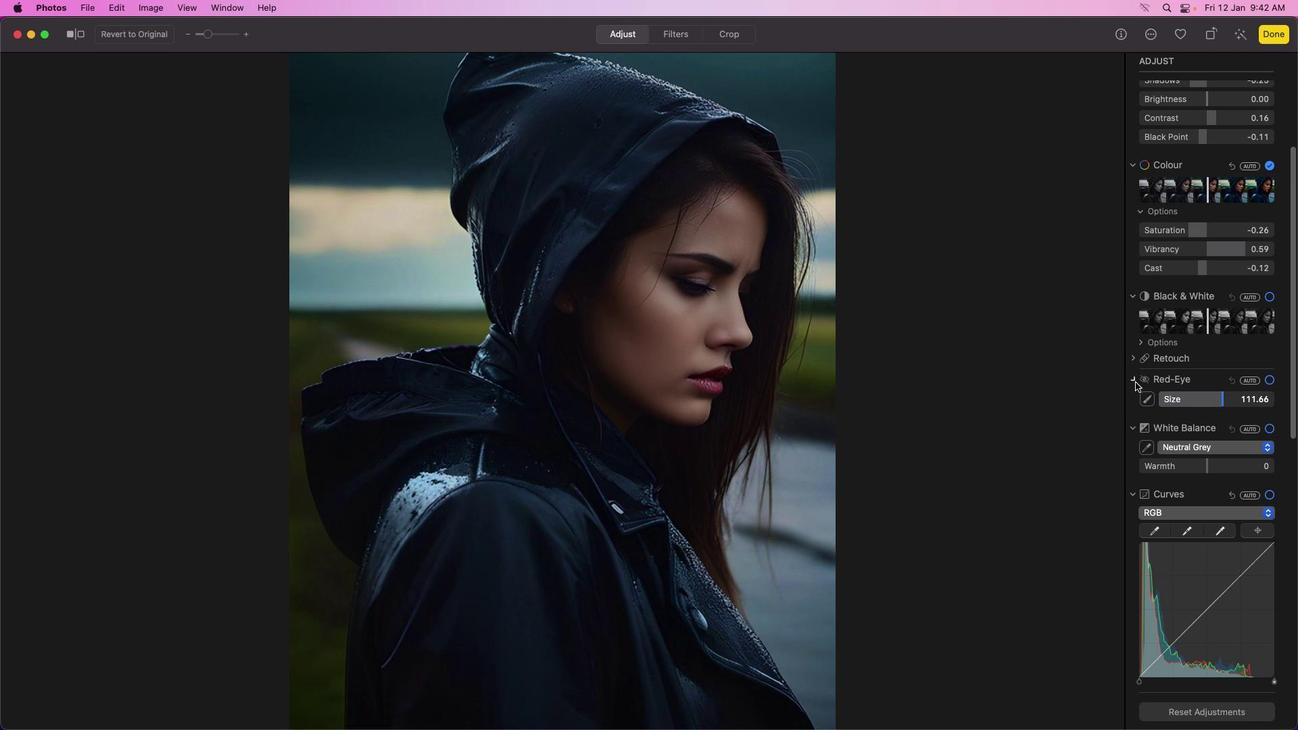 
Action: Mouse pressed left at (1135, 381)
Screenshot: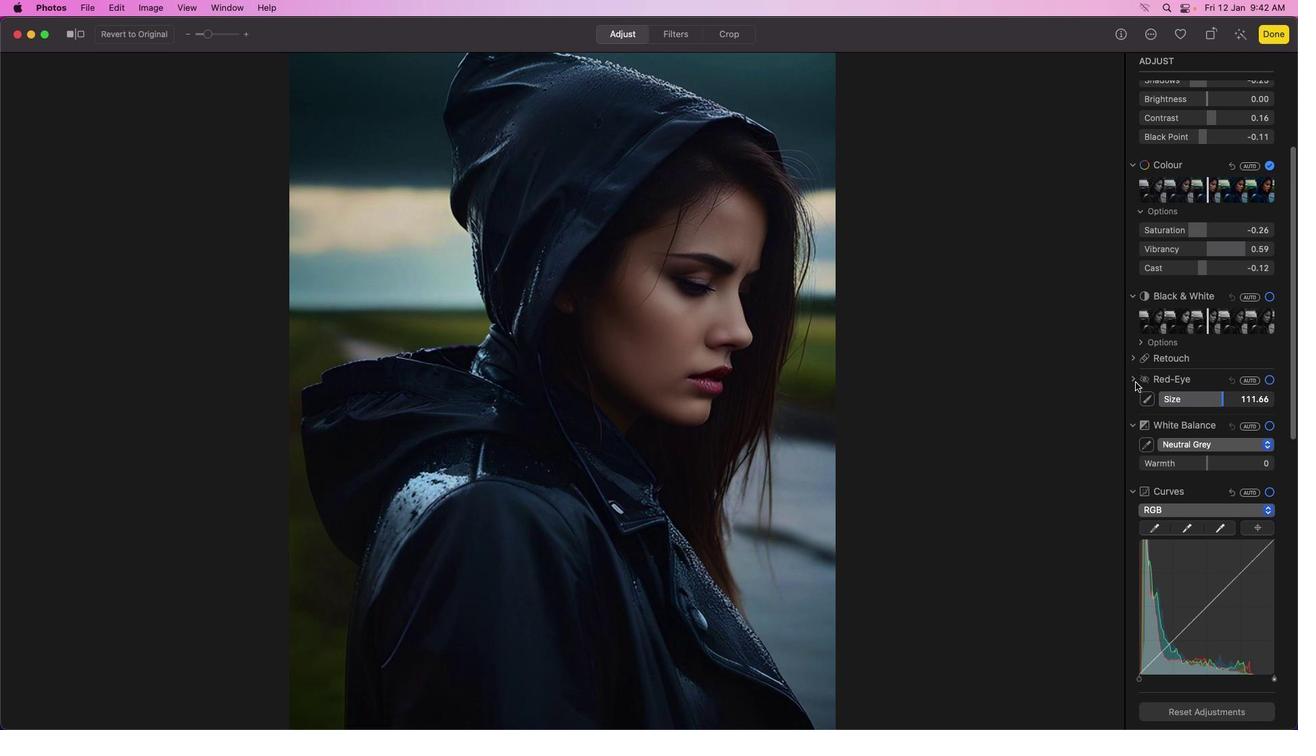 
Action: Mouse moved to (1200, 415)
Screenshot: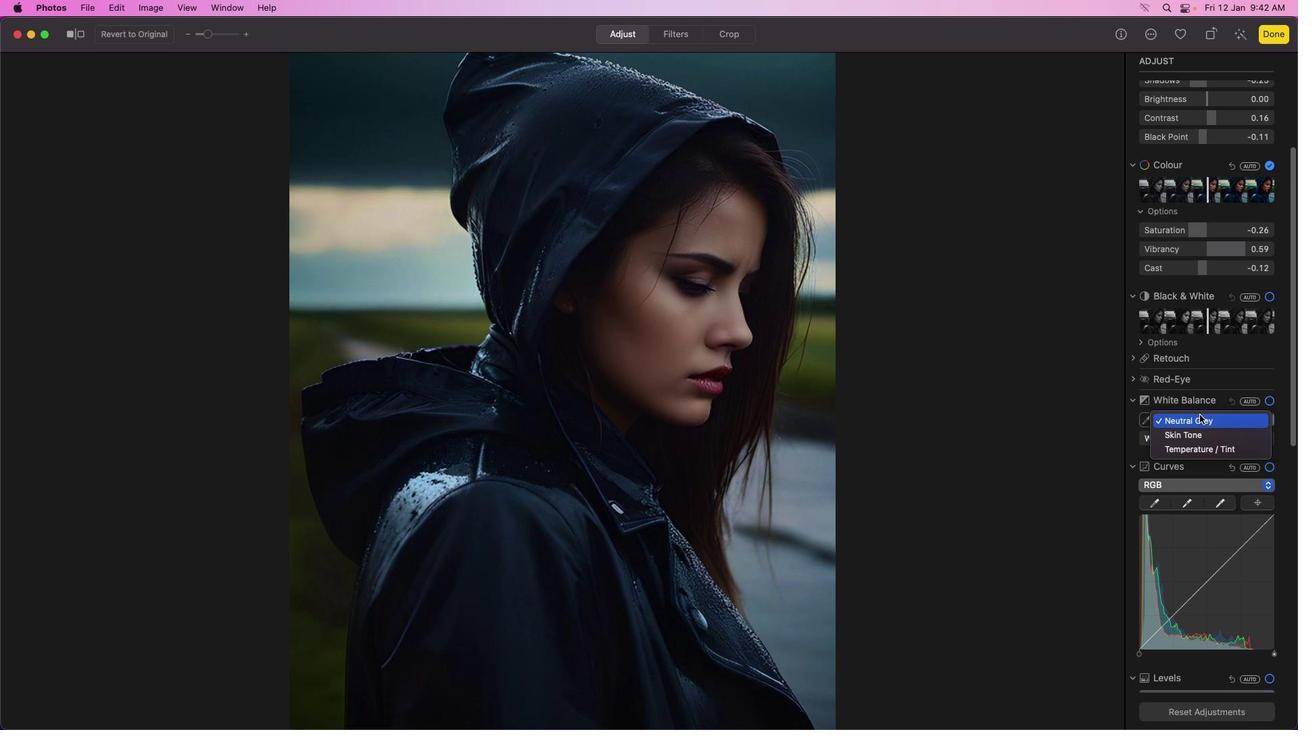 
Action: Mouse pressed left at (1200, 415)
Screenshot: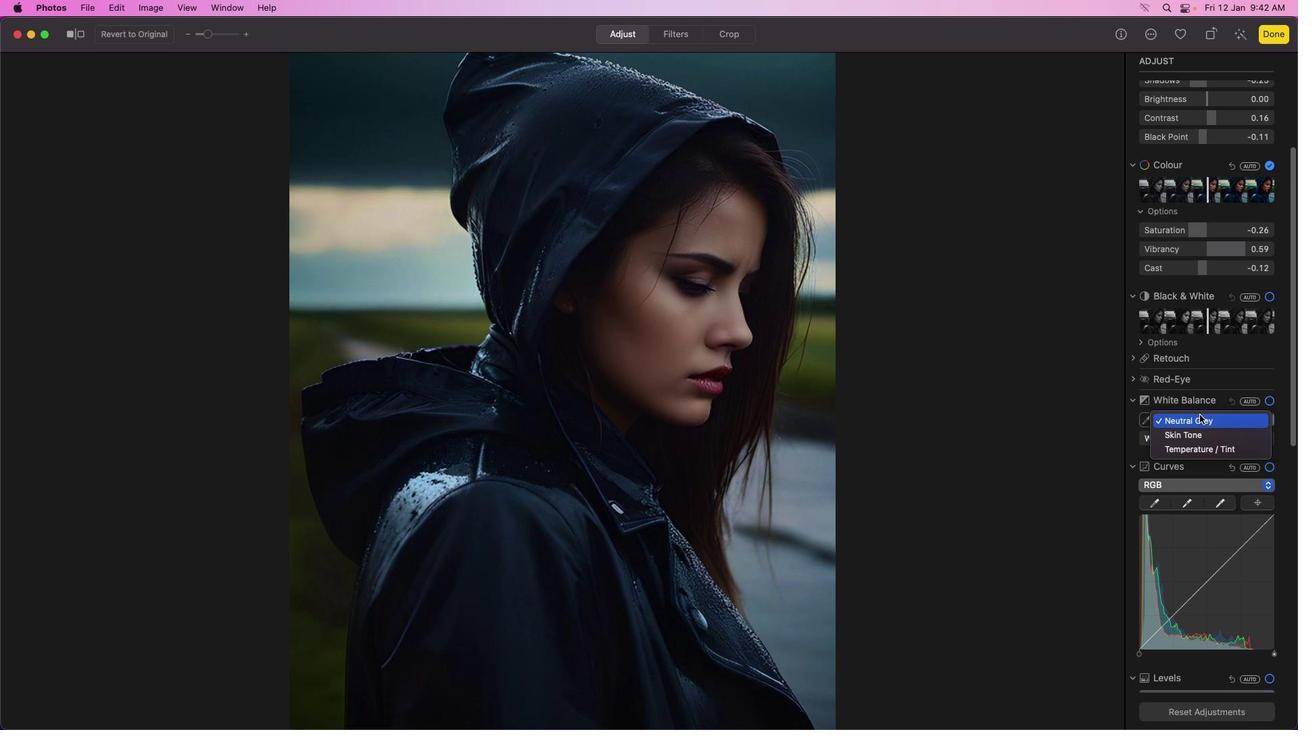 
Action: Mouse moved to (1223, 429)
Screenshot: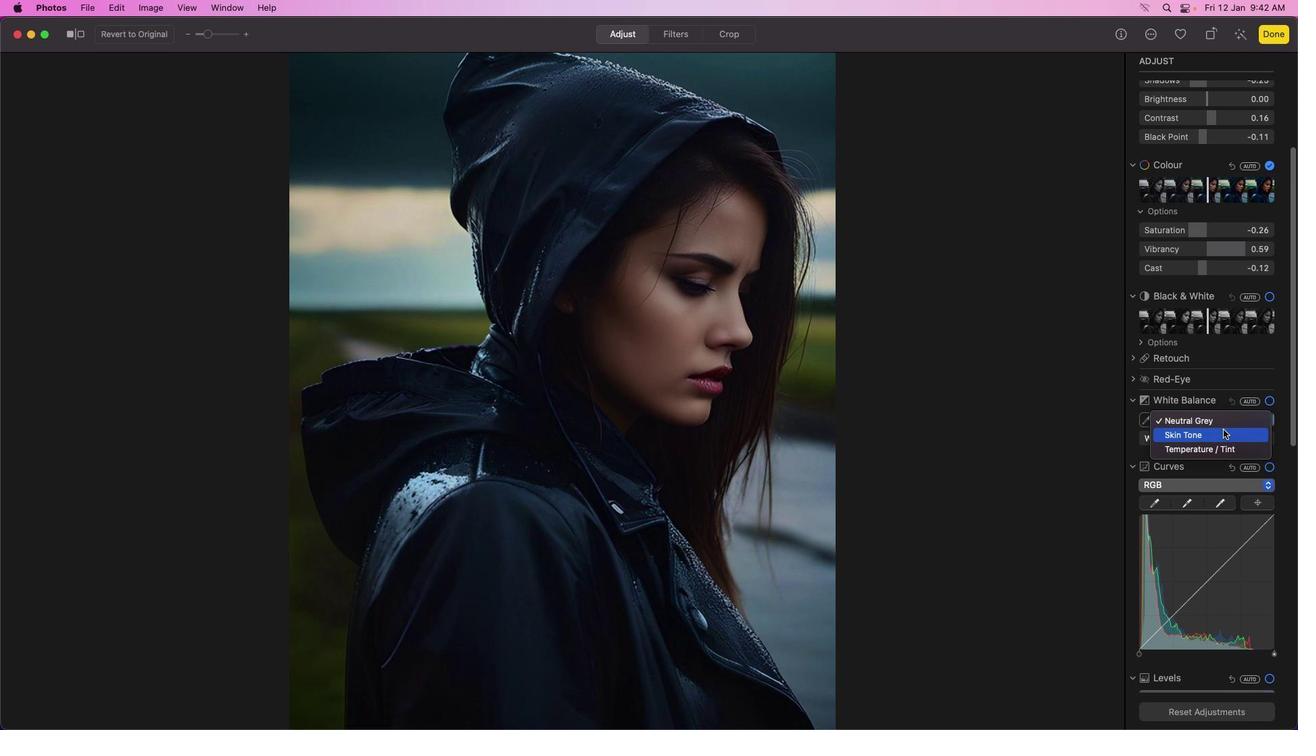 
Action: Mouse pressed left at (1223, 429)
Screenshot: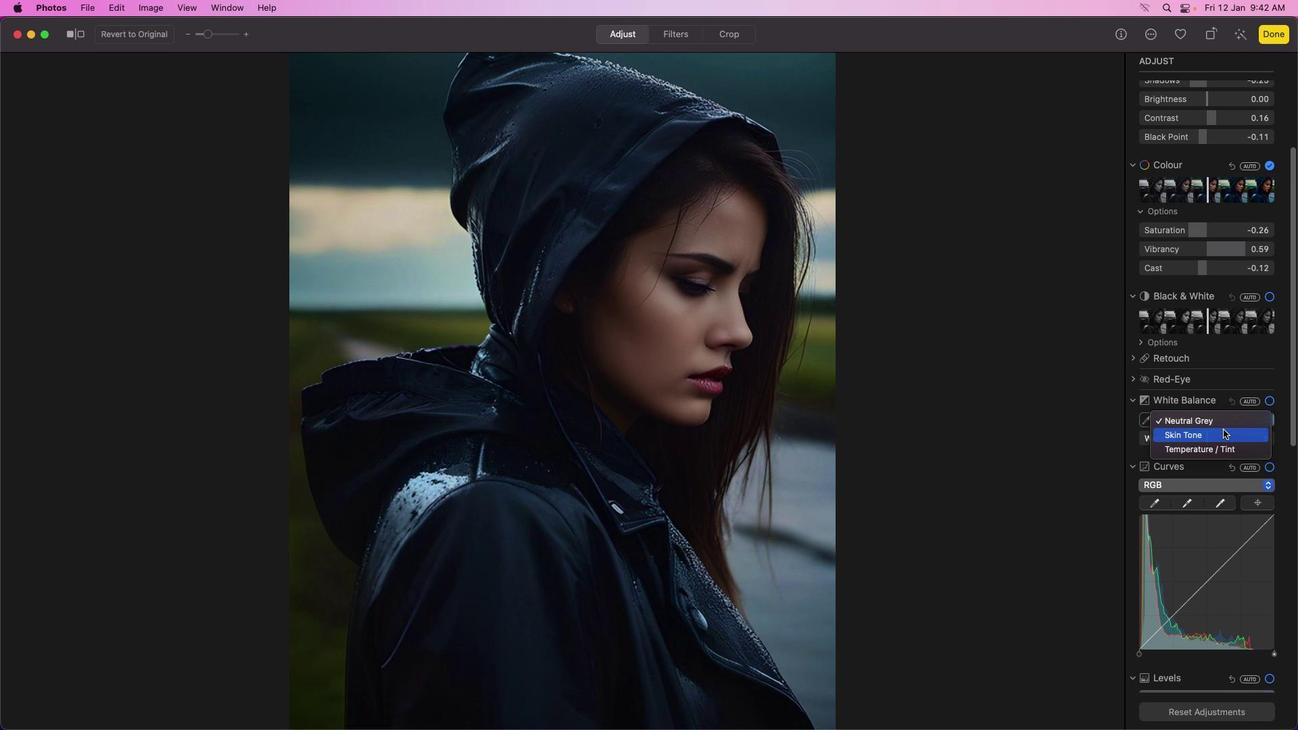 
Action: Mouse moved to (1210, 438)
Screenshot: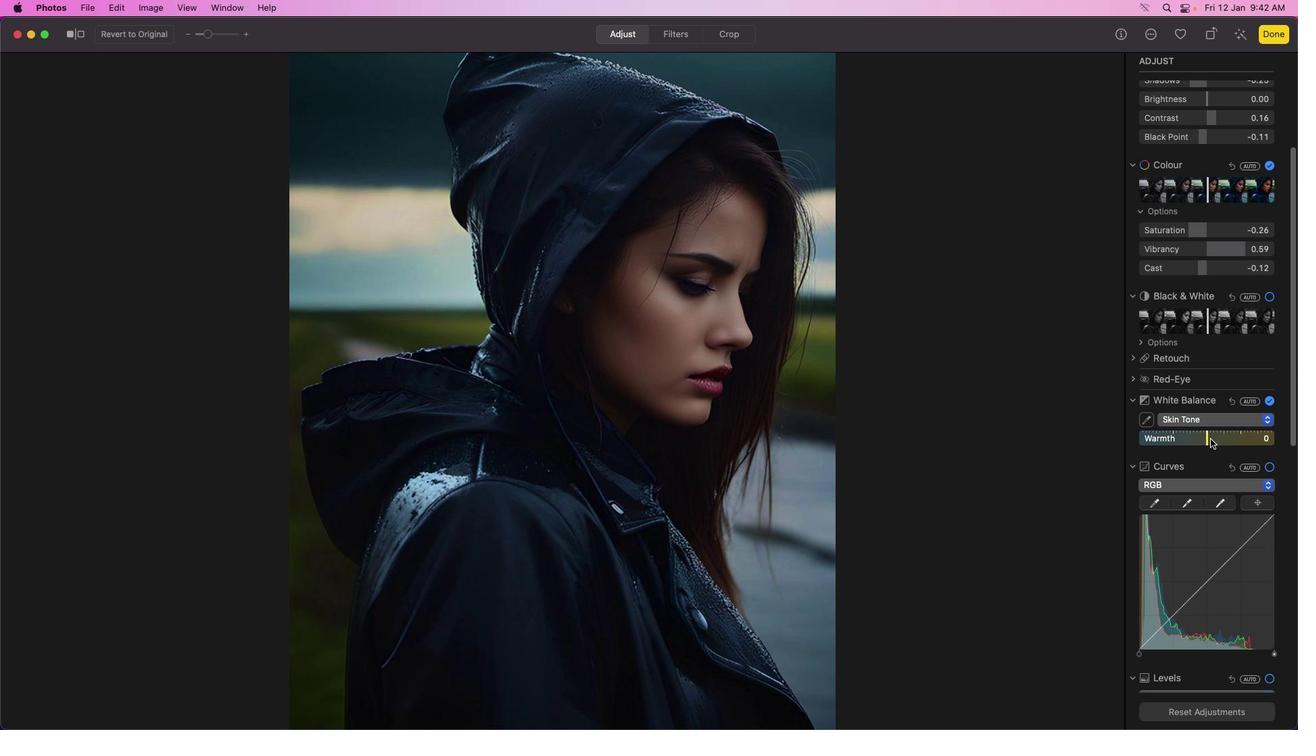 
Action: Mouse pressed left at (1210, 438)
Screenshot: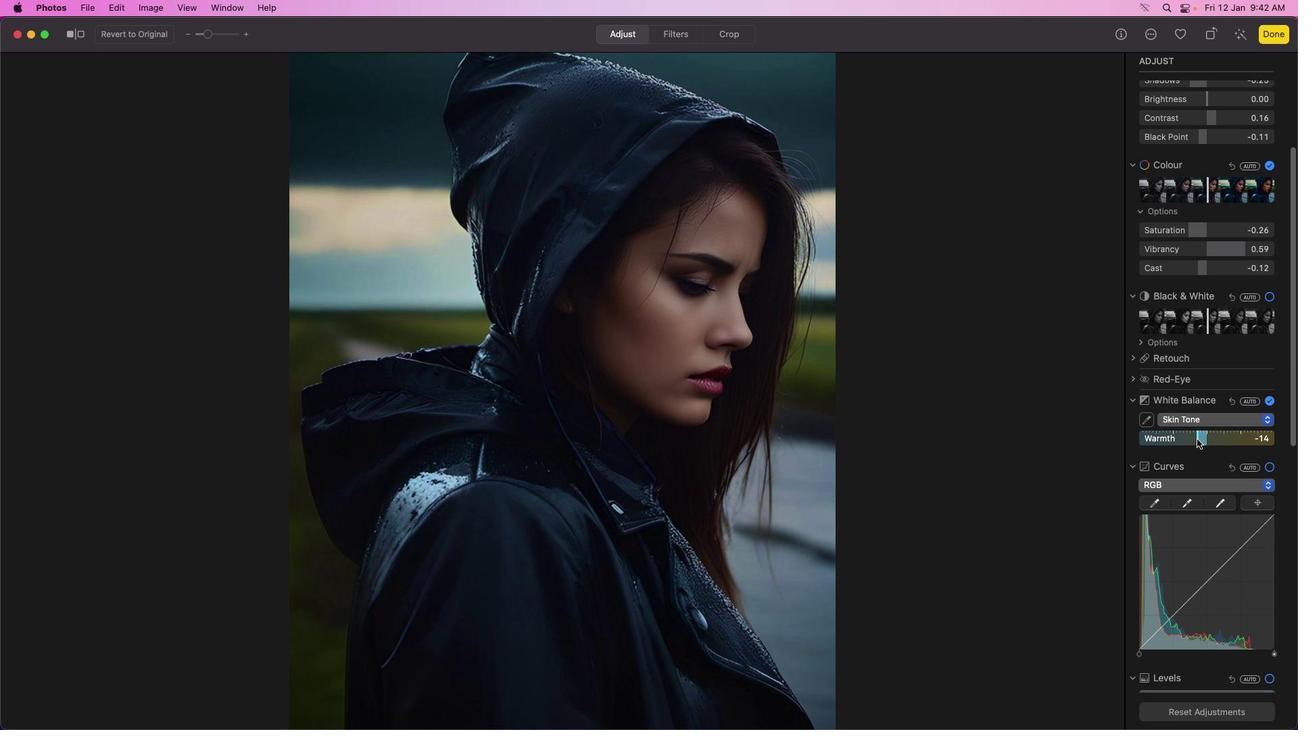
Action: Mouse moved to (1192, 441)
Screenshot: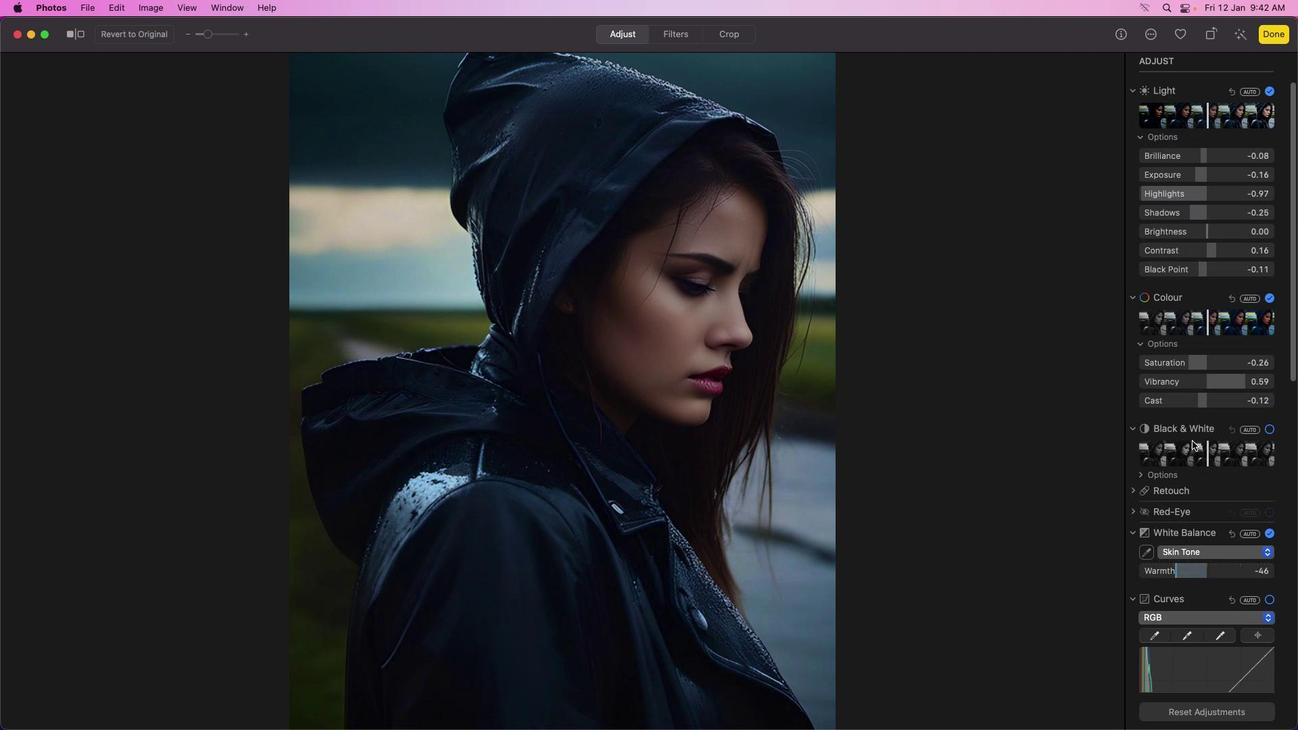
Action: Mouse scrolled (1192, 441) with delta (0, 0)
Screenshot: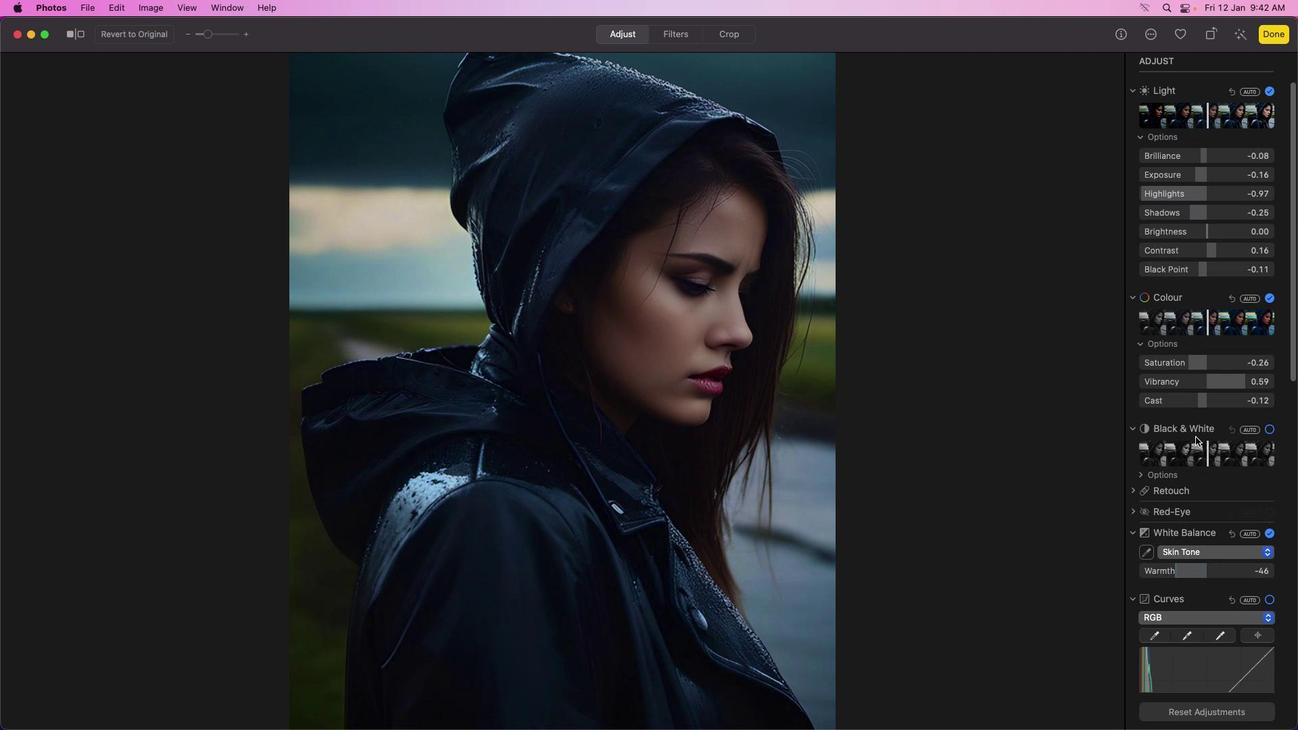 
Action: Mouse scrolled (1192, 441) with delta (0, 0)
Screenshot: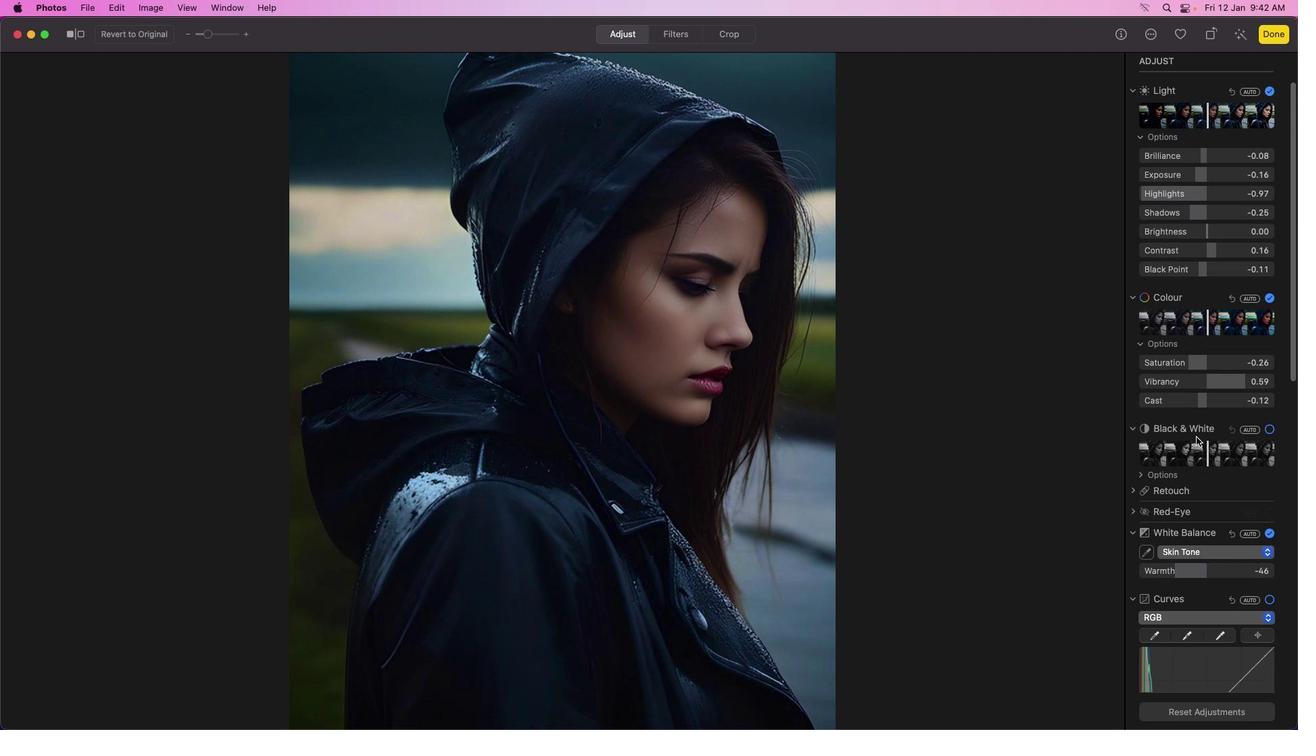 
Action: Mouse scrolled (1192, 441) with delta (0, 2)
Screenshot: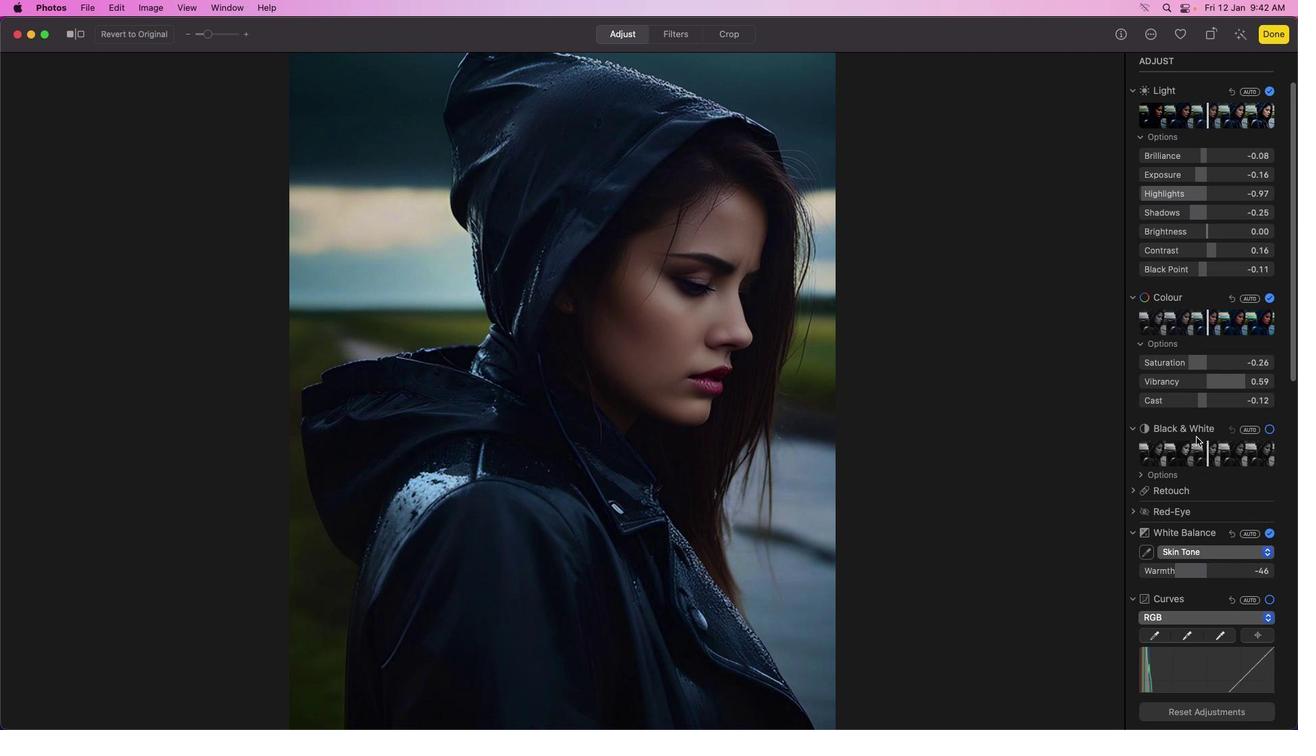 
Action: Mouse scrolled (1192, 441) with delta (0, 3)
Screenshot: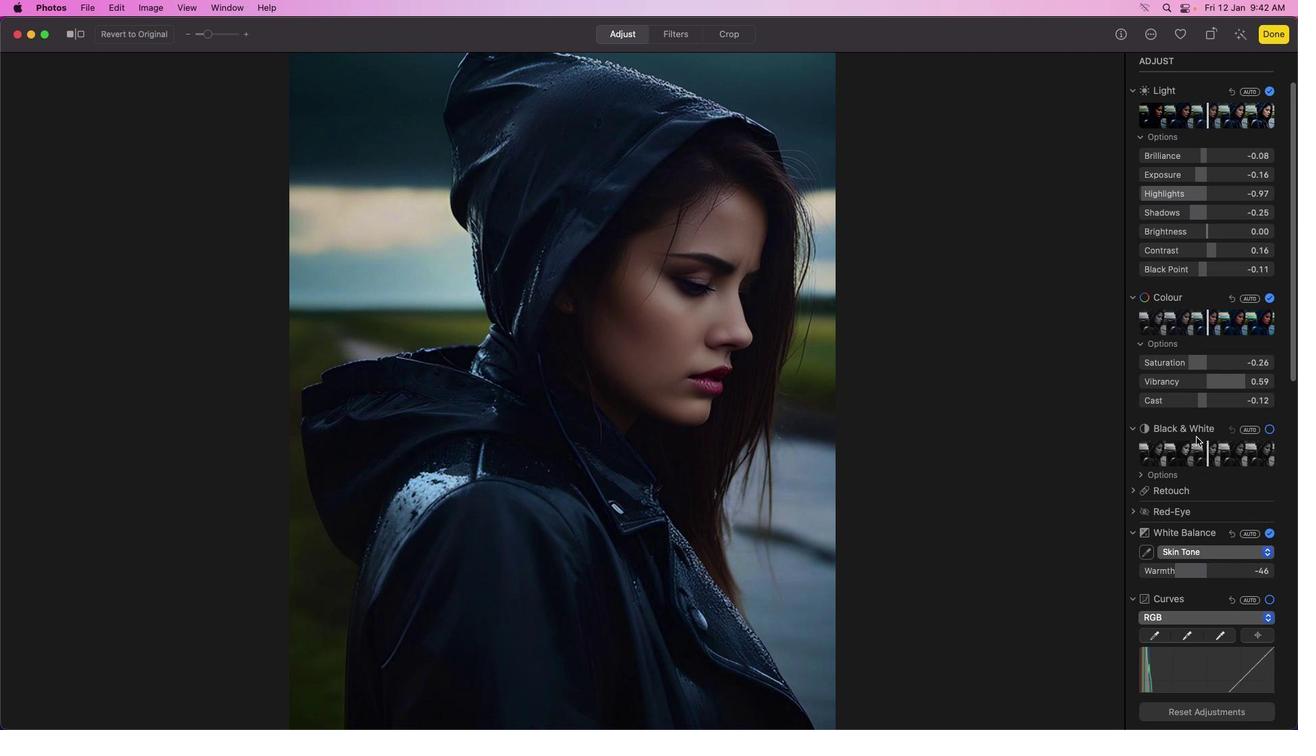 
Action: Mouse scrolled (1192, 441) with delta (0, 3)
Screenshot: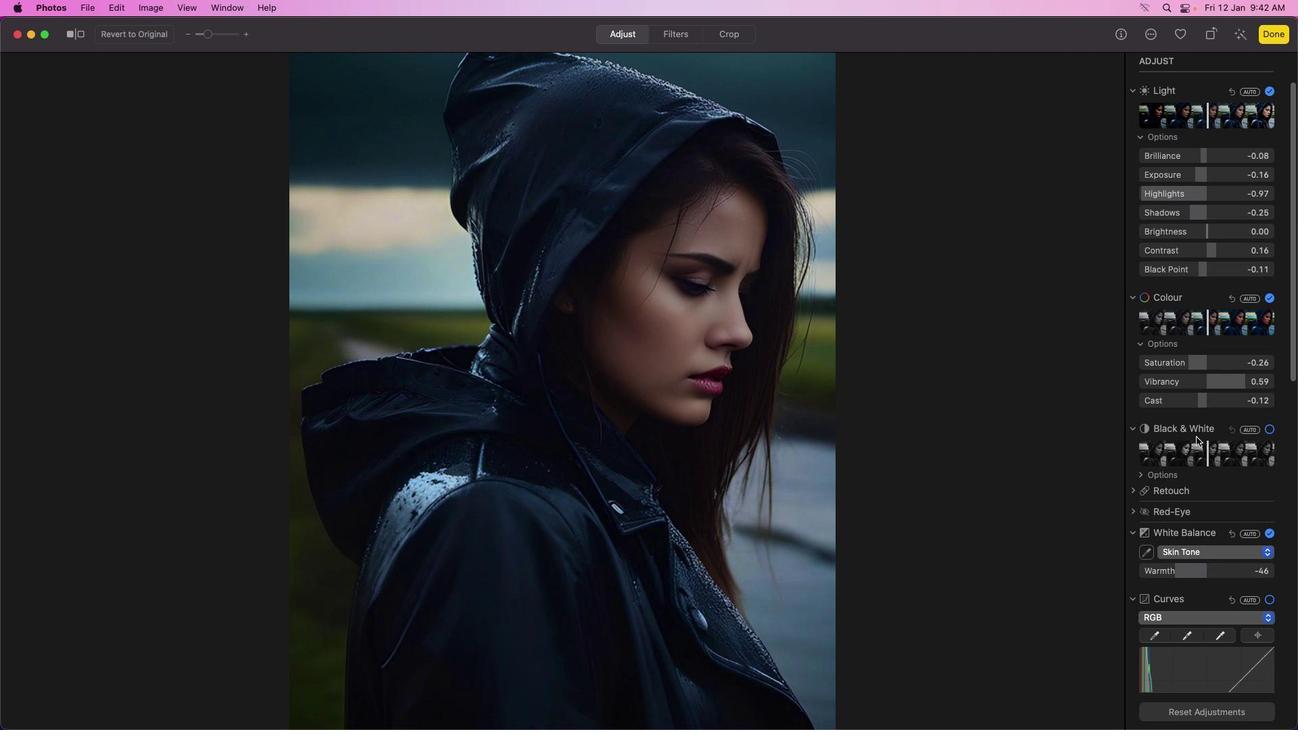 
Action: Mouse scrolled (1192, 441) with delta (0, 4)
Screenshot: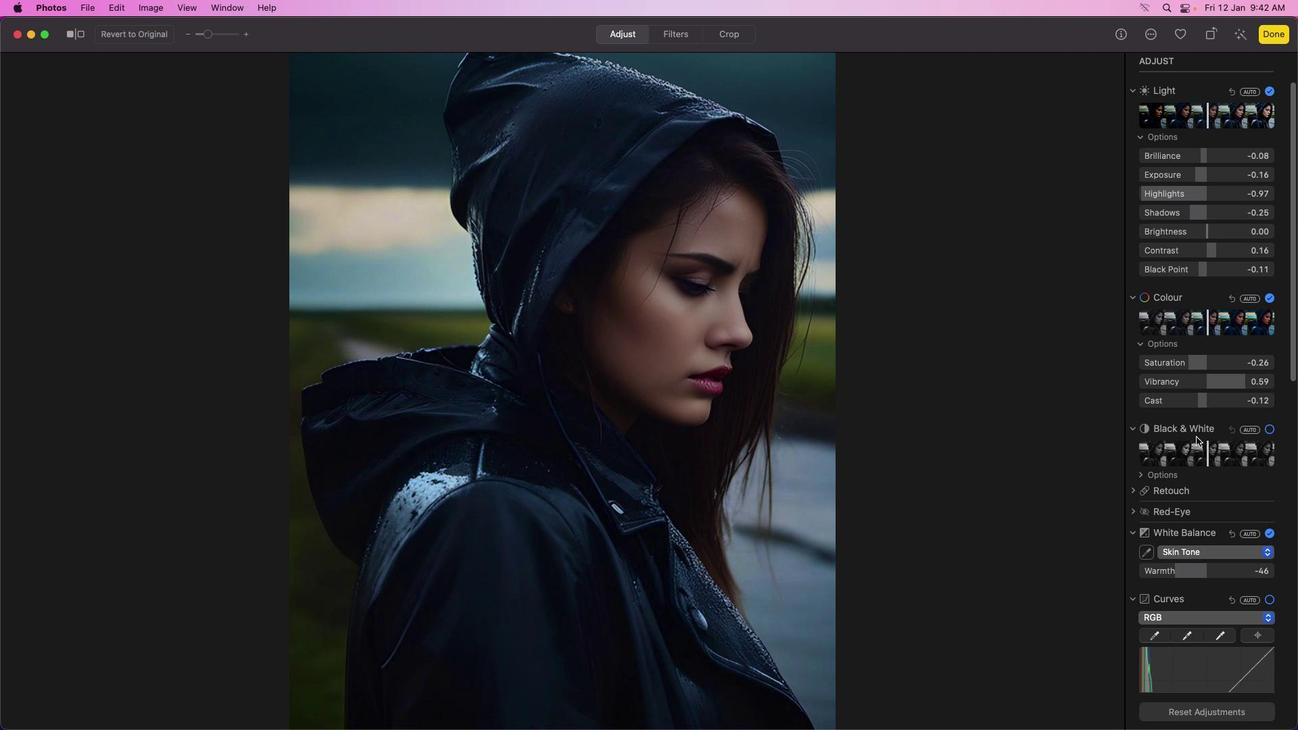 
Action: Mouse moved to (1191, 214)
Screenshot: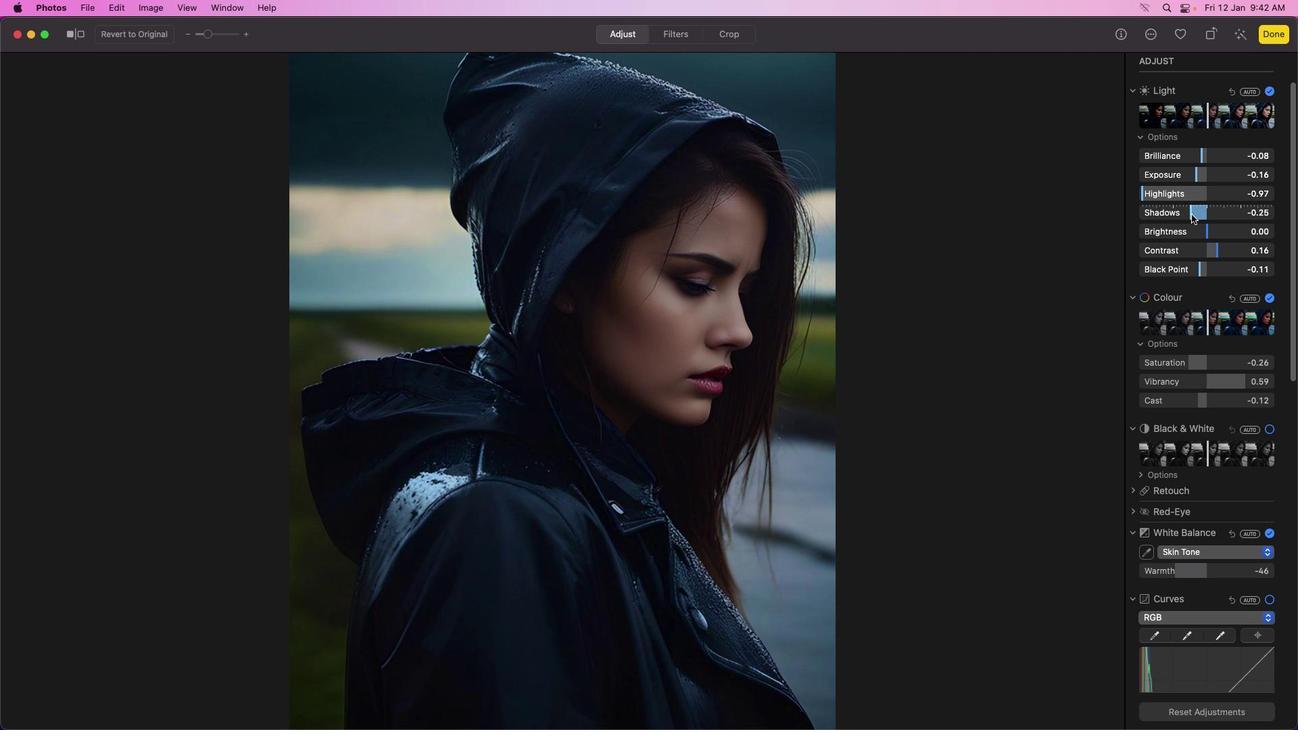 
Action: Mouse pressed left at (1191, 214)
Screenshot: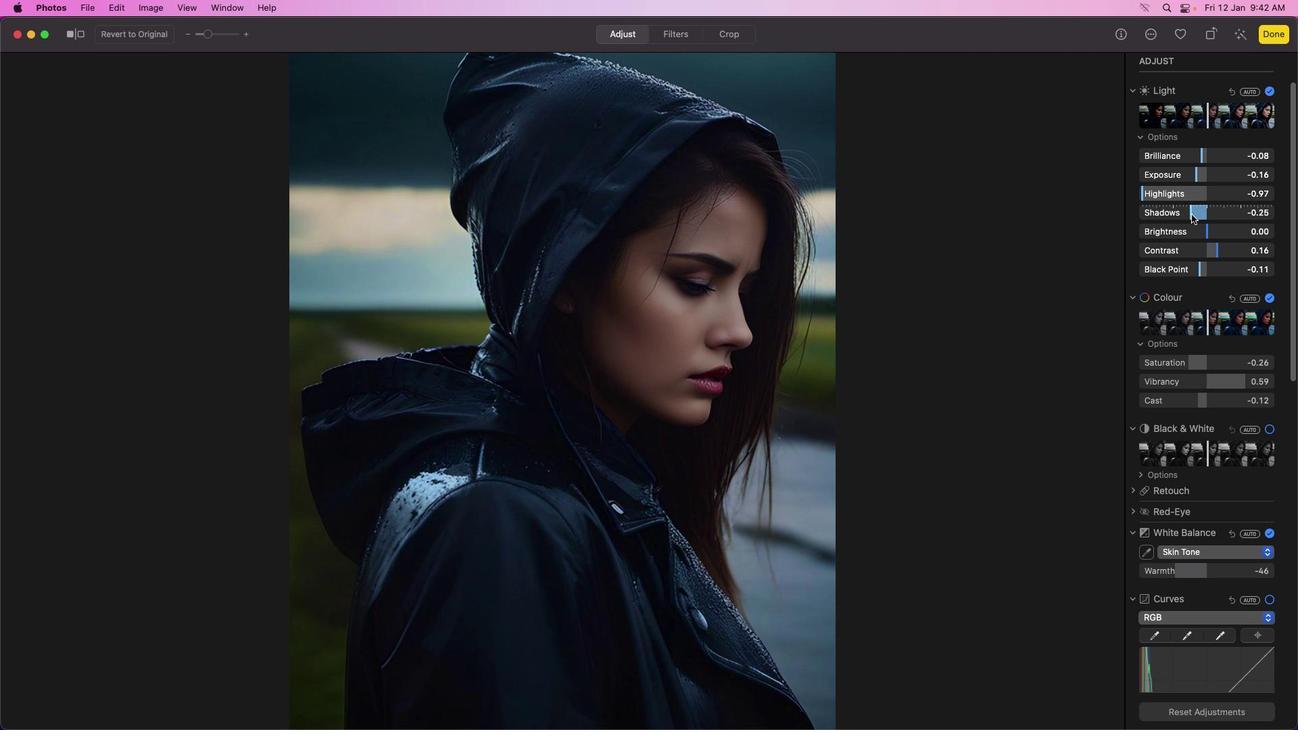 
Action: Mouse moved to (1206, 235)
Screenshot: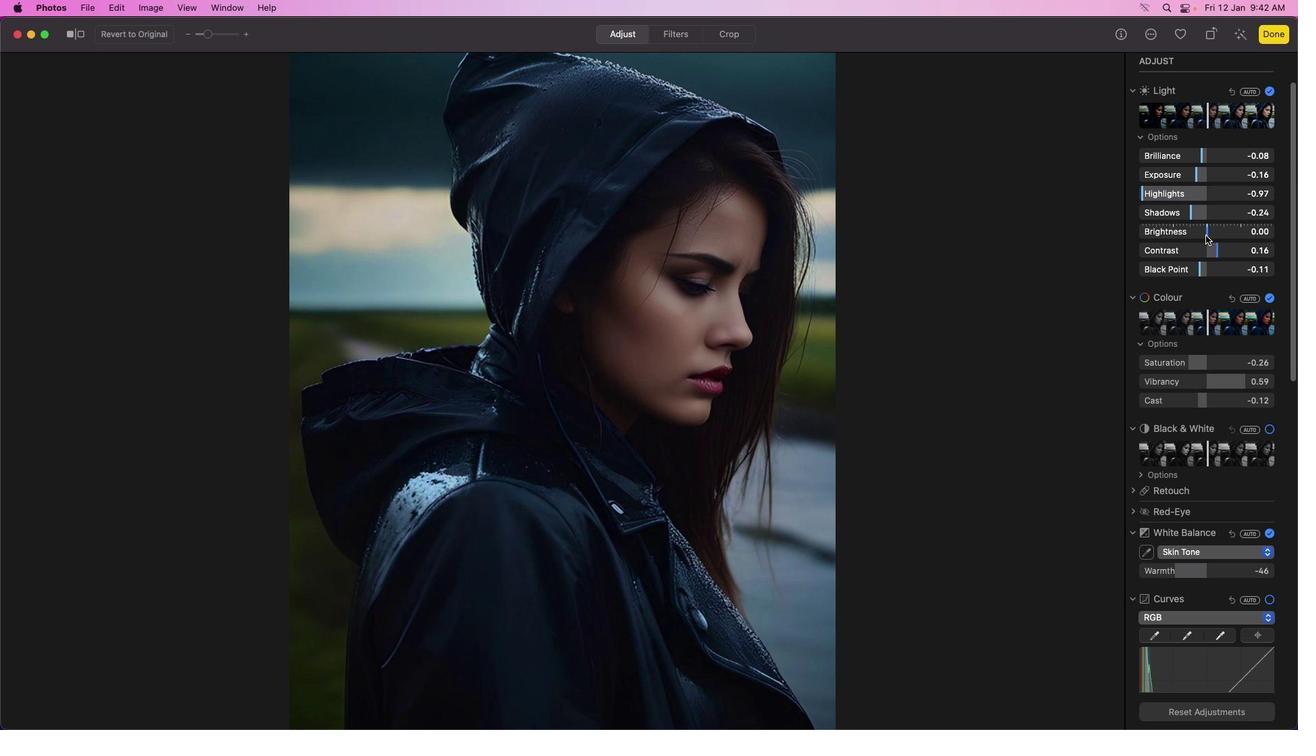 
Action: Mouse pressed left at (1206, 235)
Screenshot: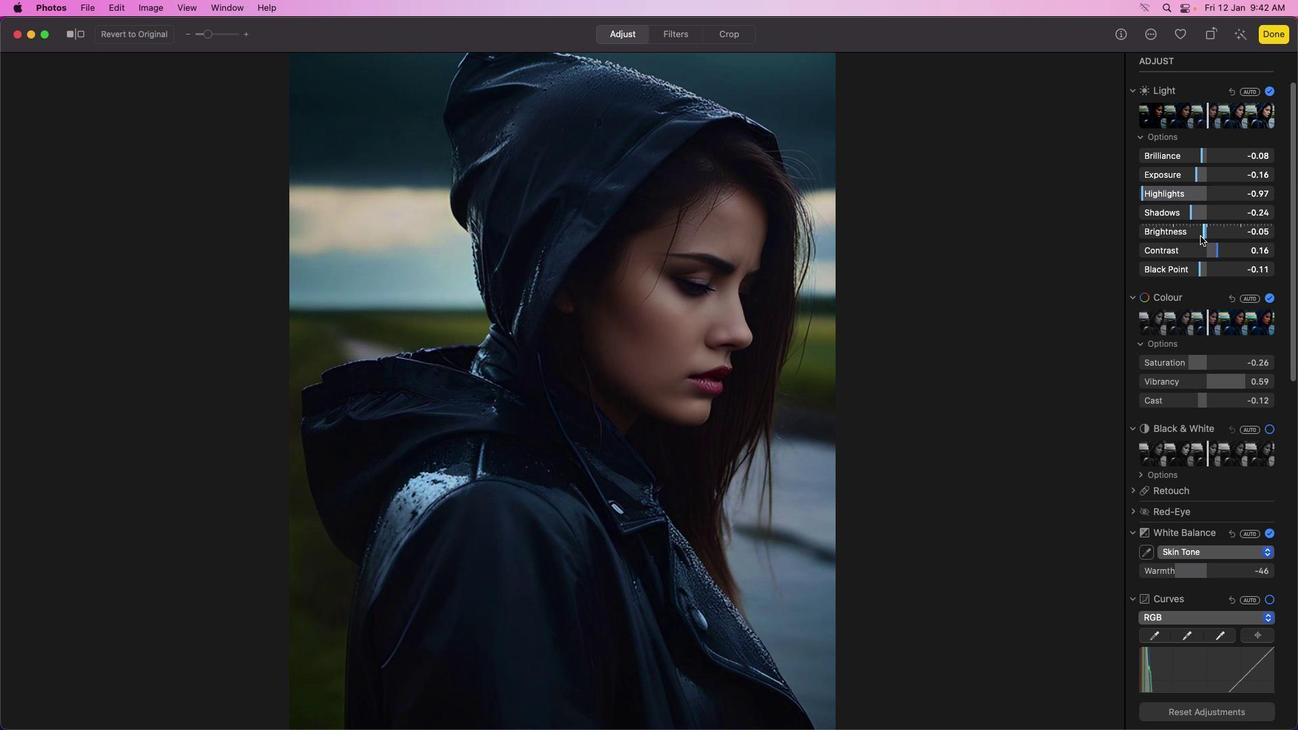 
Action: Mouse moved to (1251, 359)
Screenshot: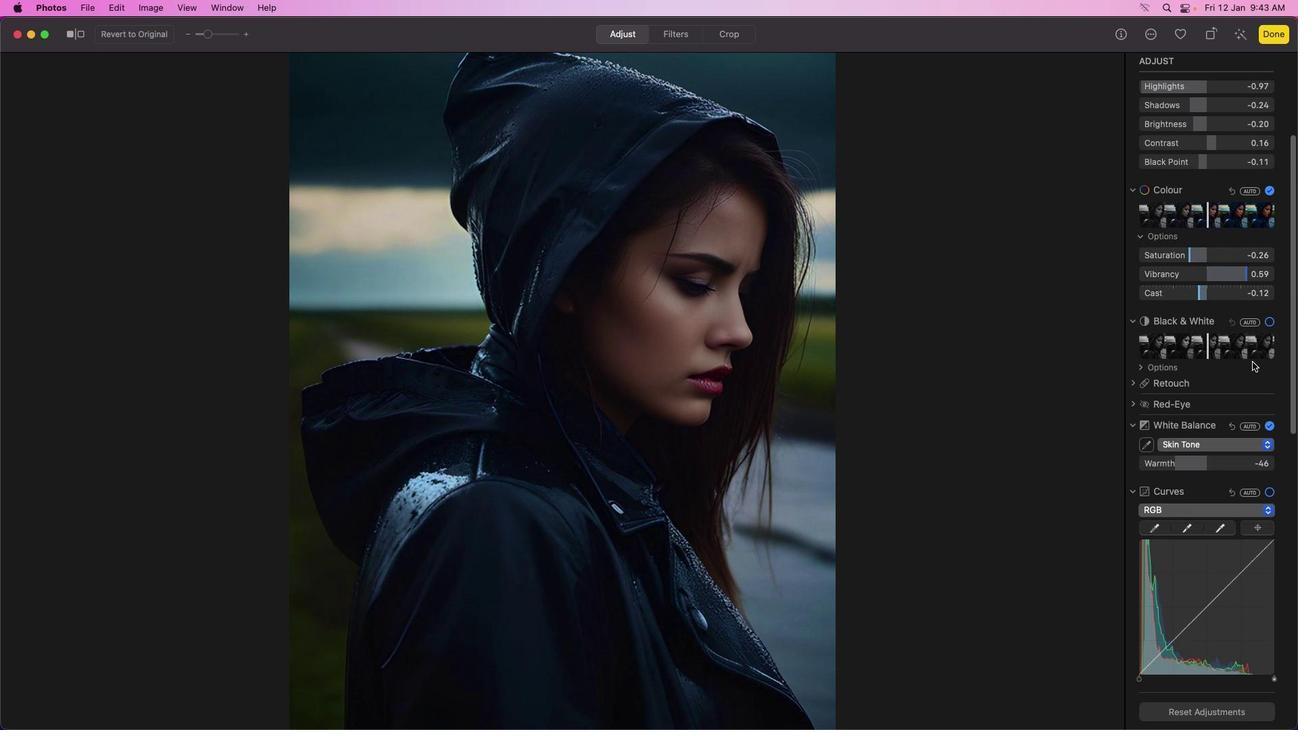 
Action: Mouse scrolled (1251, 359) with delta (0, 0)
Screenshot: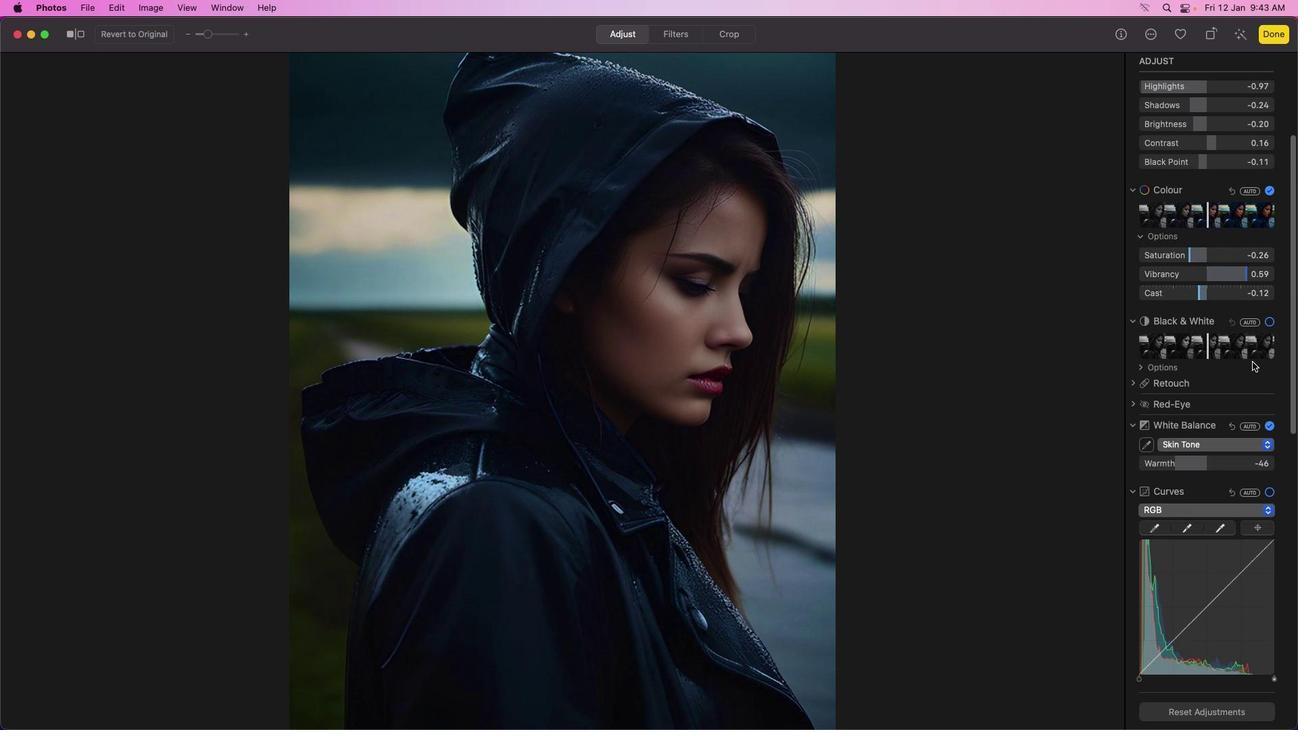 
Action: Mouse moved to (1252, 360)
Screenshot: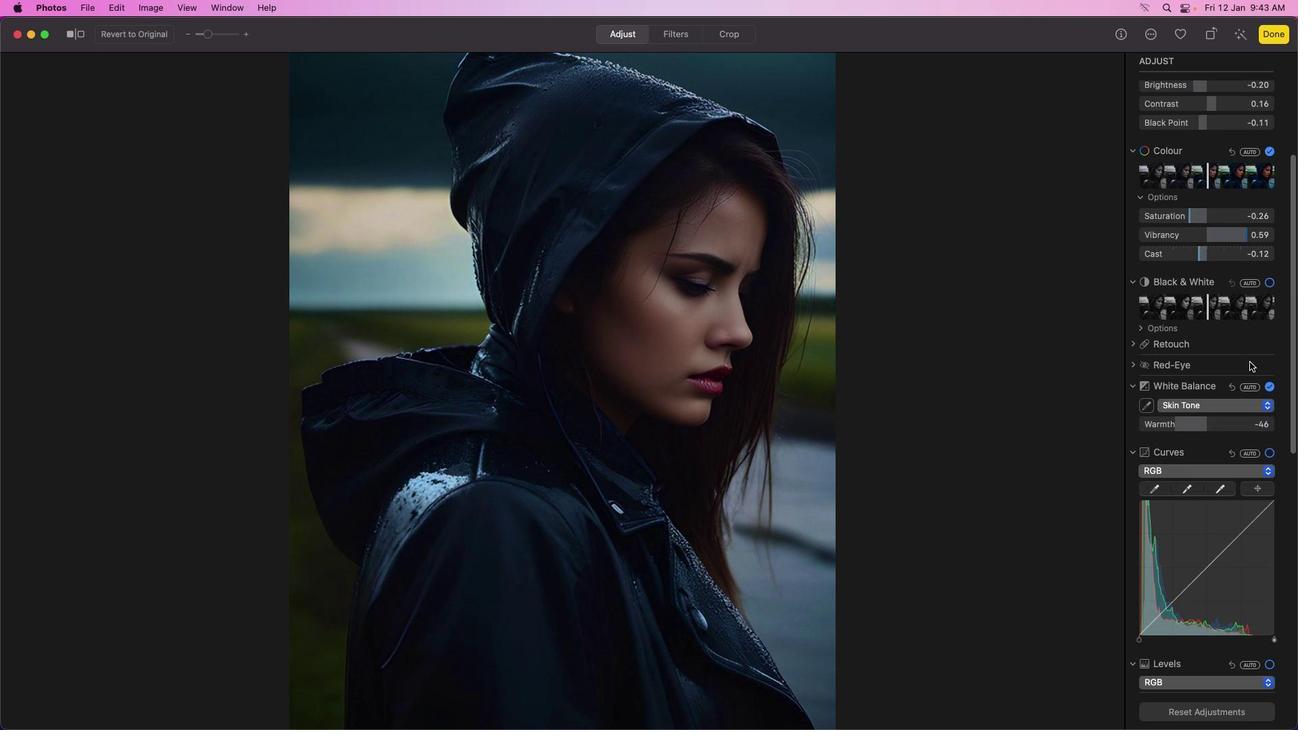 
Action: Mouse scrolled (1252, 360) with delta (0, 0)
Screenshot: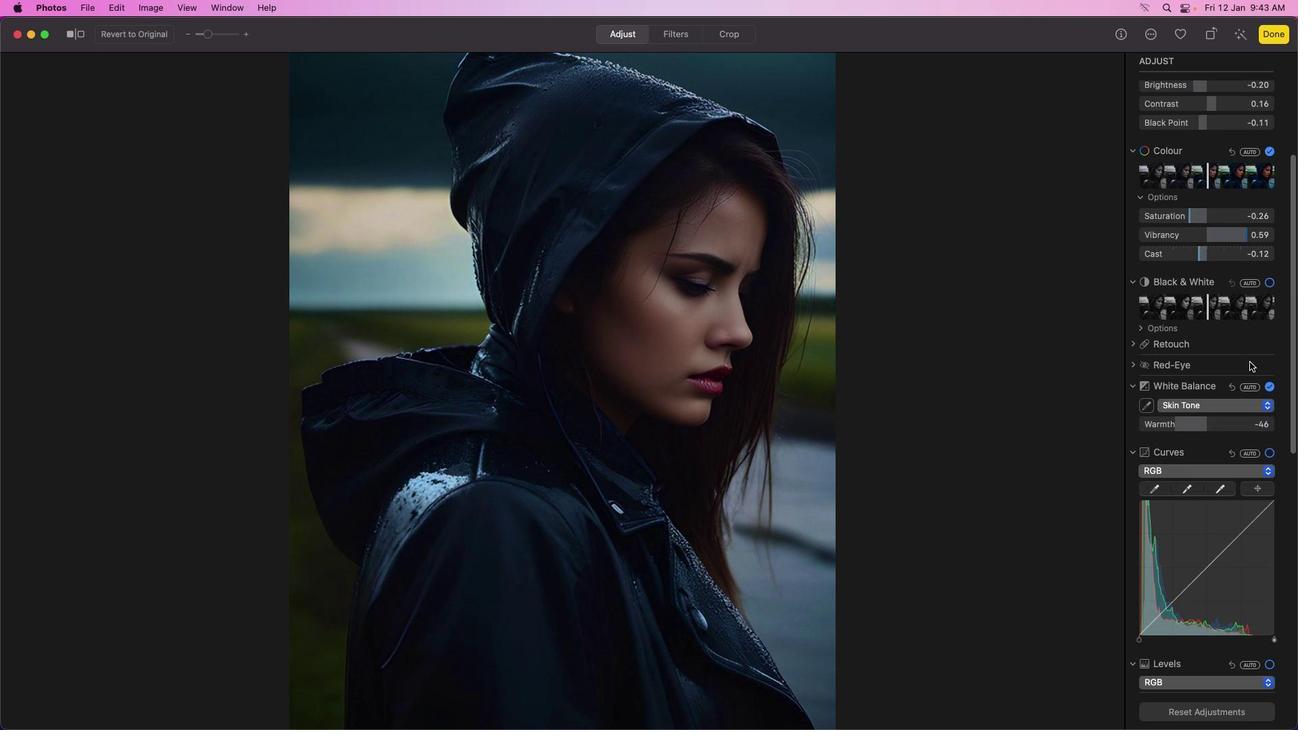 
Action: Mouse moved to (1252, 360)
Screenshot: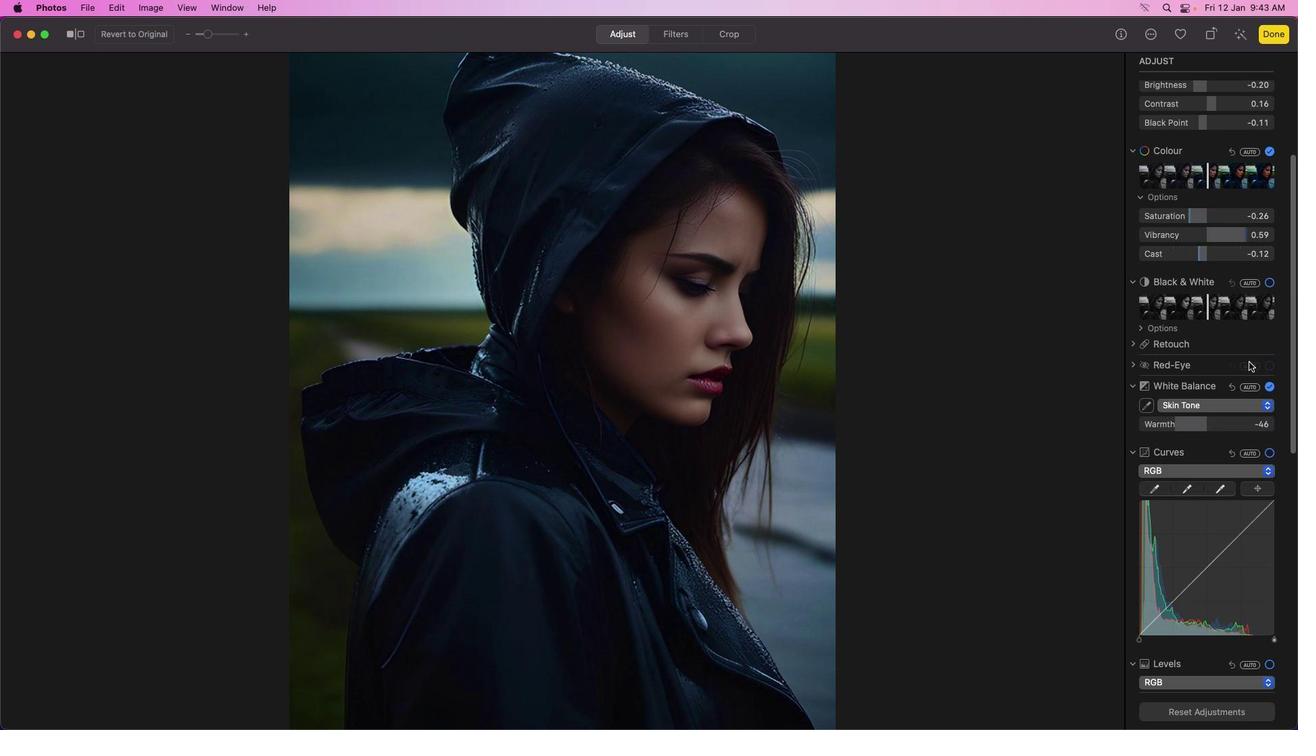 
Action: Mouse scrolled (1252, 360) with delta (0, -1)
Screenshot: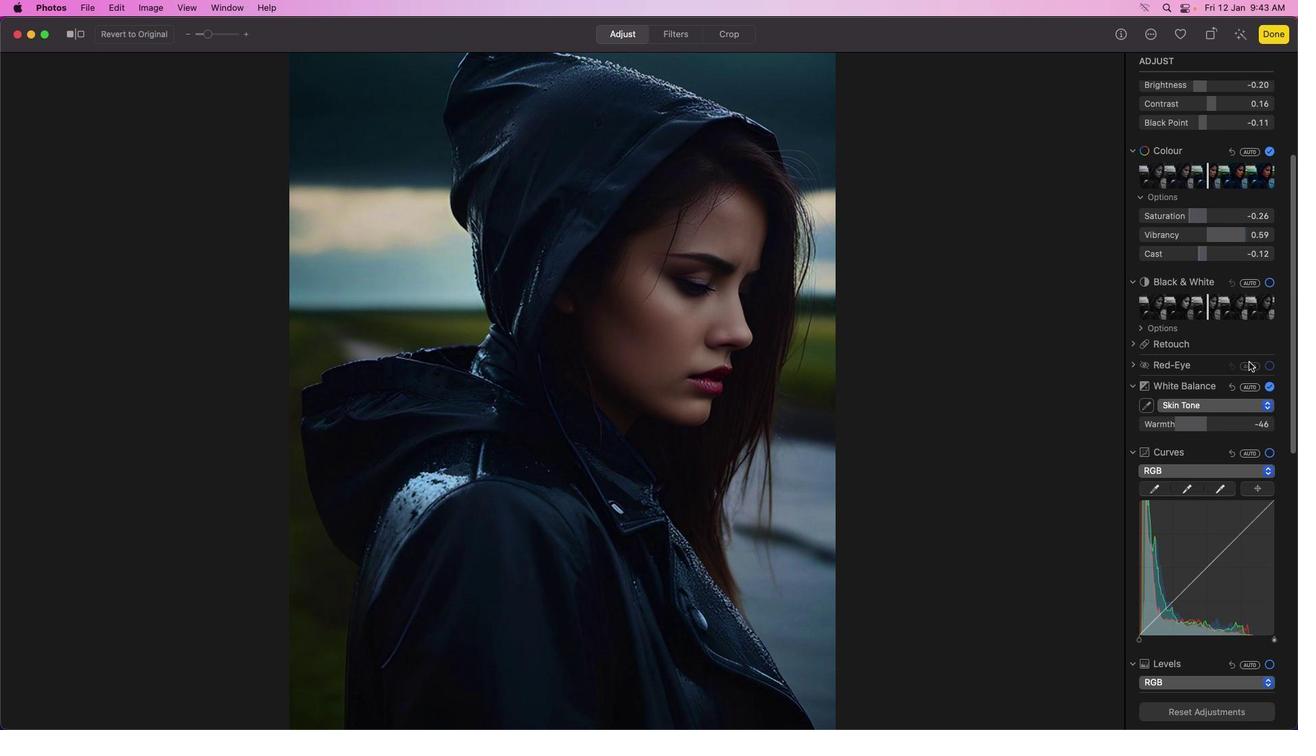 
Action: Mouse scrolled (1252, 360) with delta (0, -2)
Screenshot: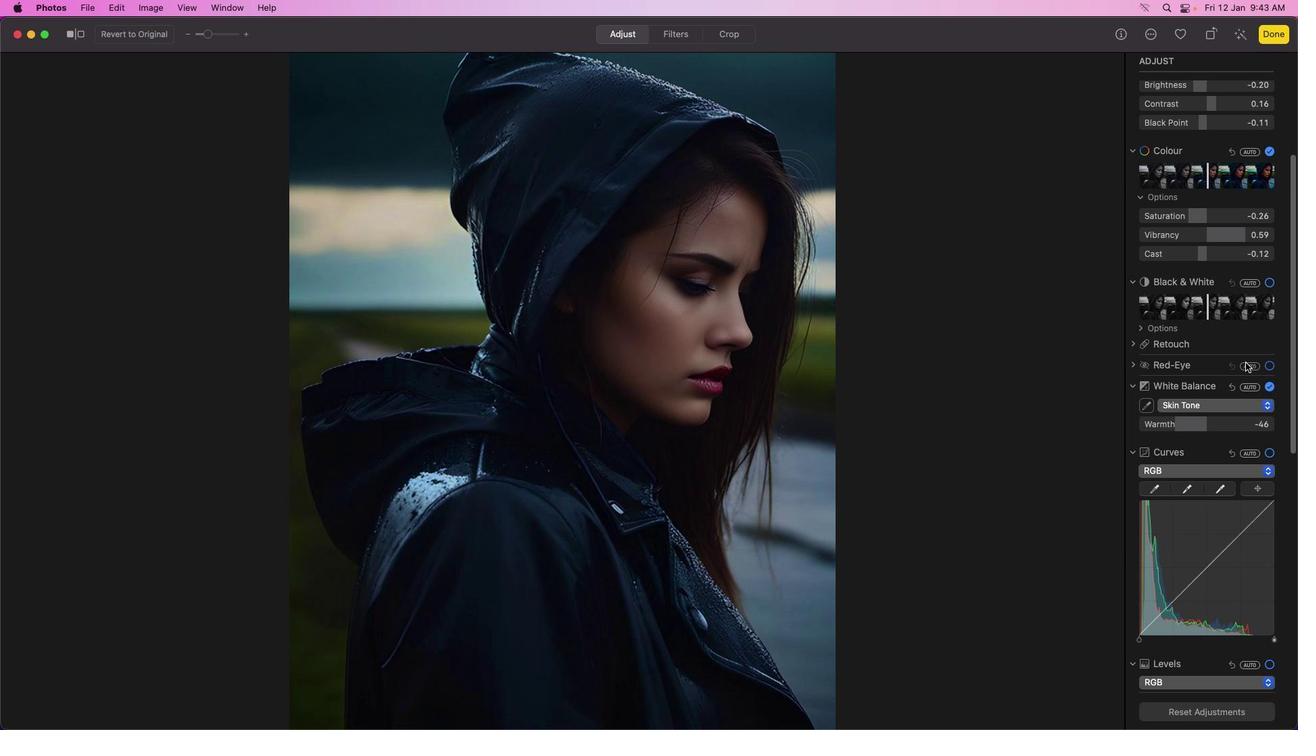 
Action: Mouse moved to (1252, 360)
Screenshot: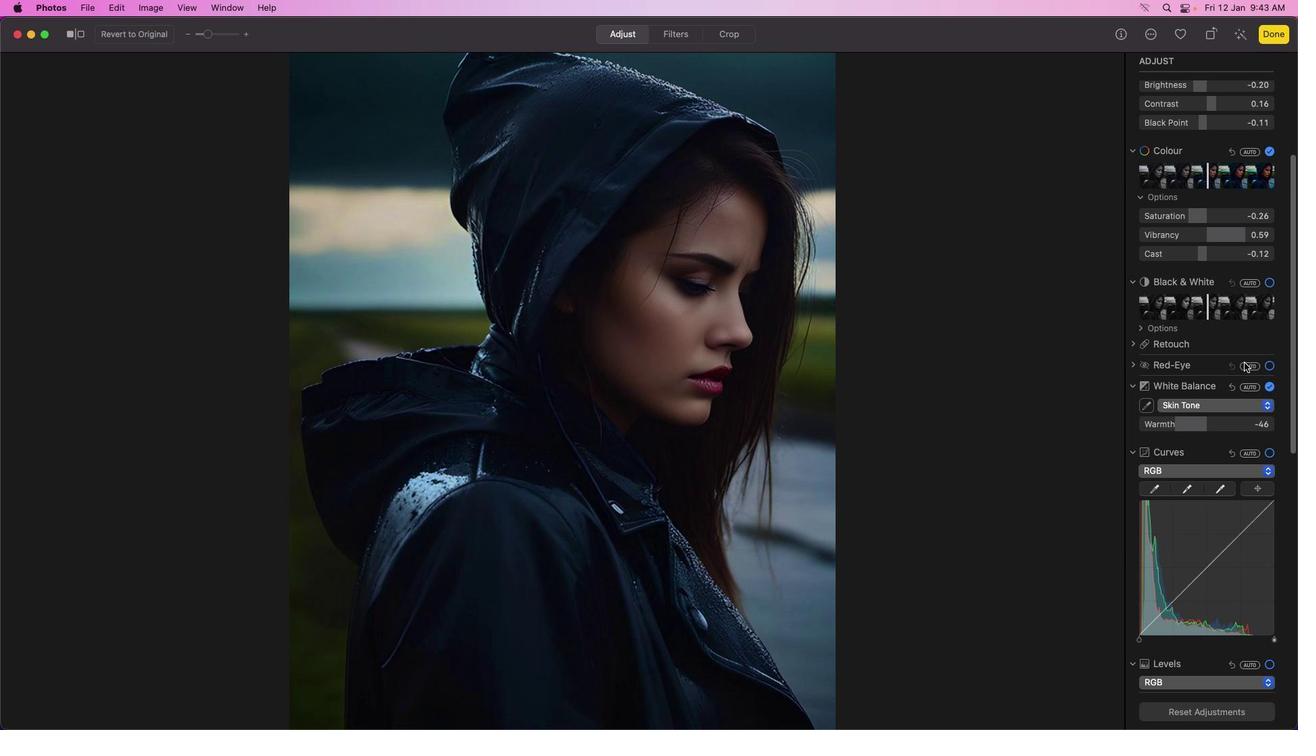 
Action: Mouse scrolled (1252, 360) with delta (0, -2)
Screenshot: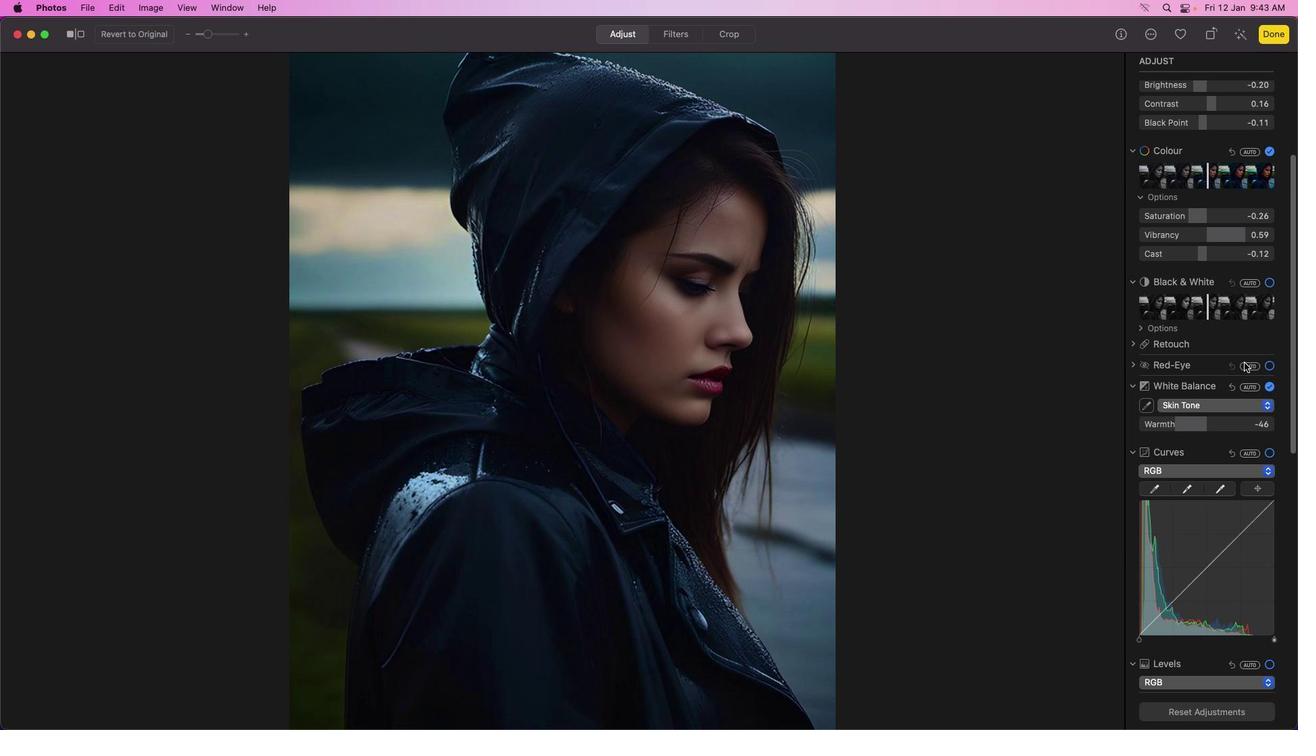 
Action: Mouse moved to (1252, 361)
Screenshot: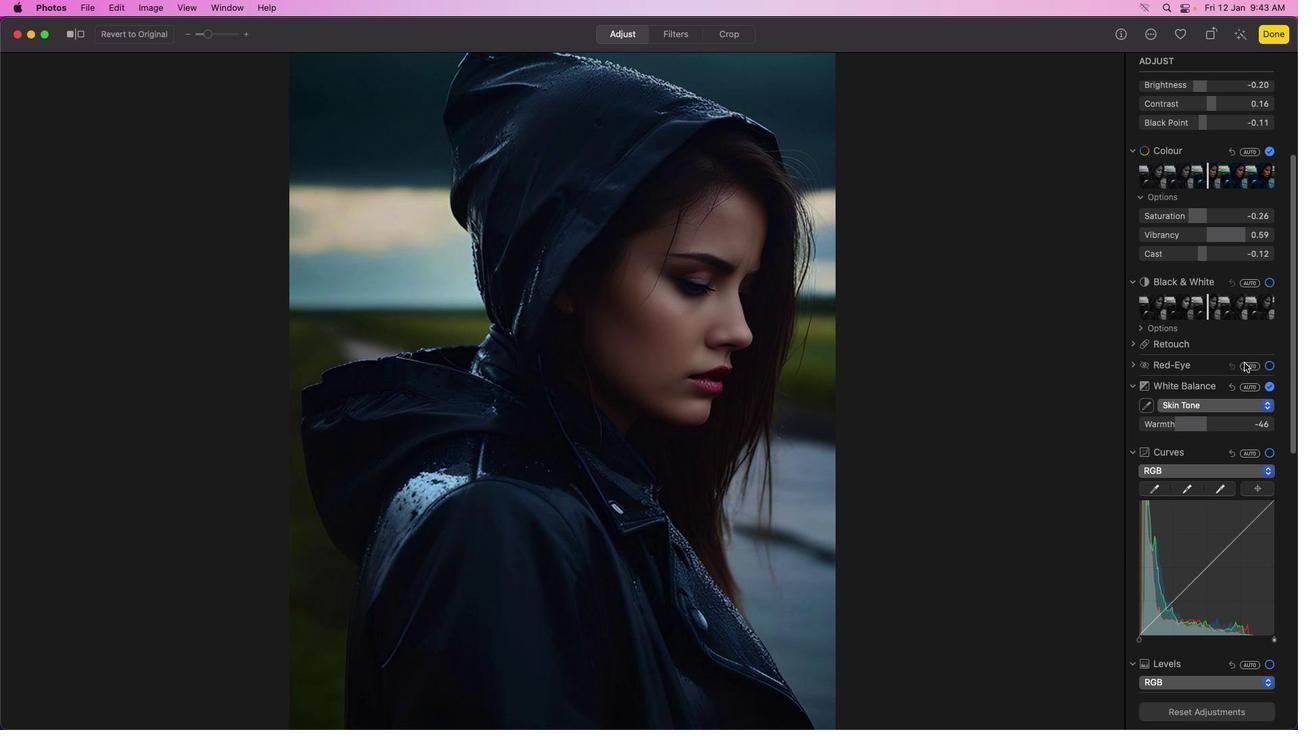 
Action: Mouse scrolled (1252, 361) with delta (0, -3)
Screenshot: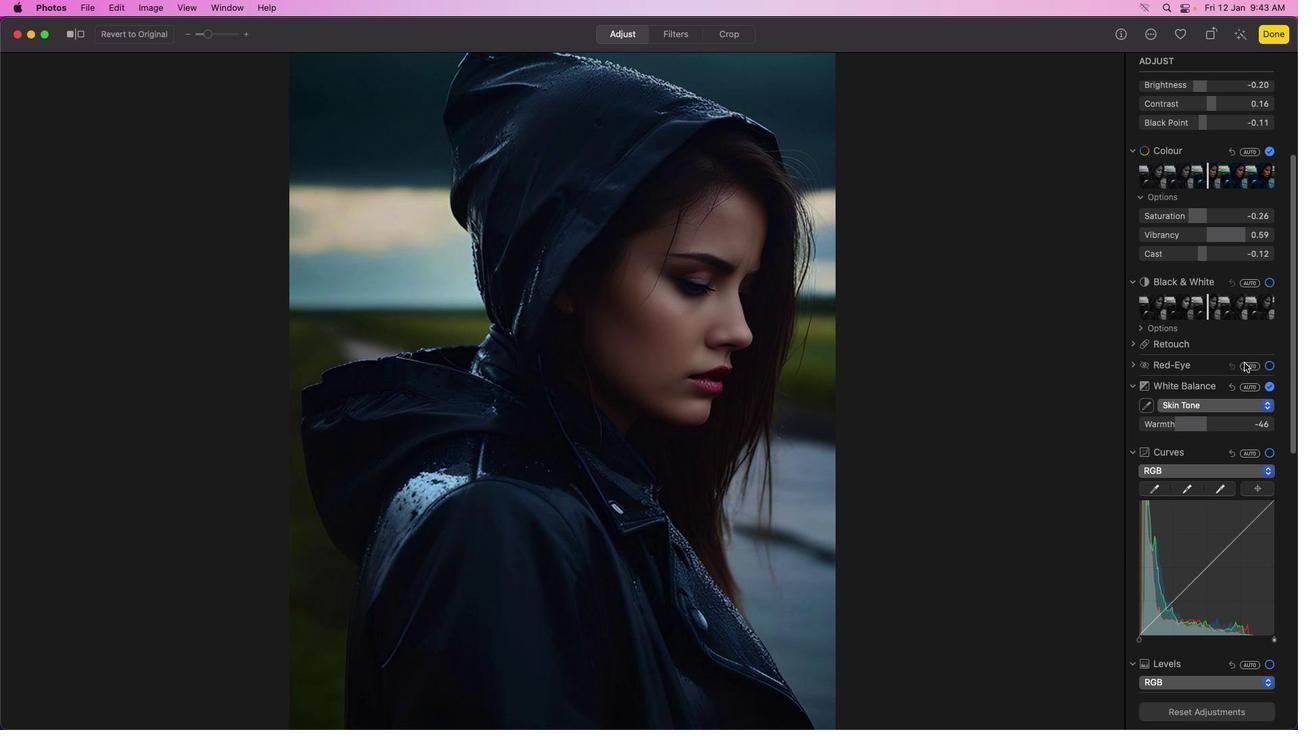 
Action: Mouse moved to (1252, 361)
Screenshot: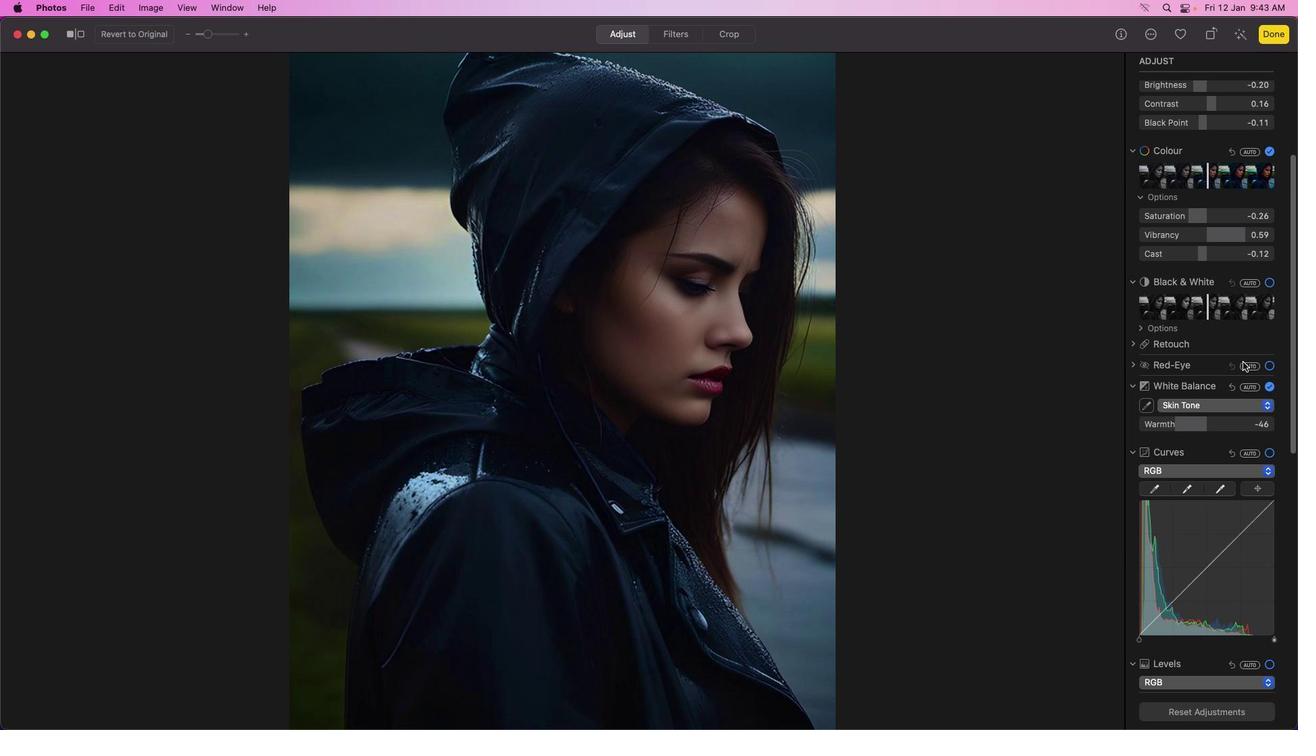 
Action: Mouse scrolled (1252, 361) with delta (0, -3)
Screenshot: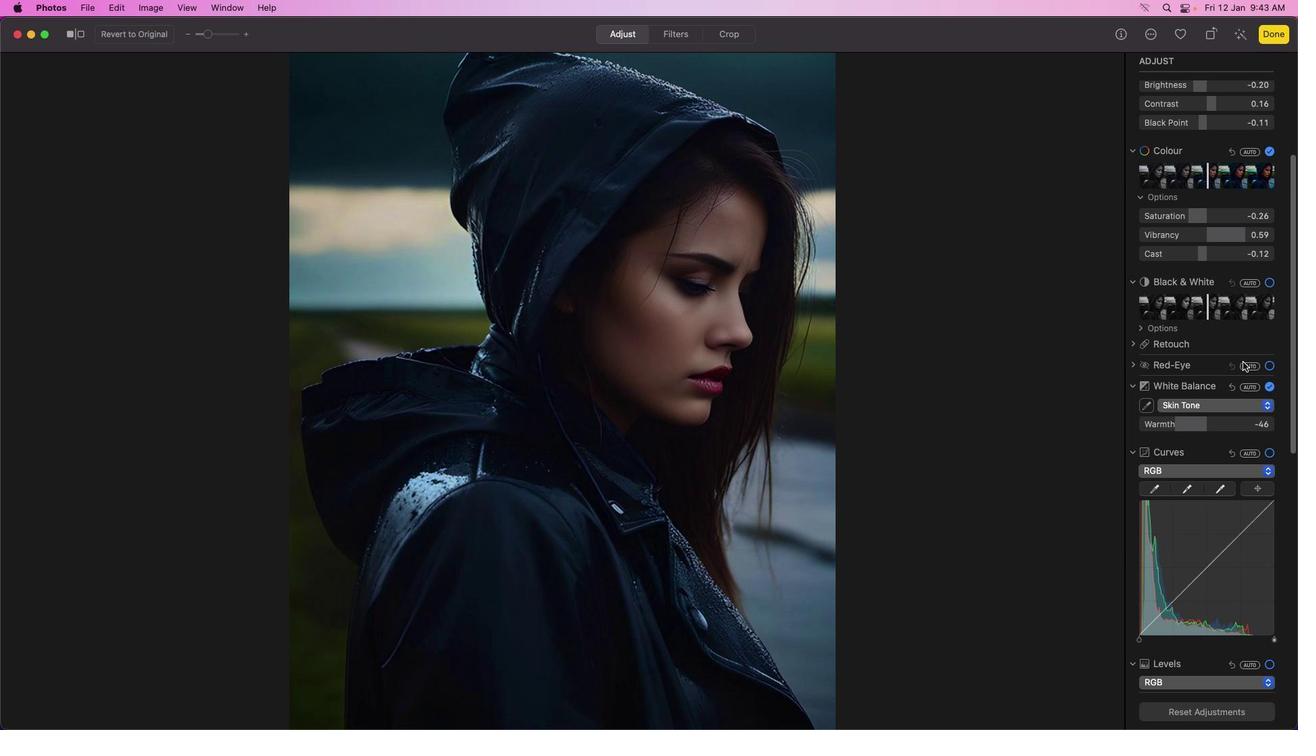 
Action: Mouse moved to (1208, 384)
Screenshot: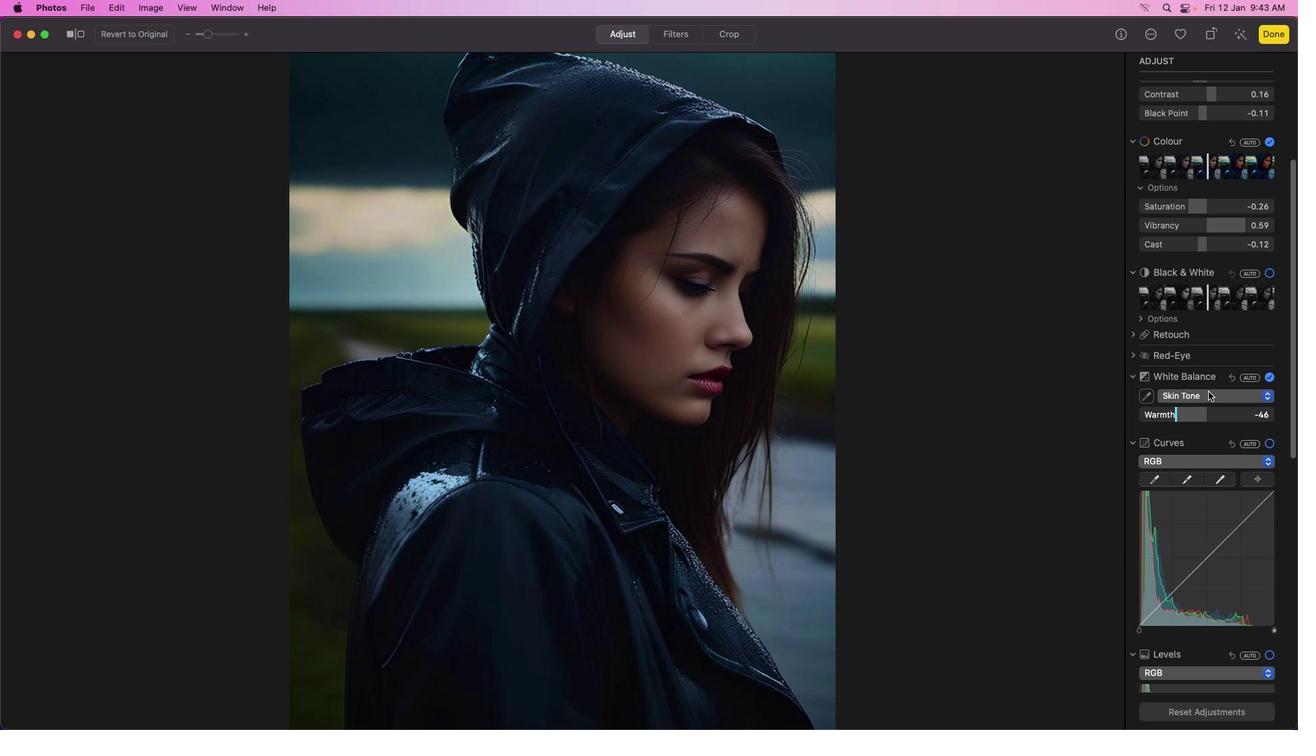 
Action: Mouse scrolled (1208, 384) with delta (0, 0)
Screenshot: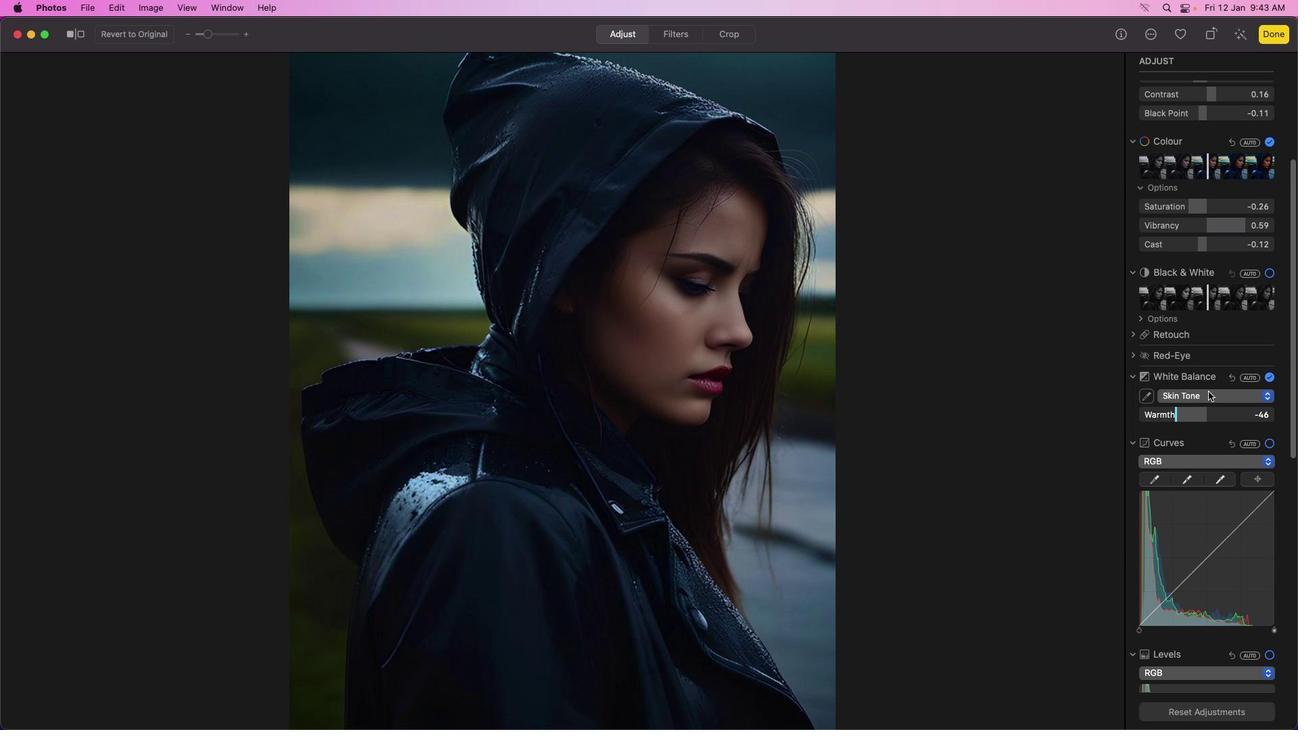 
Action: Mouse moved to (1208, 387)
Screenshot: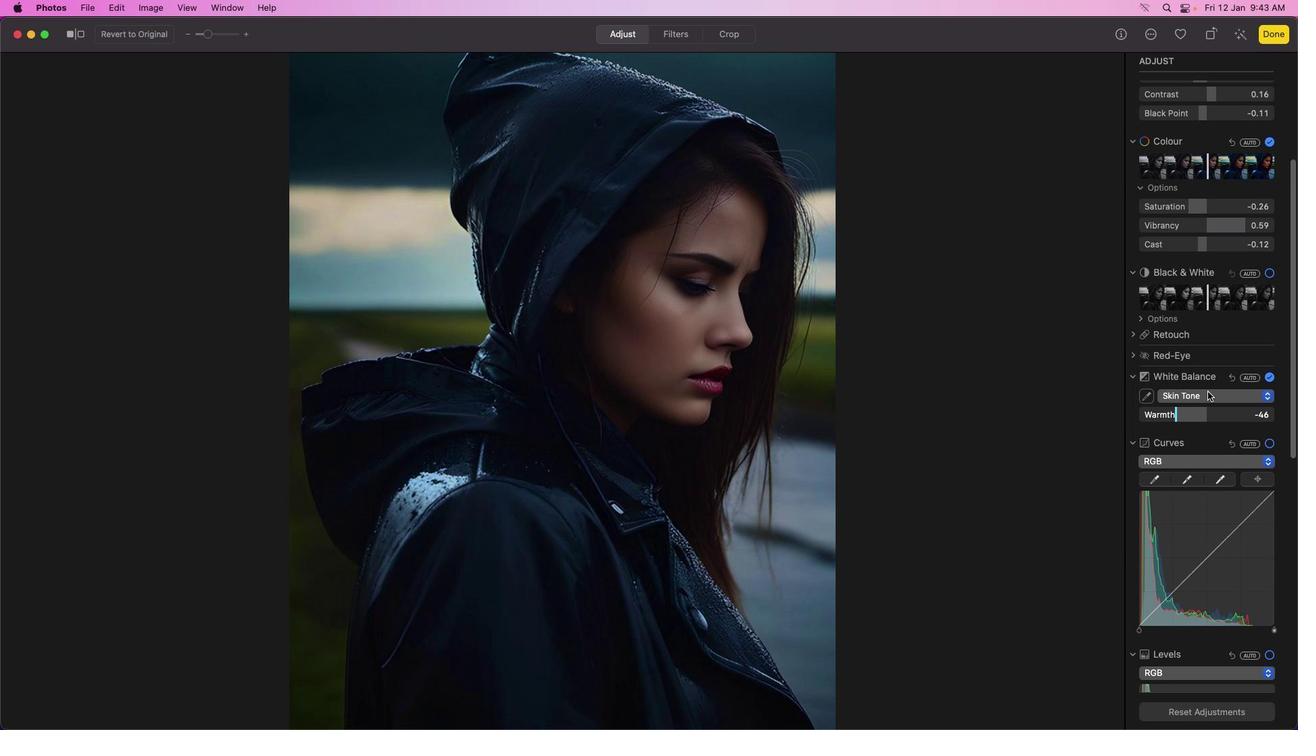 
Action: Mouse scrolled (1208, 387) with delta (0, 0)
Screenshot: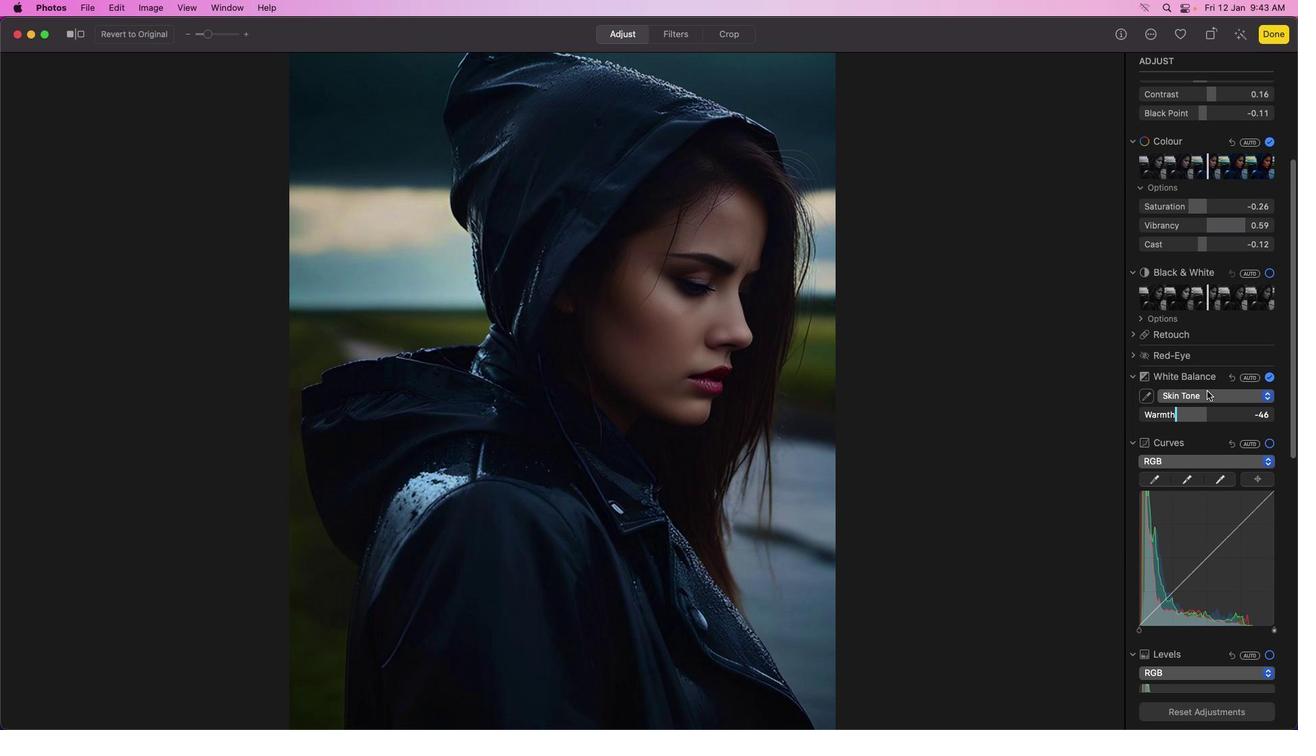 
Action: Mouse moved to (1208, 390)
Screenshot: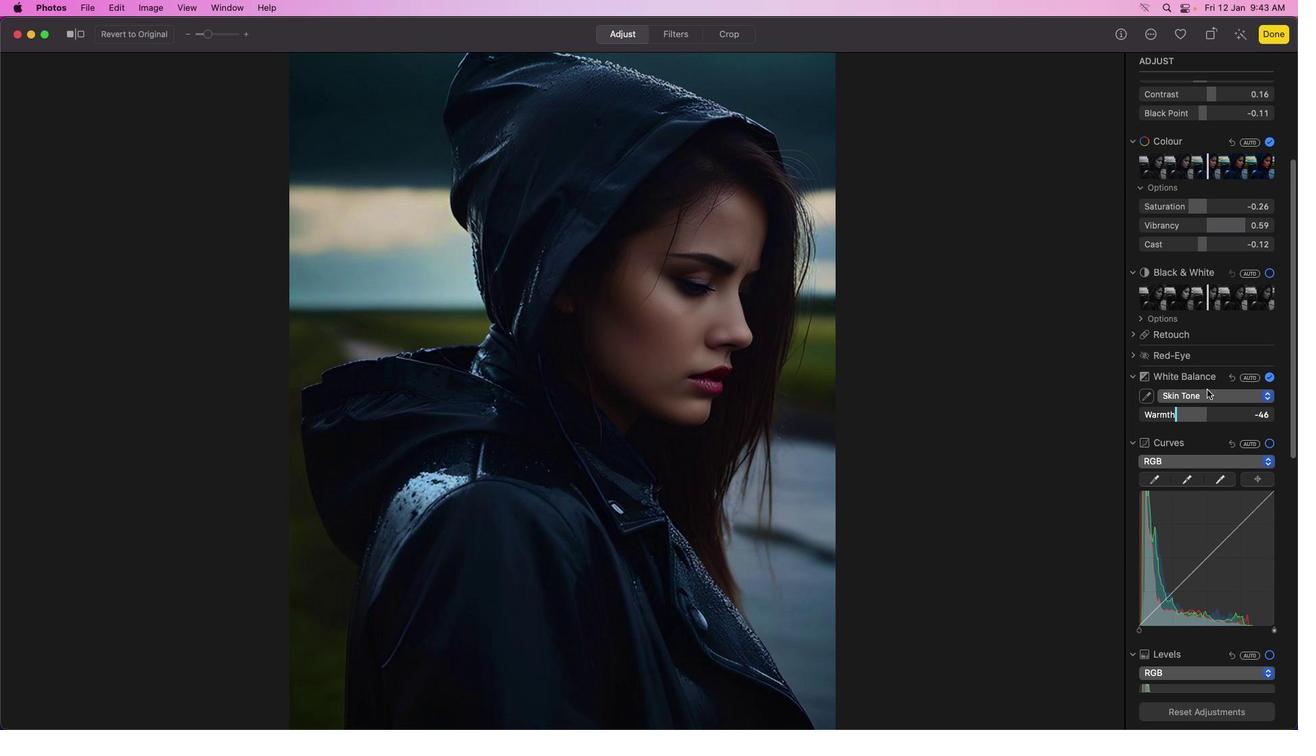 
Action: Mouse scrolled (1208, 390) with delta (0, 0)
Screenshot: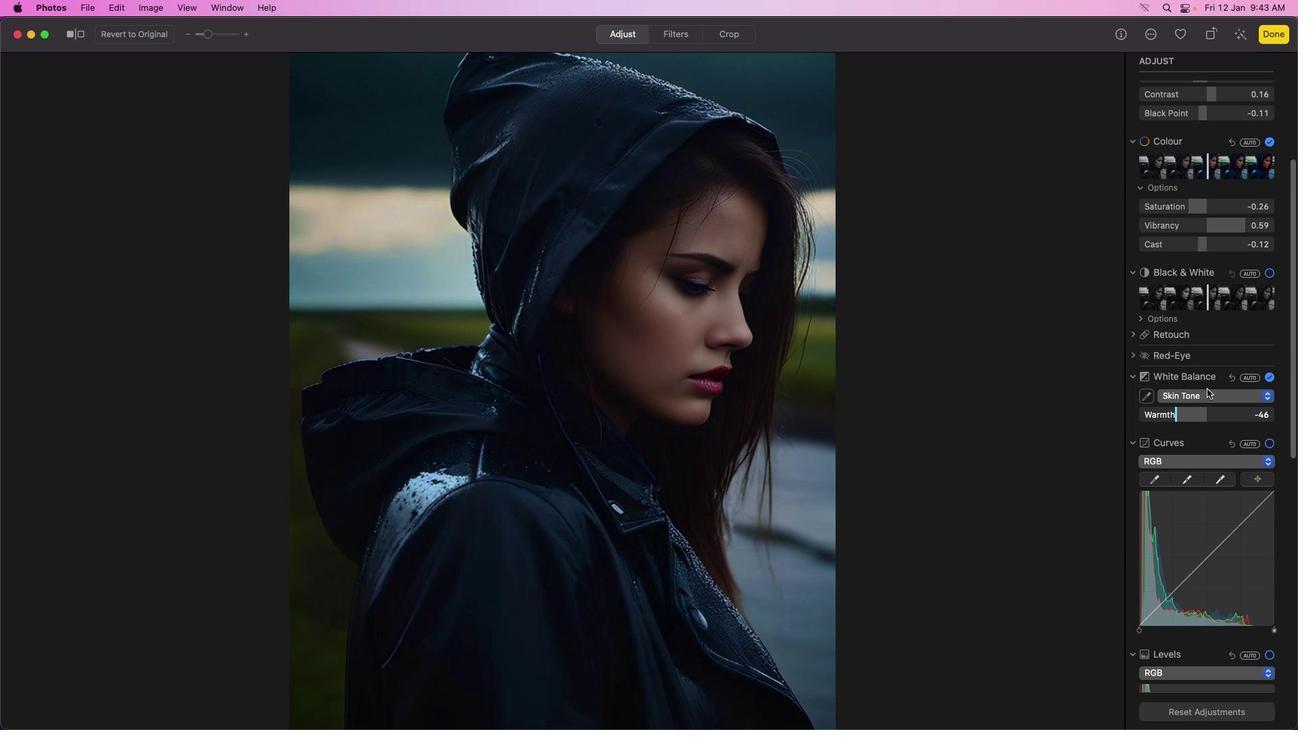 
Action: Mouse moved to (1200, 409)
Screenshot: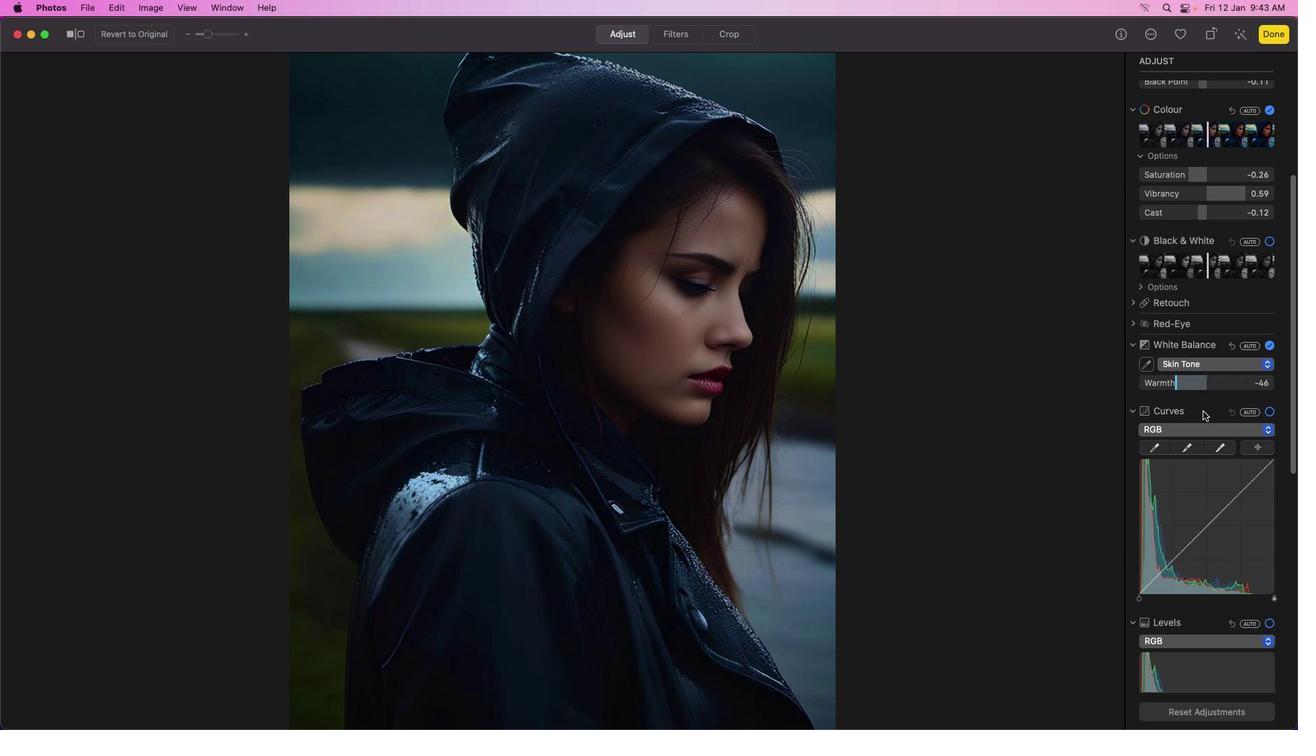 
Action: Mouse scrolled (1200, 409) with delta (0, 0)
Screenshot: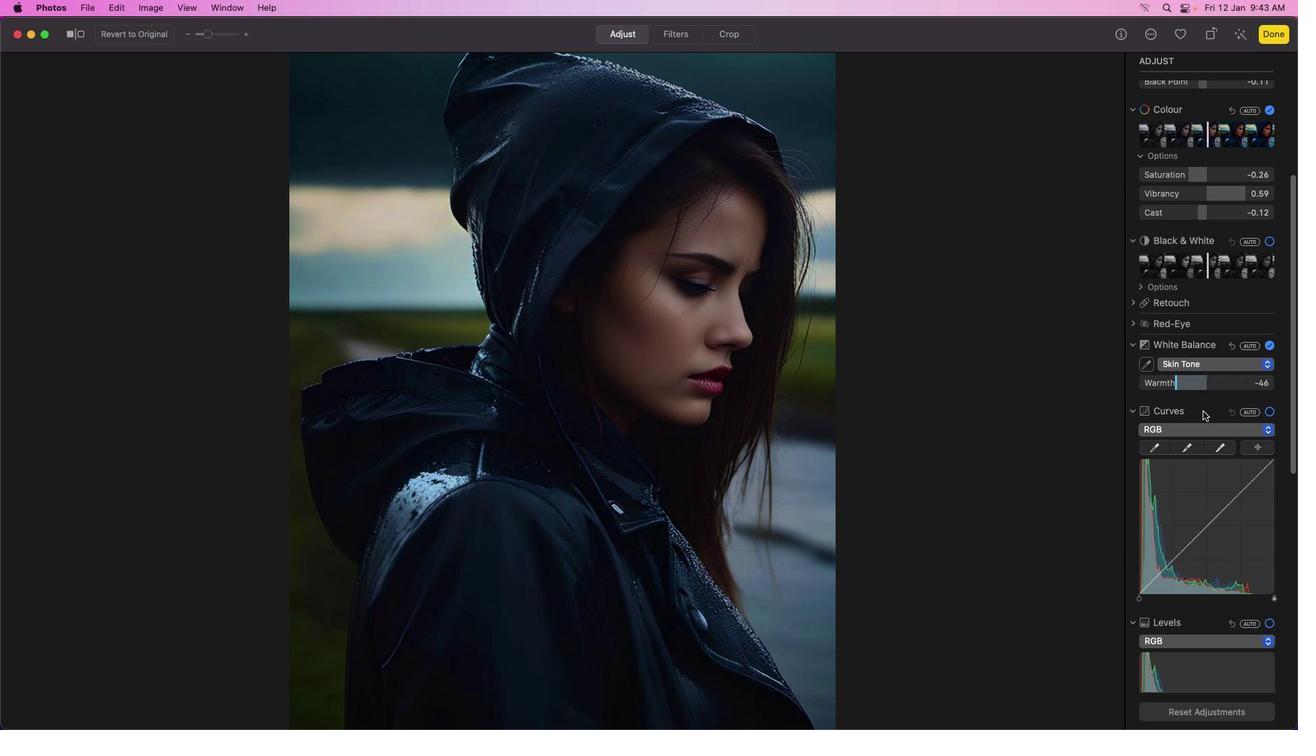 
Action: Mouse moved to (1202, 409)
Screenshot: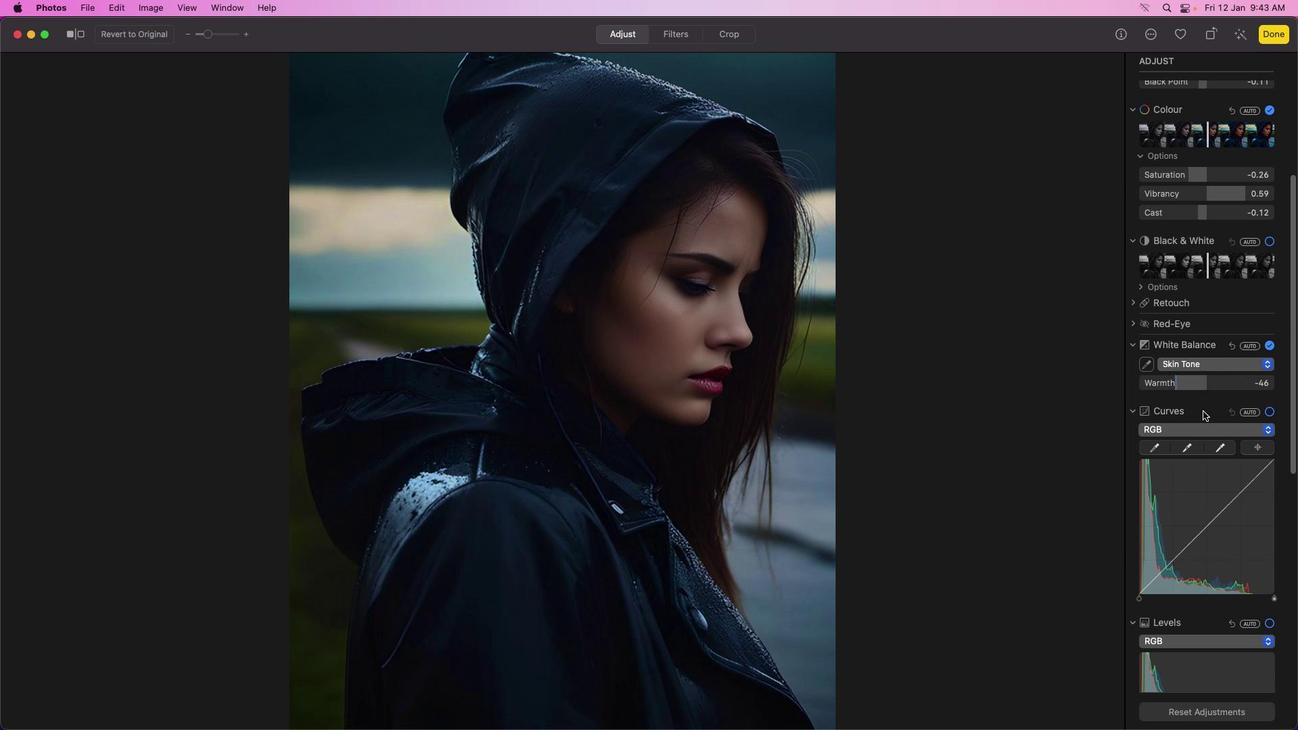 
Action: Mouse scrolled (1202, 409) with delta (0, 0)
Screenshot: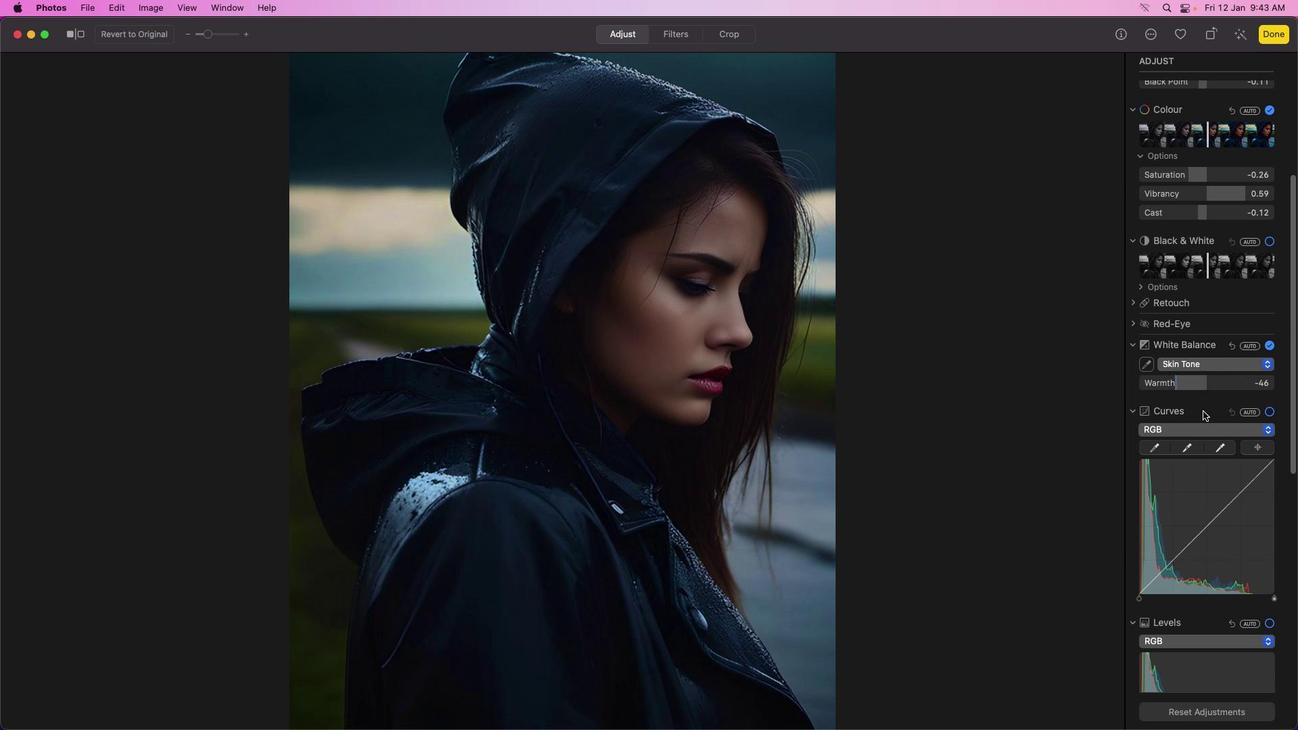 
Action: Mouse moved to (1202, 410)
Screenshot: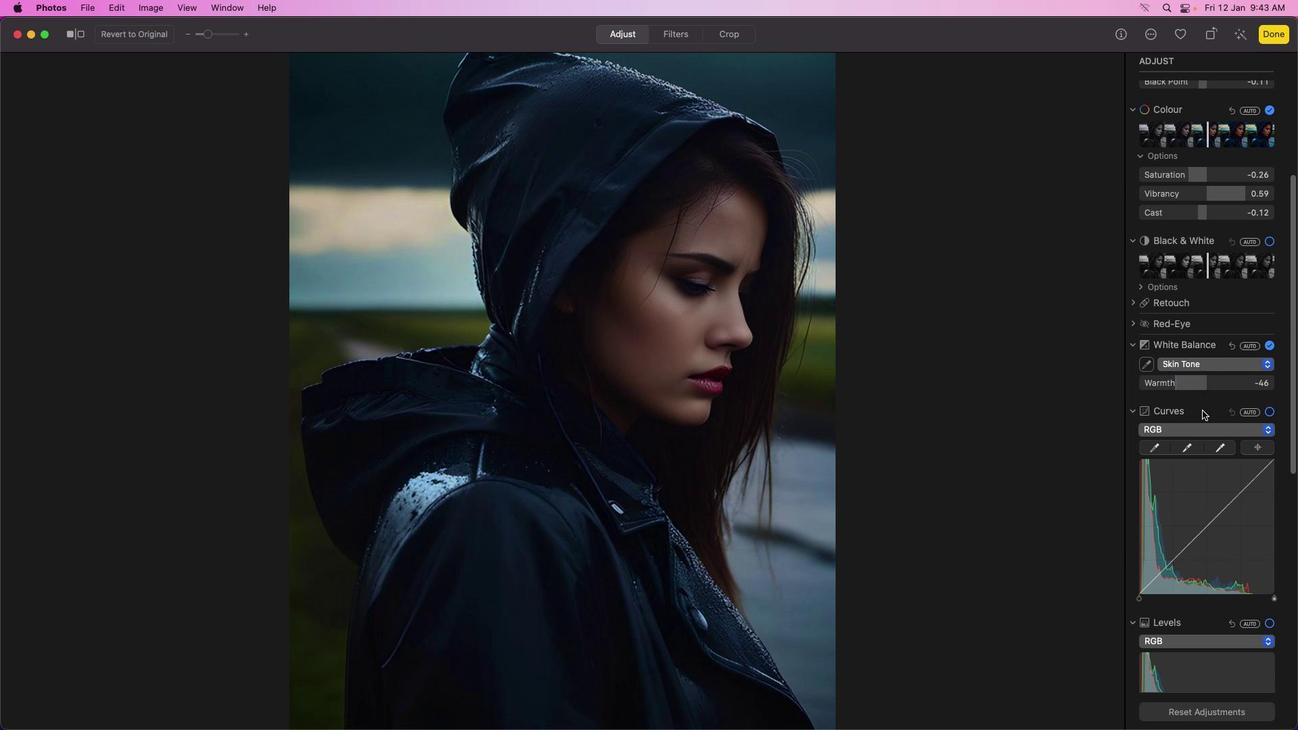
Action: Mouse scrolled (1202, 410) with delta (0, 0)
Screenshot: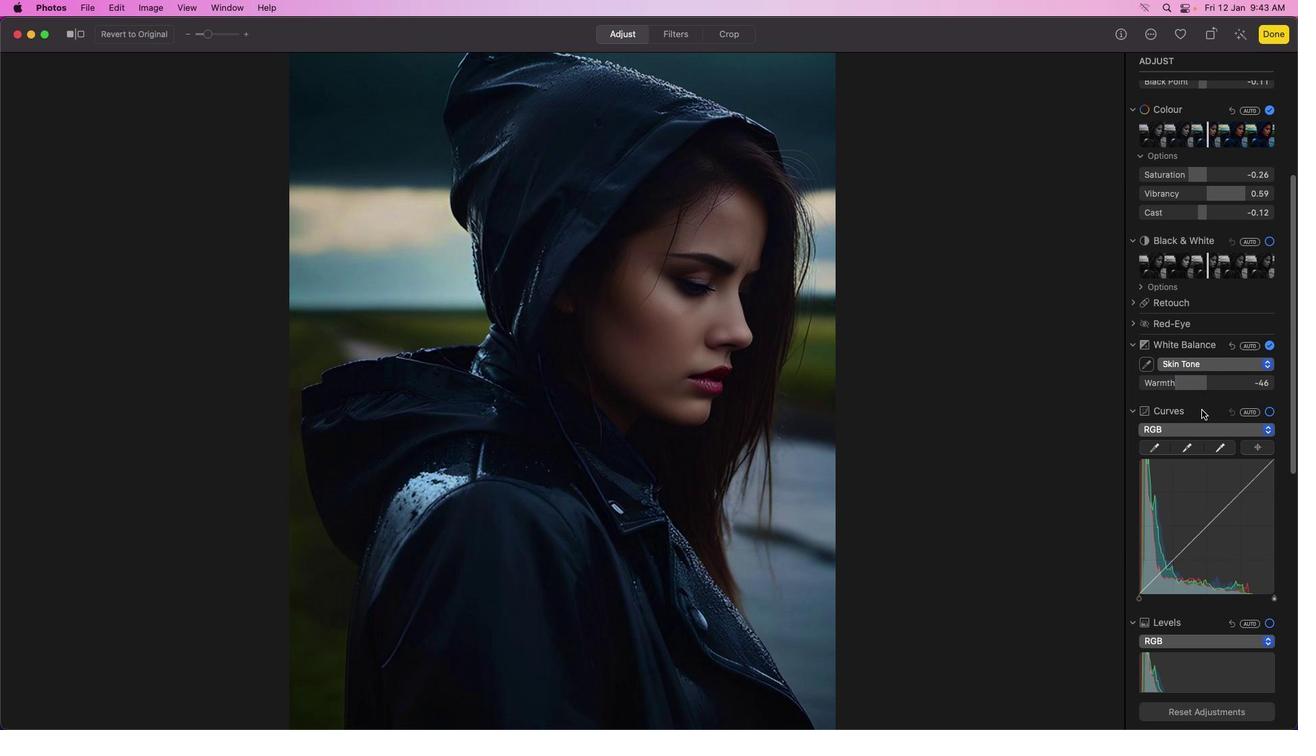 
Action: Mouse moved to (1202, 411)
Screenshot: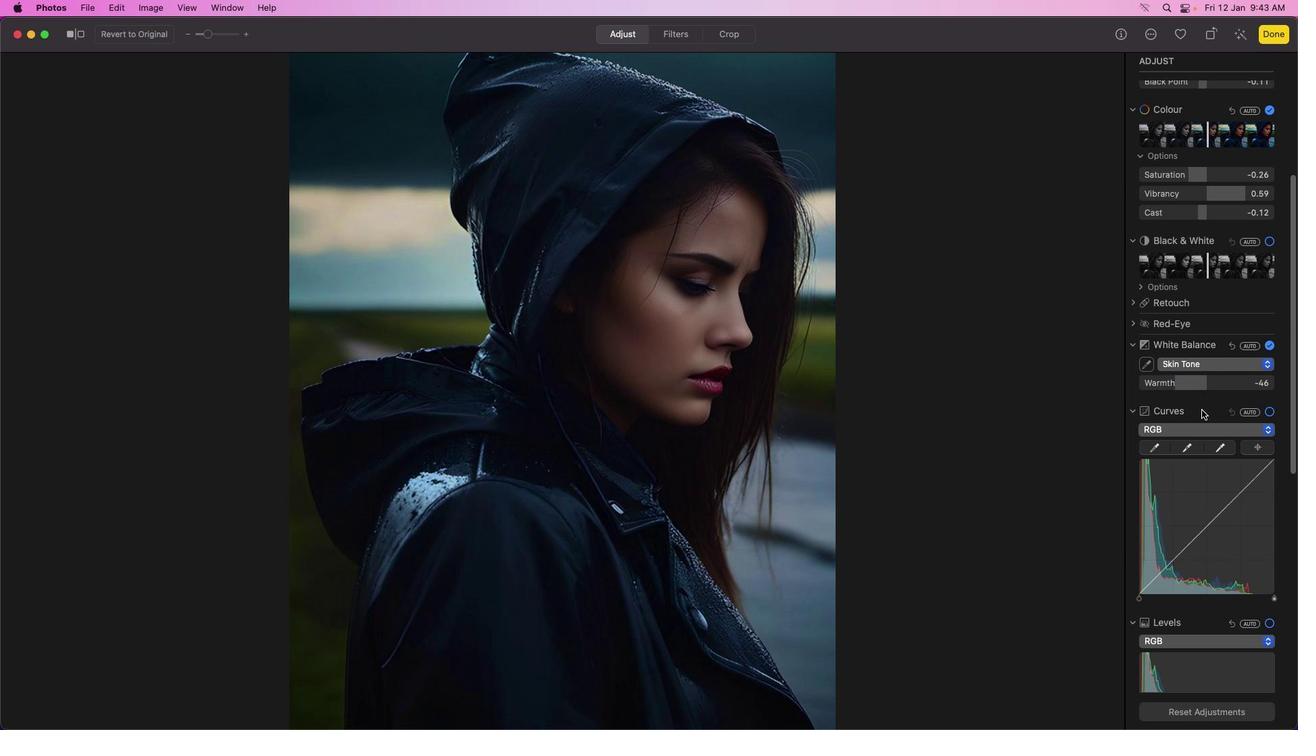 
Action: Mouse scrolled (1202, 411) with delta (0, -1)
Screenshot: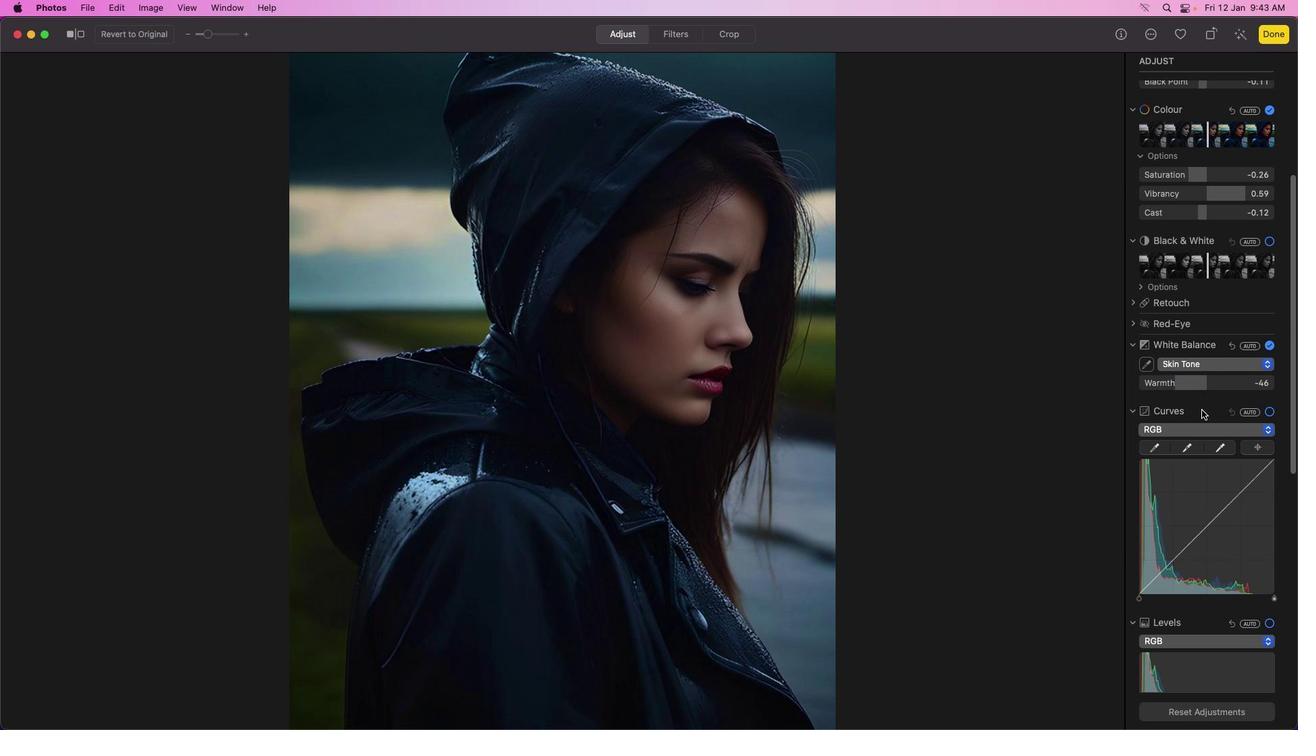 
Action: Mouse moved to (1201, 410)
Screenshot: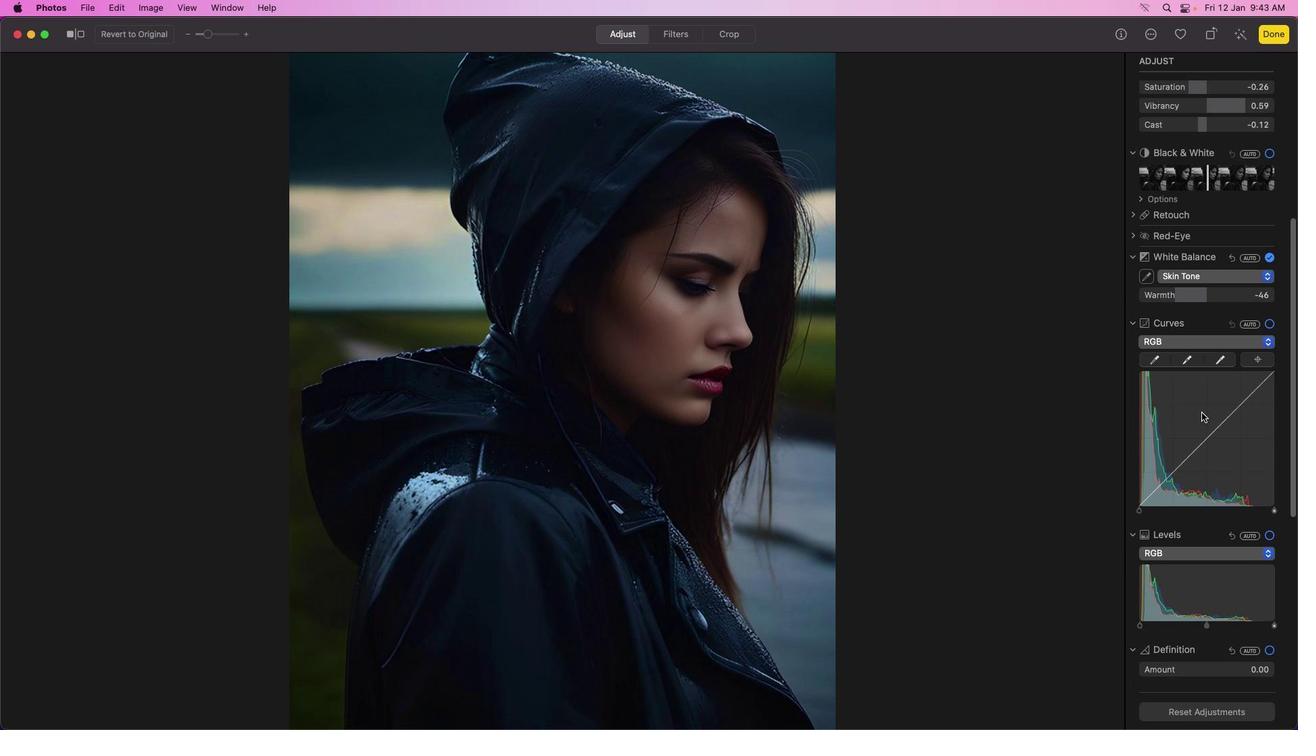 
Action: Mouse scrolled (1201, 410) with delta (0, 0)
Screenshot: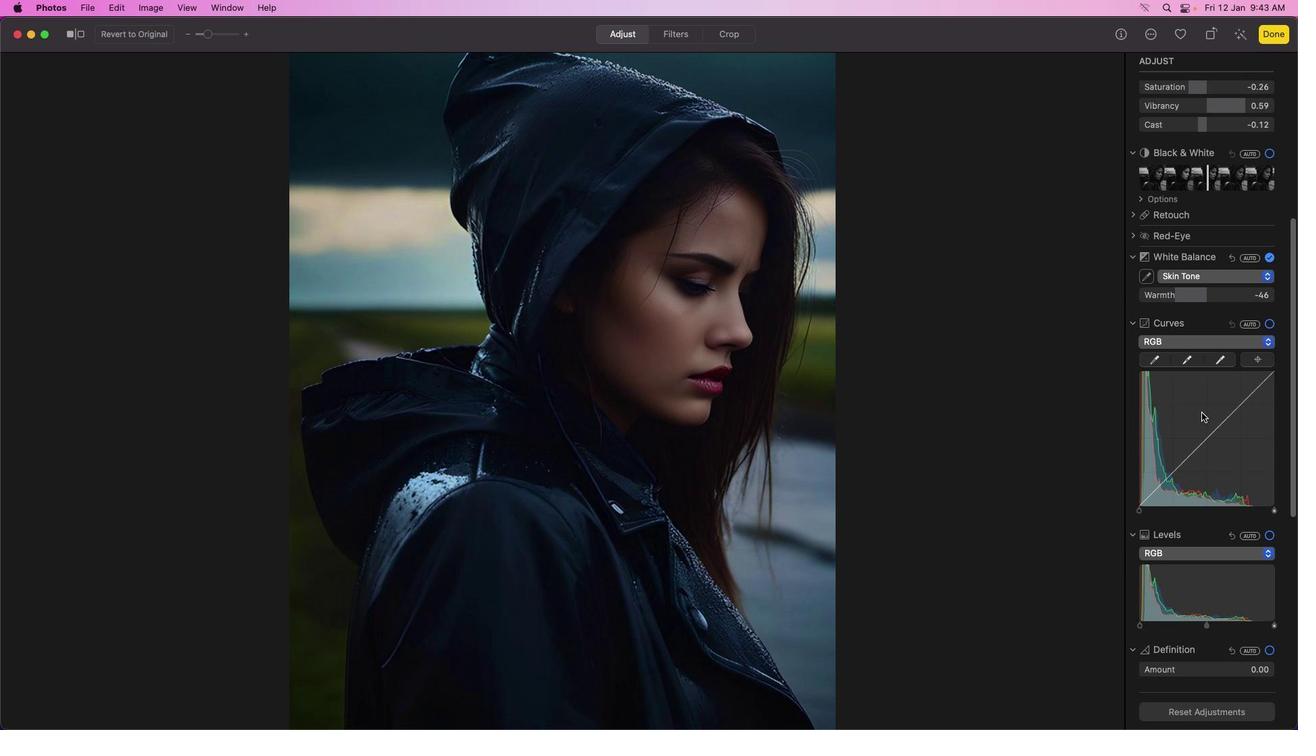 
Action: Mouse moved to (1201, 411)
Screenshot: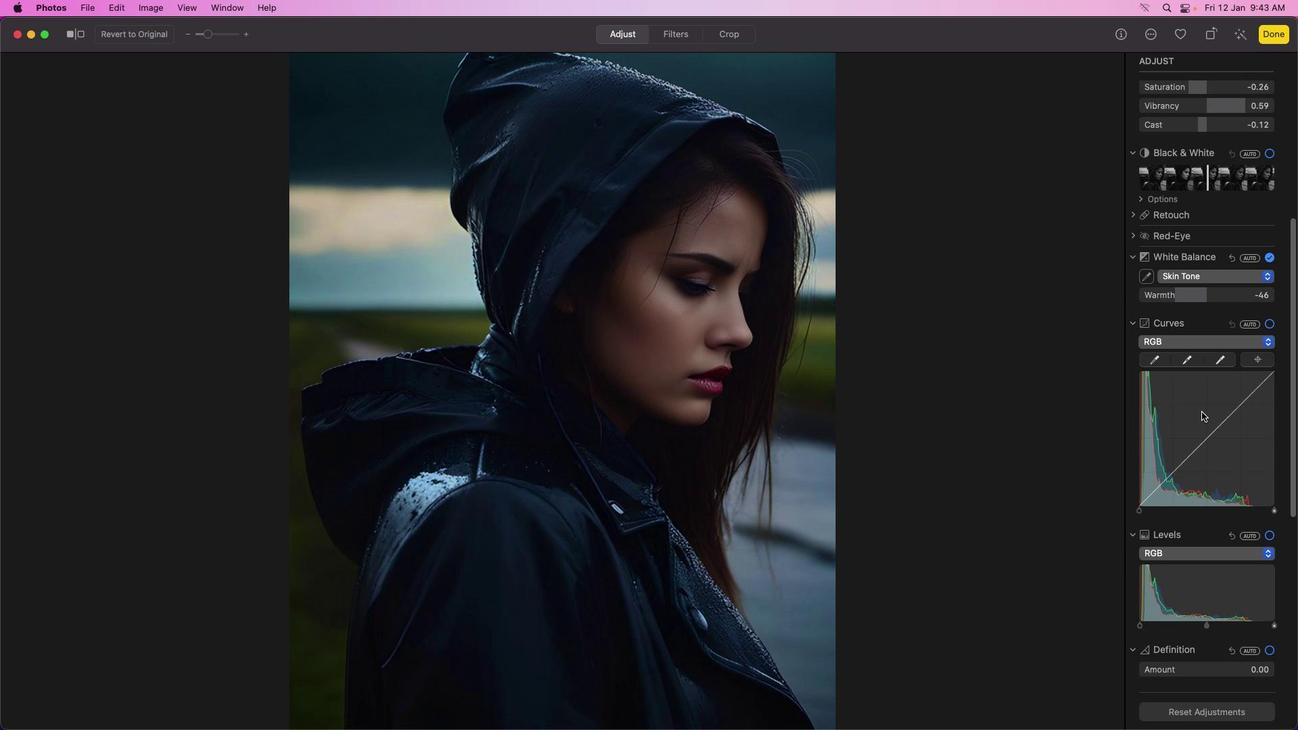 
Action: Mouse scrolled (1201, 411) with delta (0, 0)
Screenshot: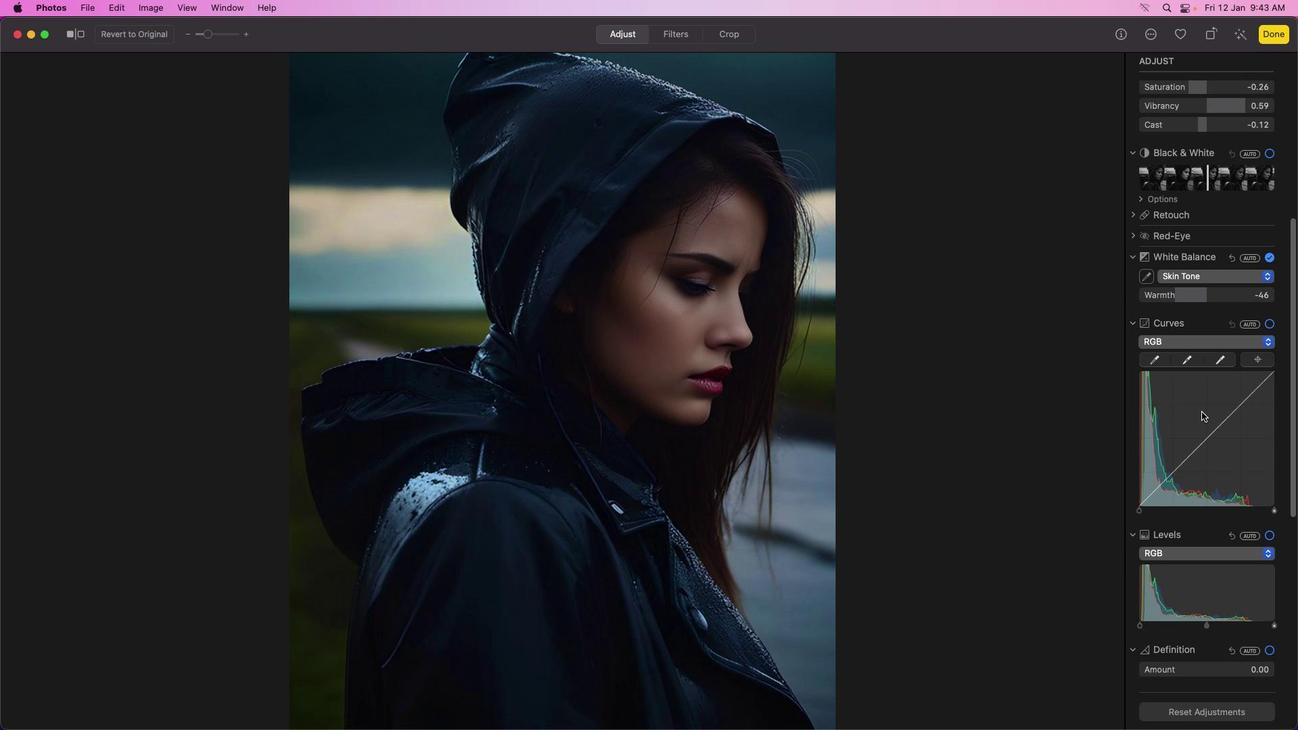 
Action: Mouse moved to (1201, 412)
Screenshot: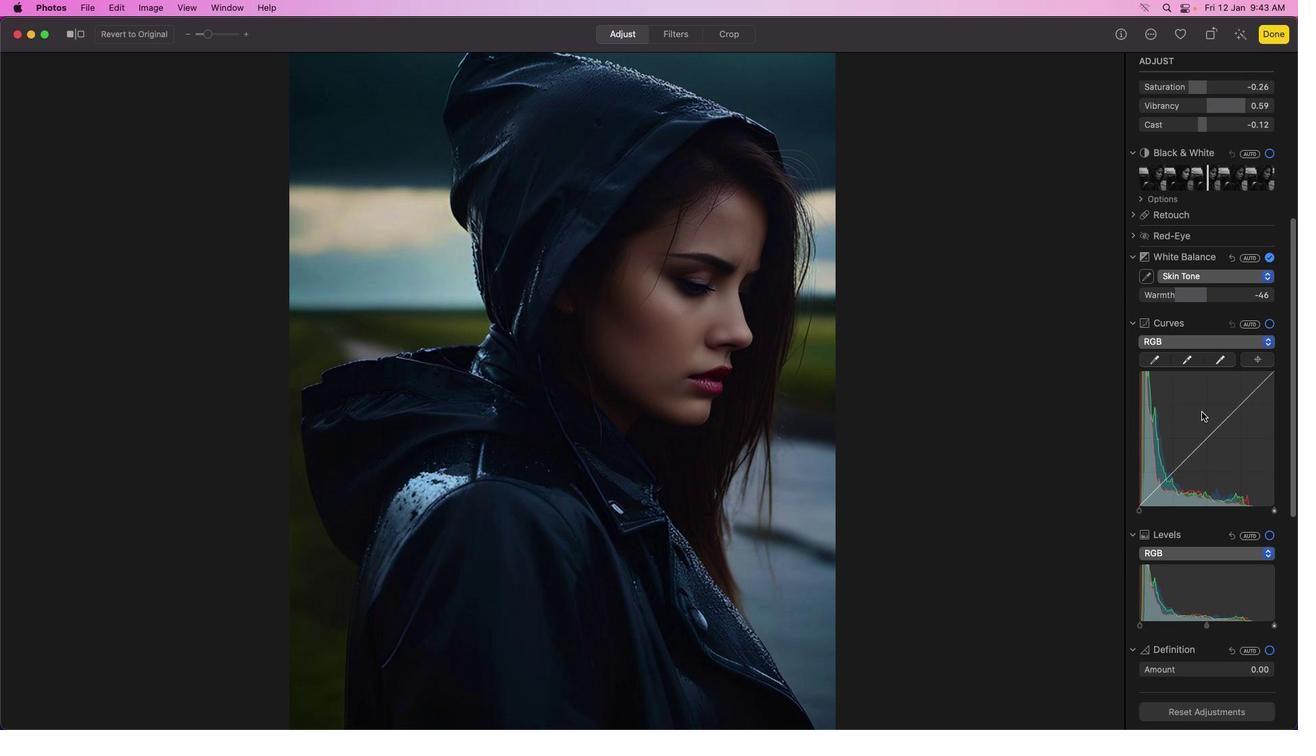 
Action: Mouse scrolled (1201, 412) with delta (0, -1)
Screenshot: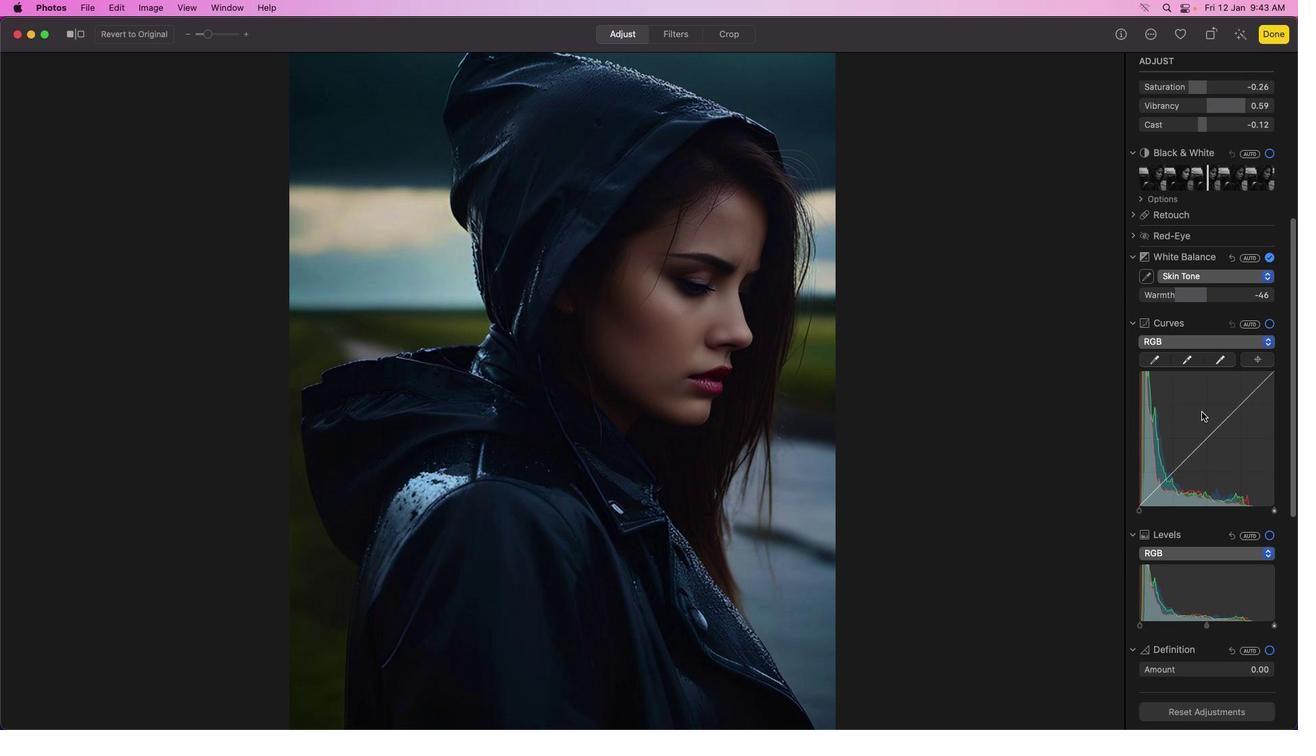
Action: Mouse moved to (1201, 412)
Screenshot: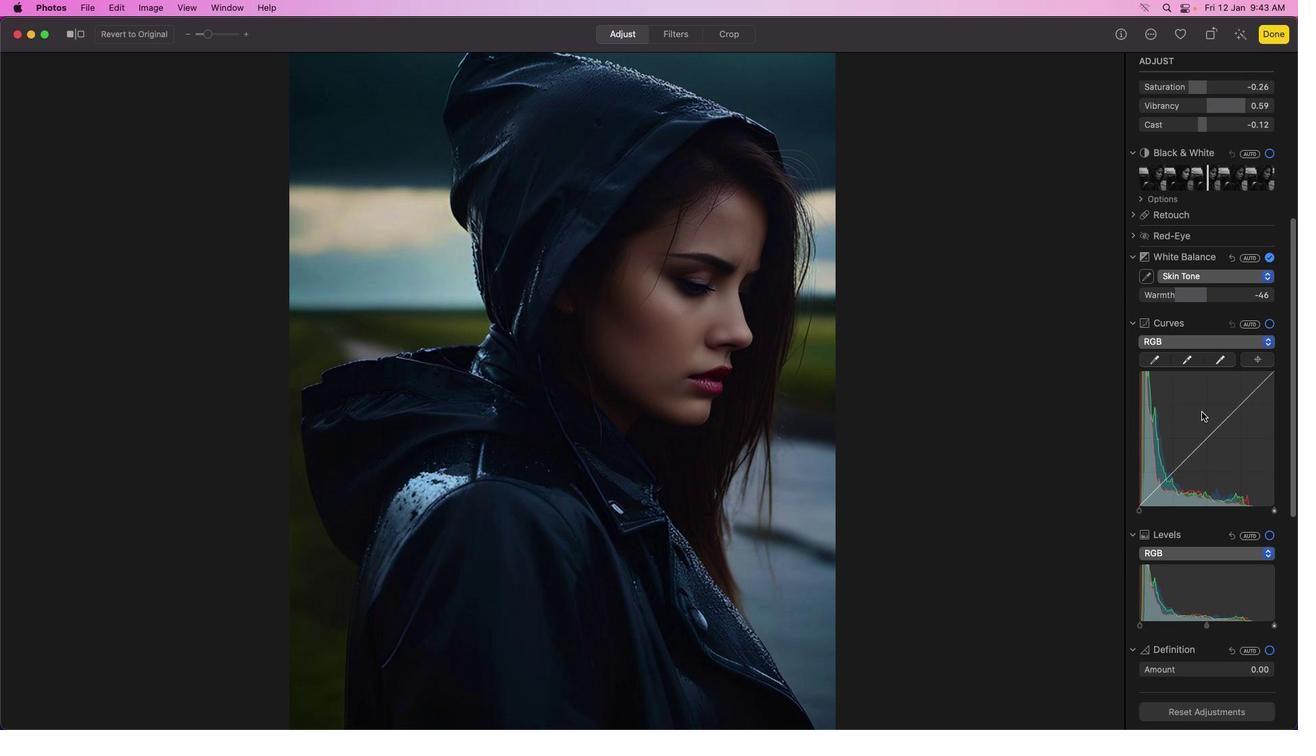 
Action: Mouse scrolled (1201, 412) with delta (0, -2)
Screenshot: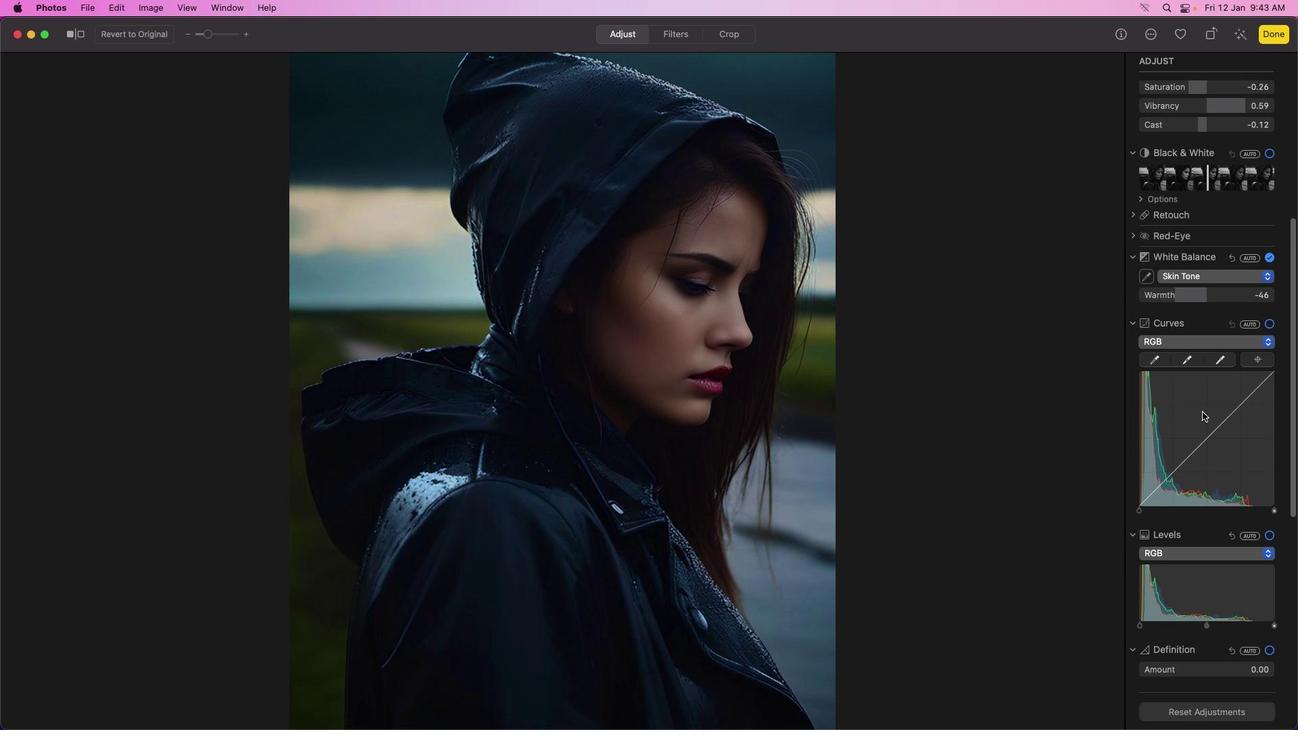 
Action: Mouse moved to (1201, 412)
Screenshot: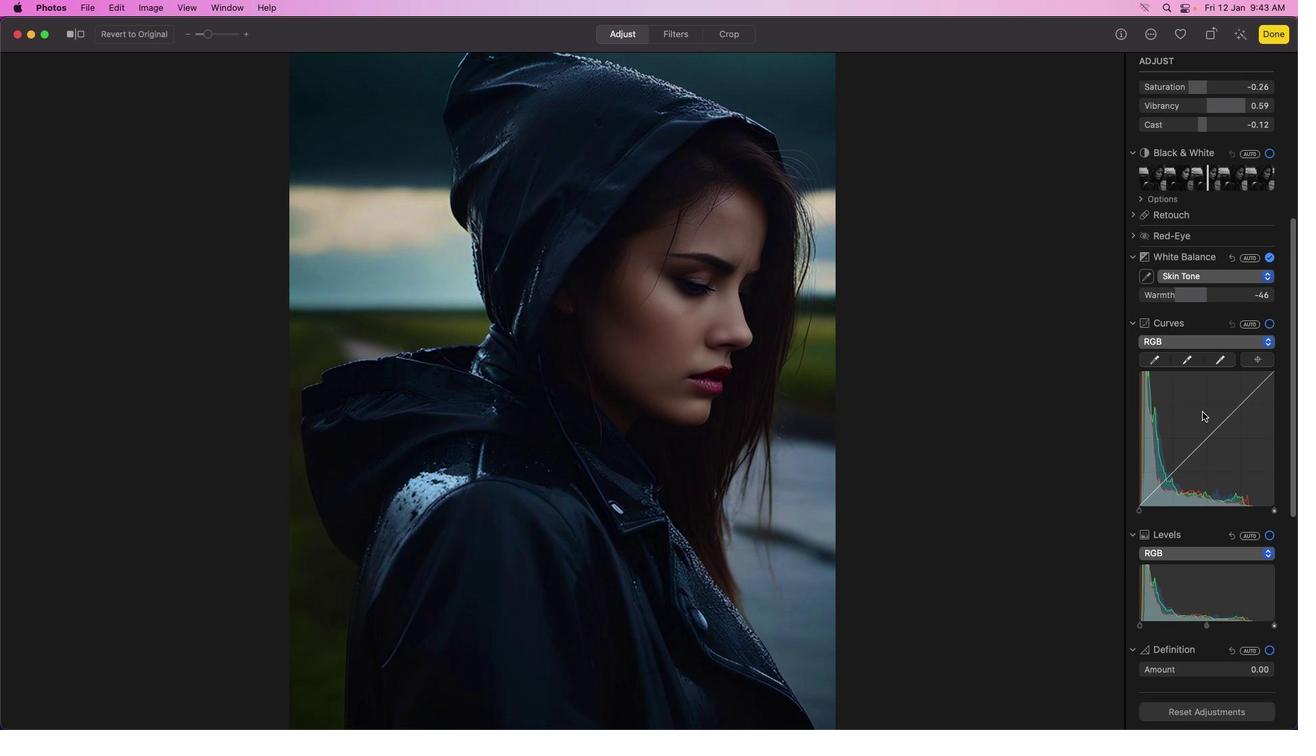 
Action: Mouse scrolled (1201, 412) with delta (0, -2)
Screenshot: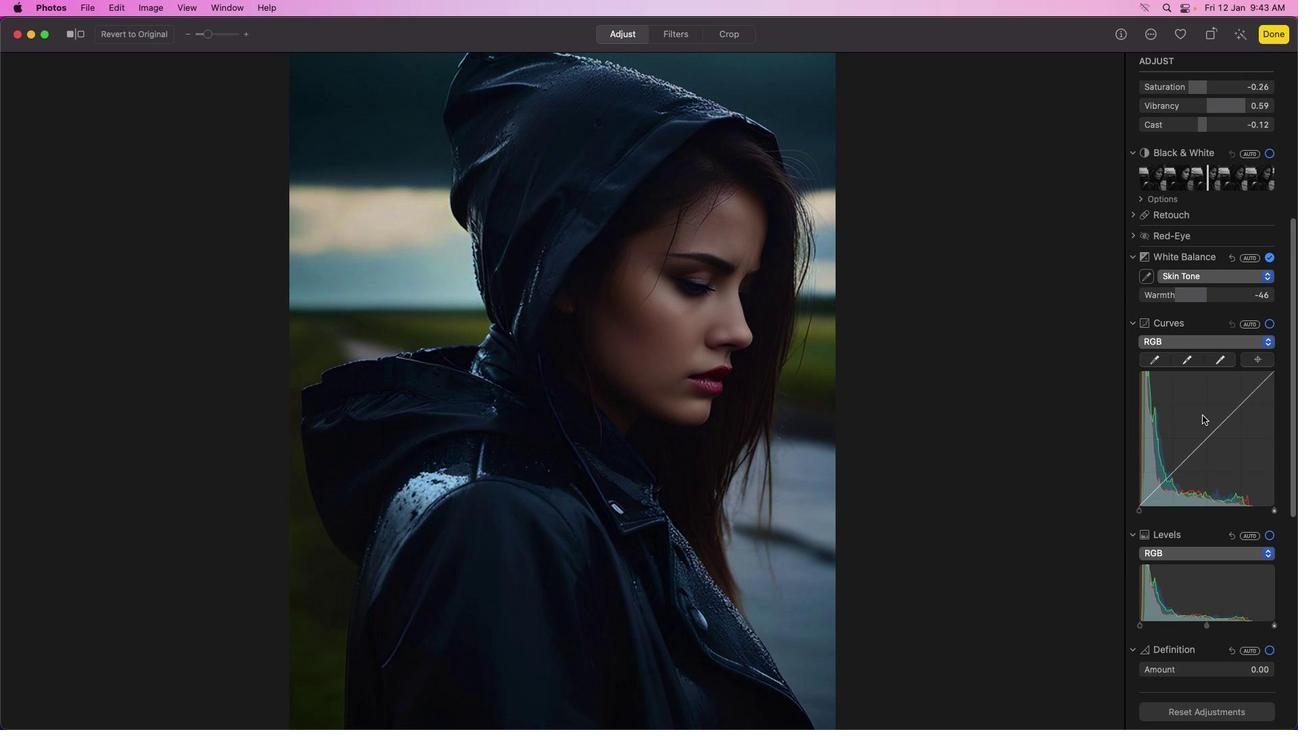 
Action: Mouse moved to (1207, 437)
Screenshot: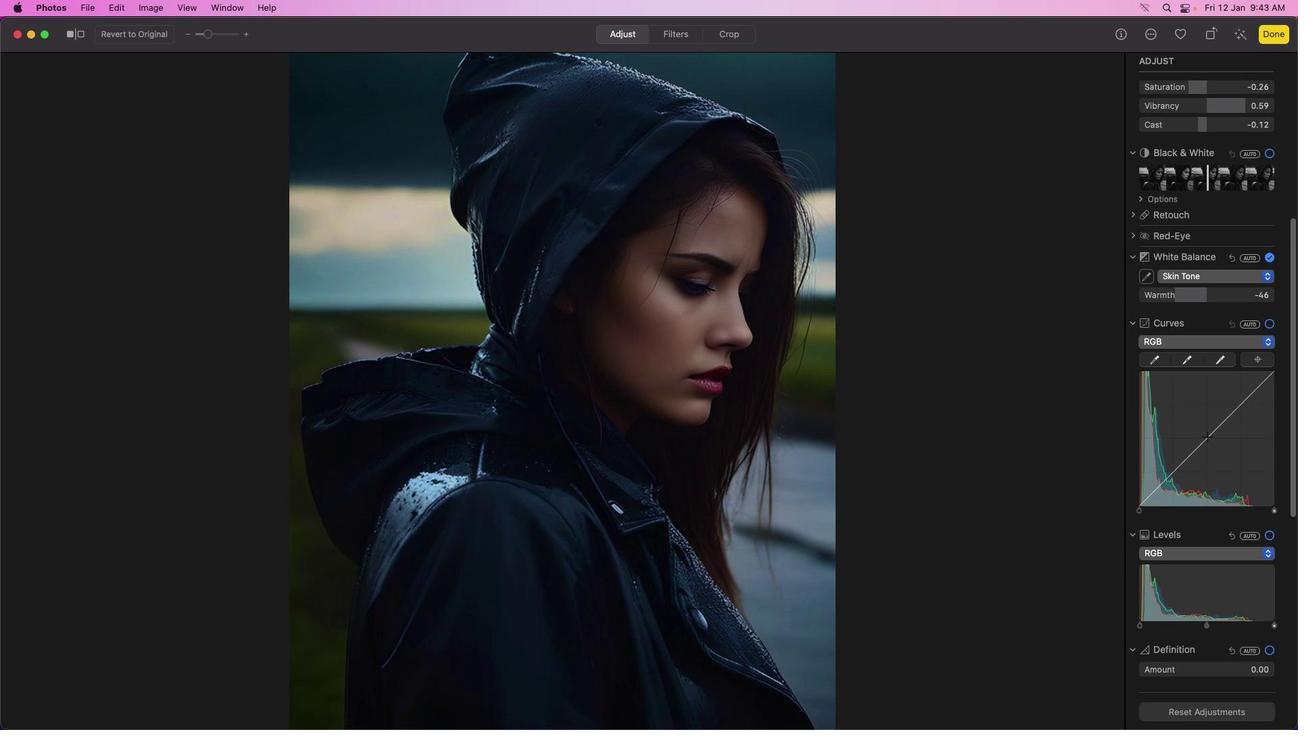 
Action: Mouse pressed left at (1207, 437)
Screenshot: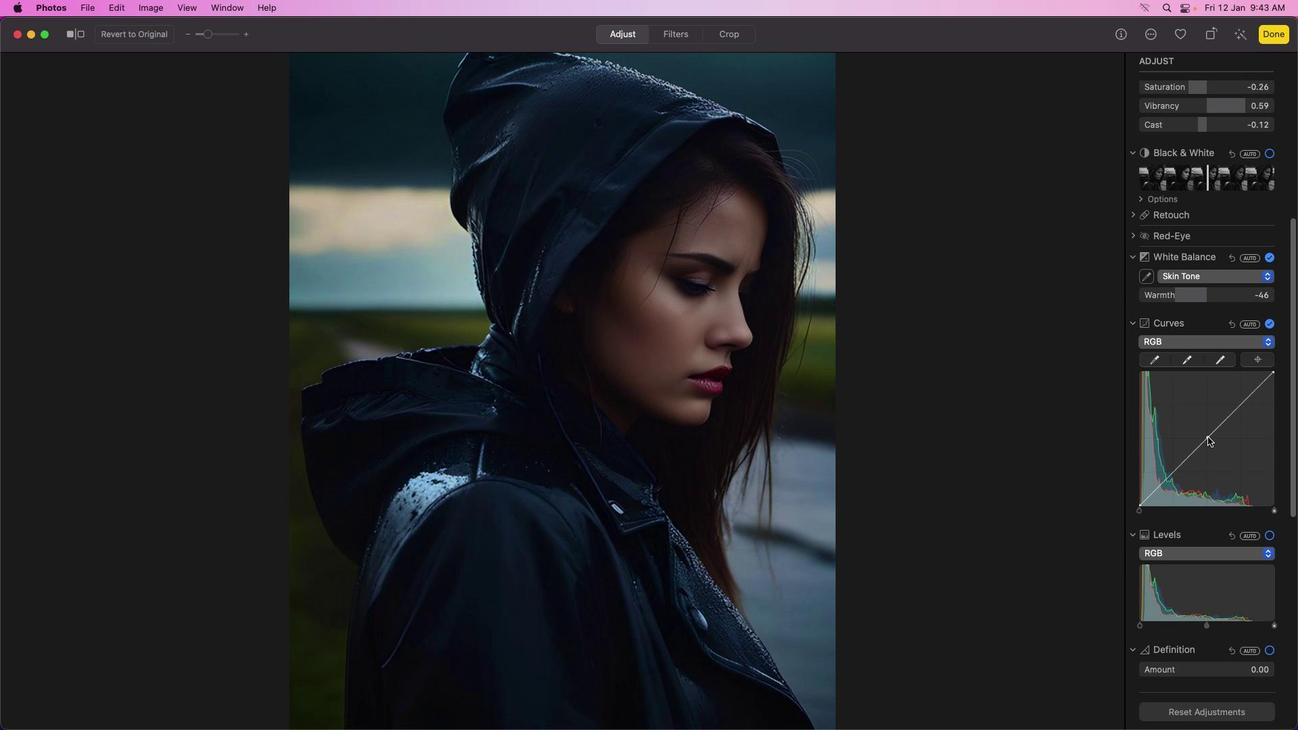 
Action: Mouse moved to (1207, 438)
Screenshot: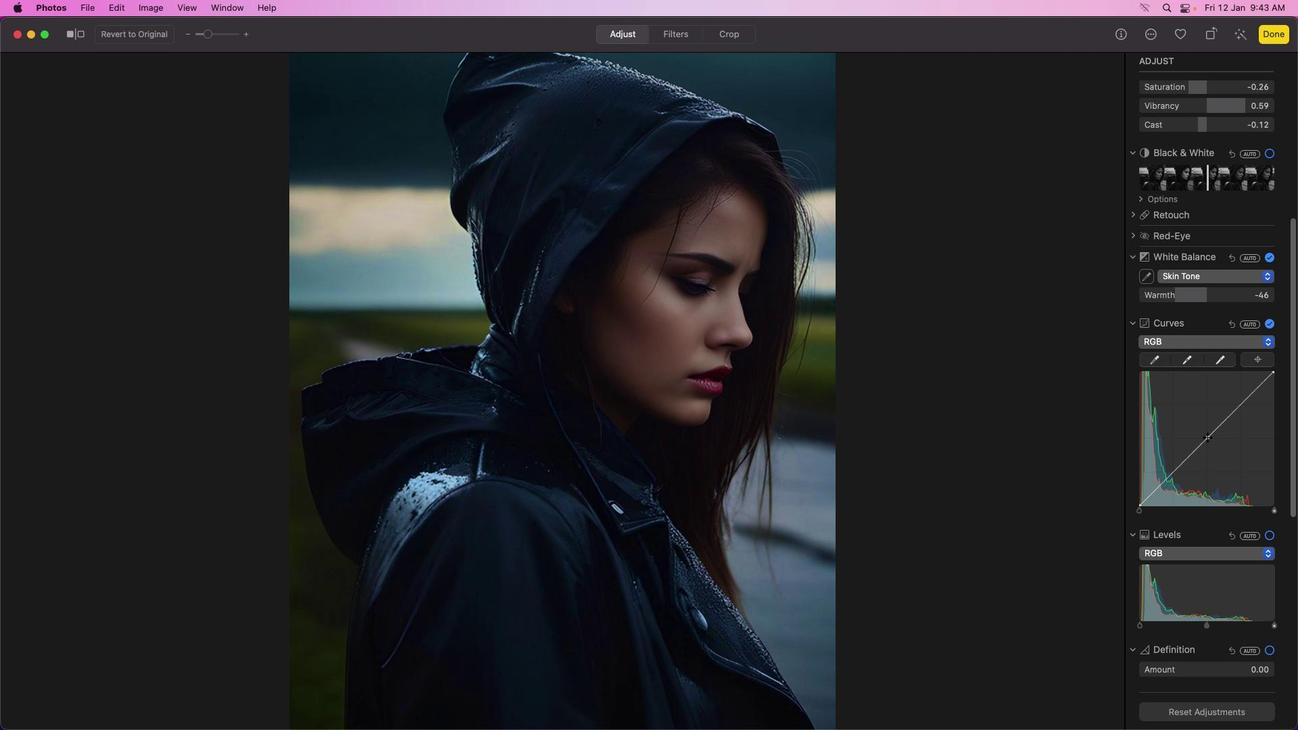 
Action: Mouse pressed left at (1207, 438)
Screenshot: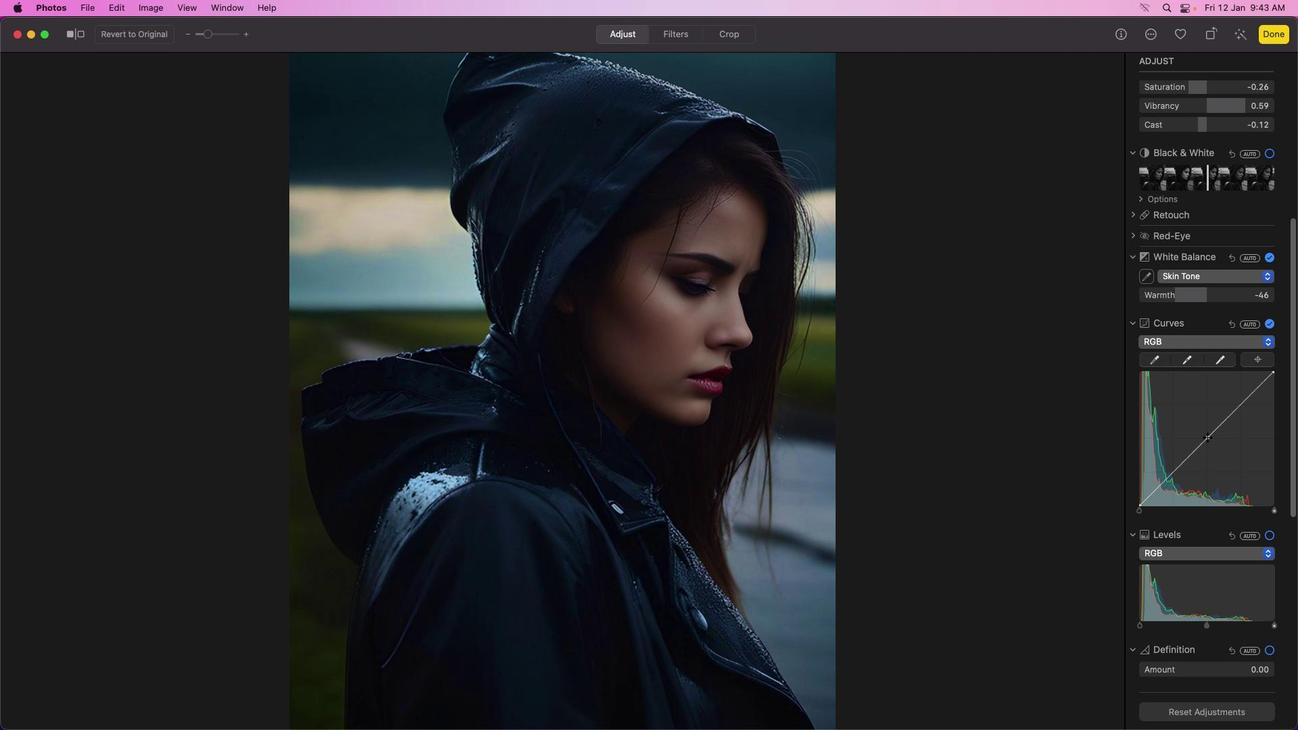 
Action: Mouse moved to (1160, 486)
Screenshot: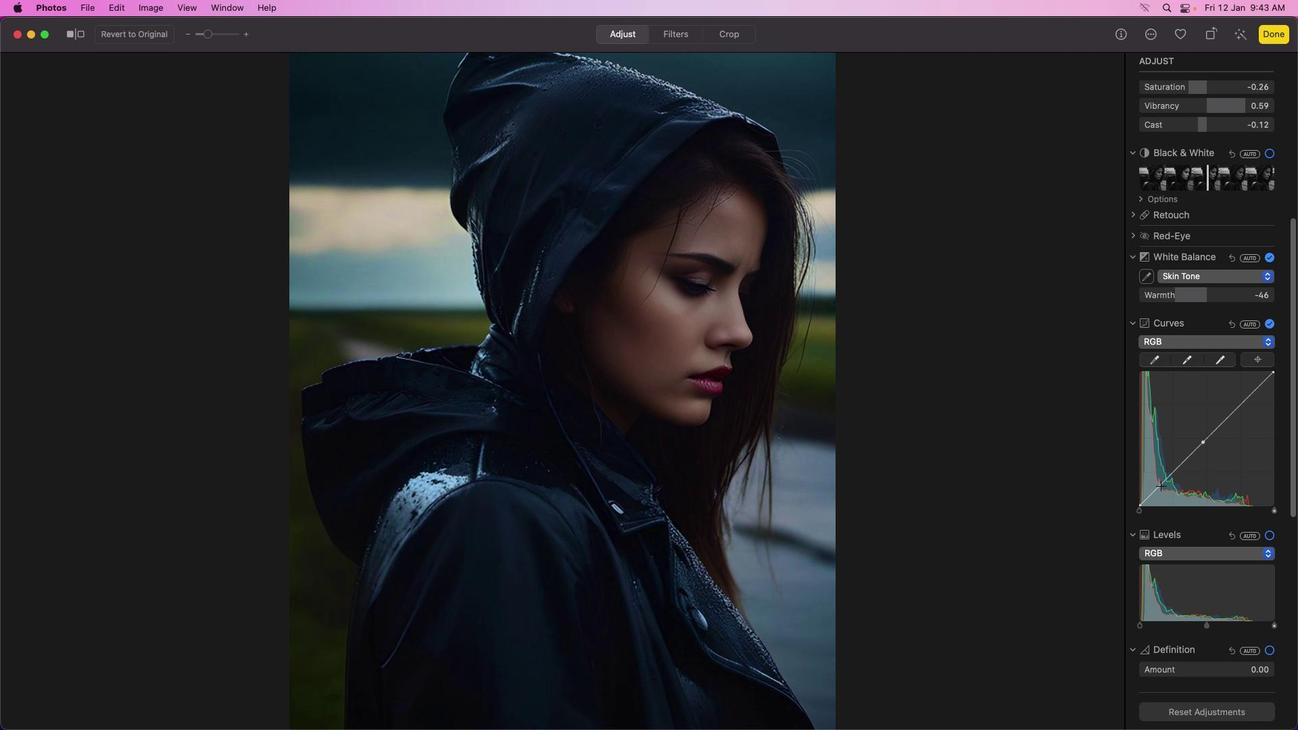 
Action: Mouse pressed left at (1160, 486)
Screenshot: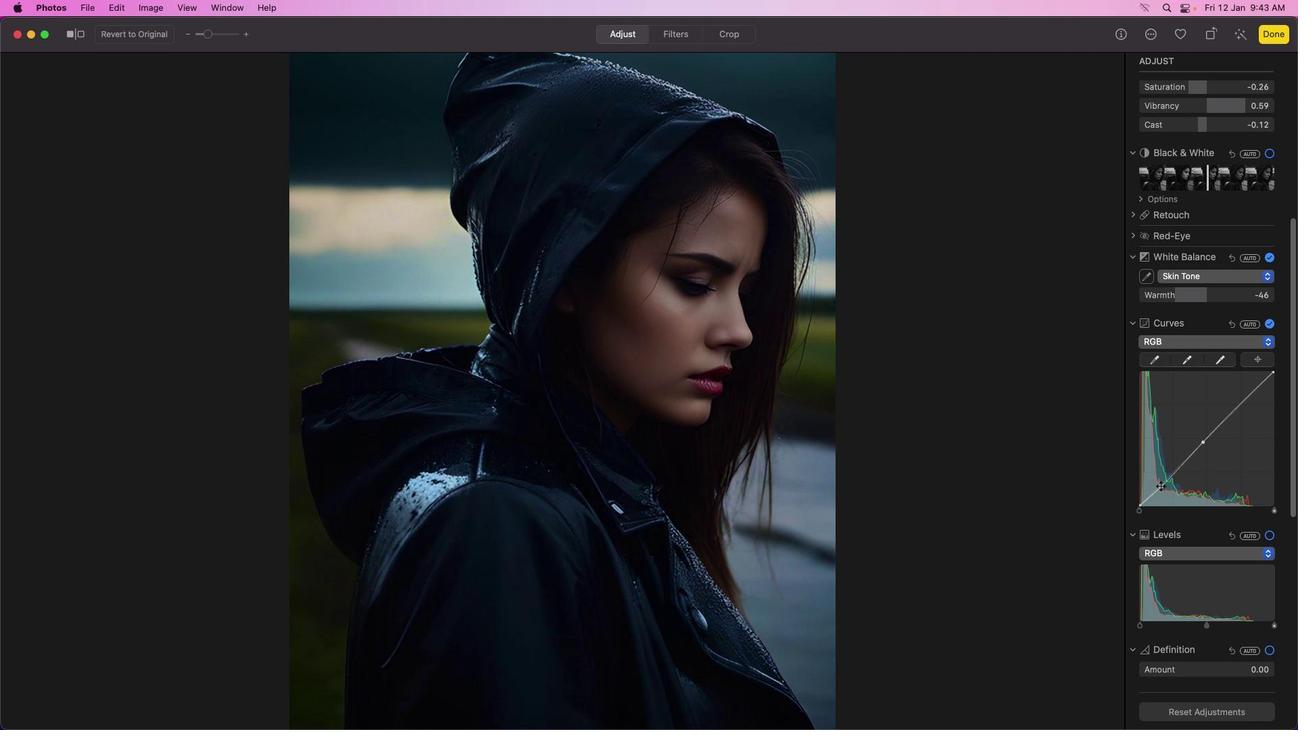 
Action: Mouse moved to (1243, 404)
Screenshot: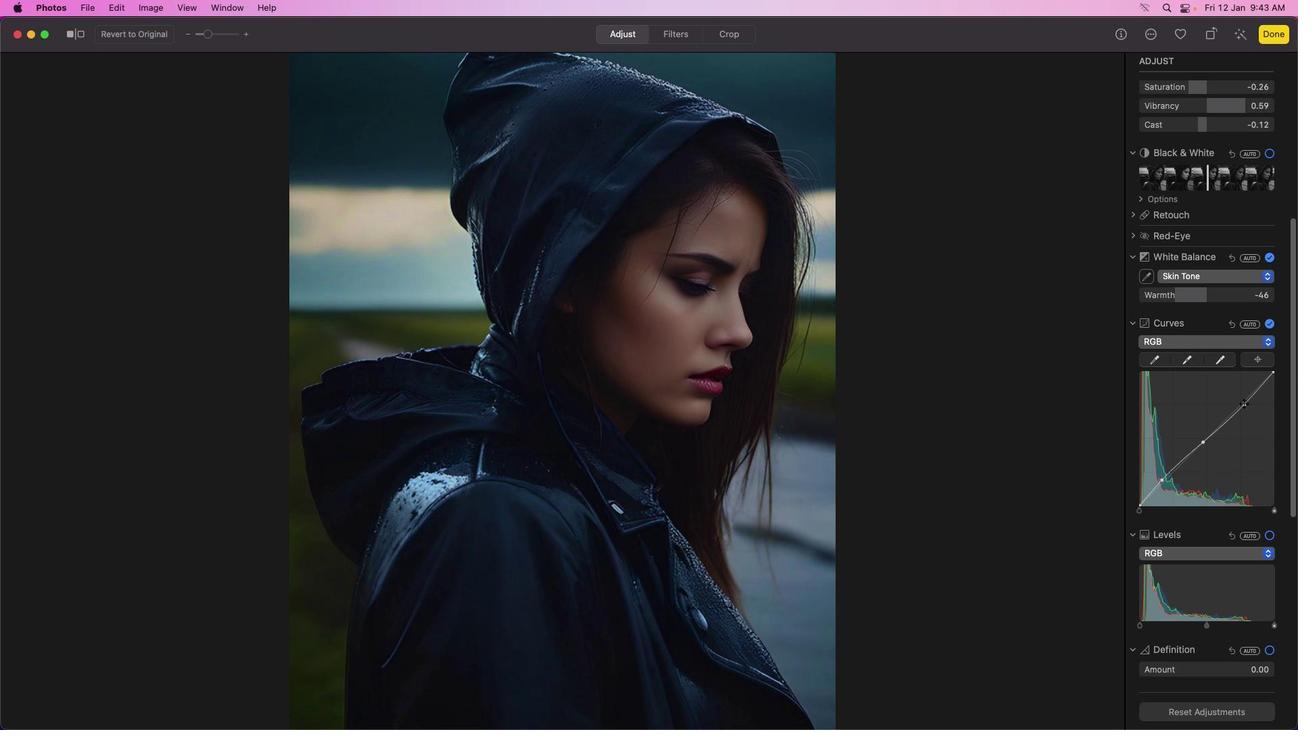 
Action: Mouse pressed left at (1243, 404)
Screenshot: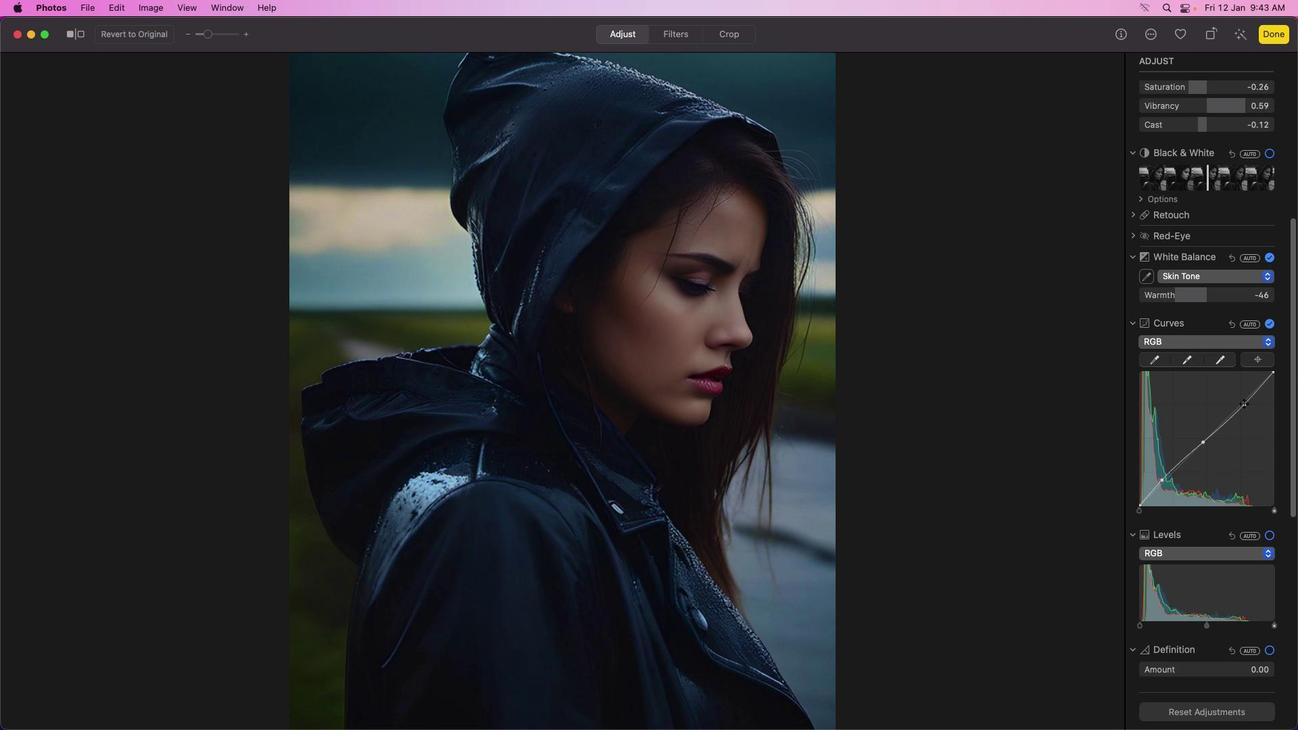 
Action: Mouse moved to (1220, 431)
Screenshot: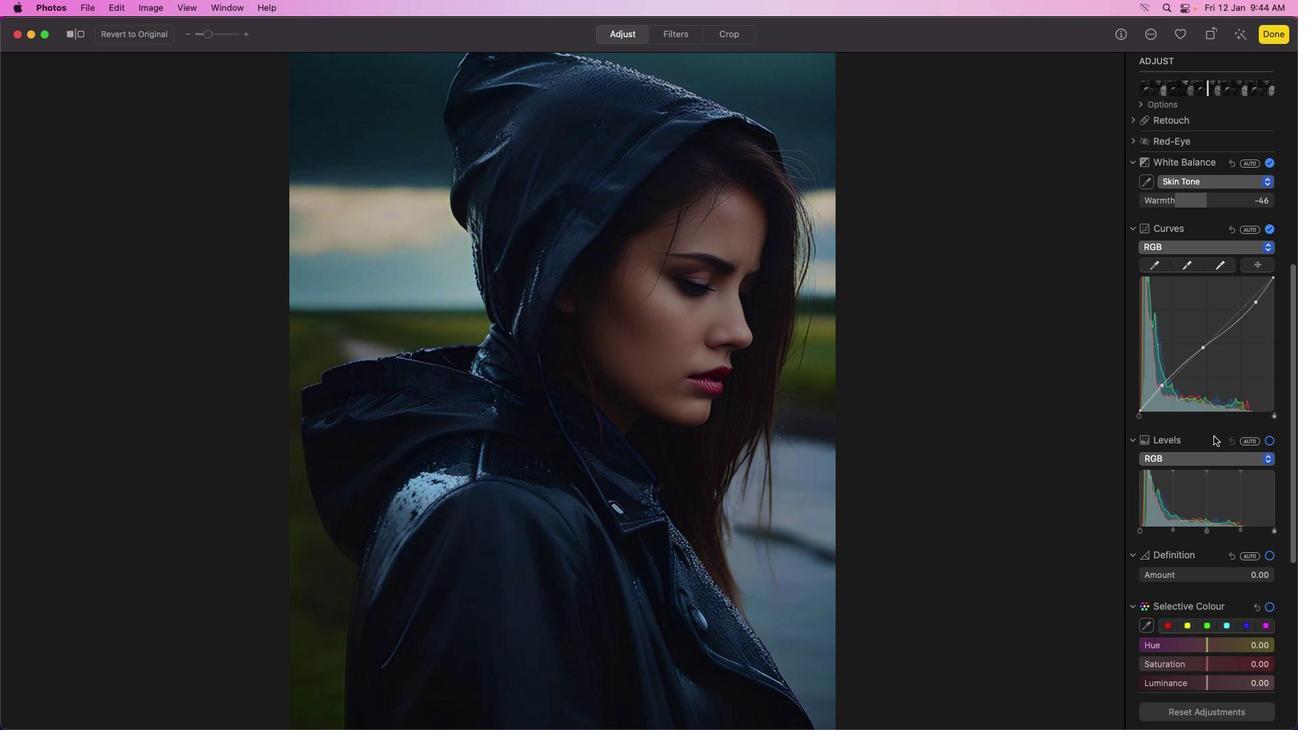 
Action: Mouse scrolled (1220, 431) with delta (0, 0)
Screenshot: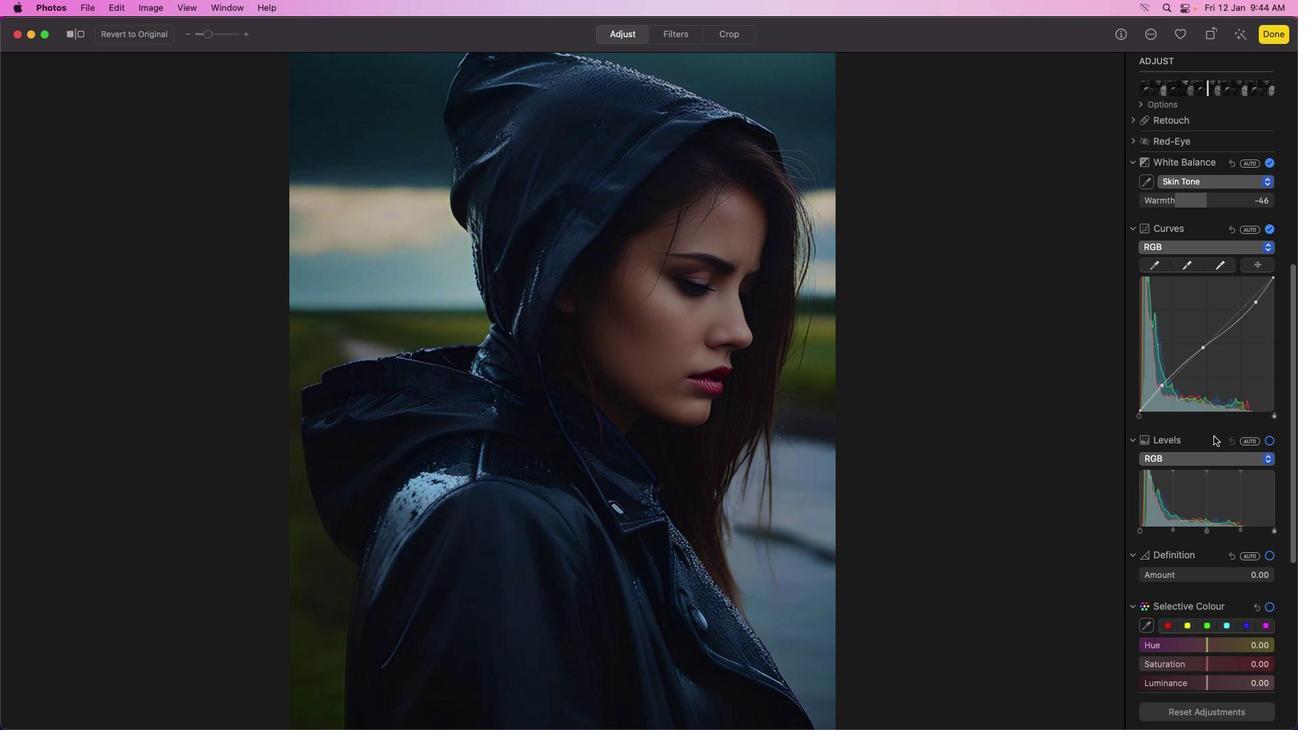 
Action: Mouse moved to (1214, 435)
Screenshot: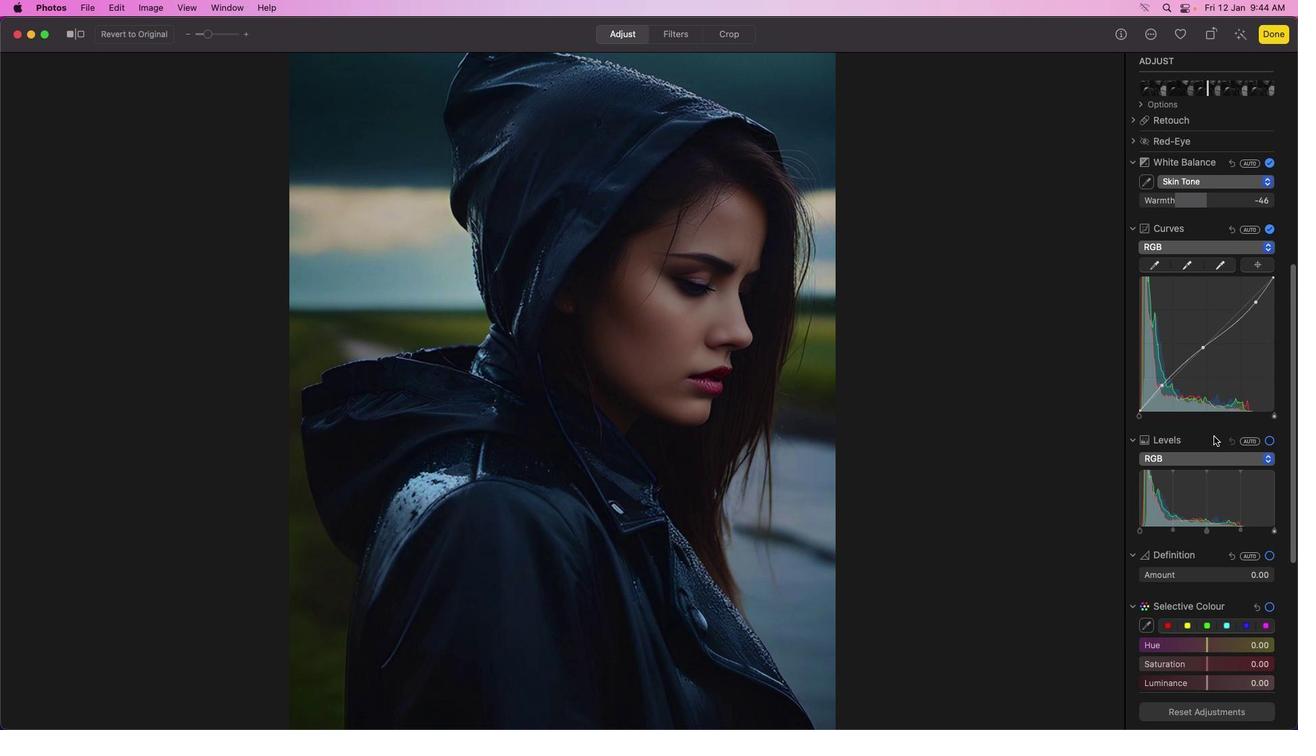 
Action: Mouse scrolled (1214, 435) with delta (0, 0)
Screenshot: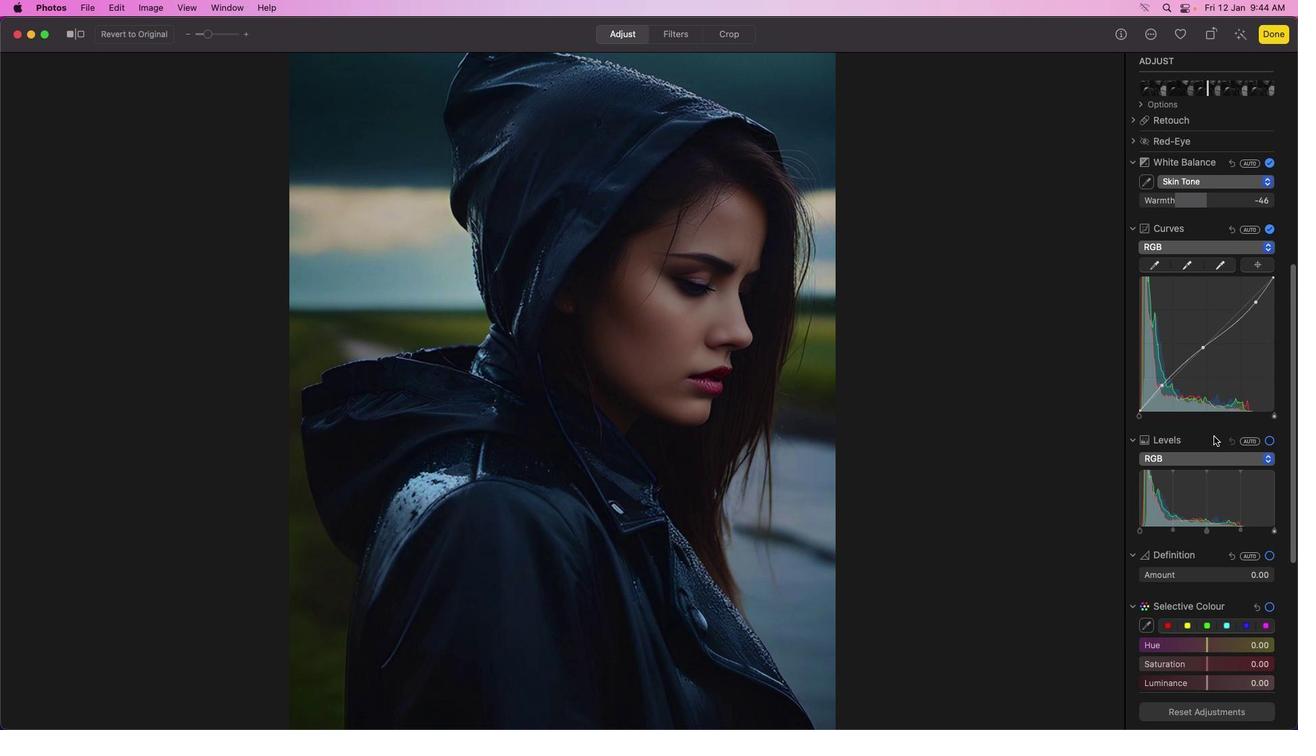
Action: Mouse moved to (1214, 435)
Screenshot: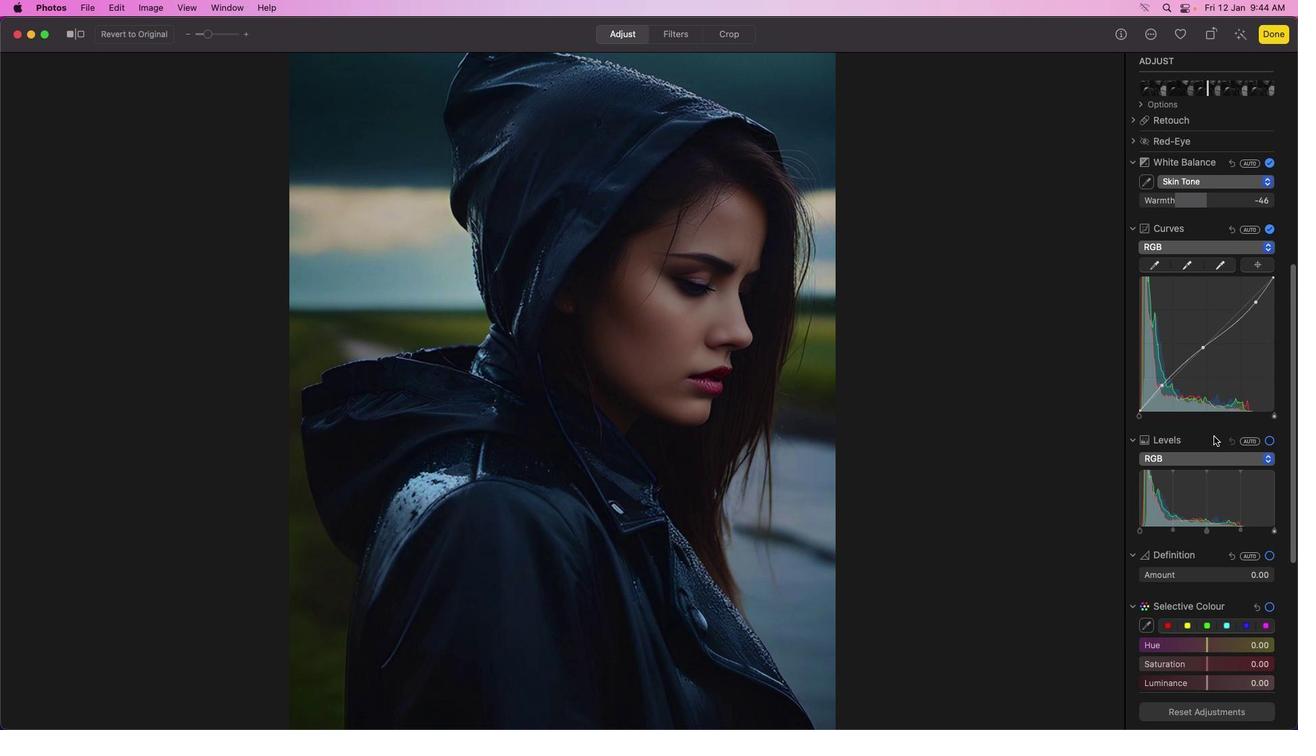 
Action: Mouse scrolled (1214, 435) with delta (0, -1)
Screenshot: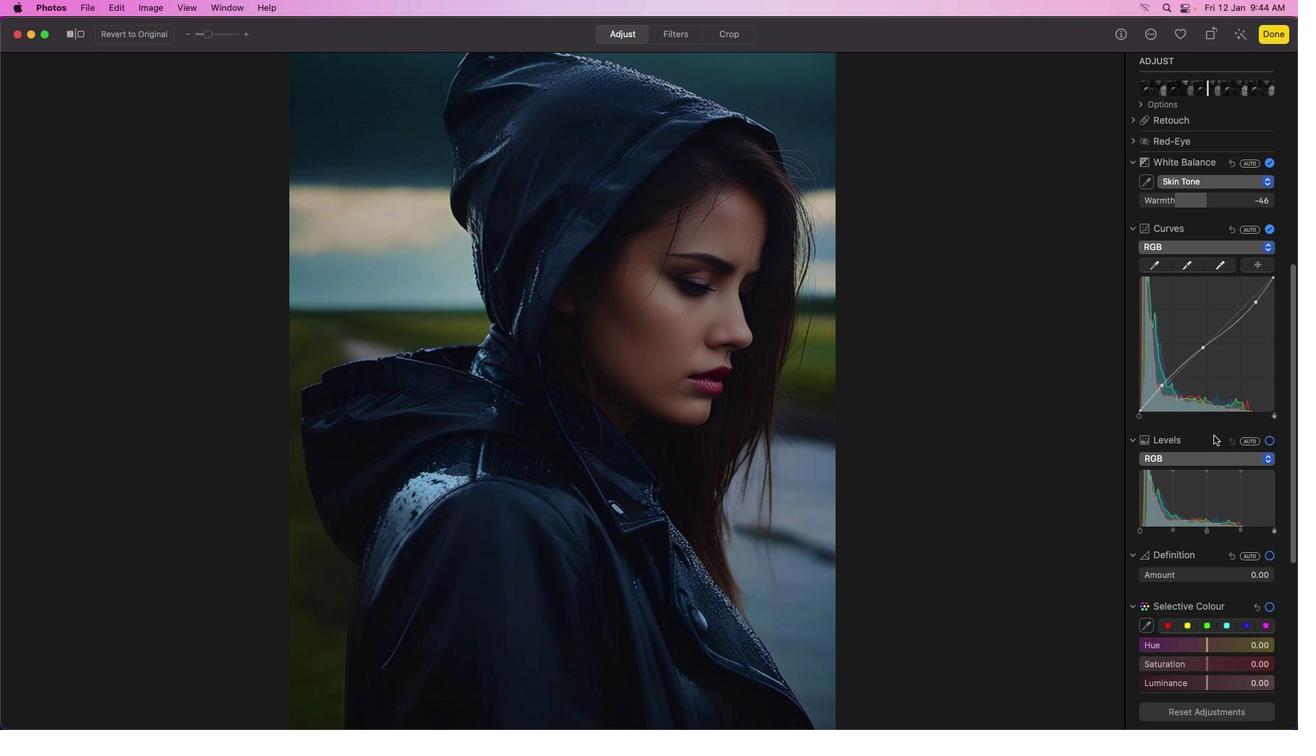 
Action: Mouse moved to (1214, 435)
Screenshot: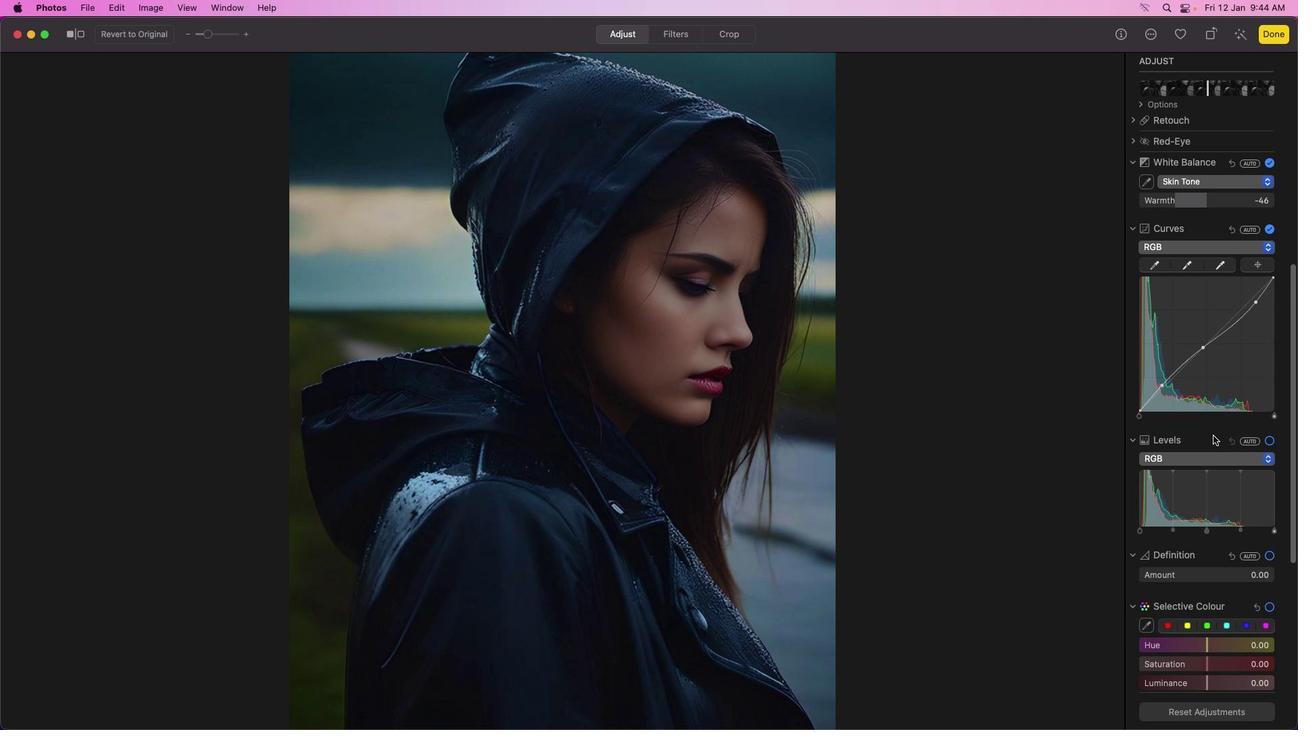 
Action: Mouse scrolled (1214, 435) with delta (0, -2)
Screenshot: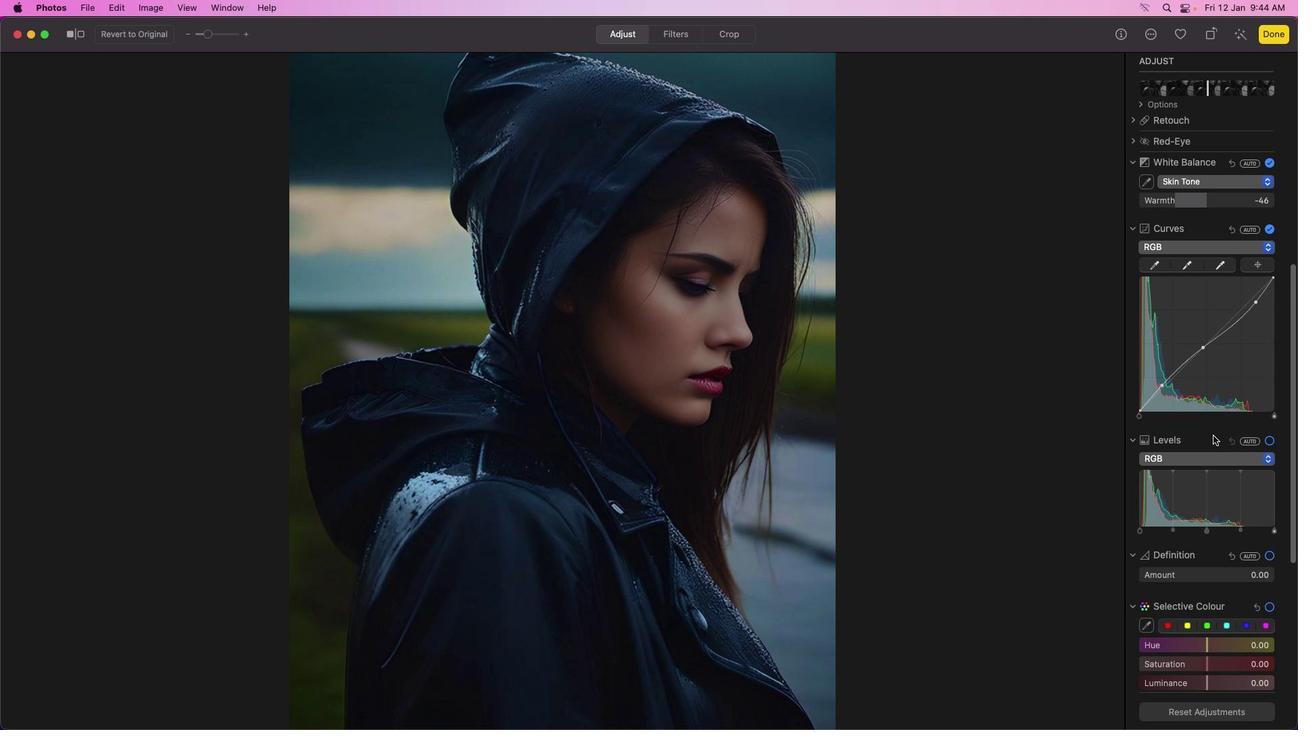 
Action: Mouse moved to (1214, 436)
Screenshot: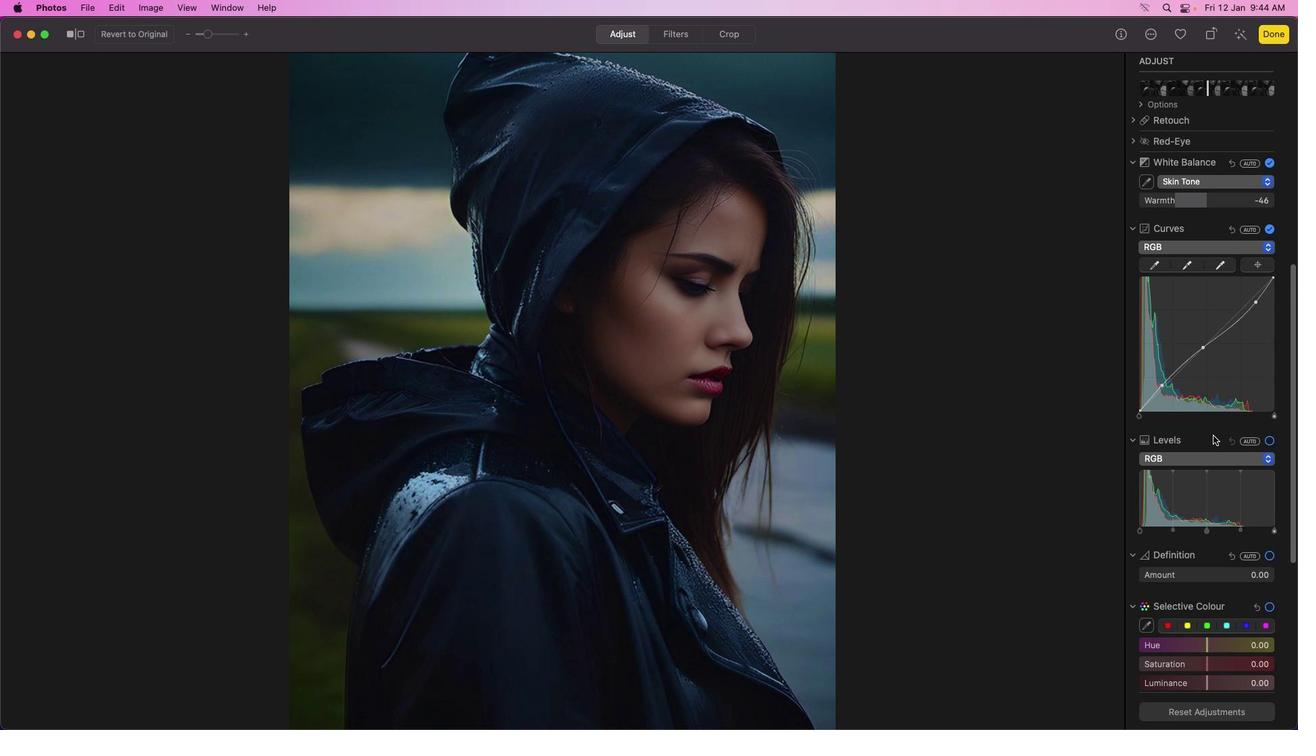 
Action: Mouse scrolled (1214, 436) with delta (0, -3)
Screenshot: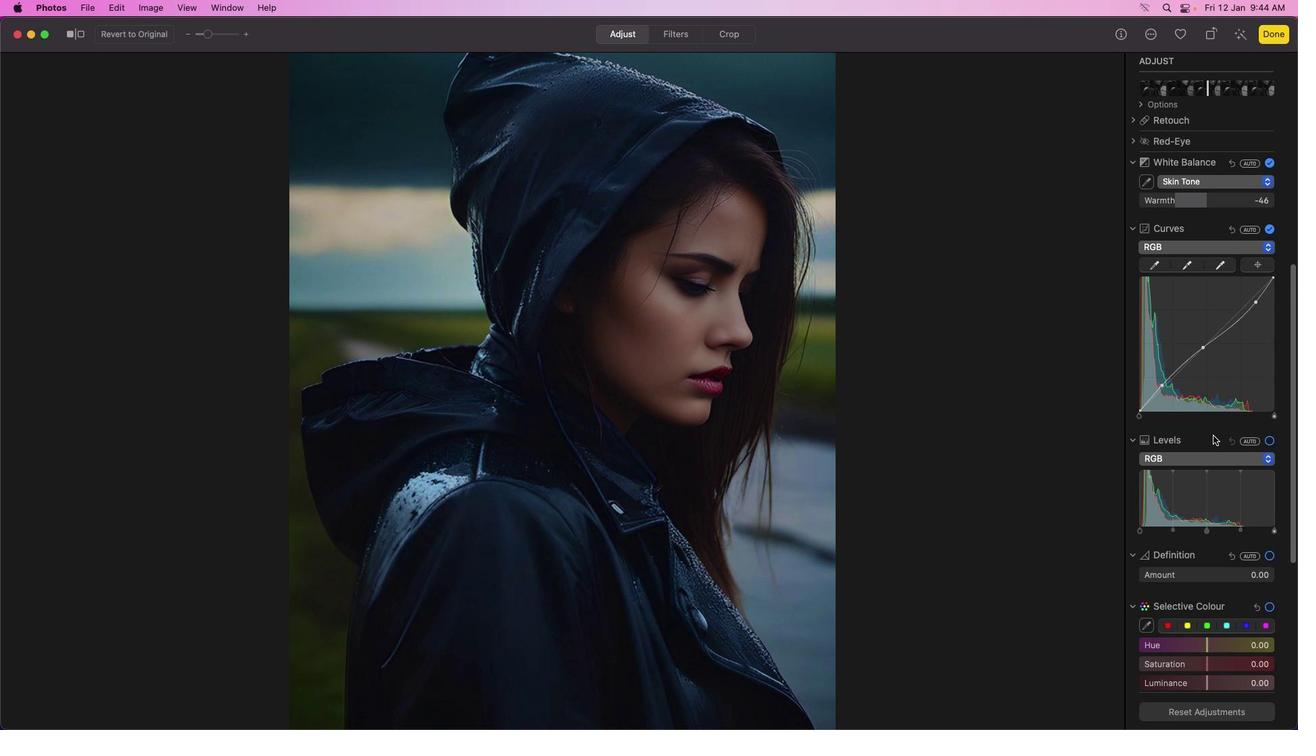 
Action: Mouse moved to (1214, 439)
Screenshot: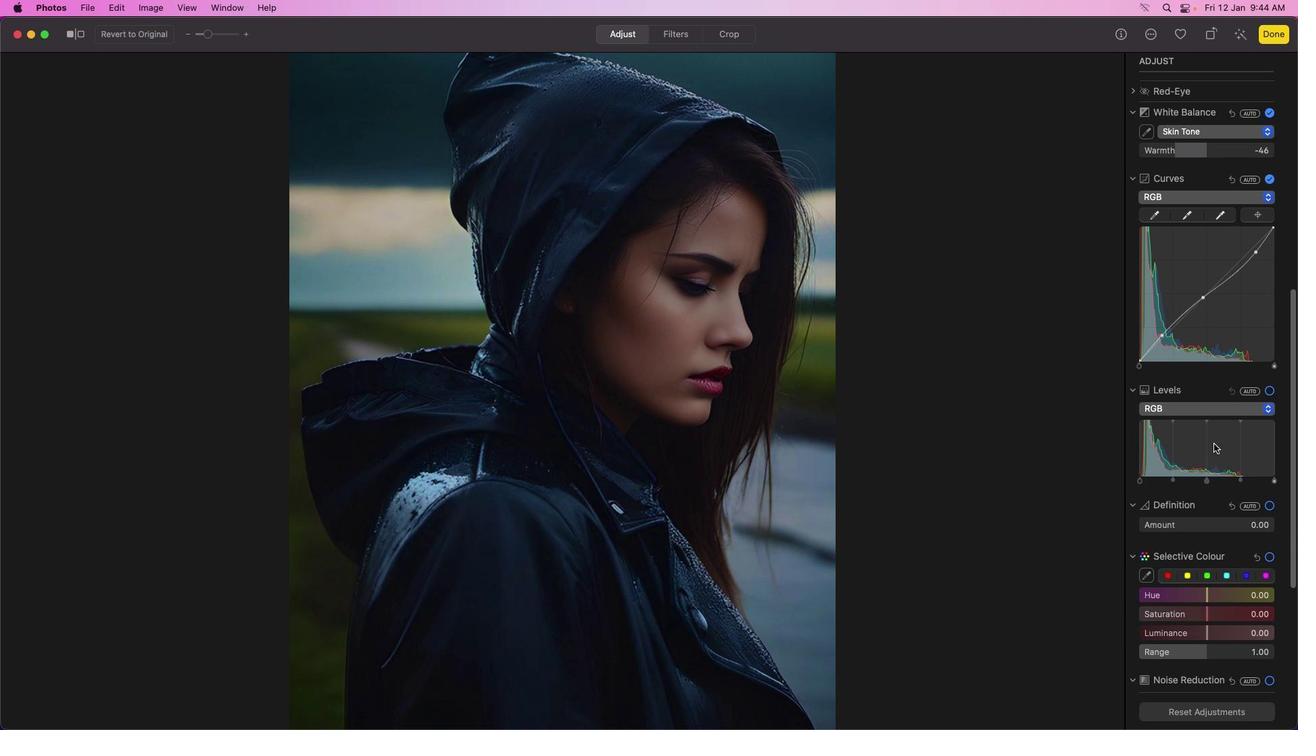 
Action: Mouse scrolled (1214, 439) with delta (0, 0)
Screenshot: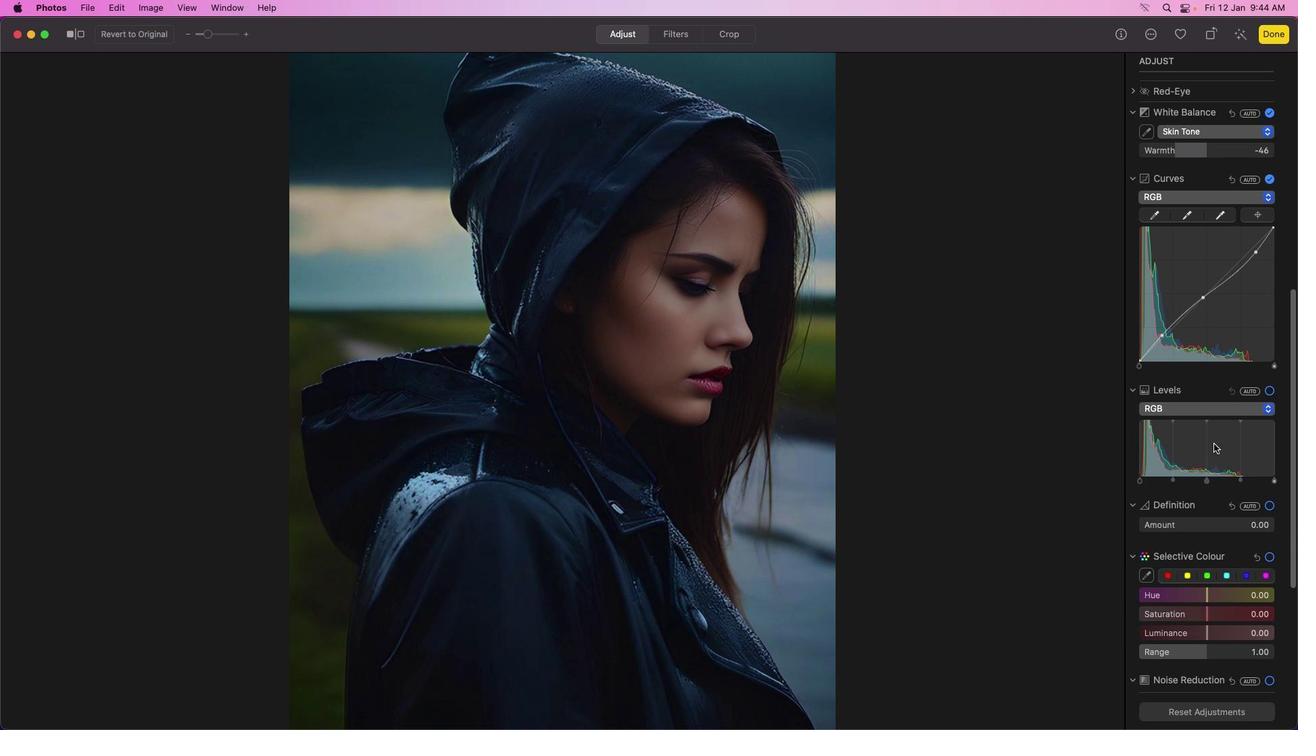 
Action: Mouse moved to (1214, 440)
Screenshot: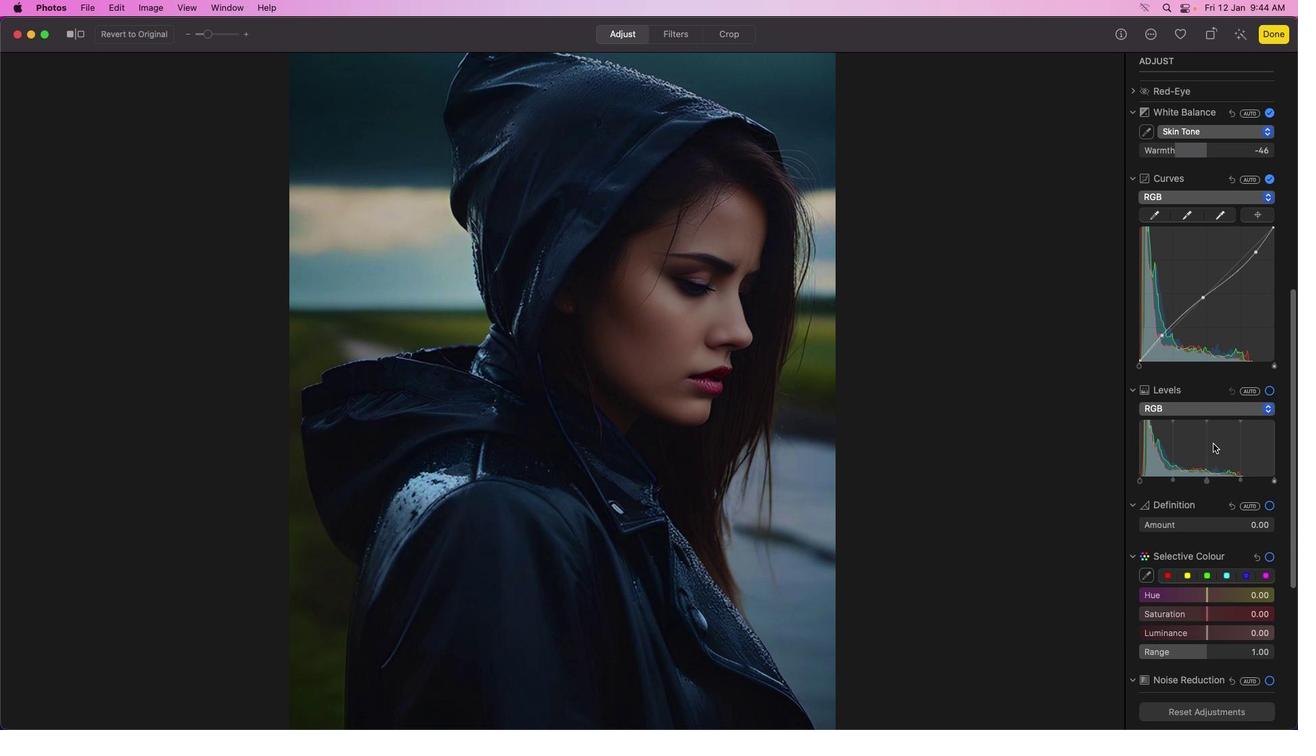 
Action: Mouse scrolled (1214, 440) with delta (0, 0)
Screenshot: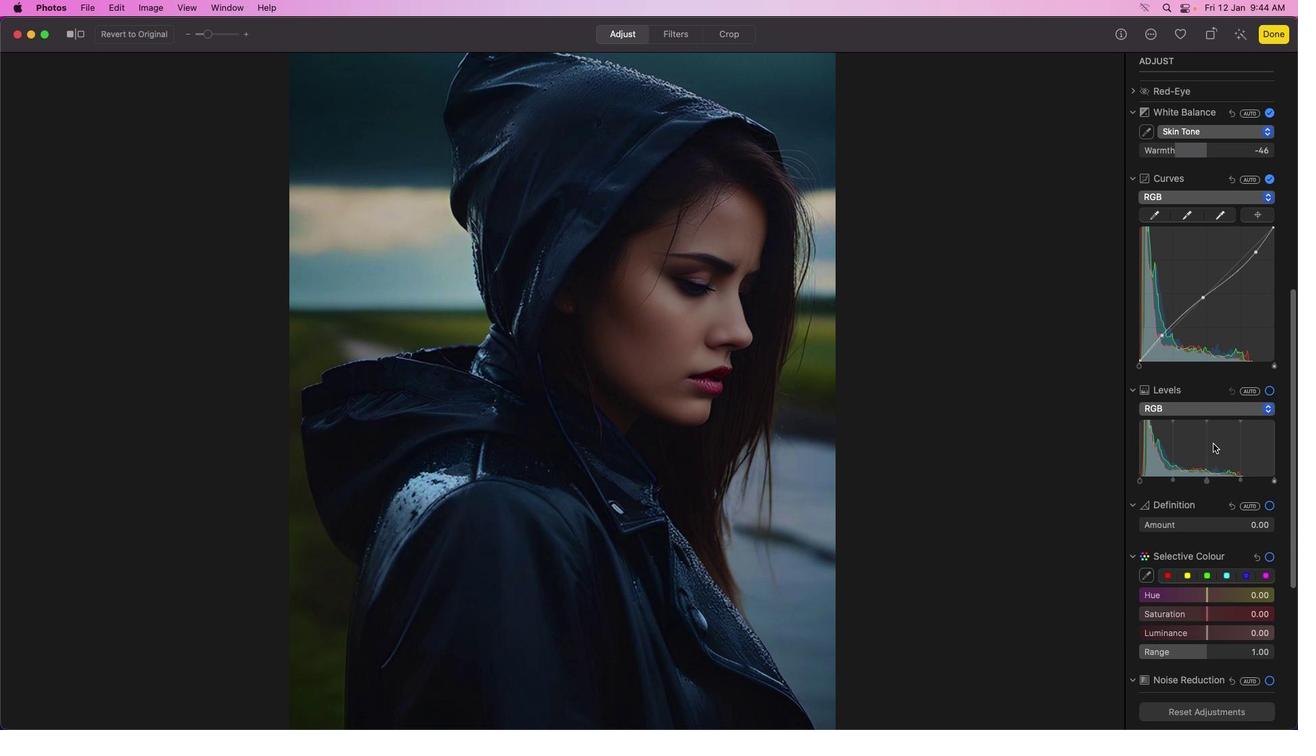 
Action: Mouse moved to (1213, 442)
Screenshot: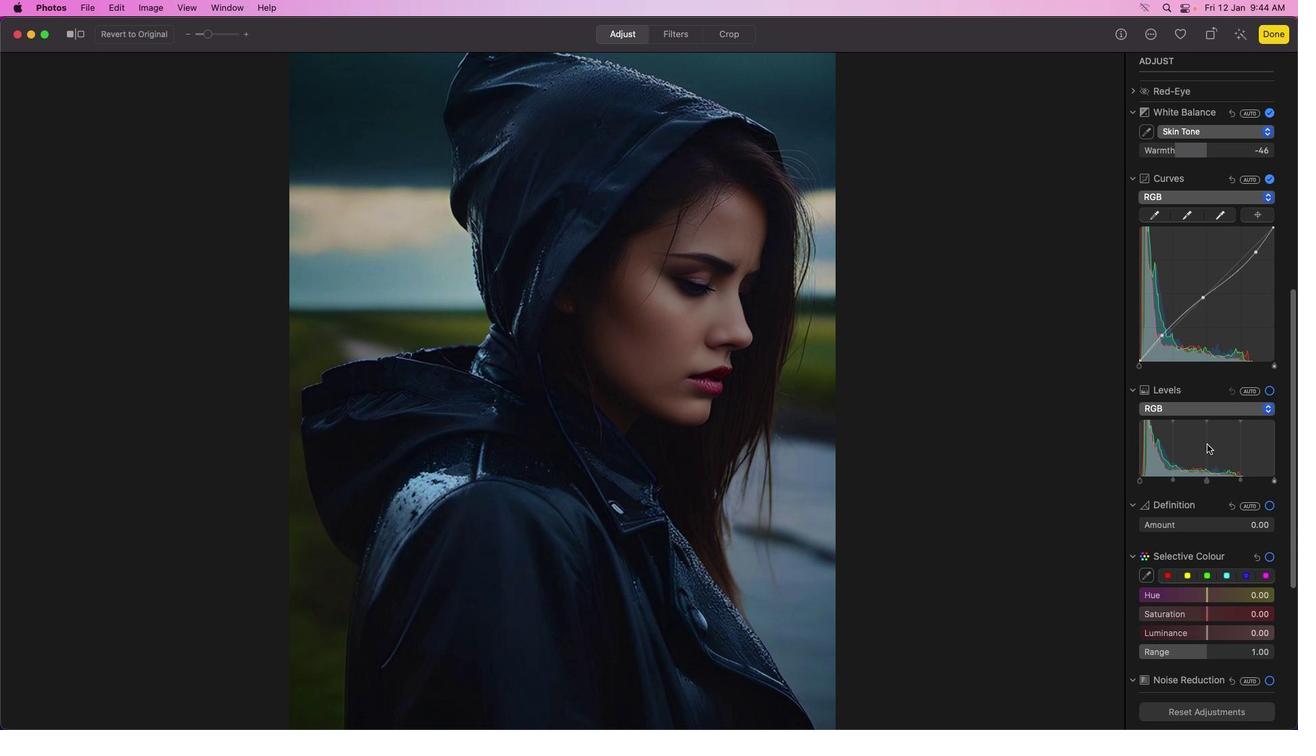 
Action: Mouse scrolled (1213, 442) with delta (0, -1)
Screenshot: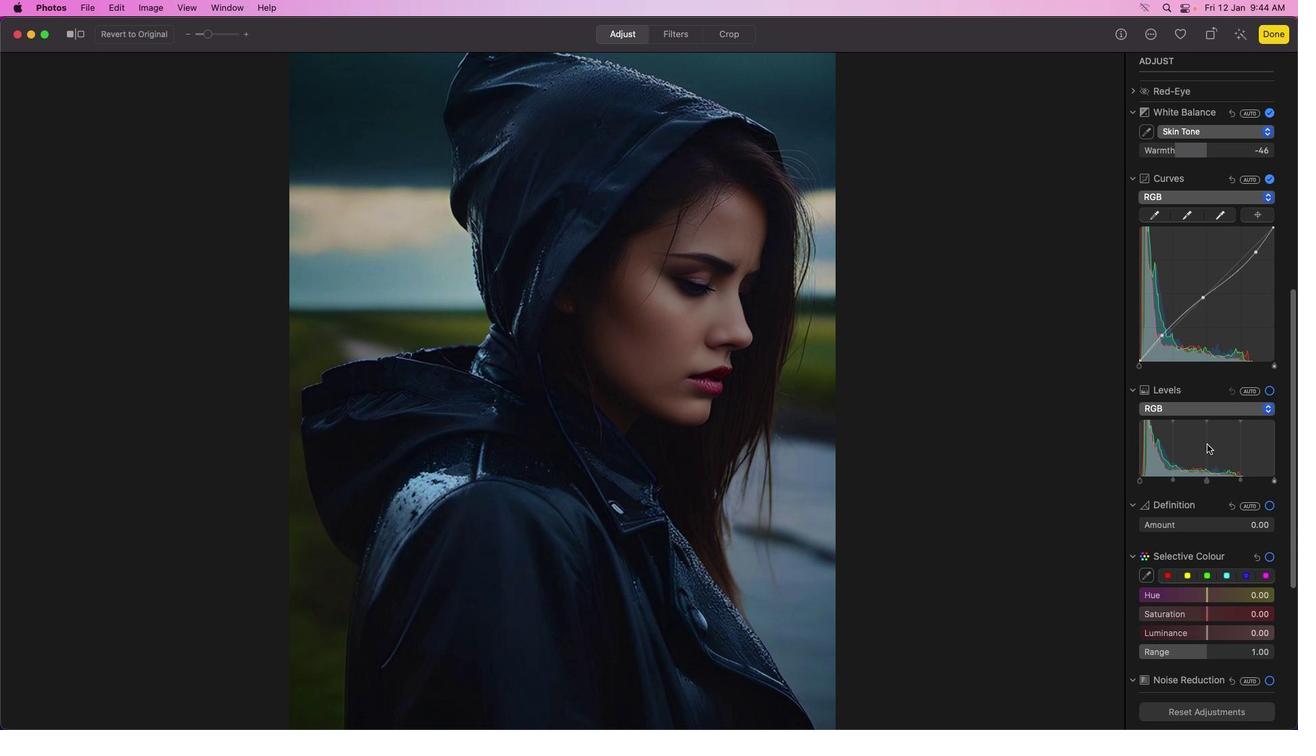 
Action: Mouse moved to (1213, 443)
Screenshot: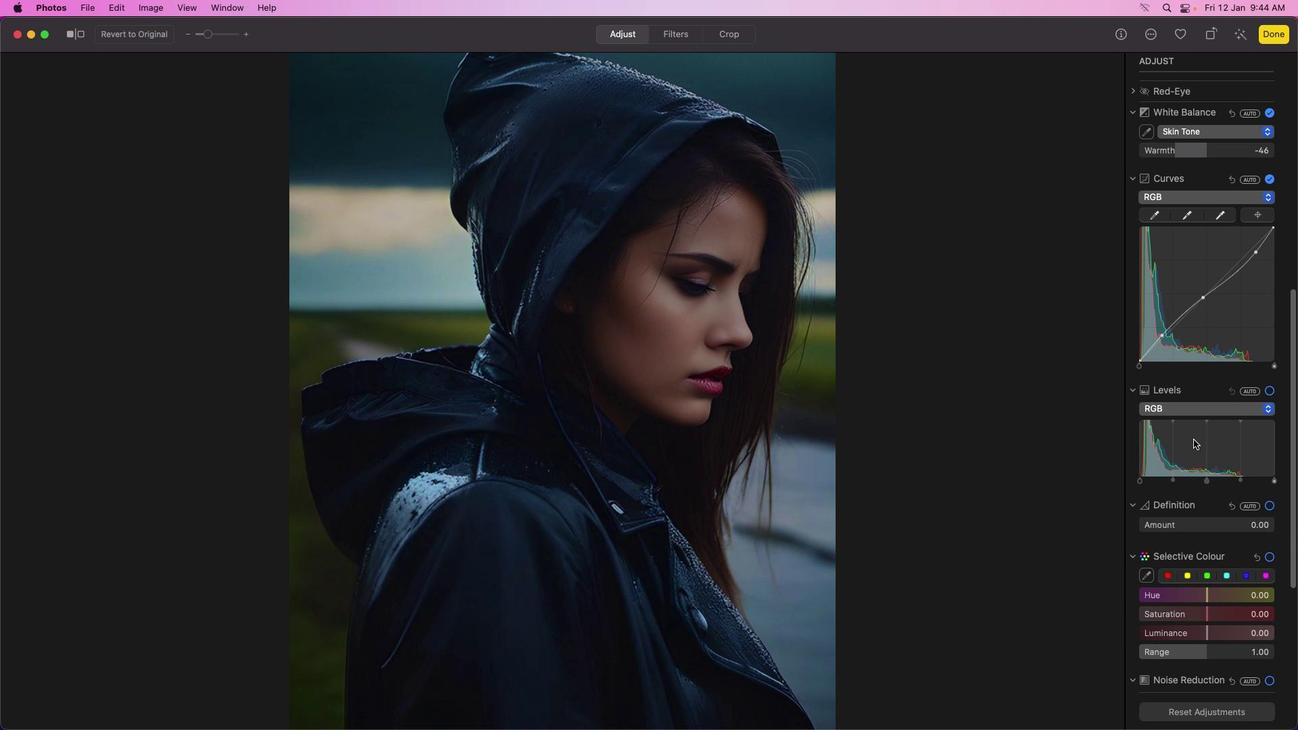 
Action: Mouse scrolled (1213, 443) with delta (0, -2)
Screenshot: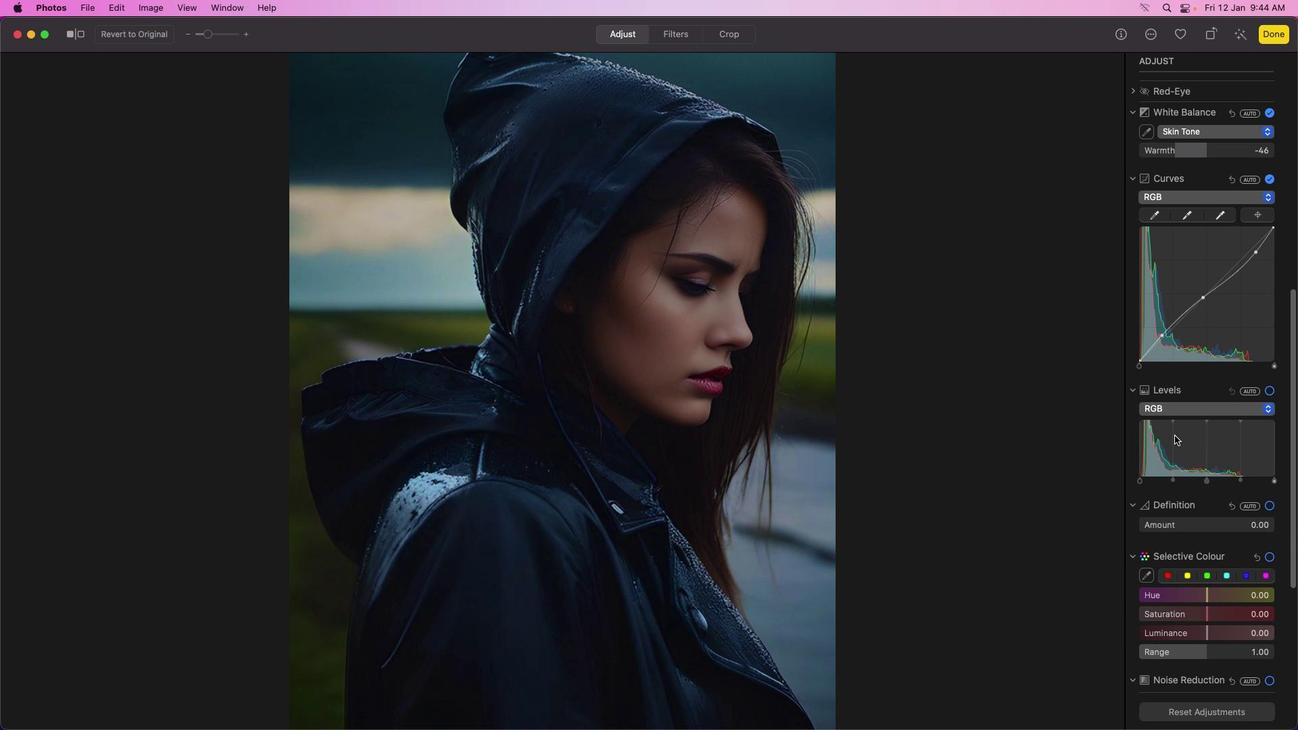 
Action: Mouse moved to (1233, 456)
Screenshot: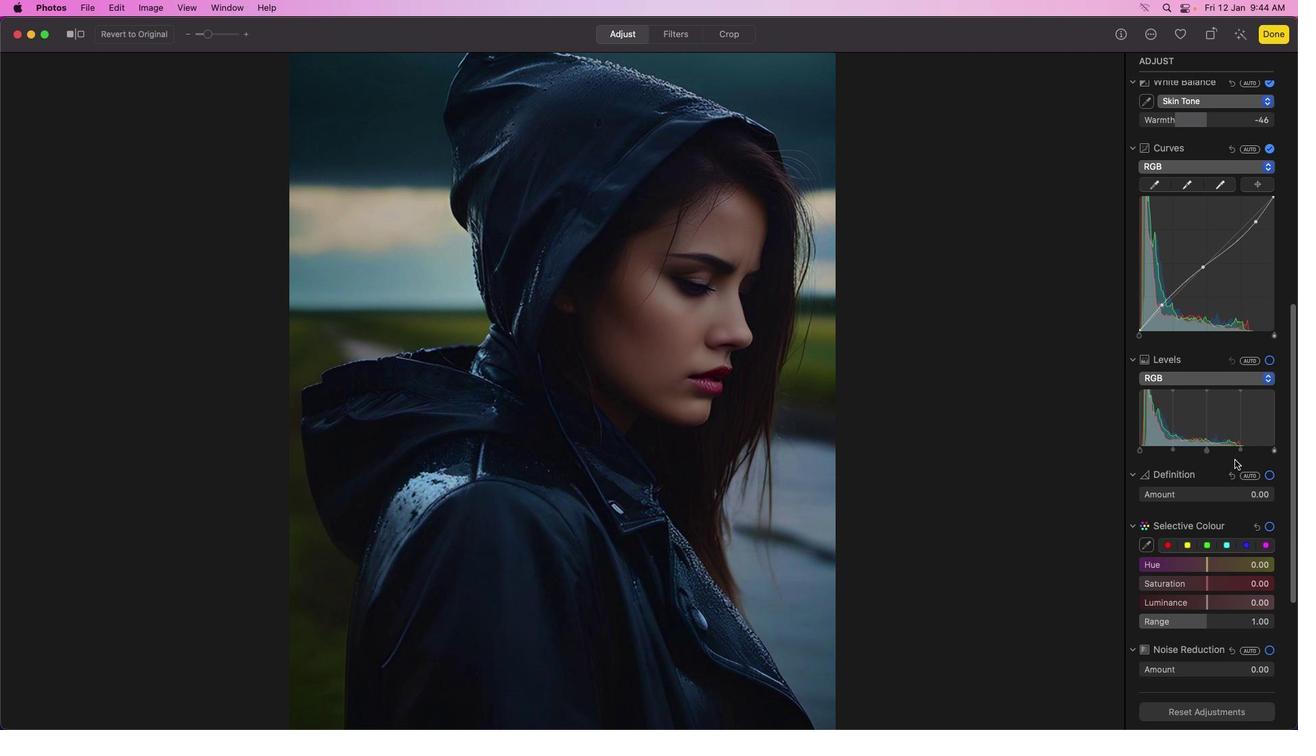 
Action: Mouse scrolled (1233, 456) with delta (0, 0)
Screenshot: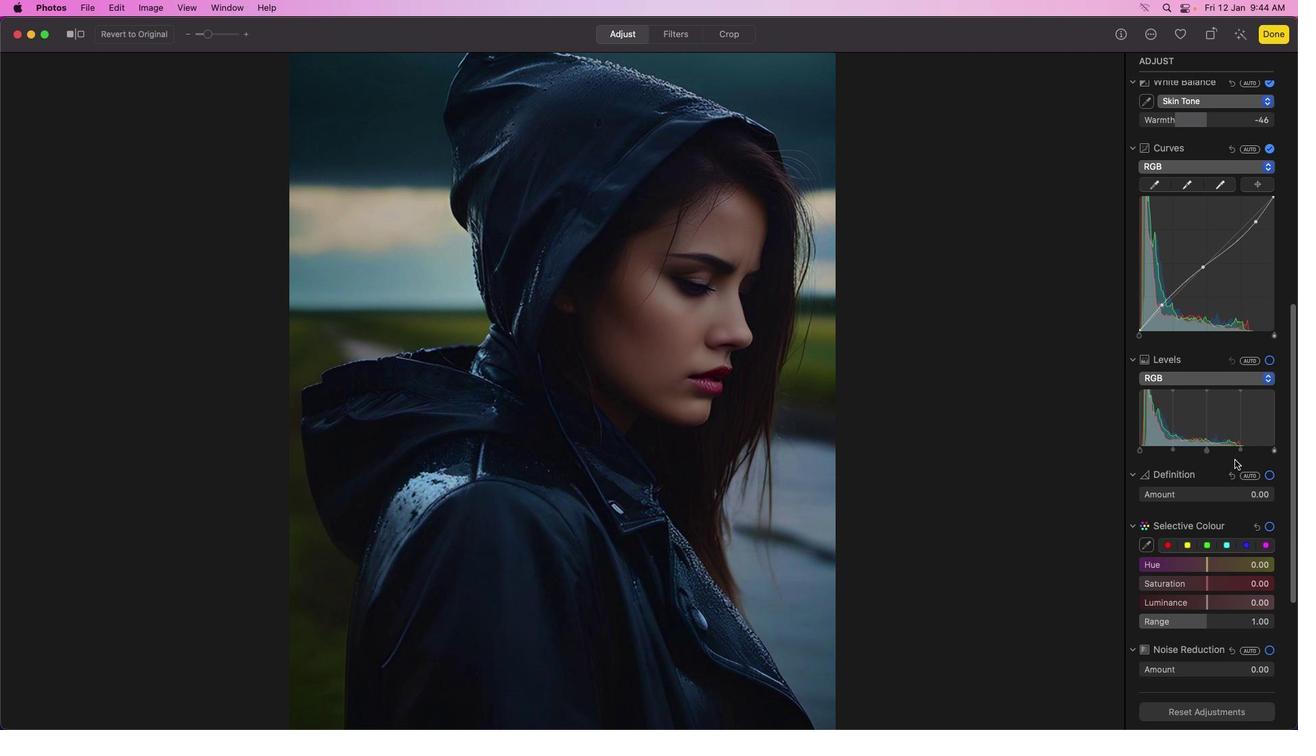 
Action: Mouse moved to (1234, 457)
Screenshot: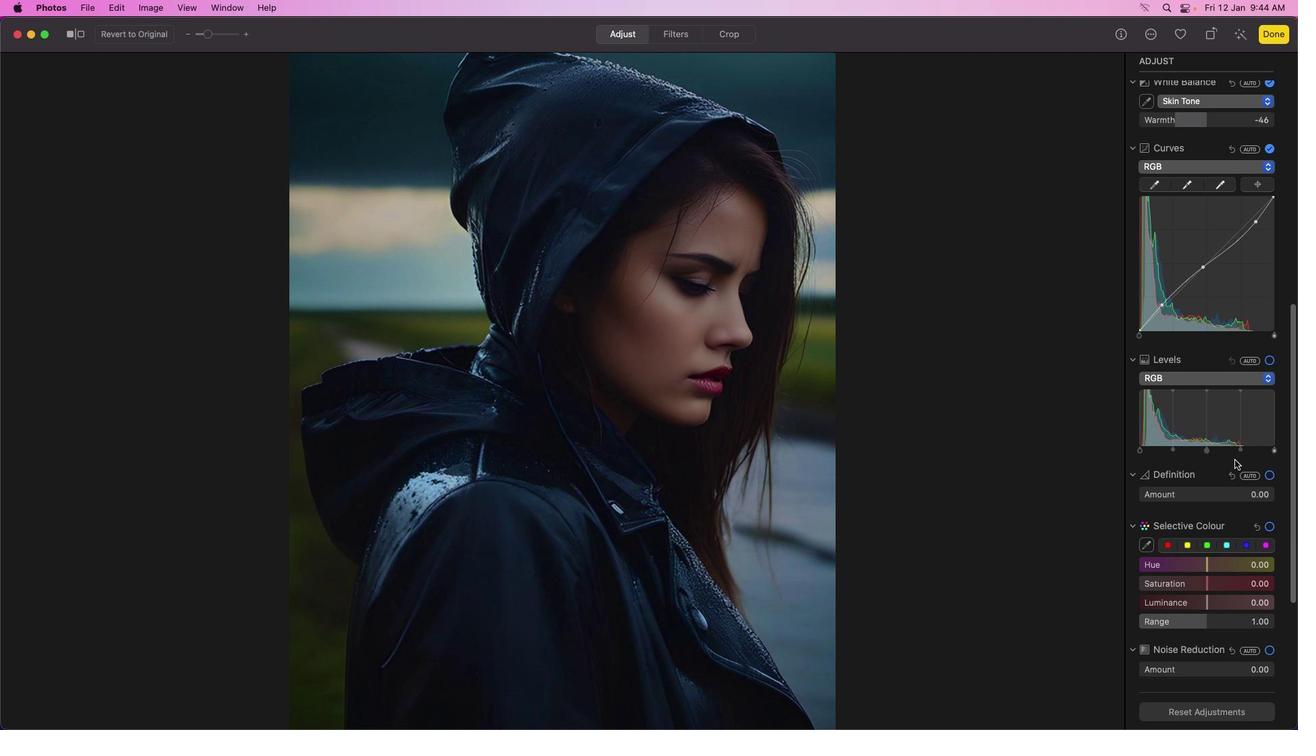 
Action: Mouse scrolled (1234, 457) with delta (0, 0)
Screenshot: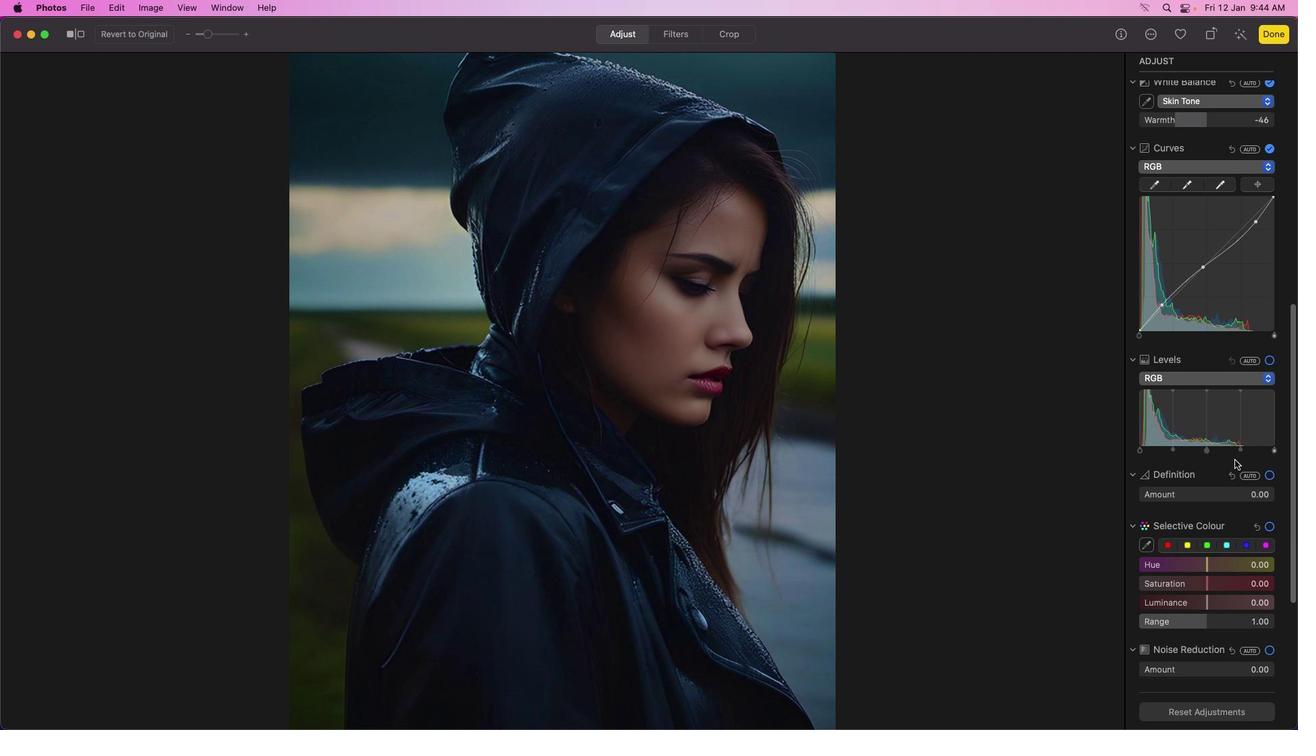 
Action: Mouse moved to (1234, 459)
Screenshot: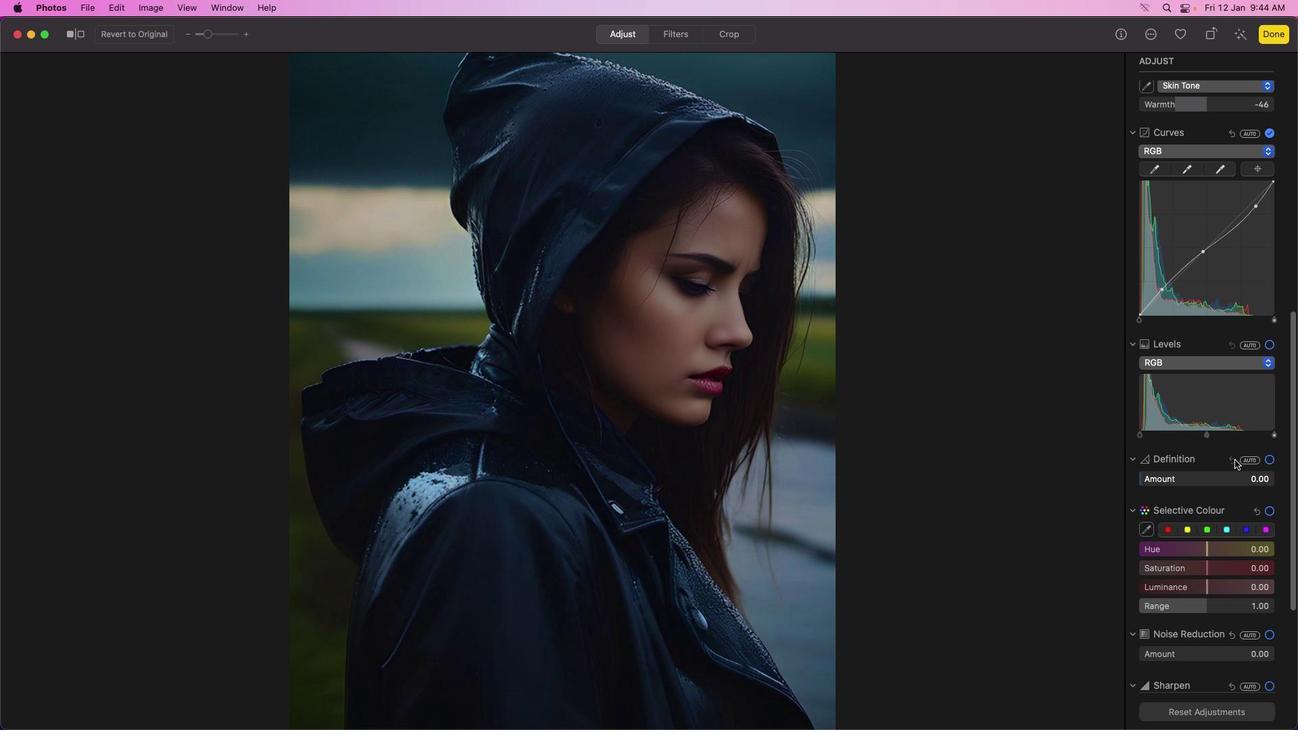 
Action: Mouse scrolled (1234, 459) with delta (0, 0)
Screenshot: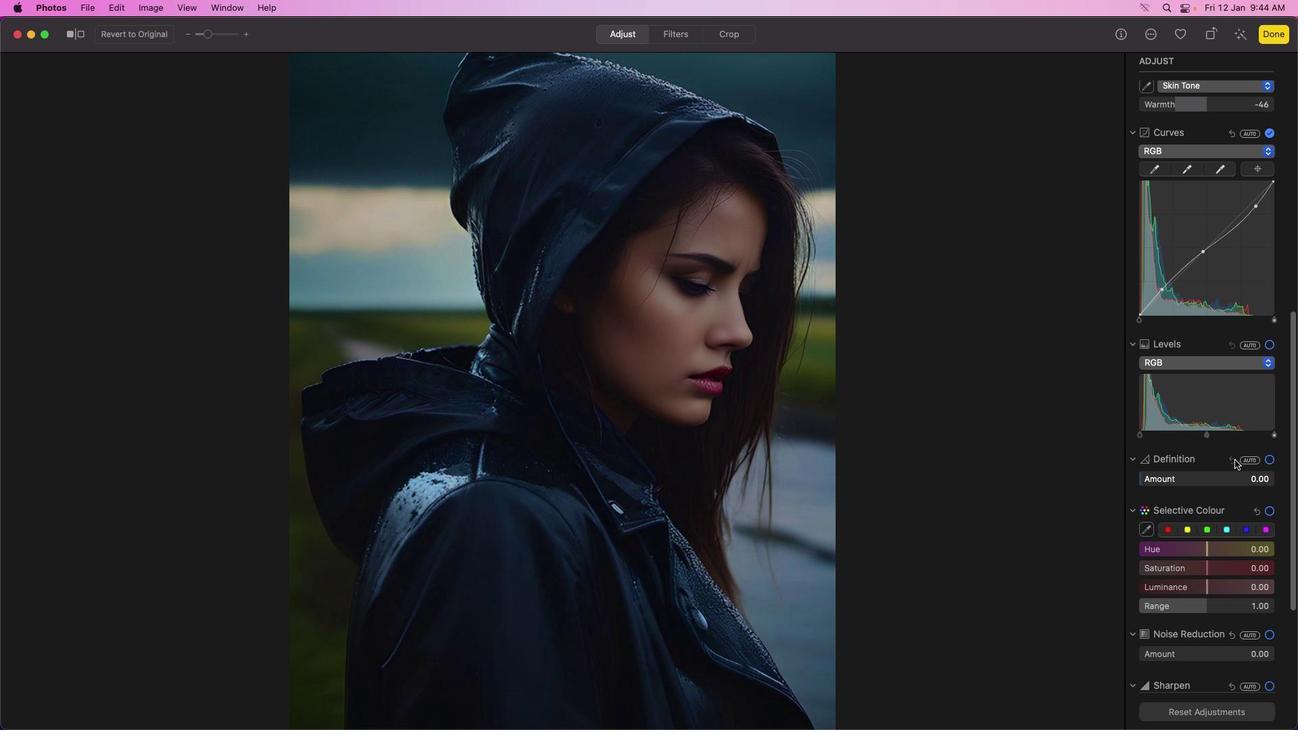
Action: Mouse scrolled (1234, 459) with delta (0, -1)
Screenshot: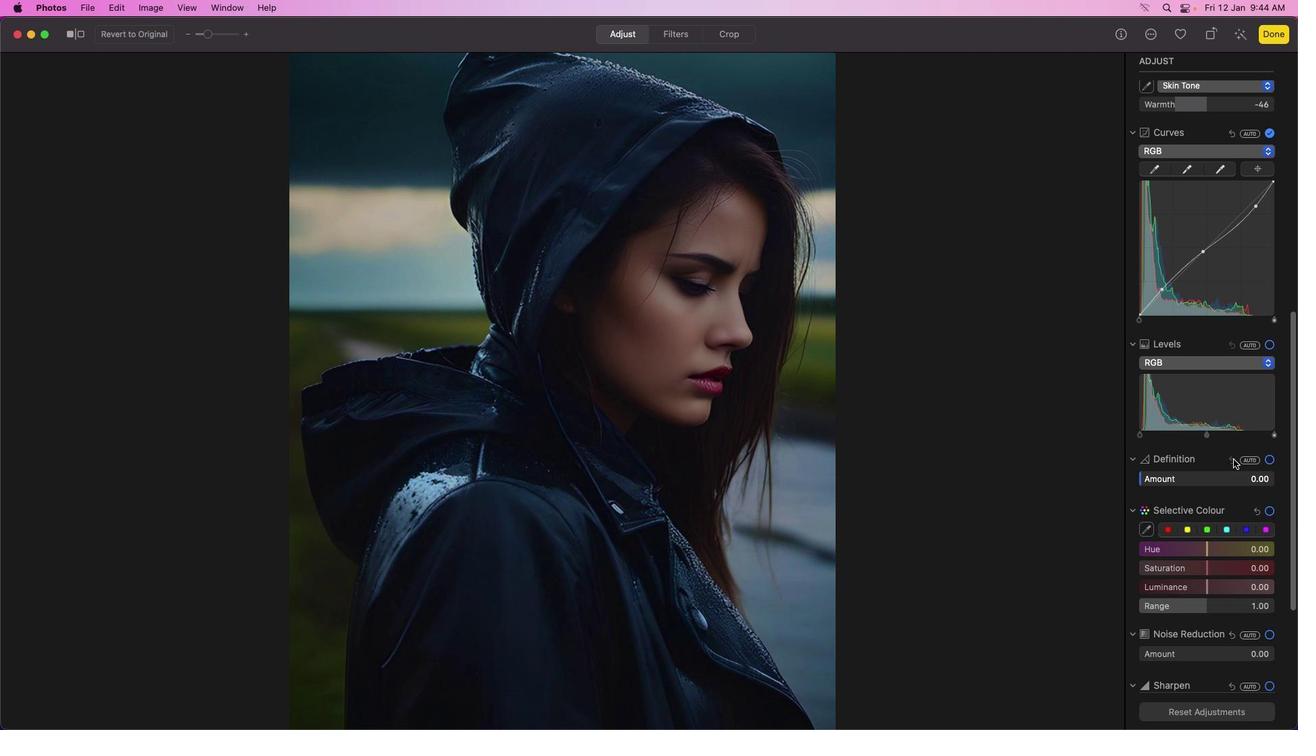 
Action: Mouse scrolled (1234, 459) with delta (0, -1)
Screenshot: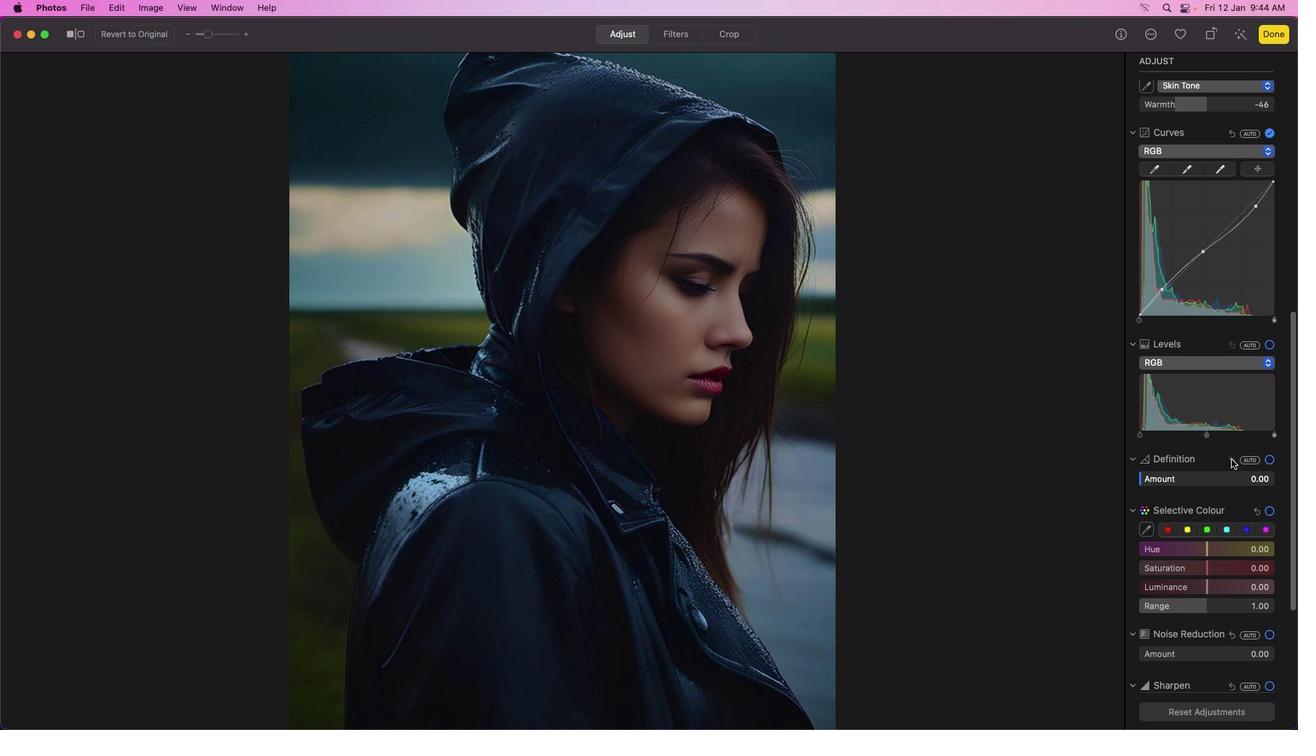 
Action: Mouse moved to (1273, 463)
Screenshot: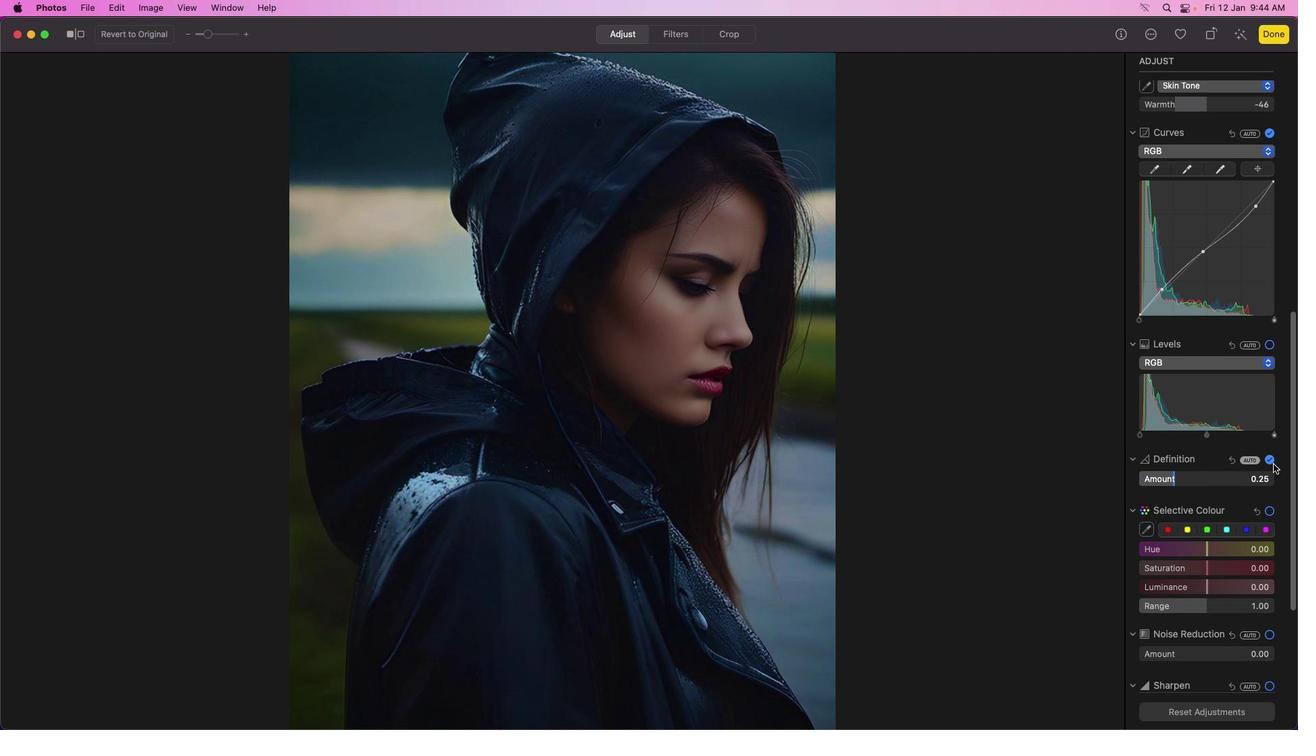 
Action: Mouse pressed left at (1273, 463)
Screenshot: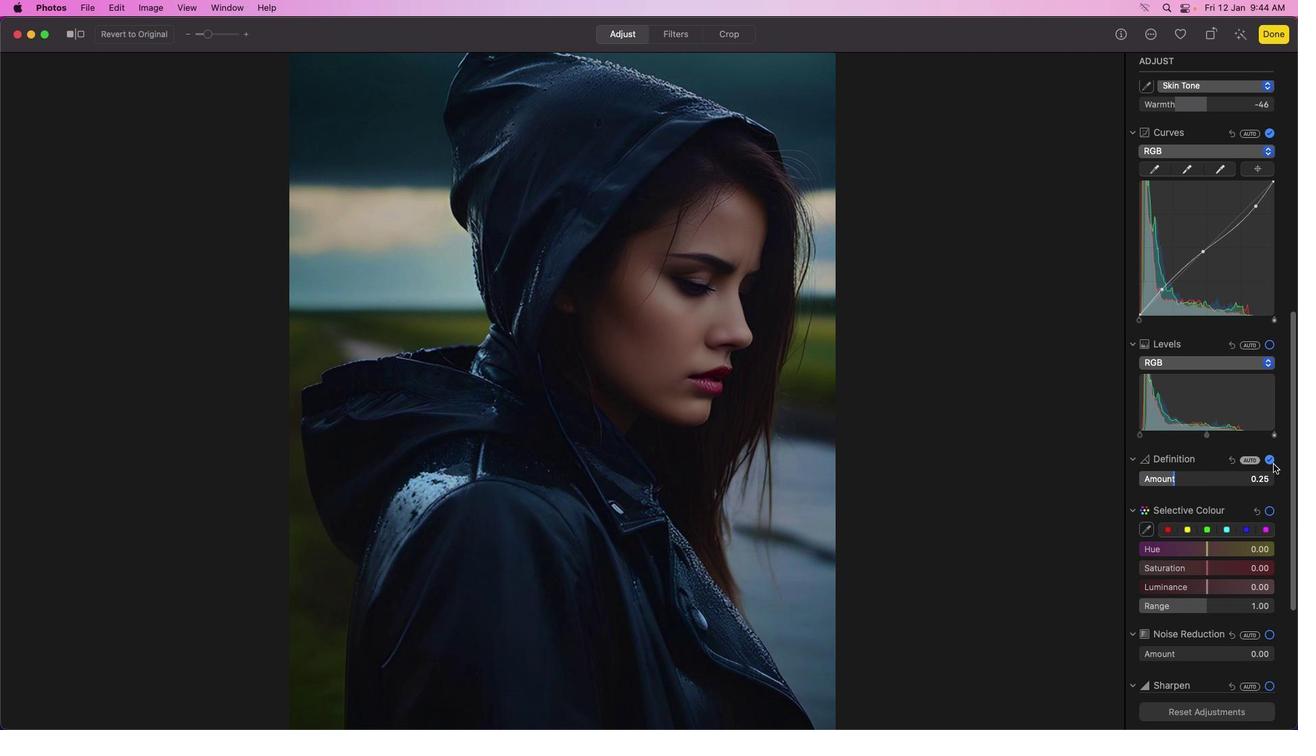 
Action: Mouse moved to (1183, 477)
Screenshot: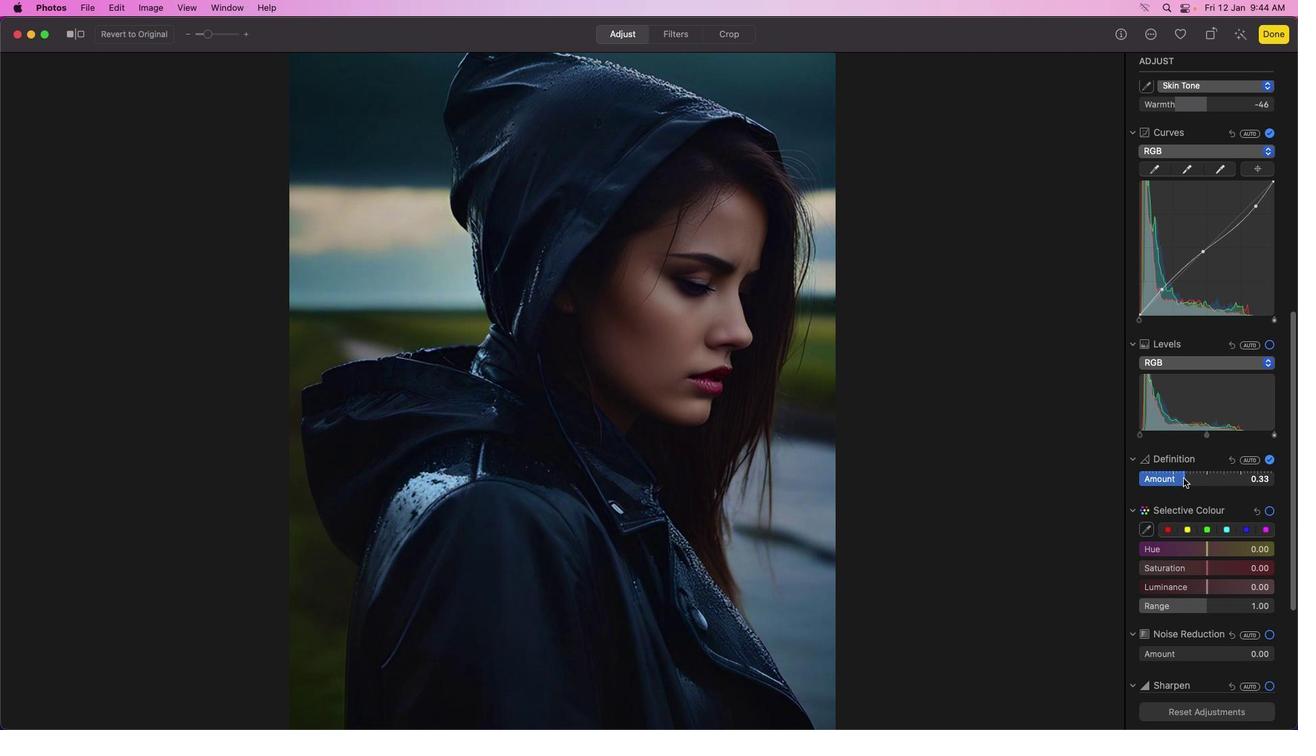 
Action: Mouse pressed left at (1183, 477)
Screenshot: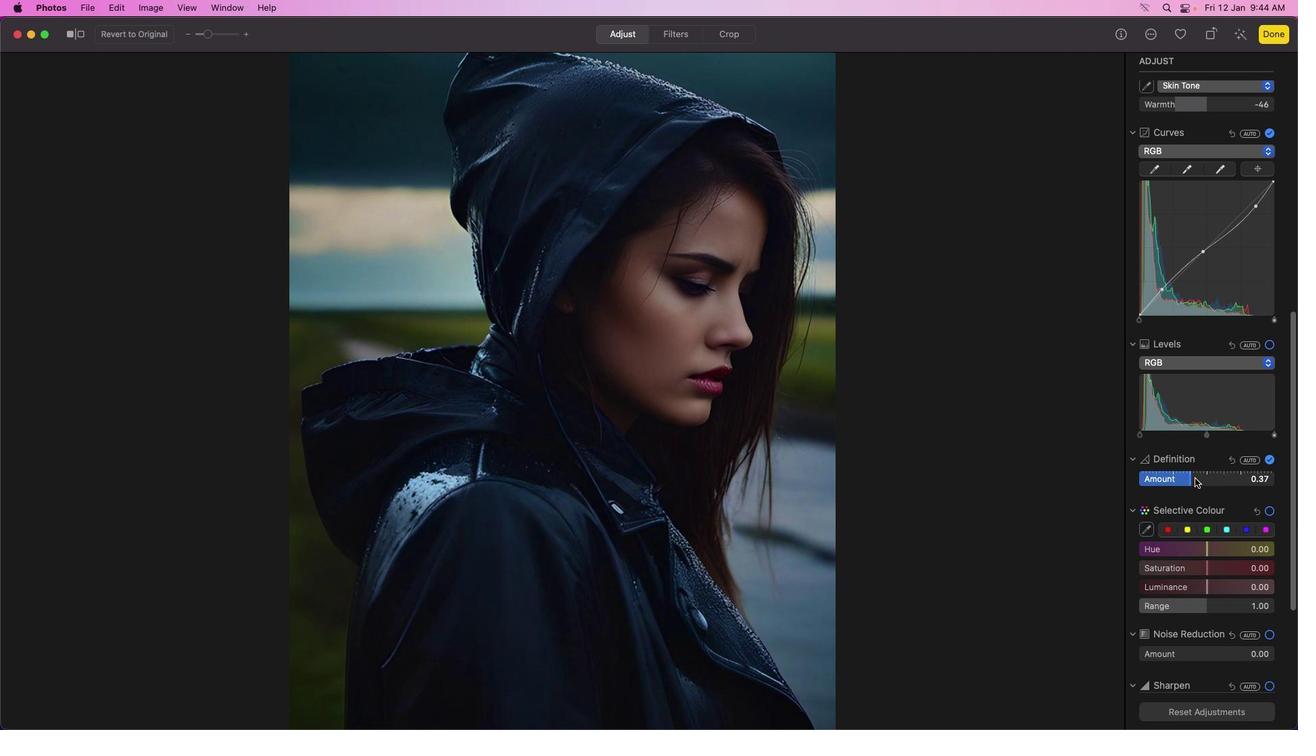 
Action: Mouse moved to (1256, 482)
Screenshot: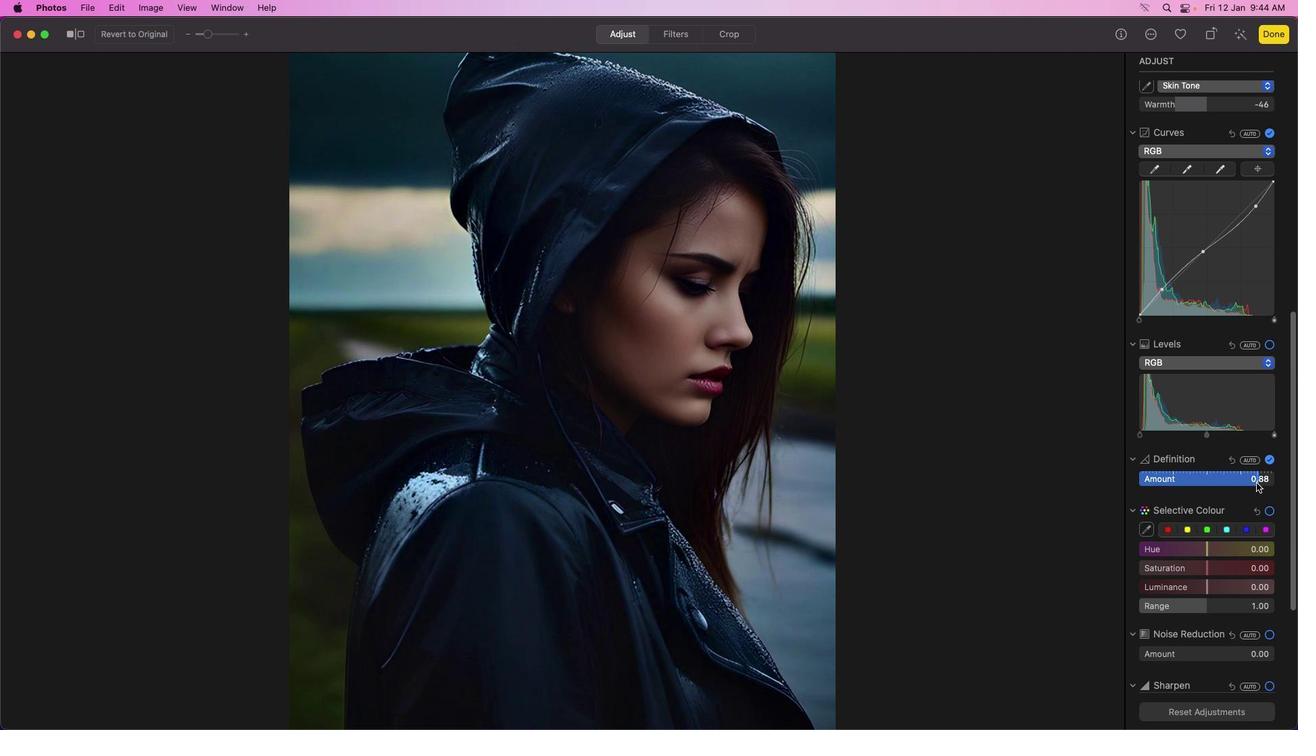 
Action: Mouse pressed left at (1256, 482)
Screenshot: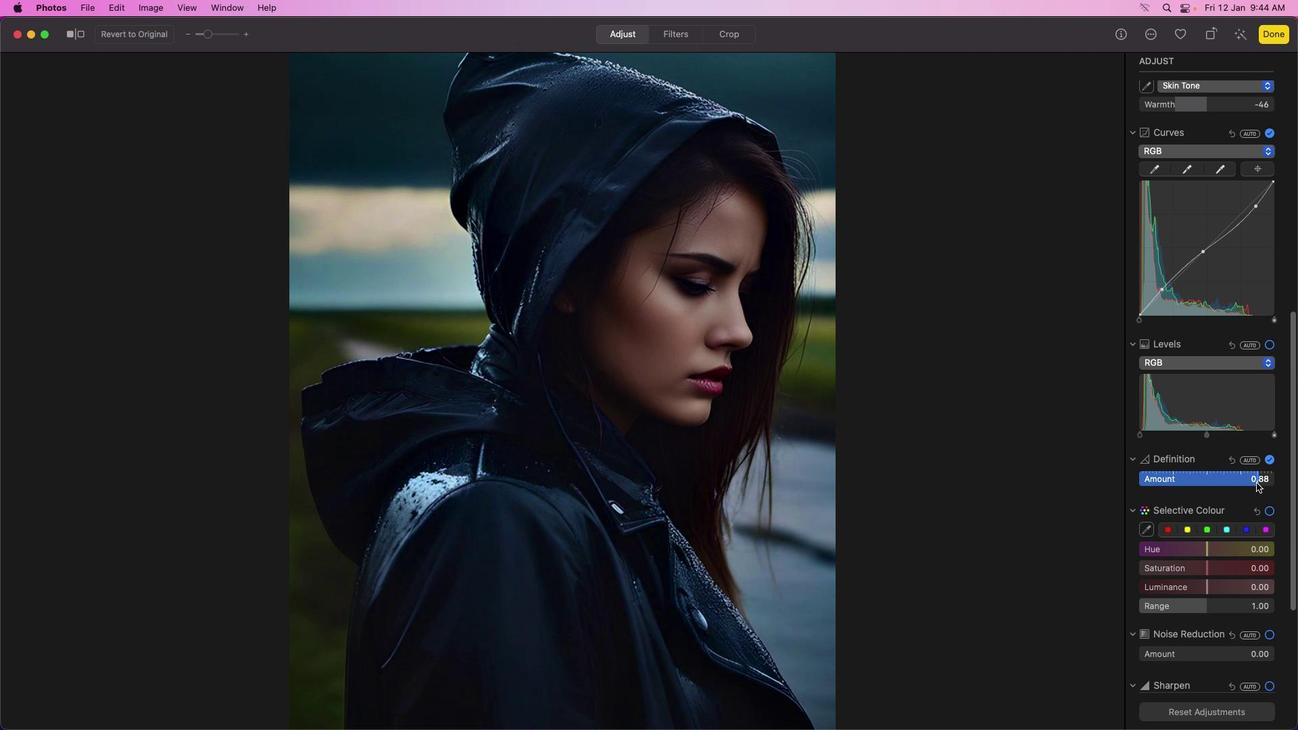 
Action: Mouse moved to (1253, 482)
Screenshot: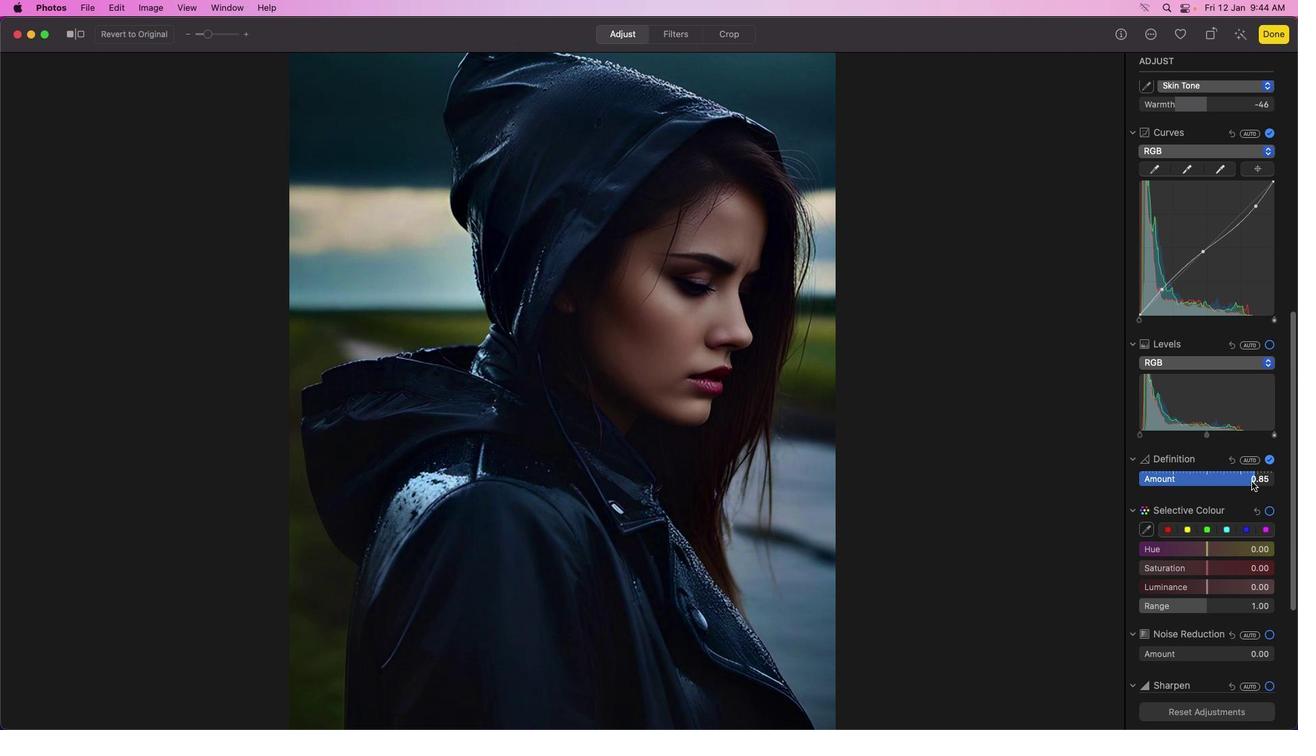
Action: Mouse pressed left at (1253, 482)
Screenshot: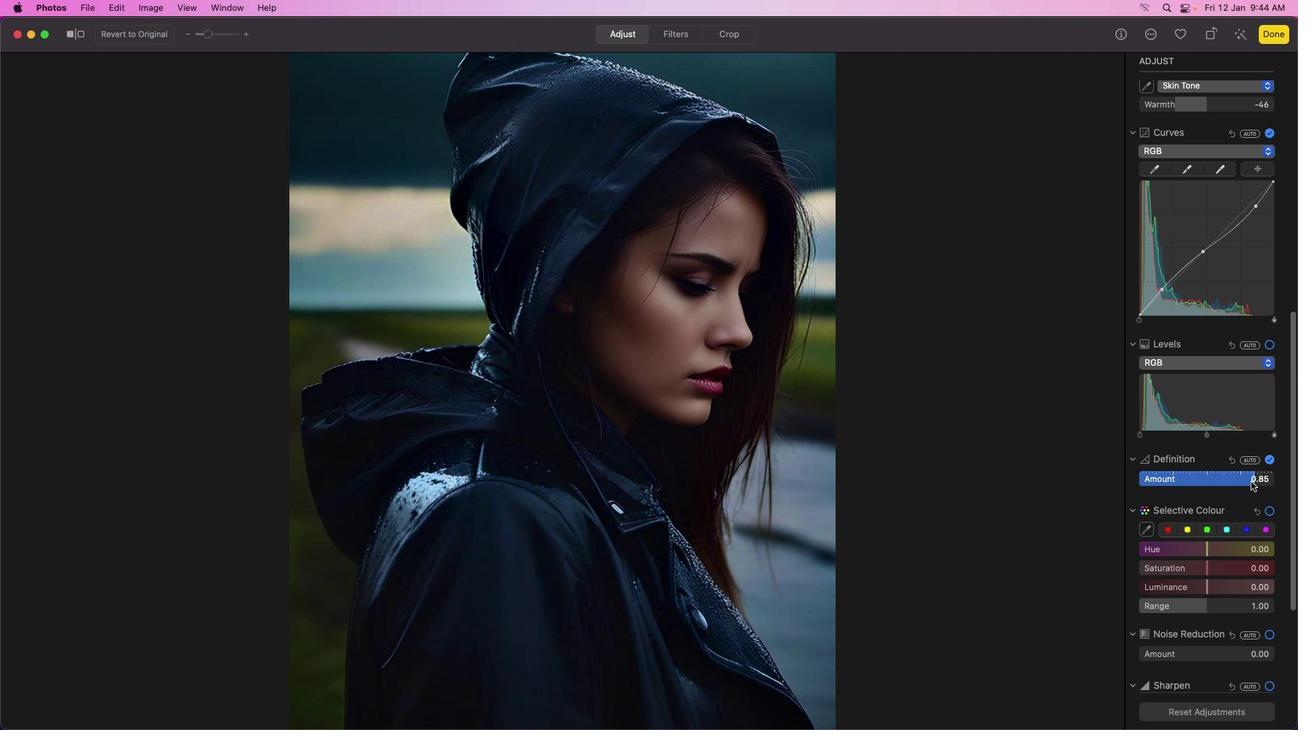 
Action: Mouse moved to (1243, 481)
Screenshot: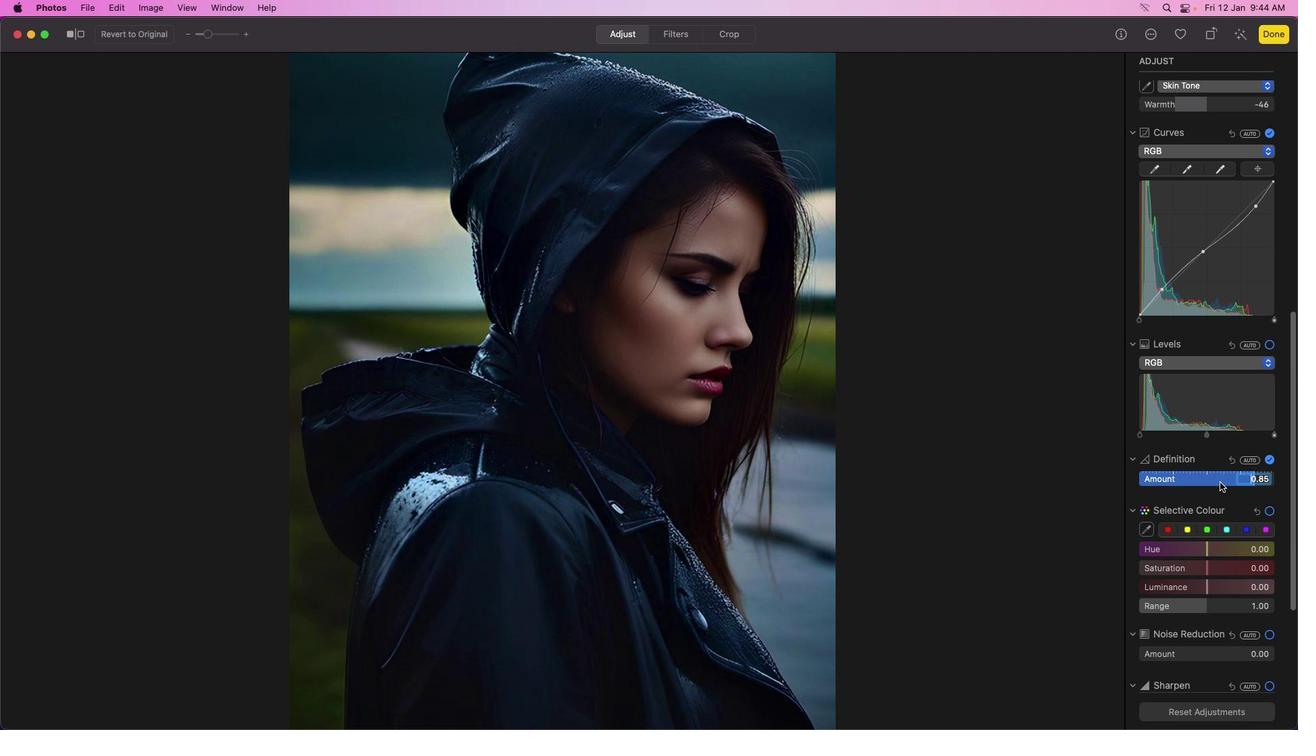 
Action: Mouse pressed left at (1243, 481)
Screenshot: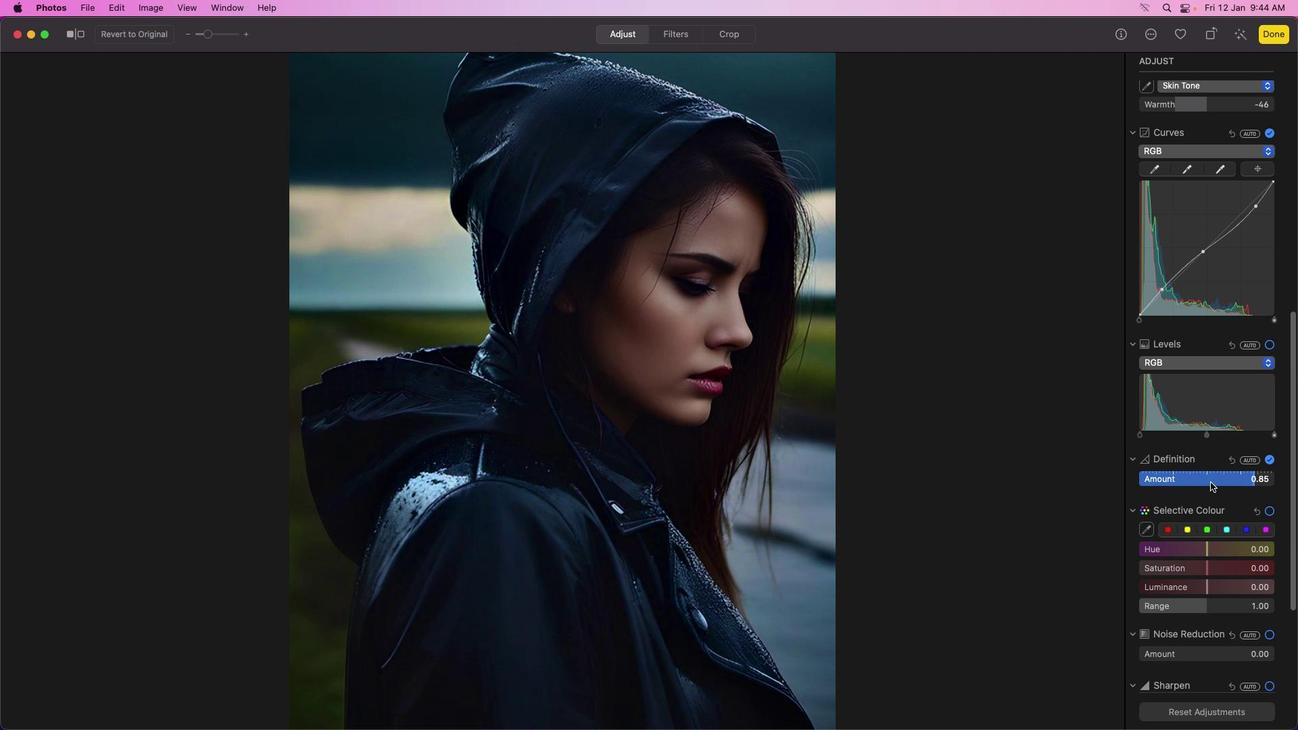 
Action: Mouse moved to (1210, 482)
Screenshot: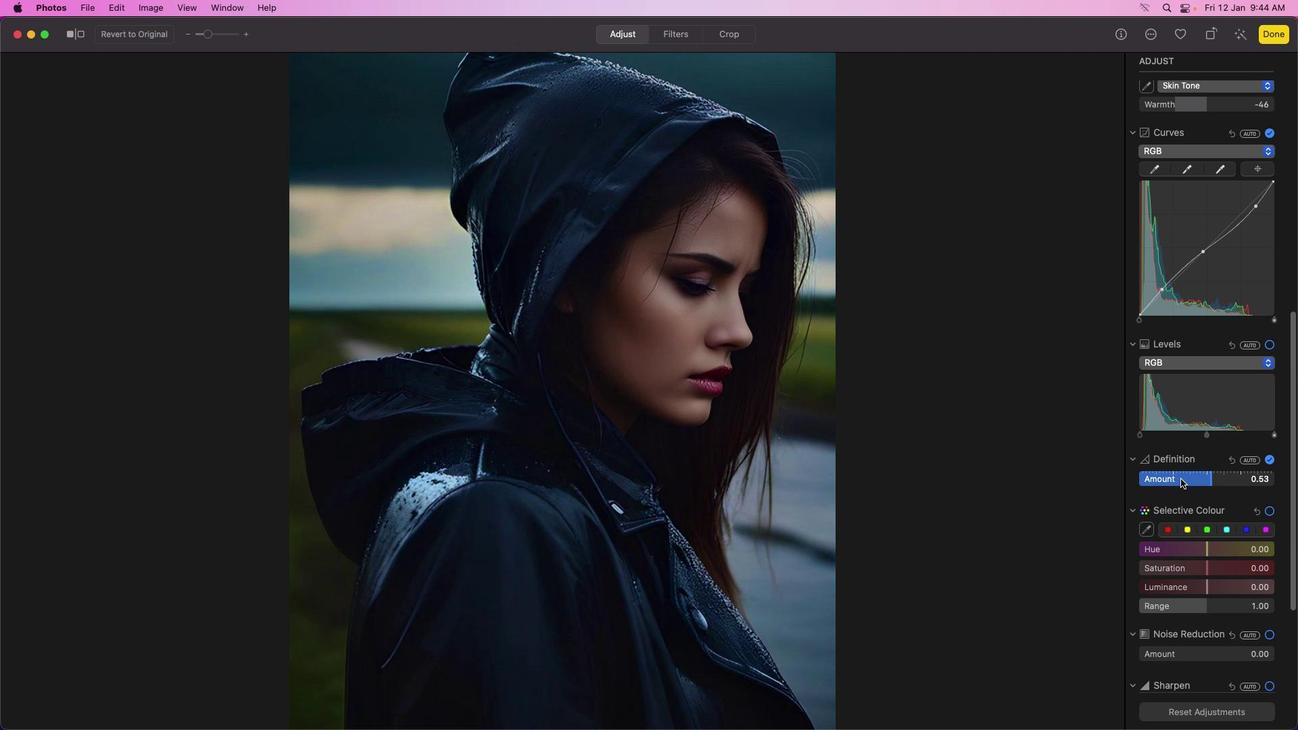 
Action: Mouse pressed left at (1210, 482)
Screenshot: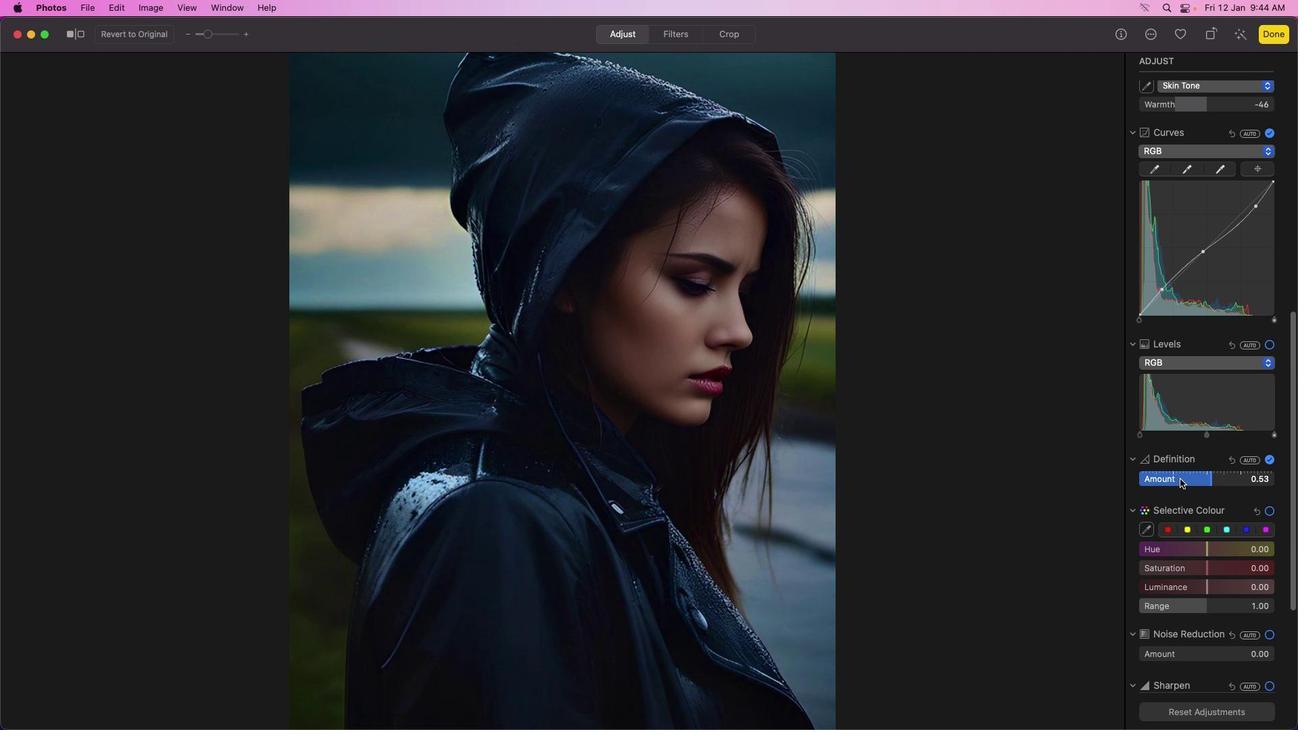 
Action: Mouse moved to (1180, 479)
Screenshot: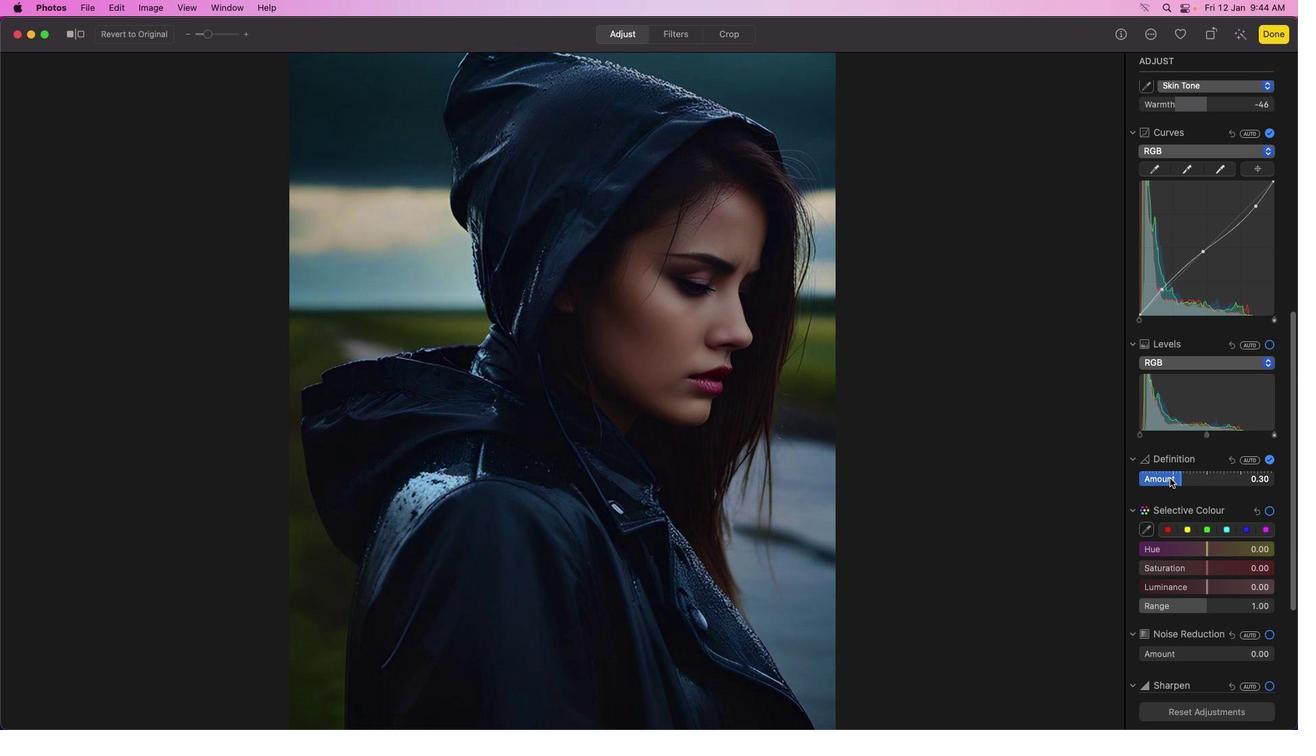 
Action: Mouse pressed left at (1180, 479)
Screenshot: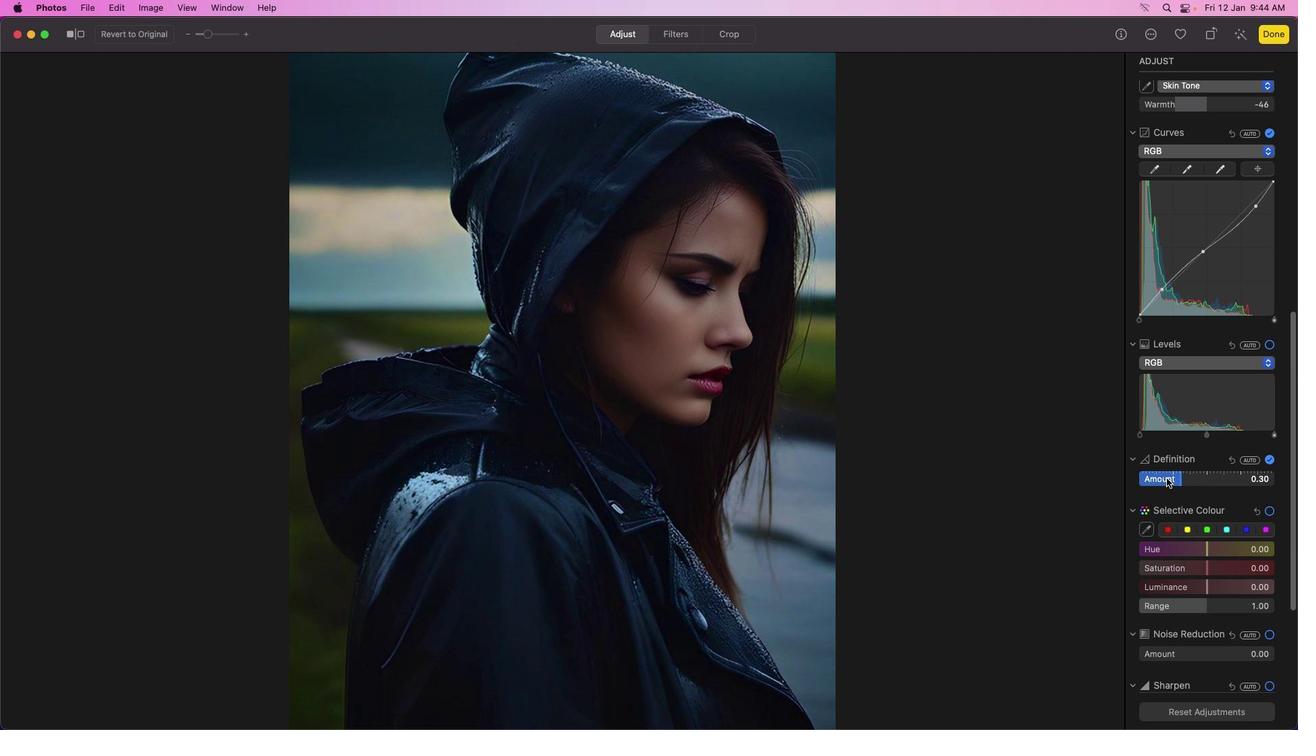 
Action: Mouse moved to (1166, 478)
Screenshot: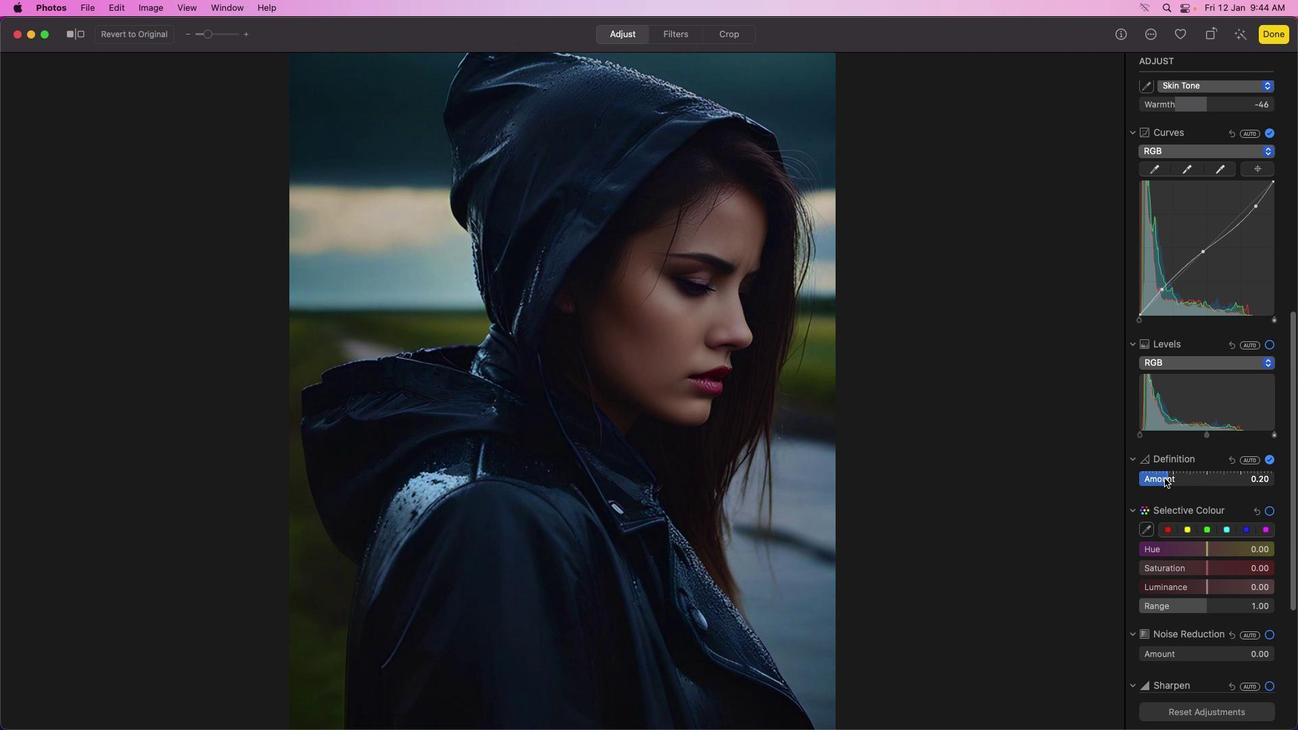 
Action: Mouse pressed left at (1166, 478)
Screenshot: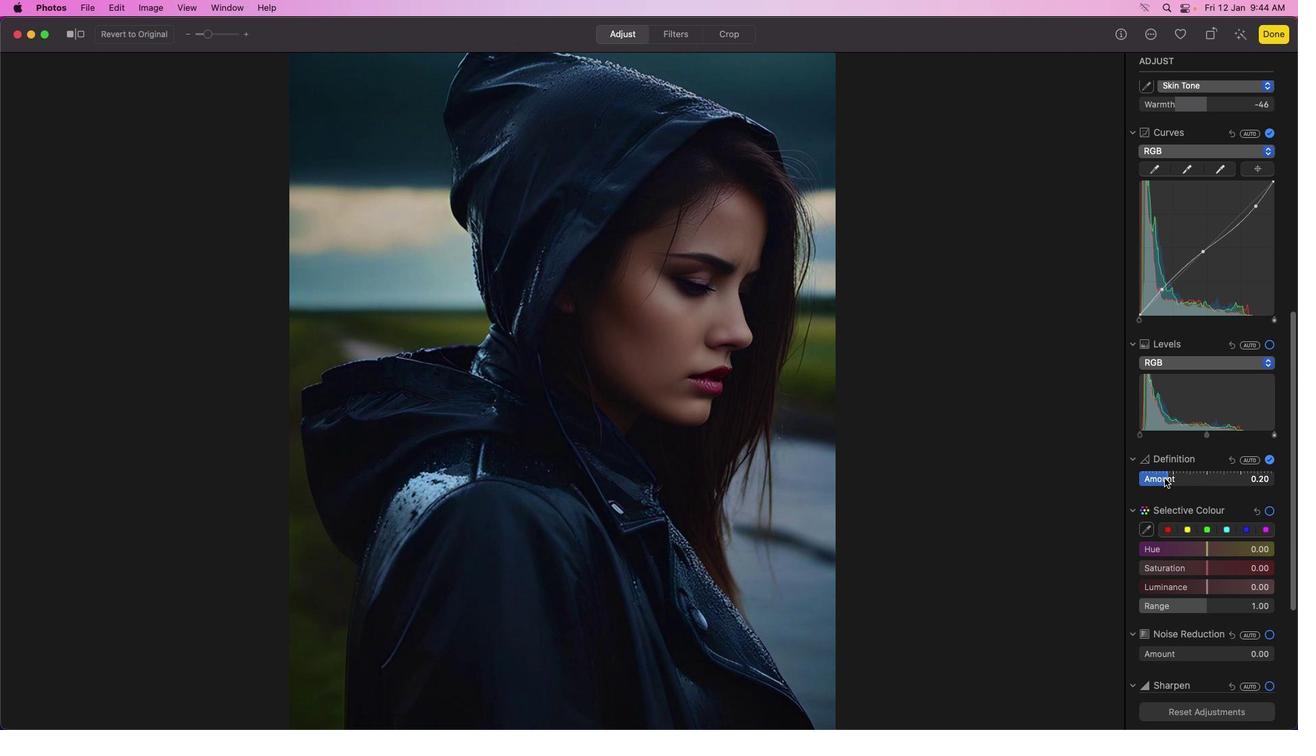 
Action: Mouse moved to (1164, 477)
Screenshot: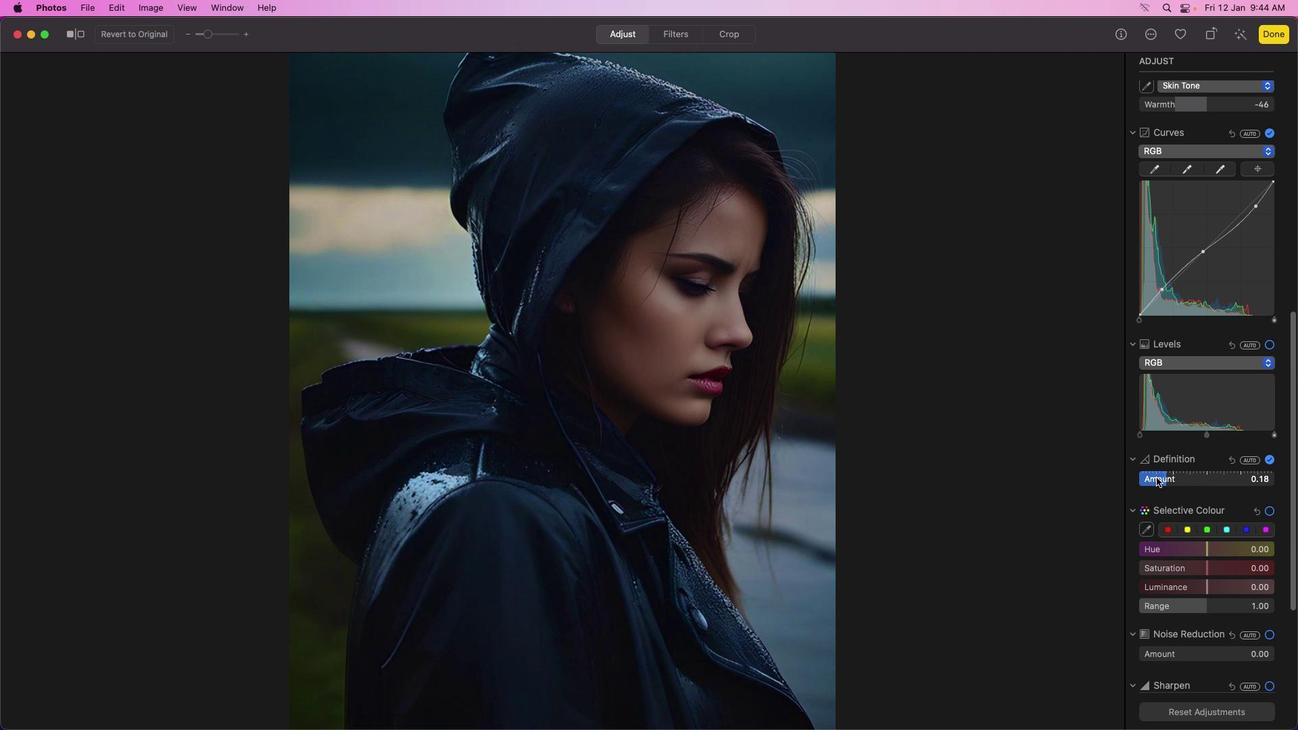 
Action: Mouse pressed left at (1164, 477)
Screenshot: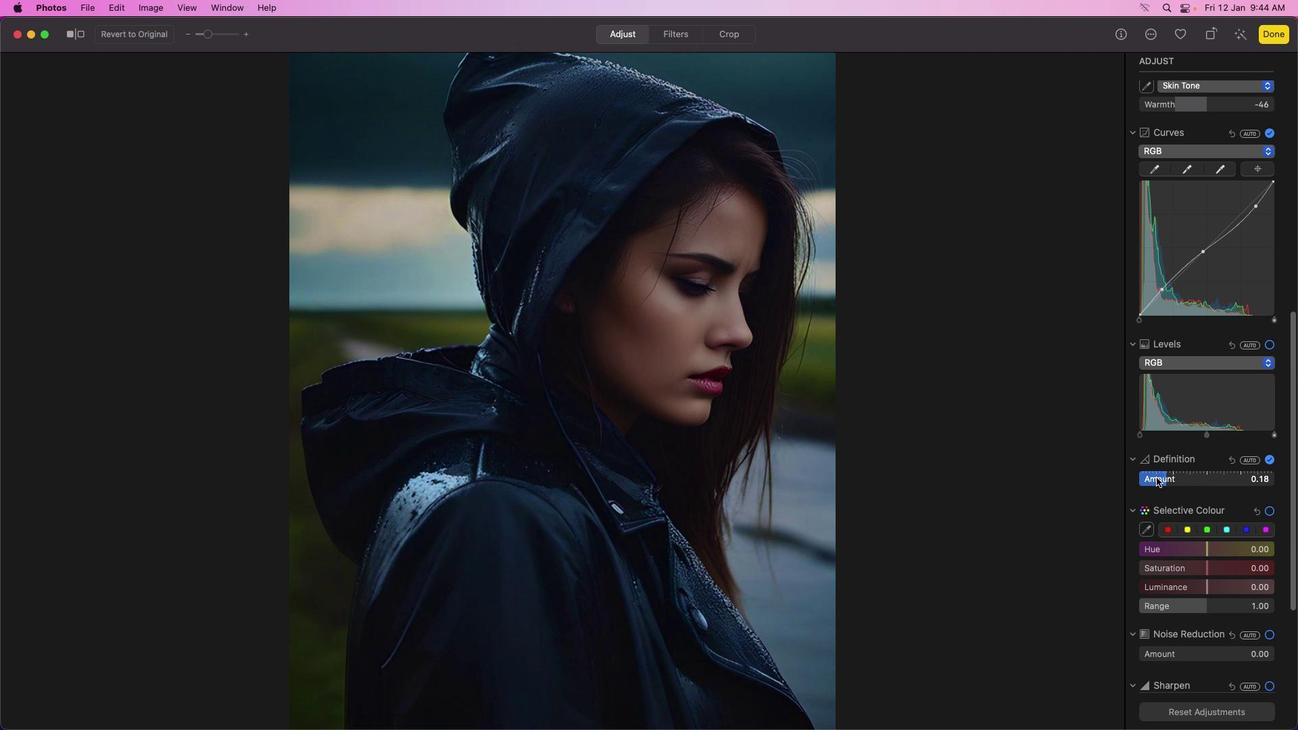 
Action: Mouse moved to (1140, 477)
Screenshot: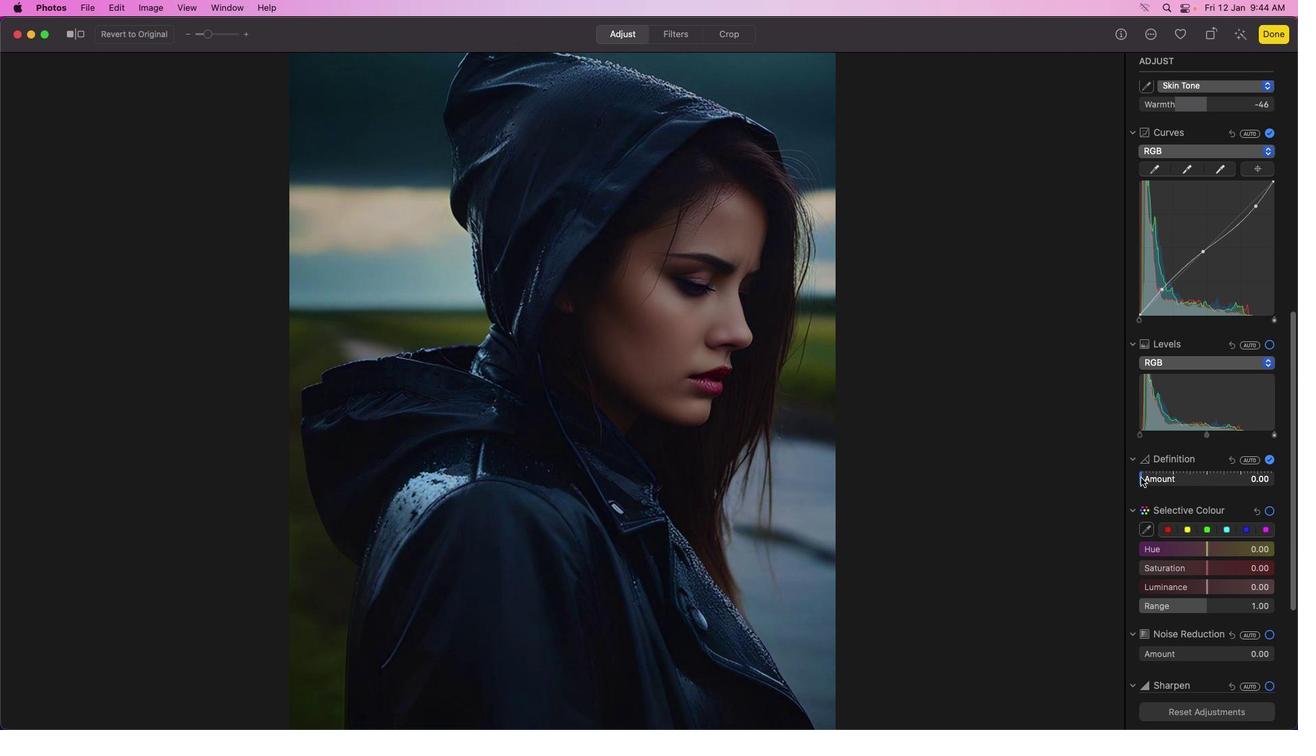 
Action: Mouse pressed left at (1140, 477)
Screenshot: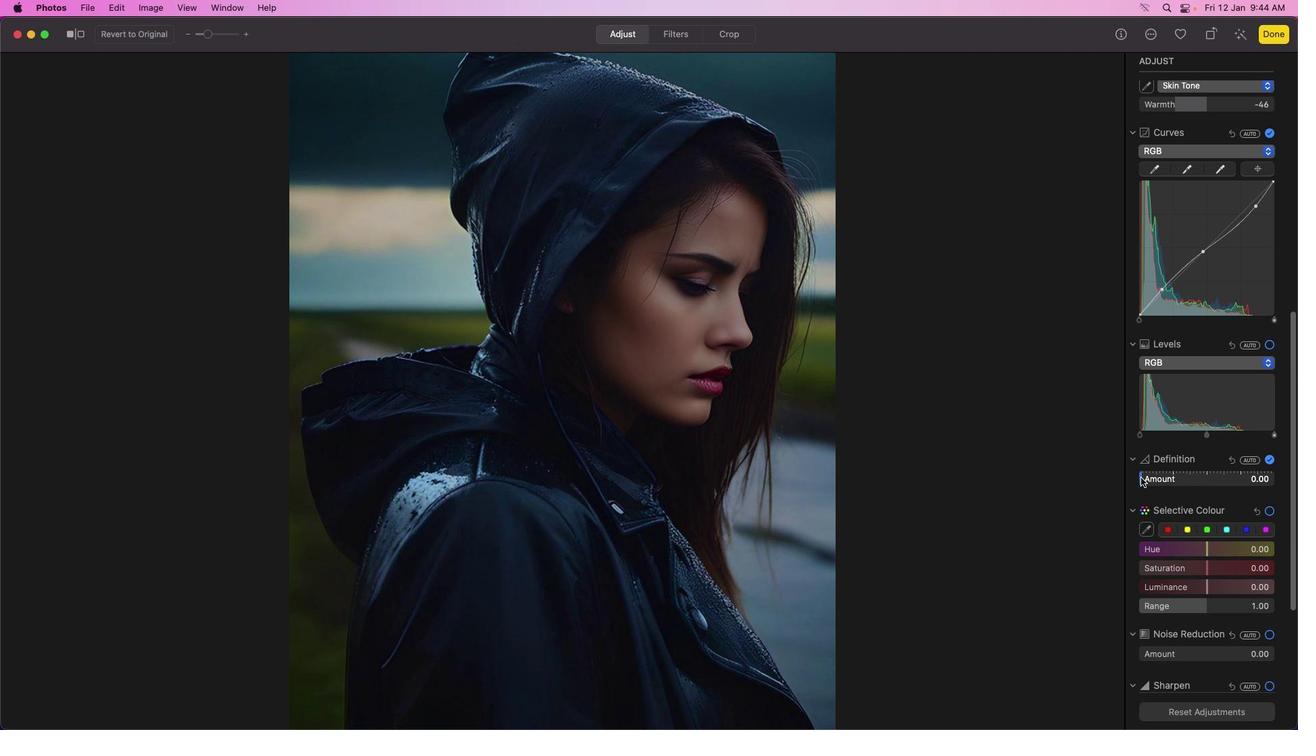 
Action: Mouse moved to (1264, 480)
Screenshot: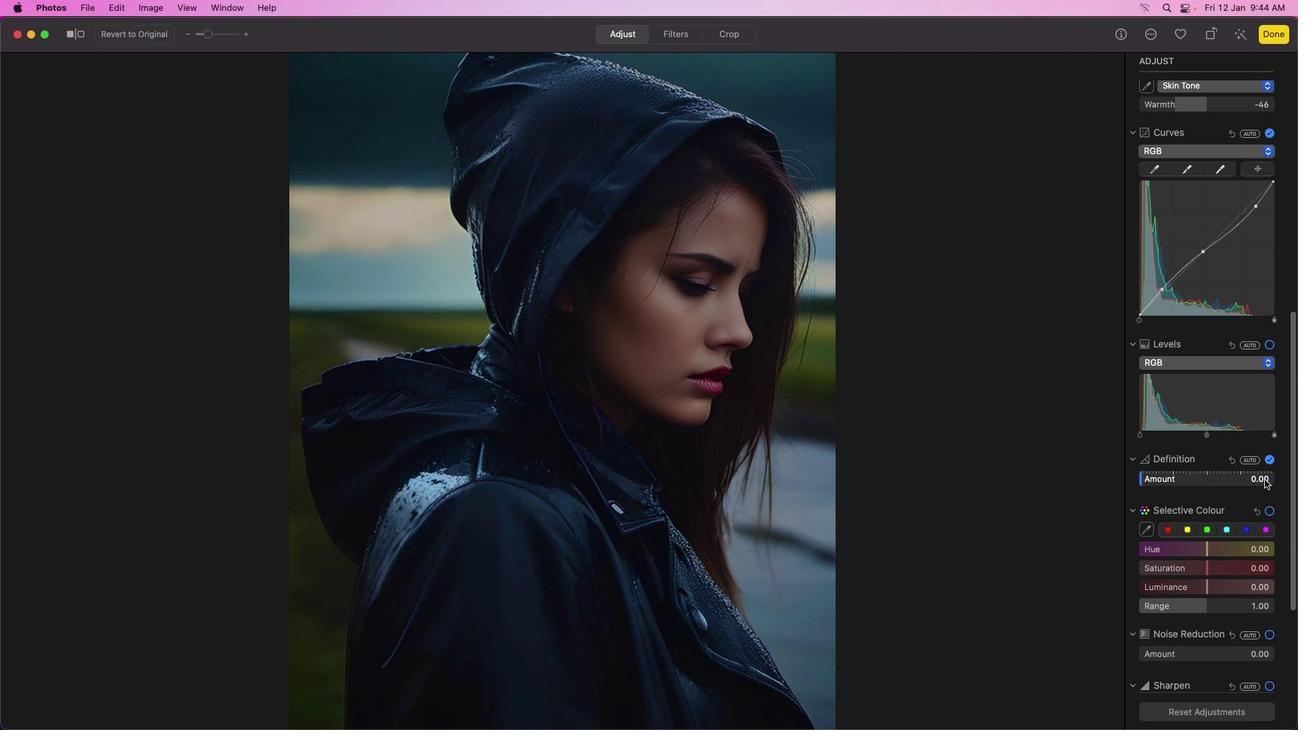 
Action: Mouse pressed left at (1264, 480)
Screenshot: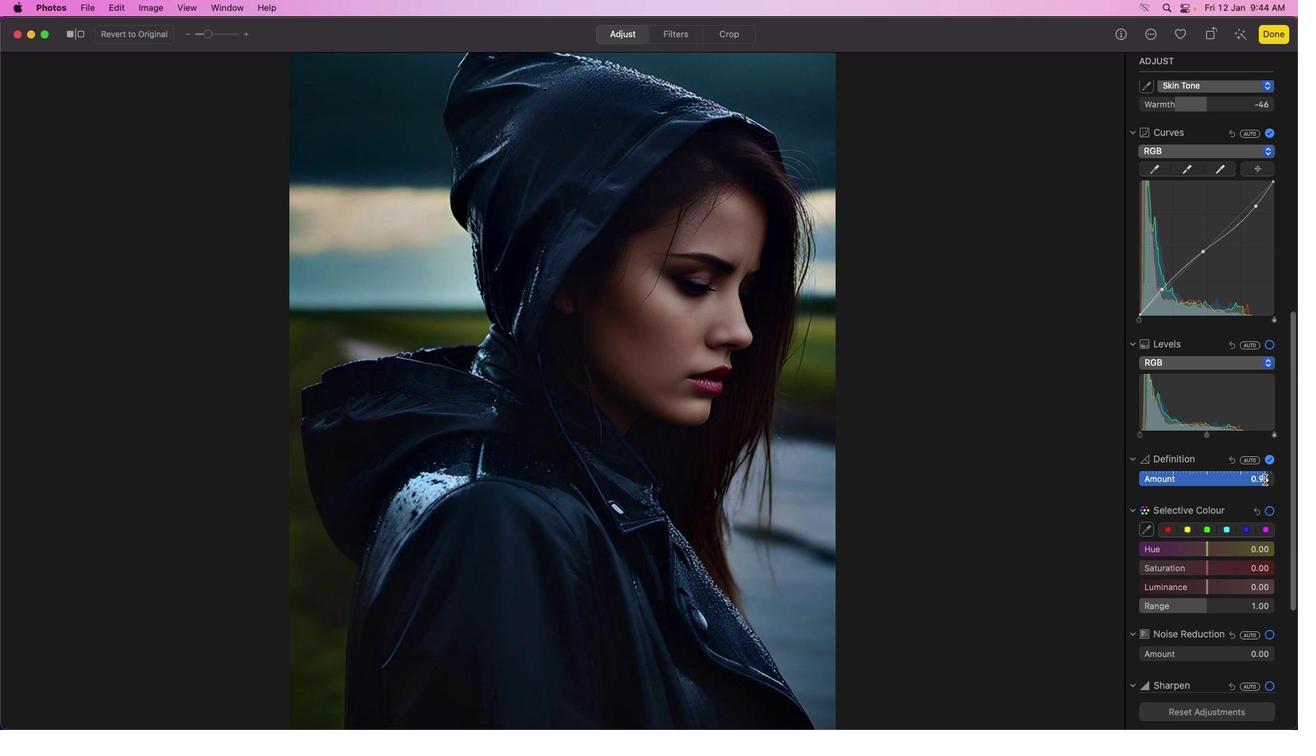 
Action: Mouse moved to (1152, 477)
Screenshot: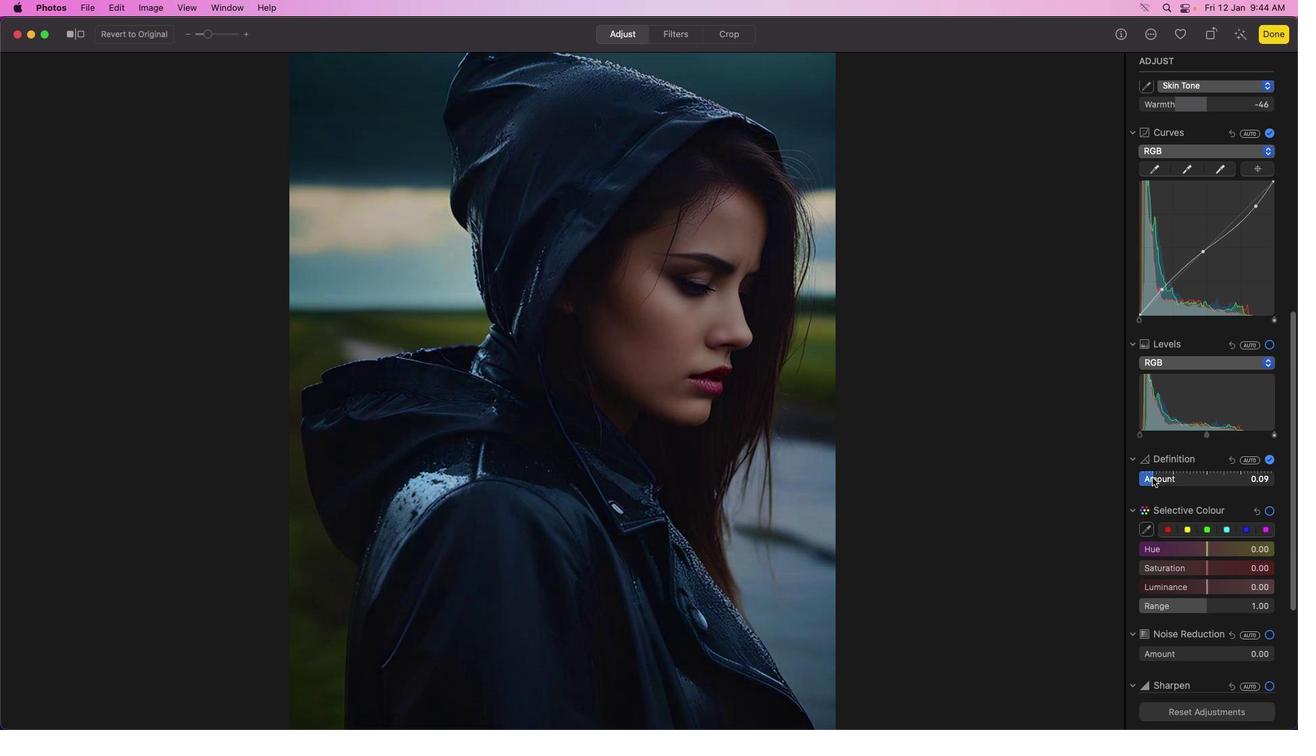 
Action: Mouse pressed left at (1152, 477)
